 Task: In the sheet Budget Analysis ToolFont size of heading  18 Font style of dataoswald 'Font size of data '9 Alignment of headline & dataAlign center.   Fill color in heading, Red Font color of dataIn the sheet   Innovate Sales   book
Action: Mouse moved to (258, 190)
Screenshot: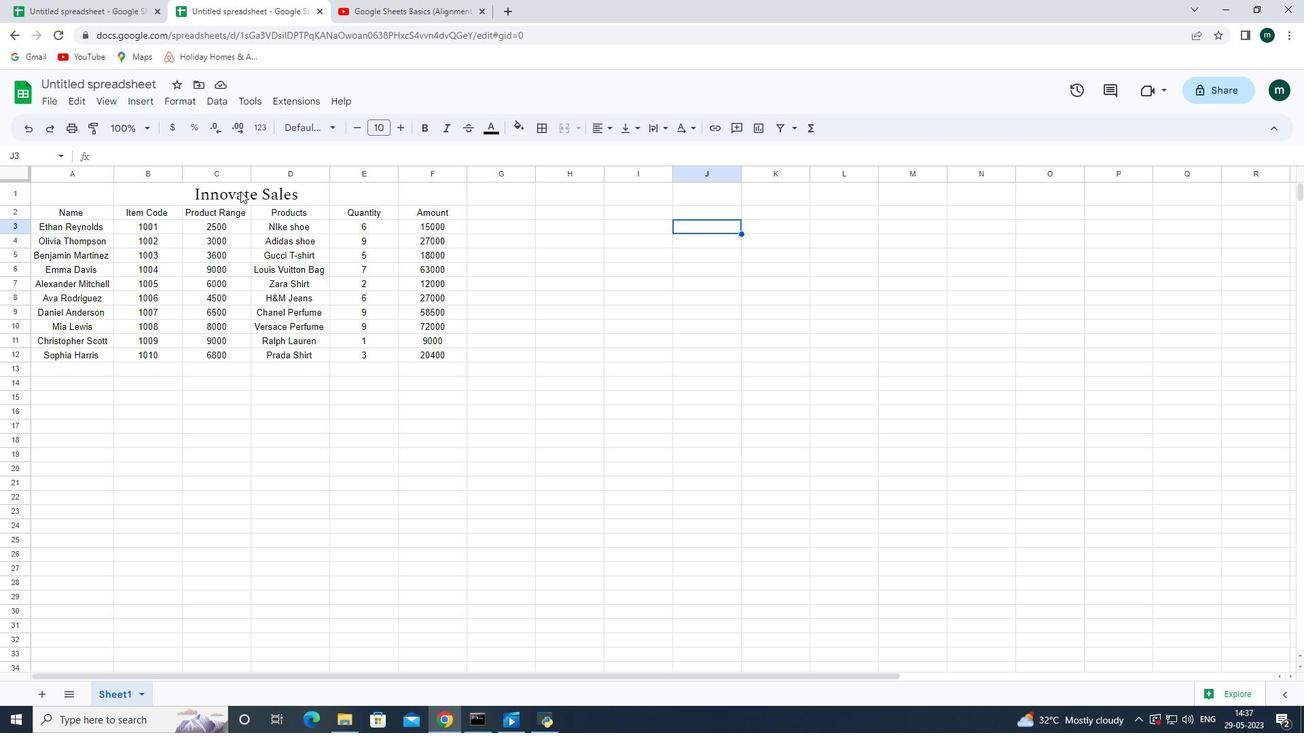 
Action: Mouse pressed left at (258, 190)
Screenshot: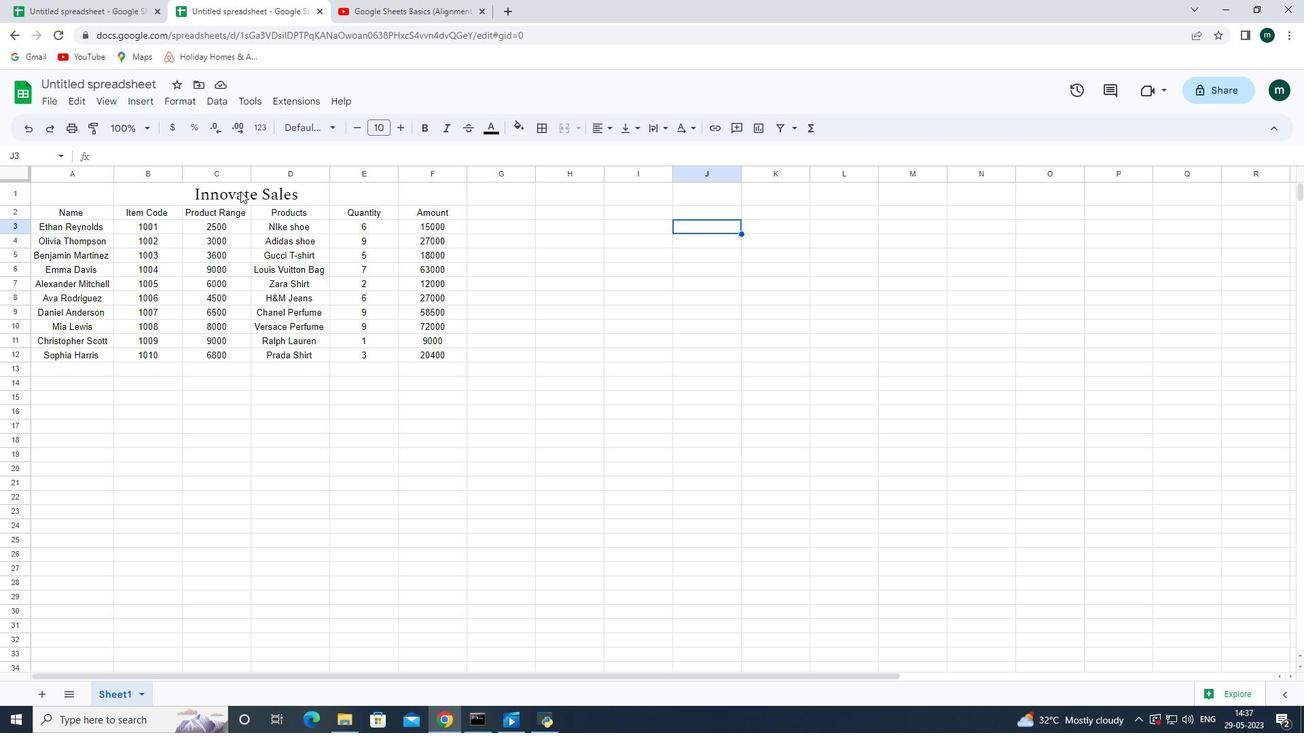 
Action: Mouse moved to (326, 130)
Screenshot: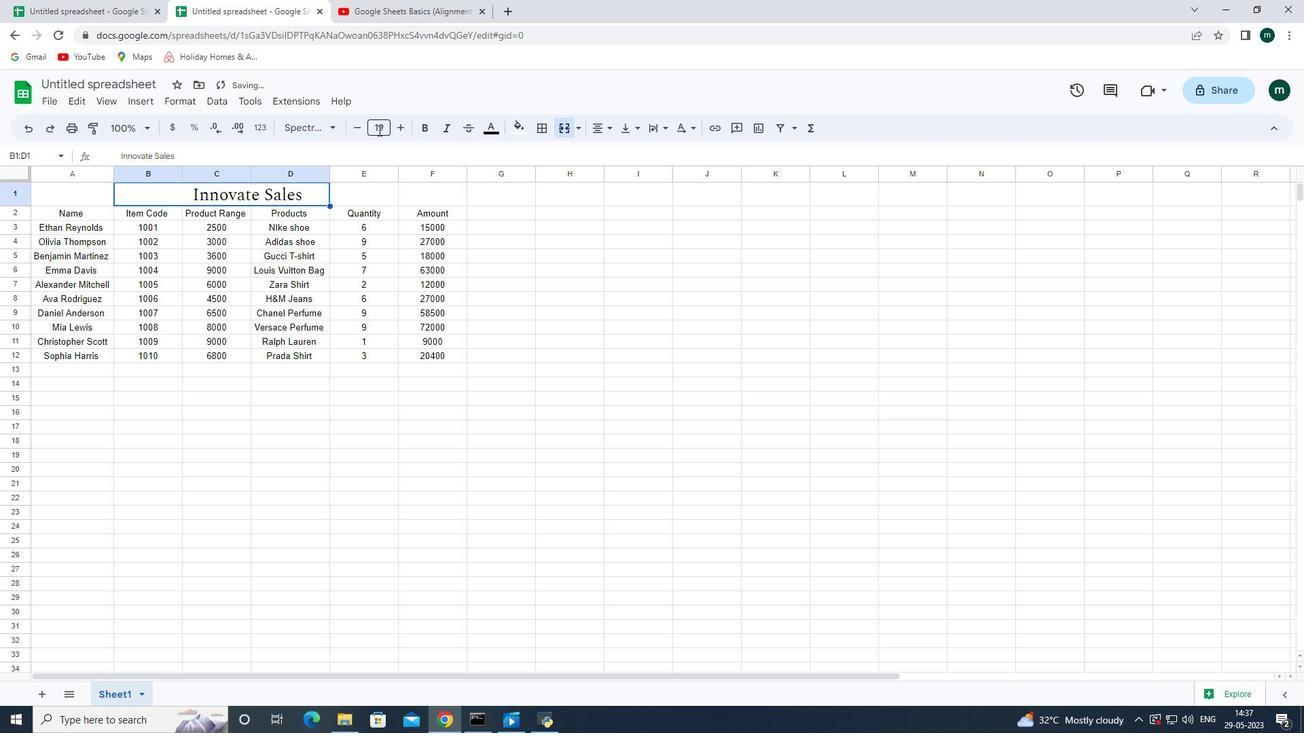 
Action: Mouse pressed left at (326, 130)
Screenshot: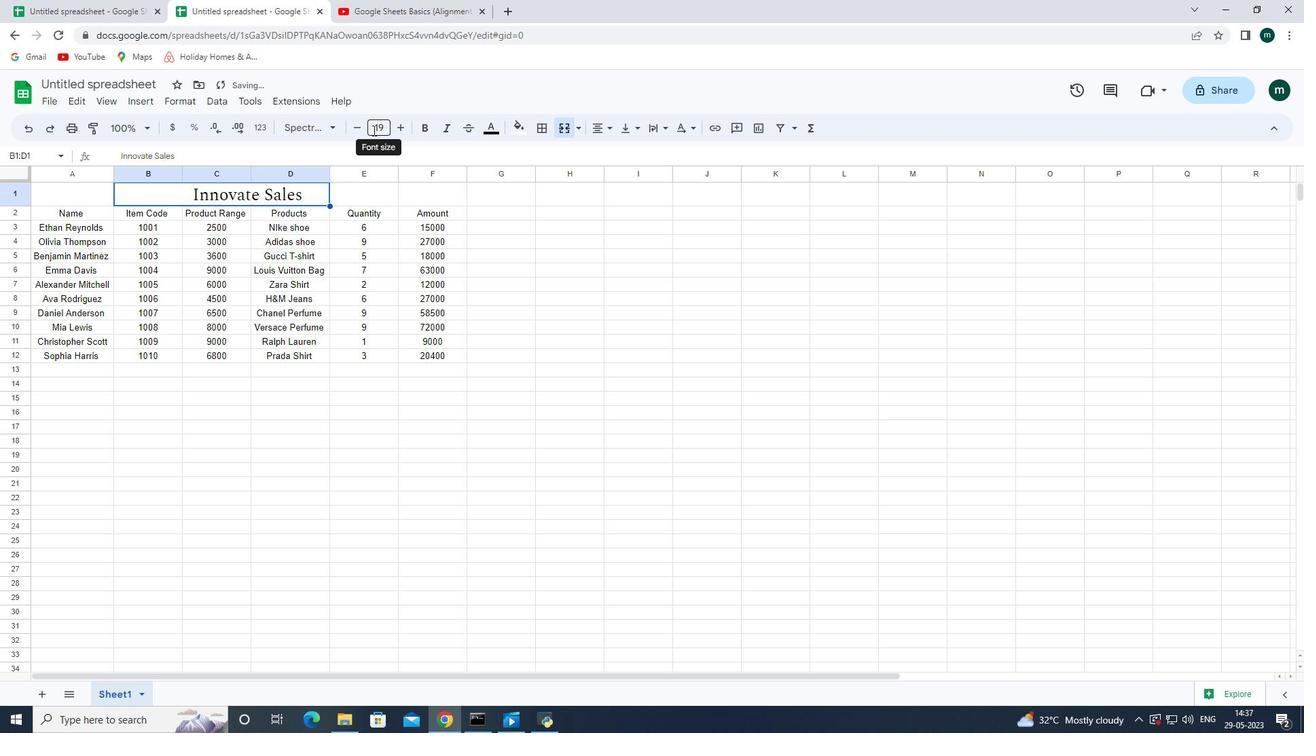 
Action: Mouse moved to (313, 604)
Screenshot: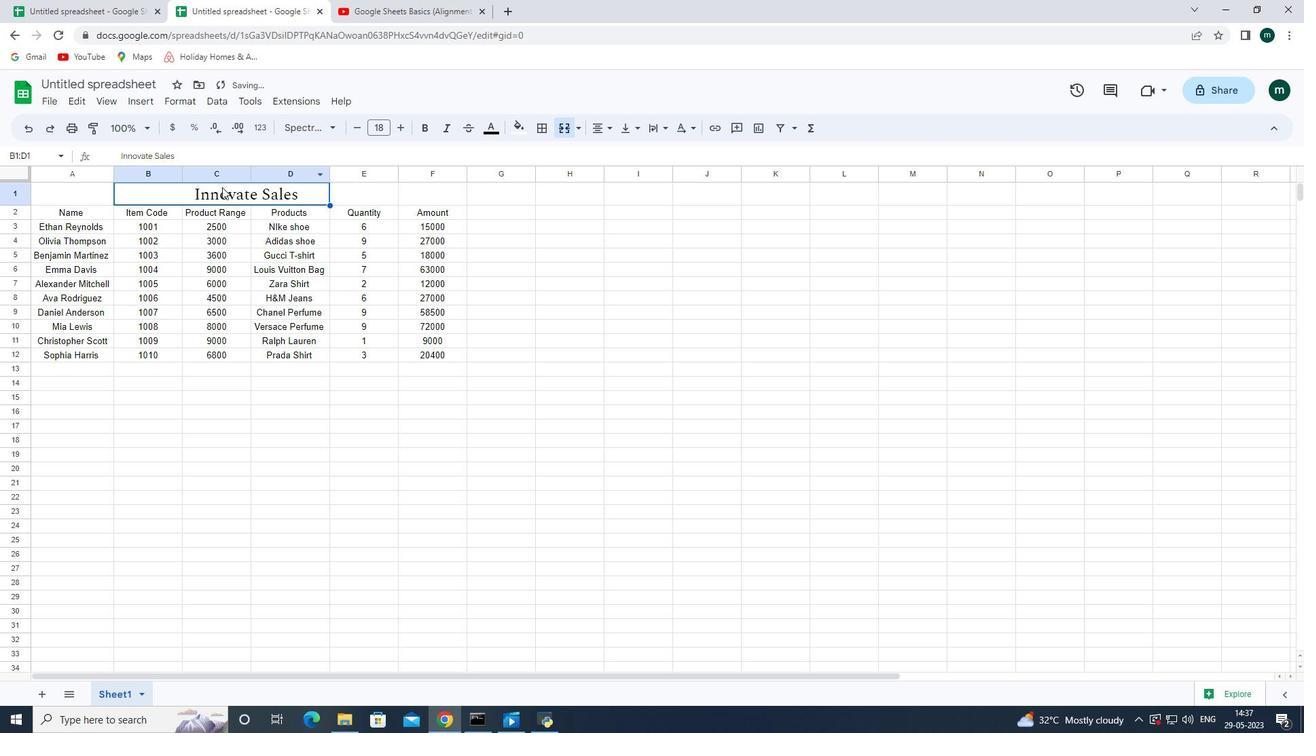 
Action: Mouse scrolled (313, 604) with delta (0, 0)
Screenshot: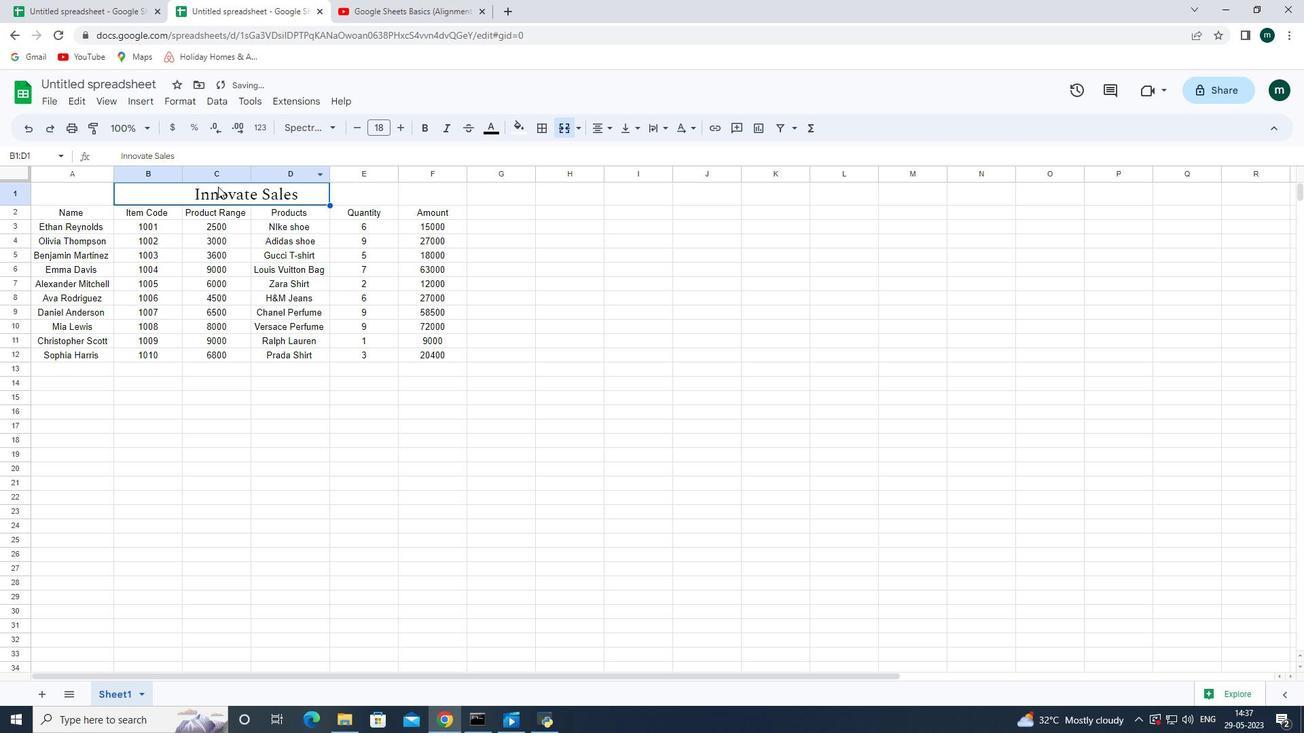 
Action: Mouse scrolled (313, 604) with delta (0, 0)
Screenshot: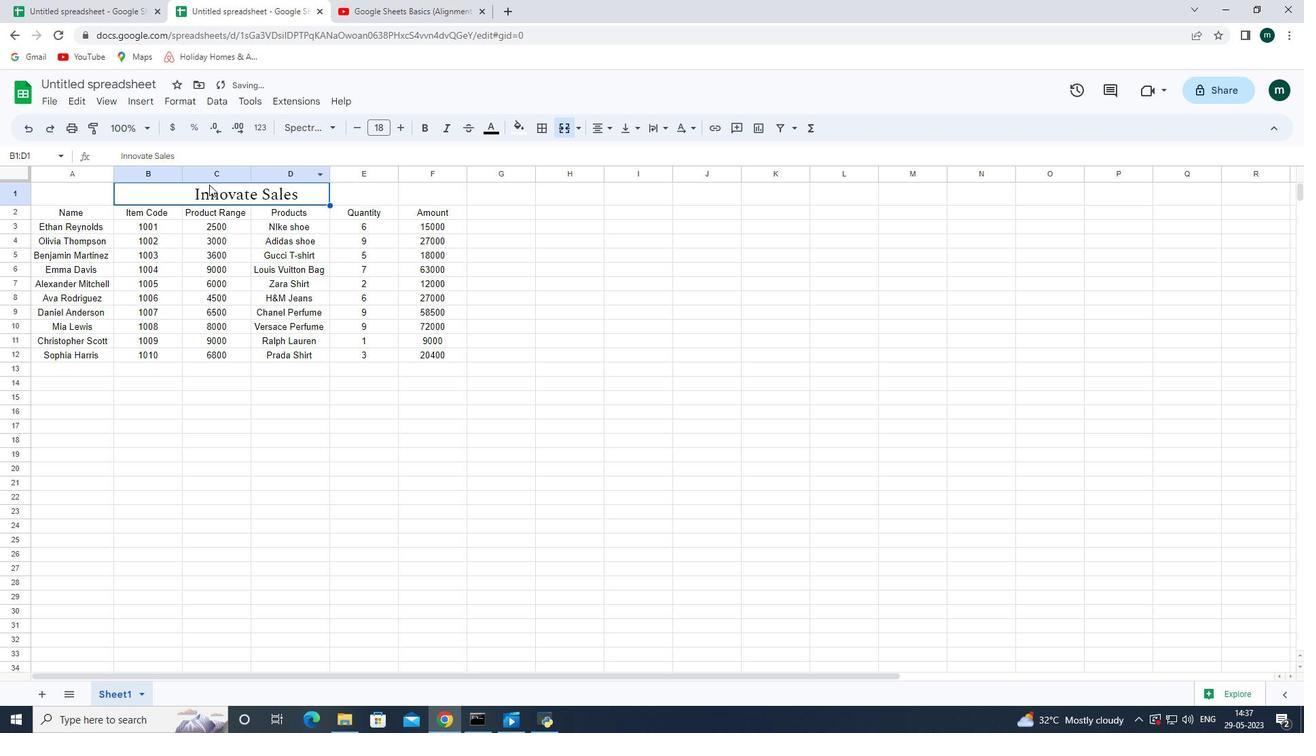 
Action: Mouse moved to (313, 604)
Screenshot: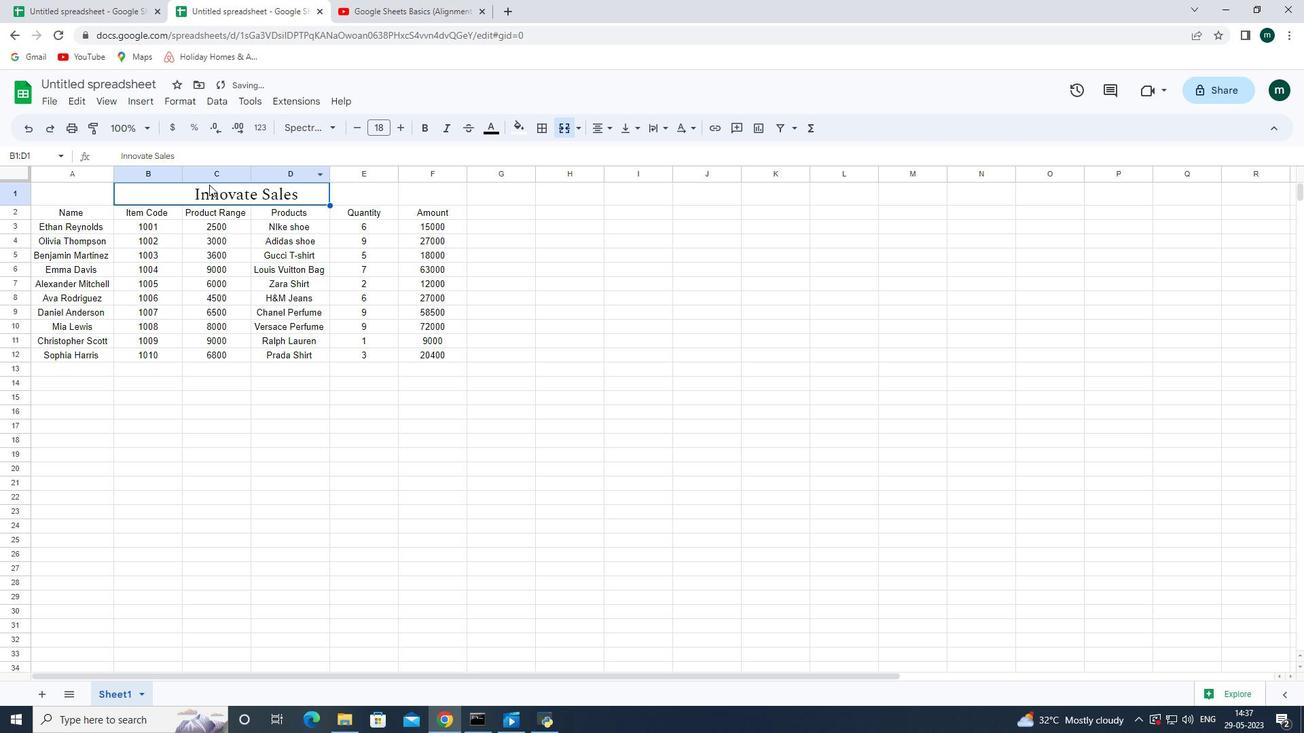 
Action: Mouse scrolled (313, 604) with delta (0, 0)
Screenshot: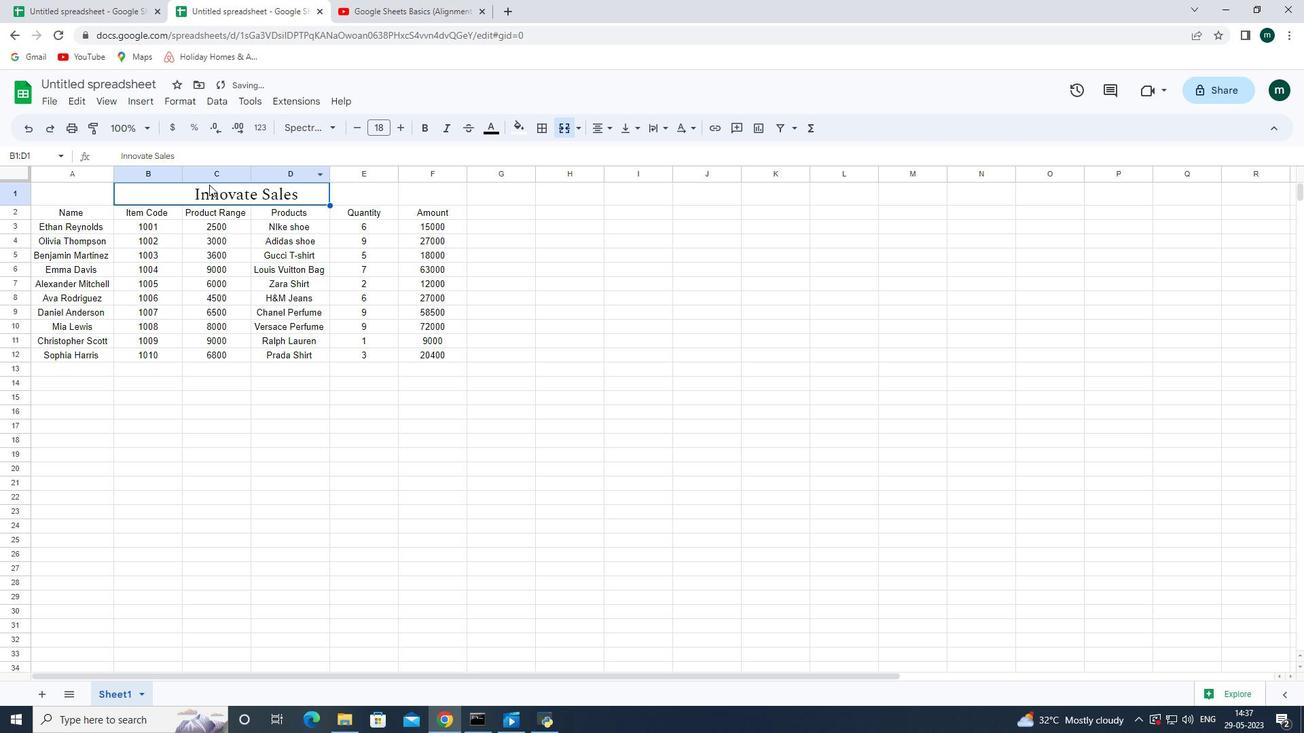 
Action: Mouse moved to (313, 604)
Screenshot: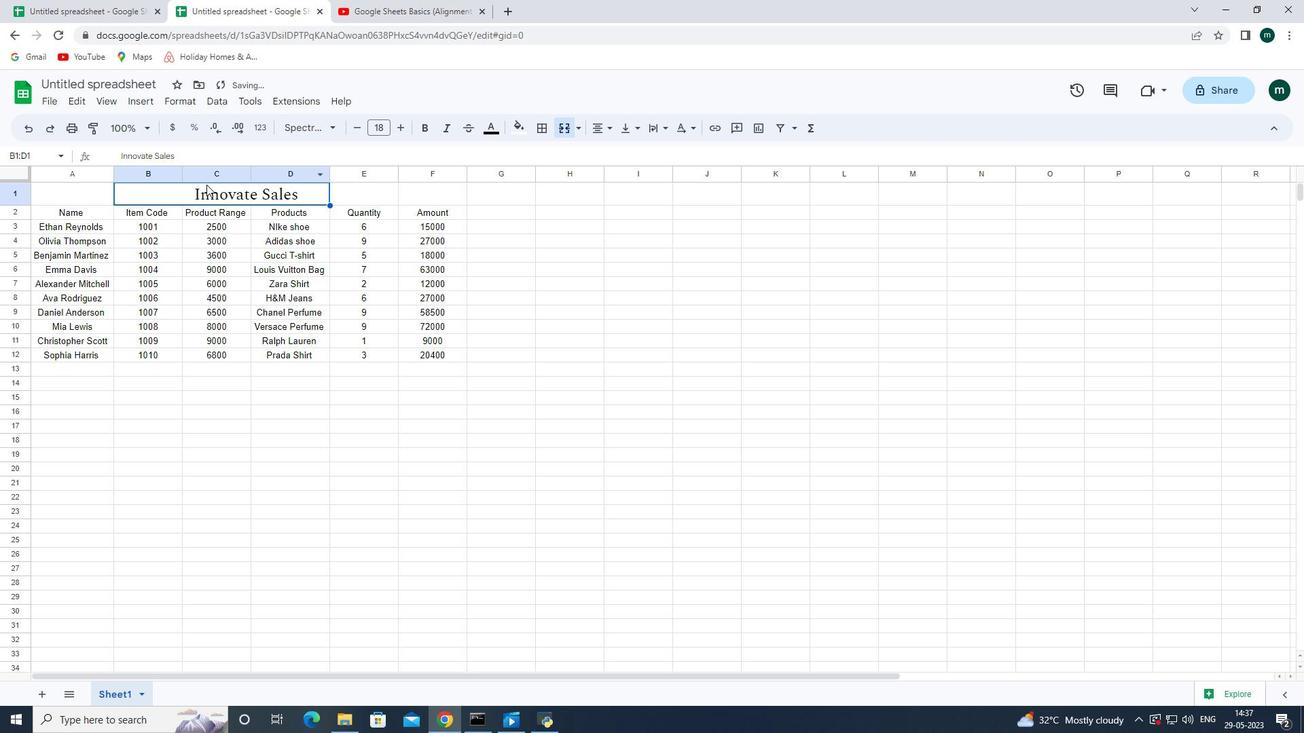 
Action: Mouse scrolled (313, 603) with delta (0, 0)
Screenshot: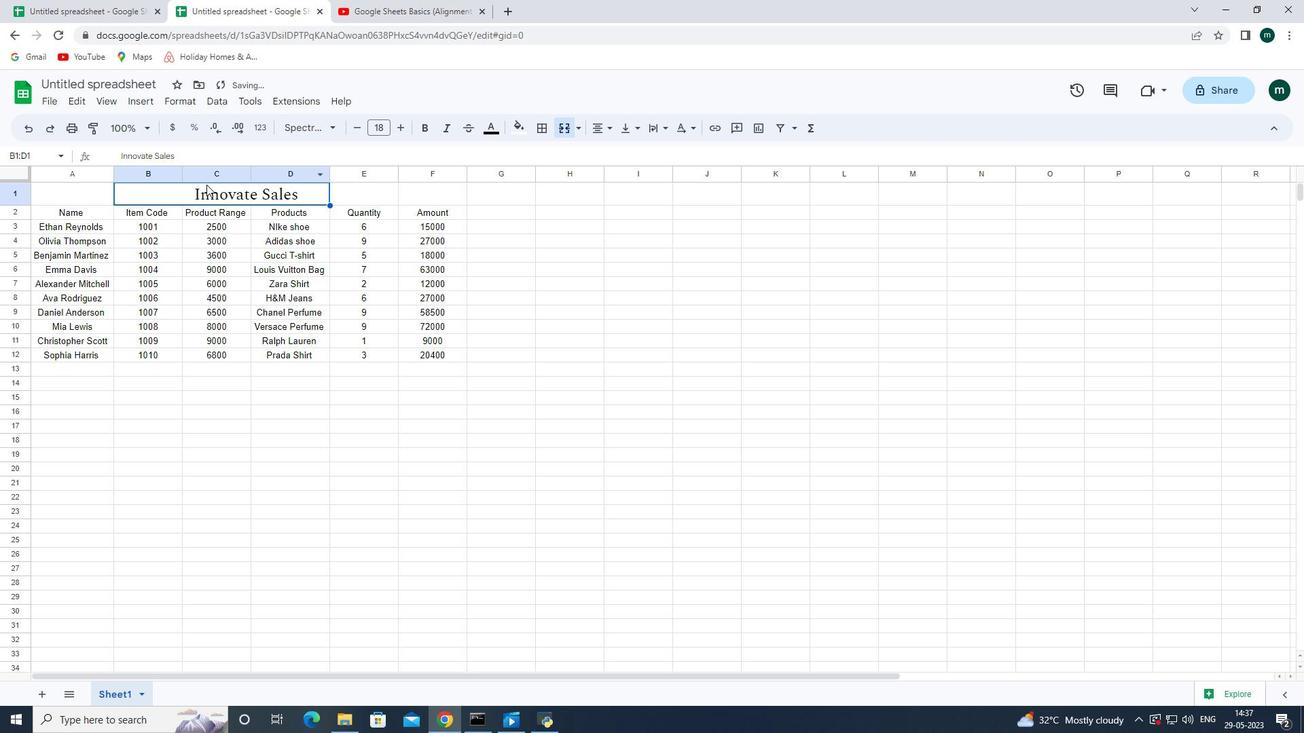 
Action: Mouse moved to (311, 603)
Screenshot: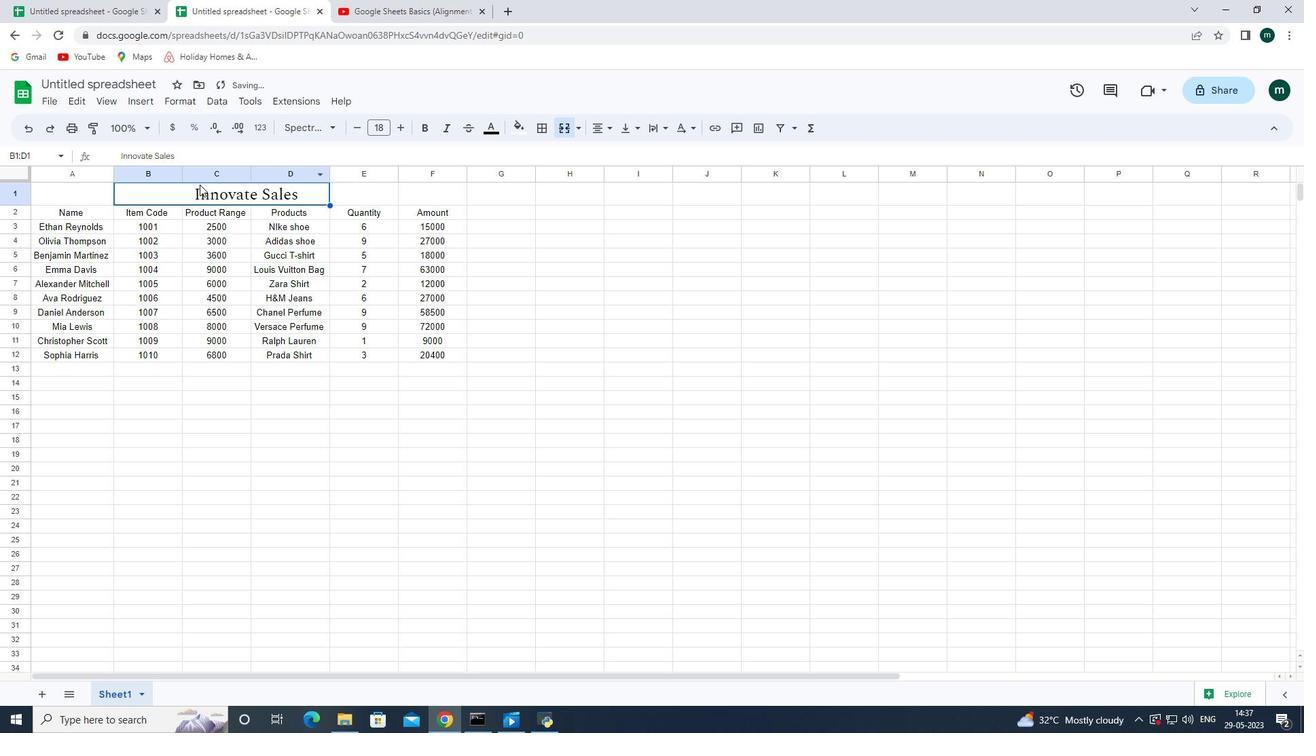 
Action: Mouse scrolled (311, 602) with delta (0, 0)
Screenshot: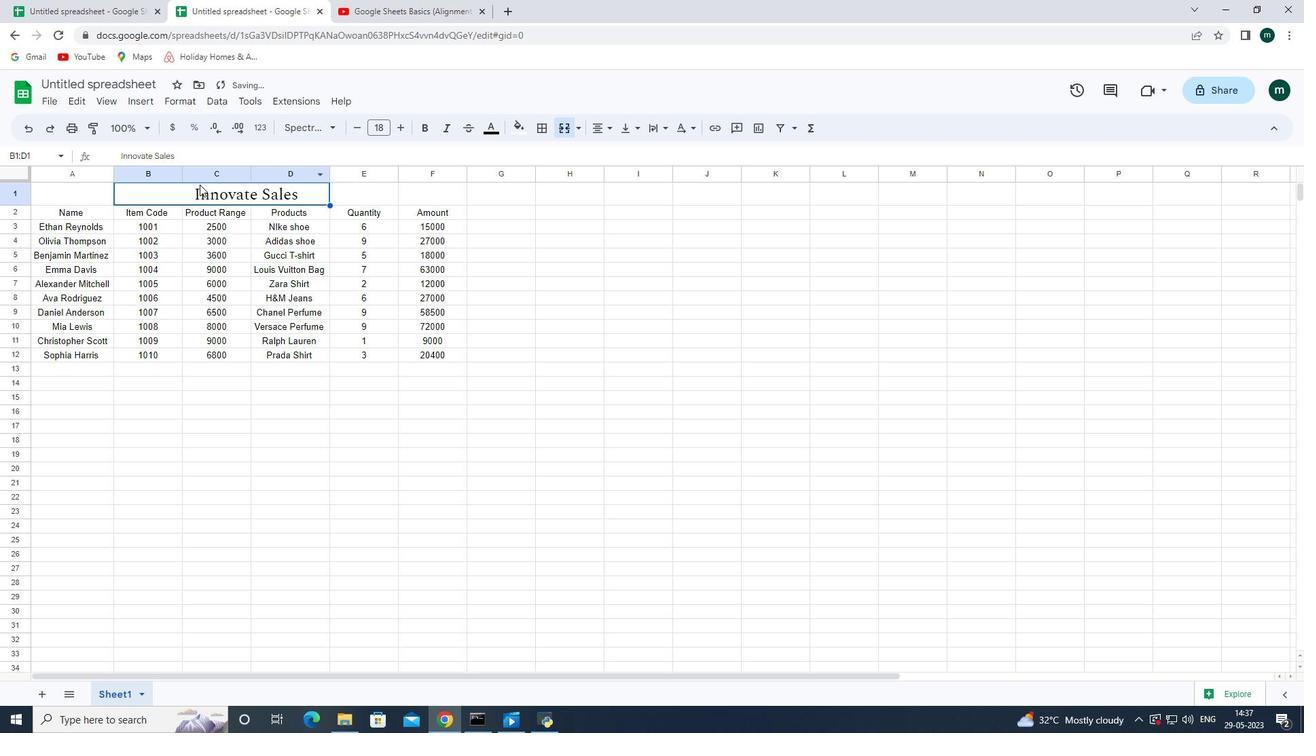 
Action: Mouse moved to (369, 345)
Screenshot: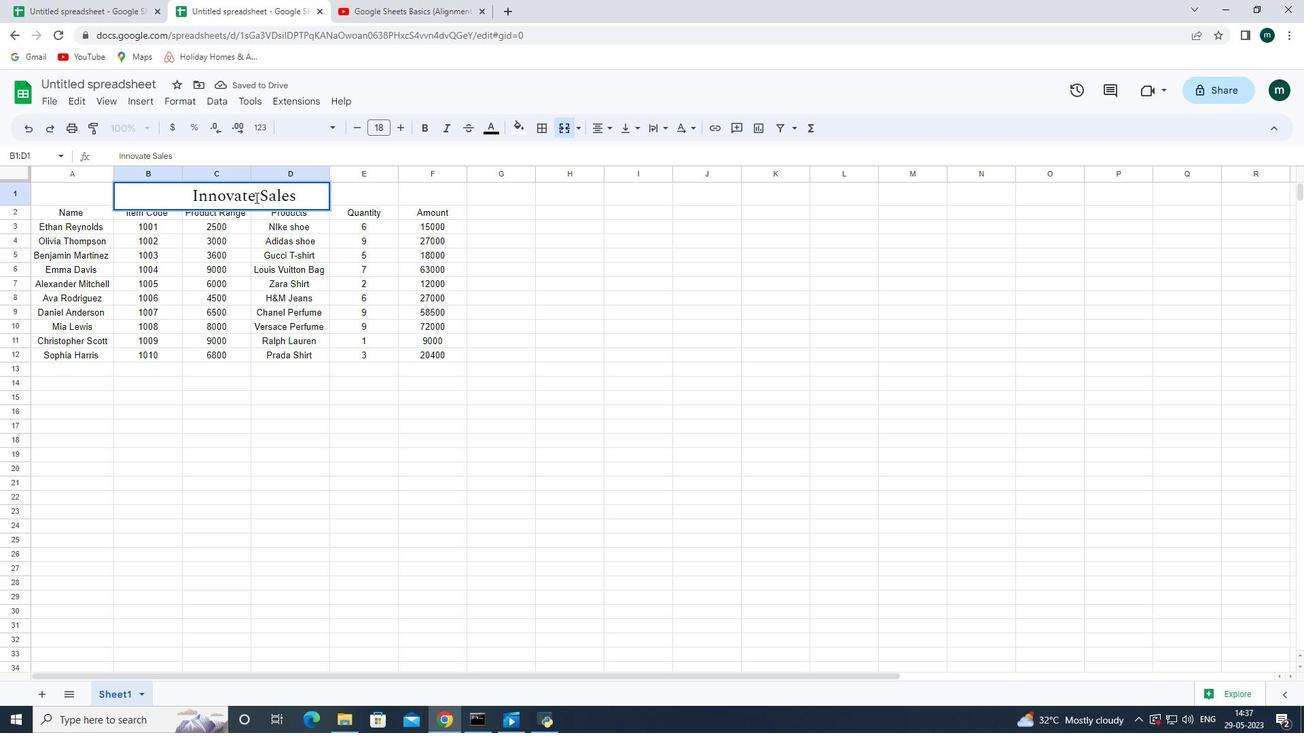 
Action: Mouse scrolled (369, 345) with delta (0, 0)
Screenshot: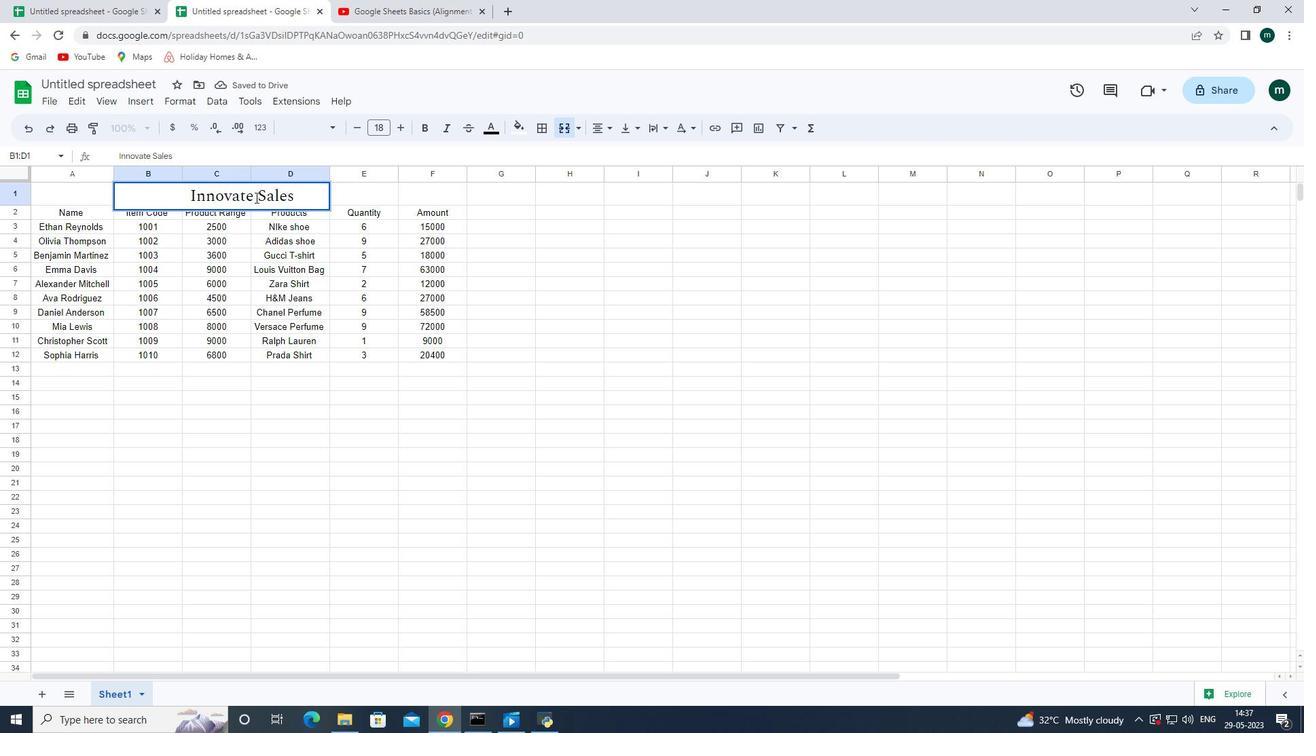 
Action: Mouse scrolled (369, 345) with delta (0, 0)
Screenshot: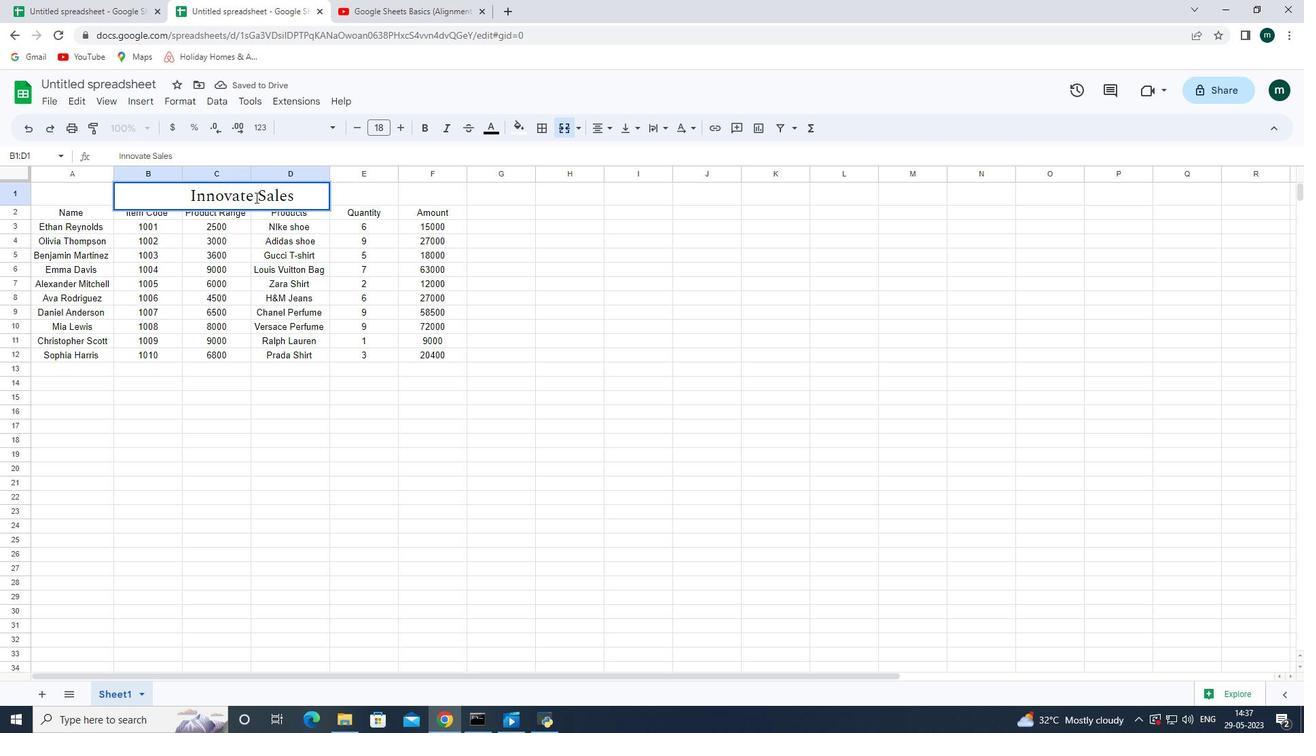 
Action: Mouse scrolled (369, 345) with delta (0, 0)
Screenshot: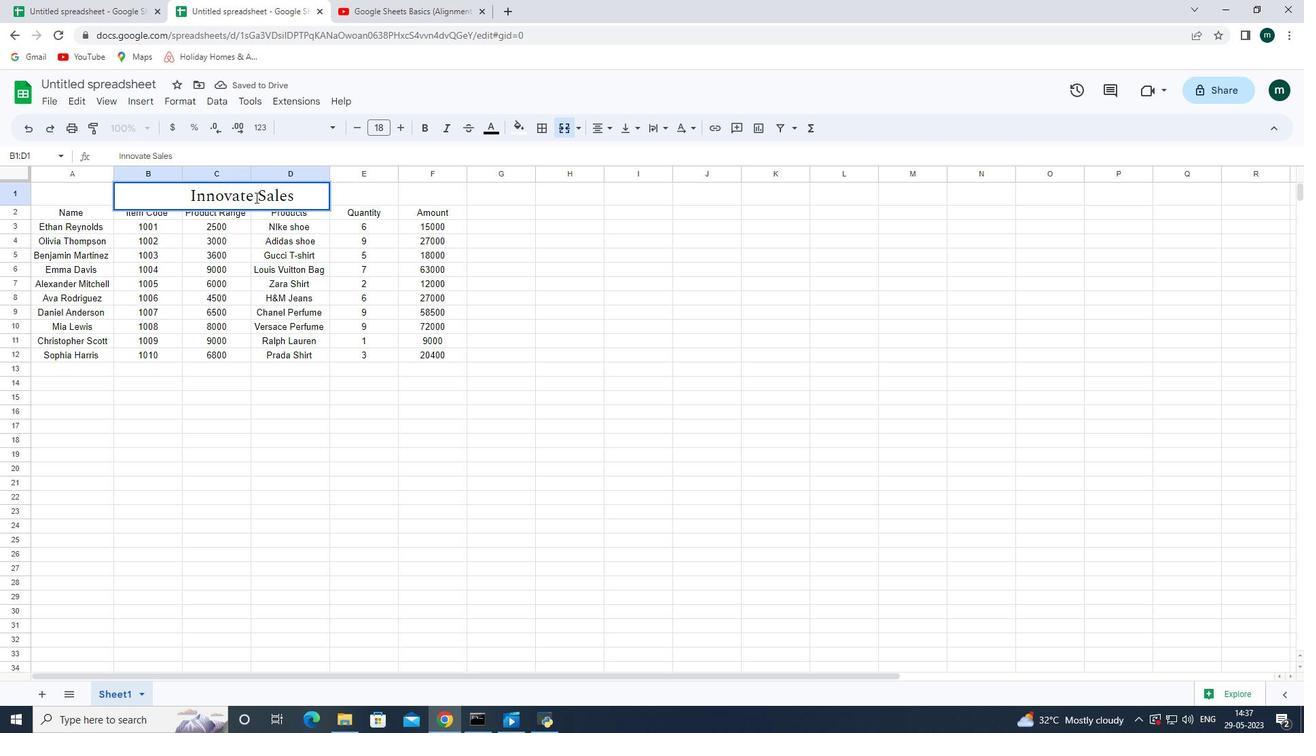 
Action: Mouse moved to (369, 345)
Screenshot: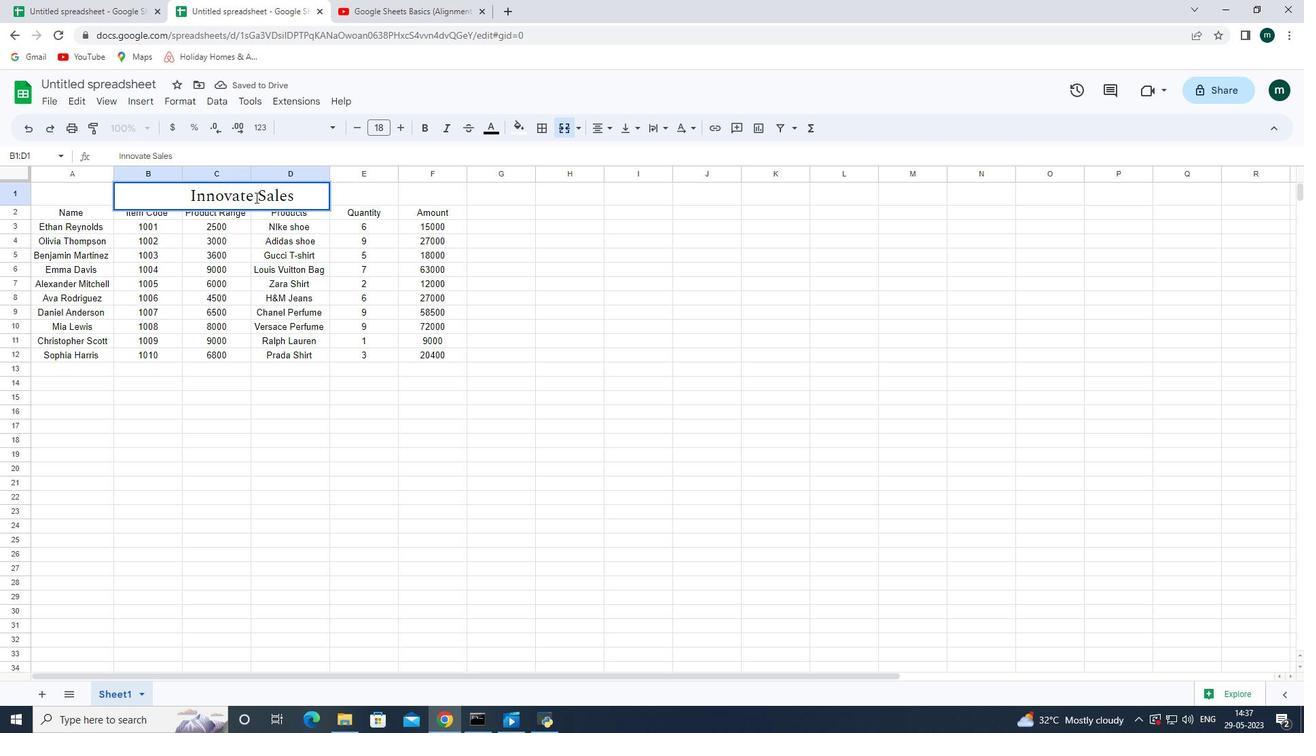
Action: Mouse scrolled (369, 345) with delta (0, 0)
Screenshot: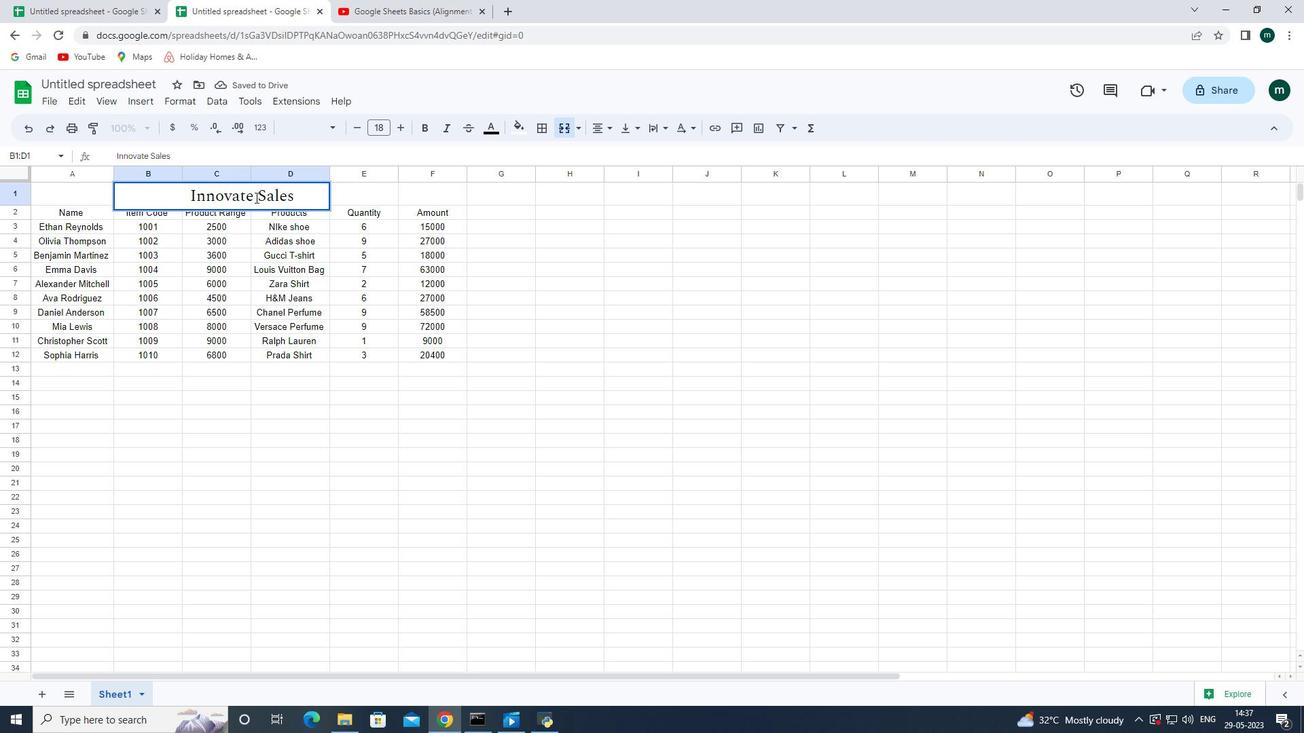 
Action: Mouse scrolled (369, 345) with delta (0, 0)
Screenshot: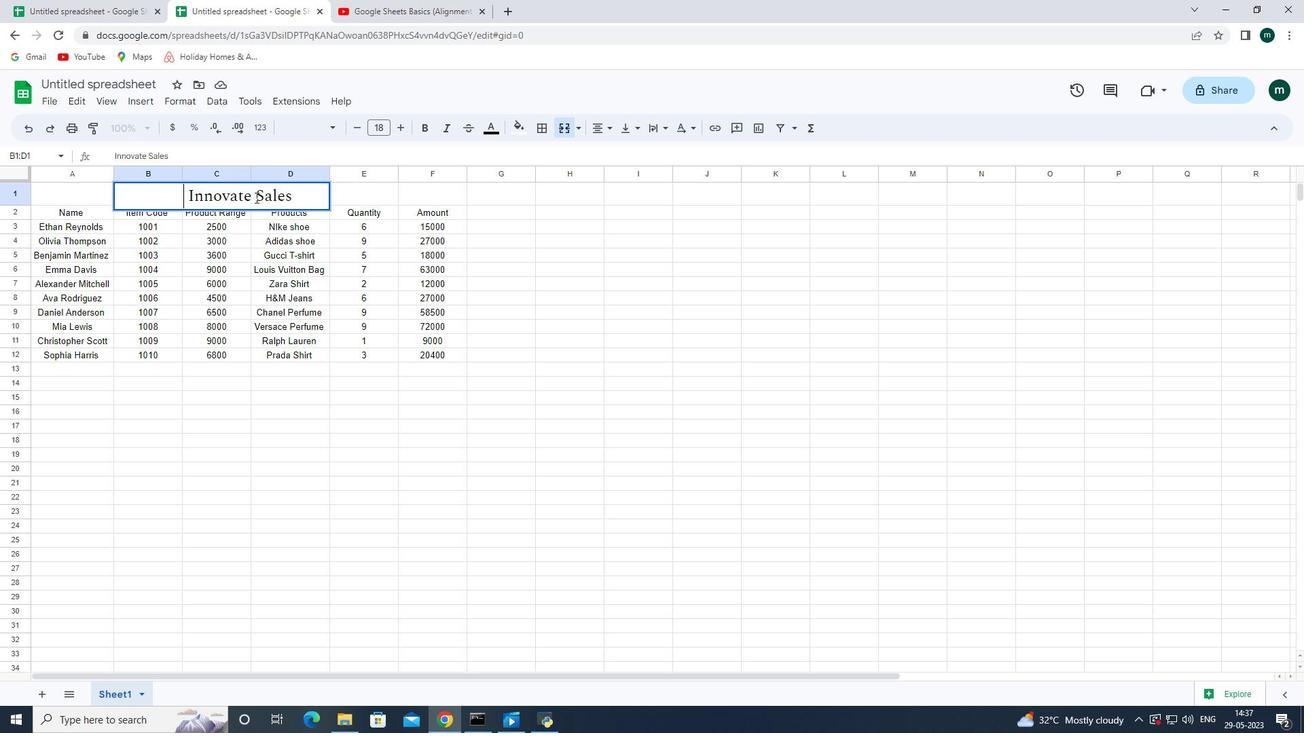 
Action: Mouse moved to (360, 578)
Screenshot: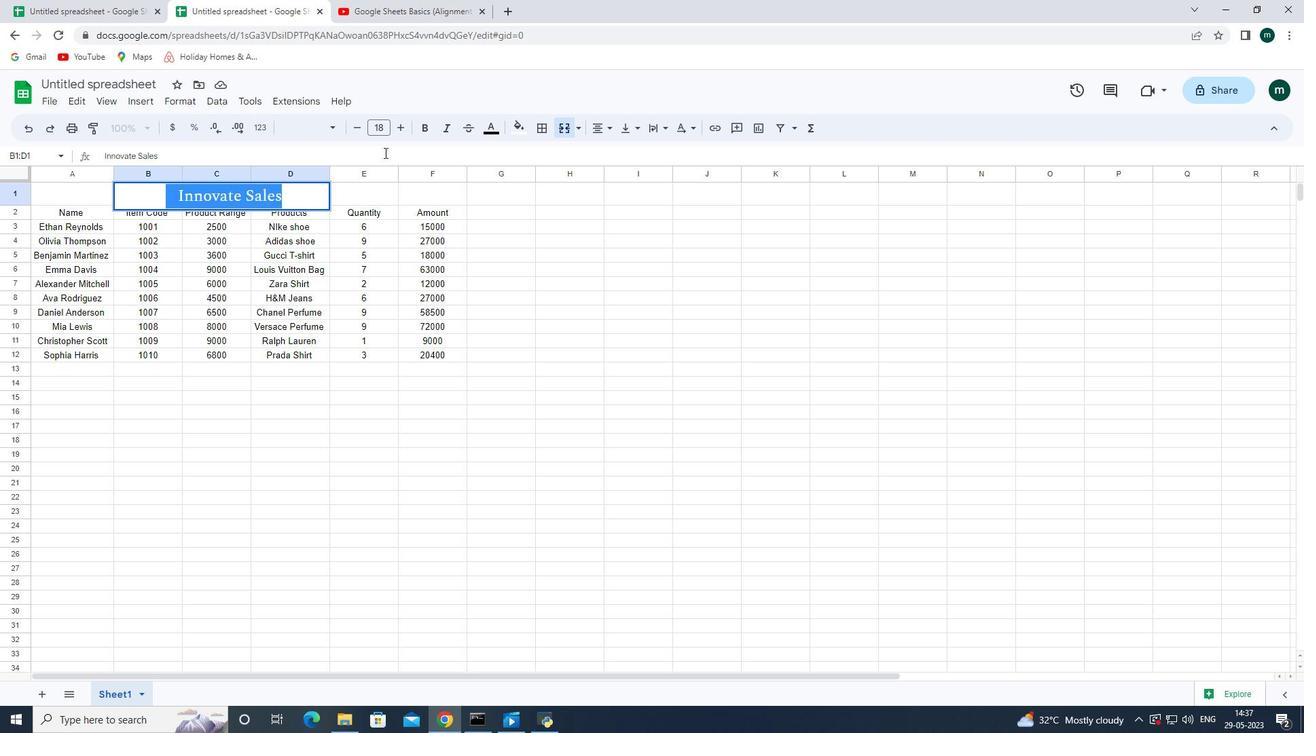 
Action: Mouse scrolled (360, 577) with delta (0, 0)
Screenshot: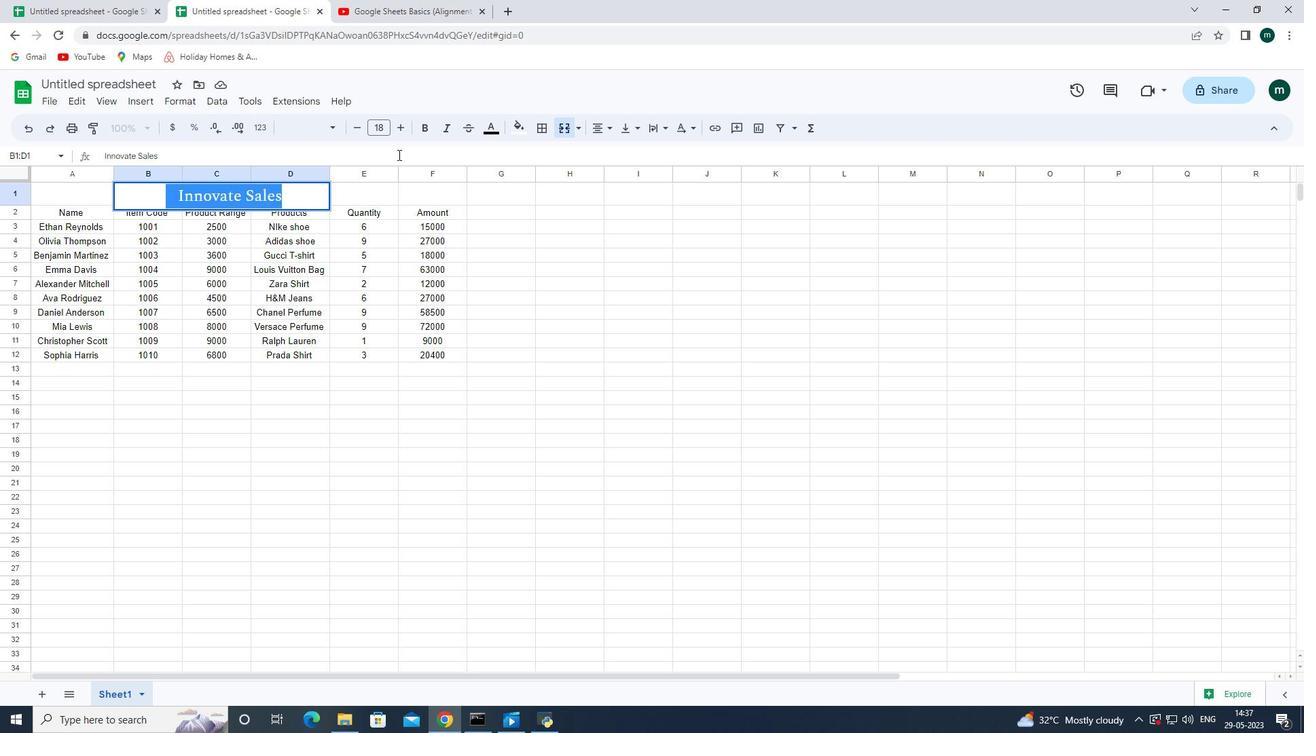 
Action: Mouse moved to (359, 578)
Screenshot: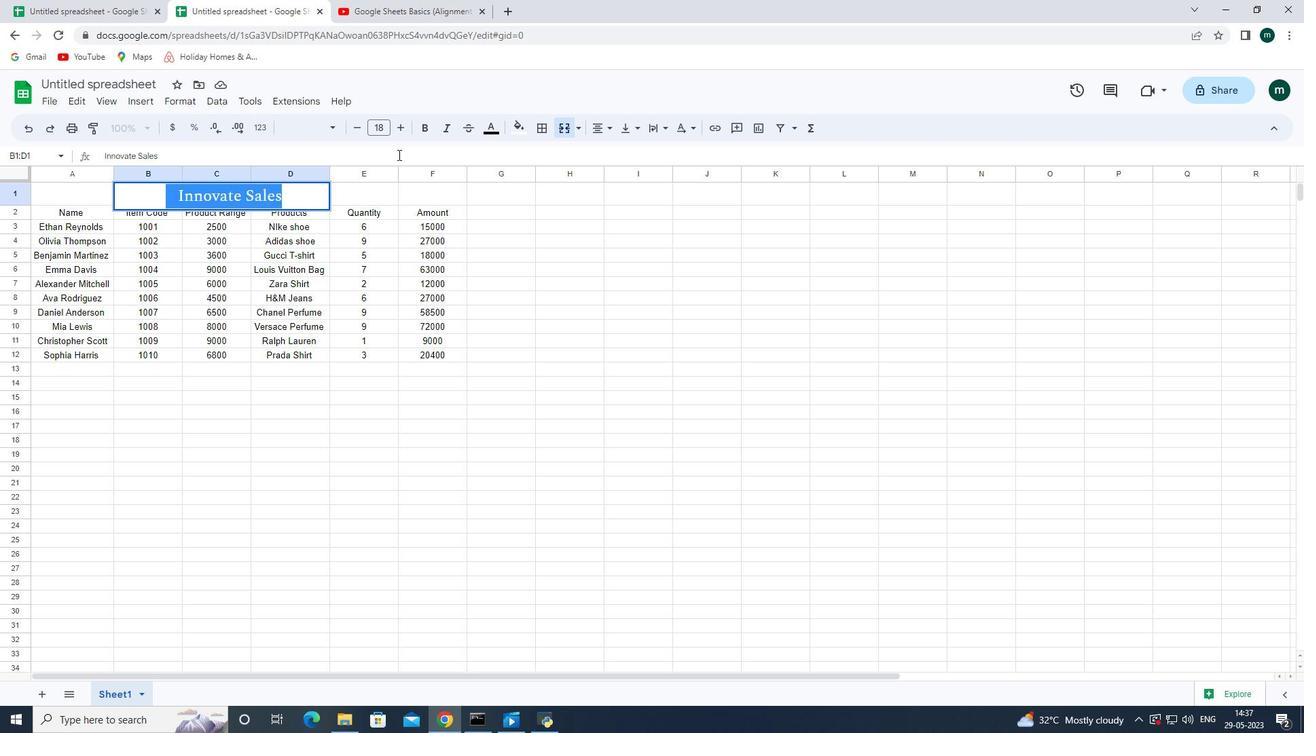 
Action: Mouse scrolled (359, 577) with delta (0, 0)
Screenshot: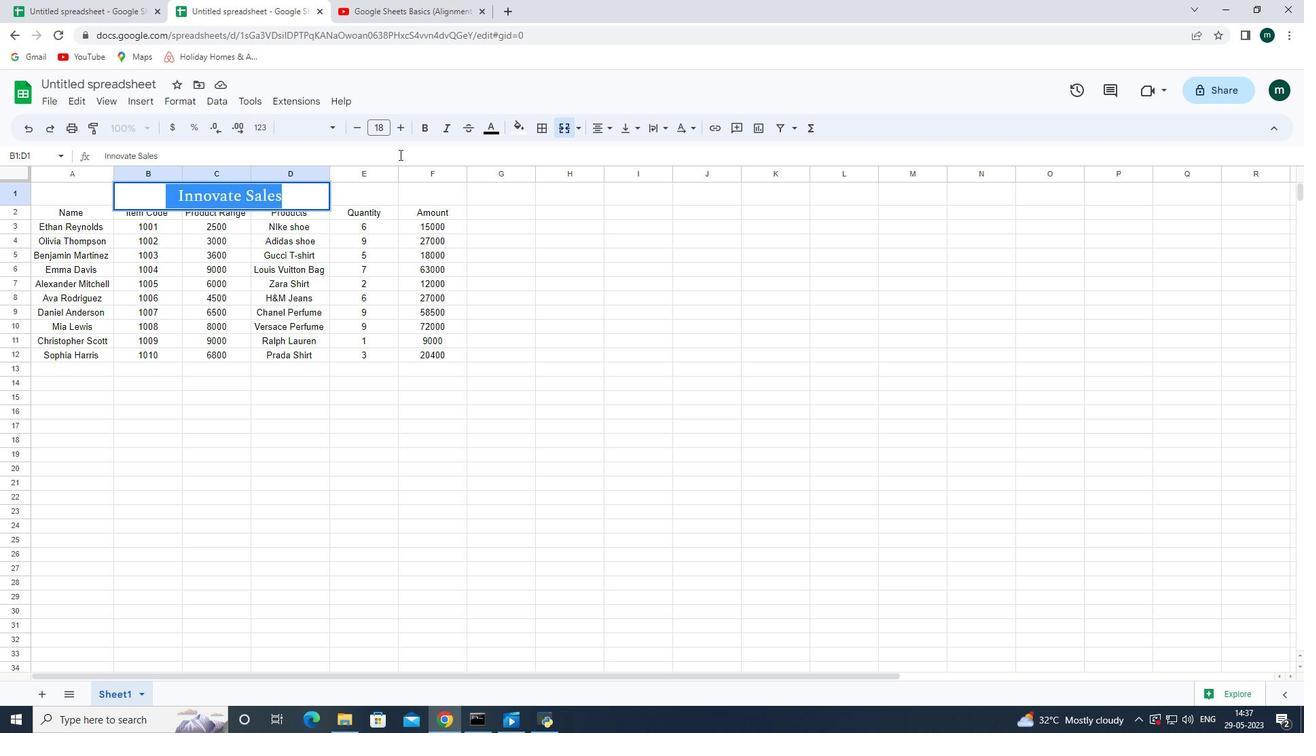 
Action: Mouse moved to (358, 578)
Screenshot: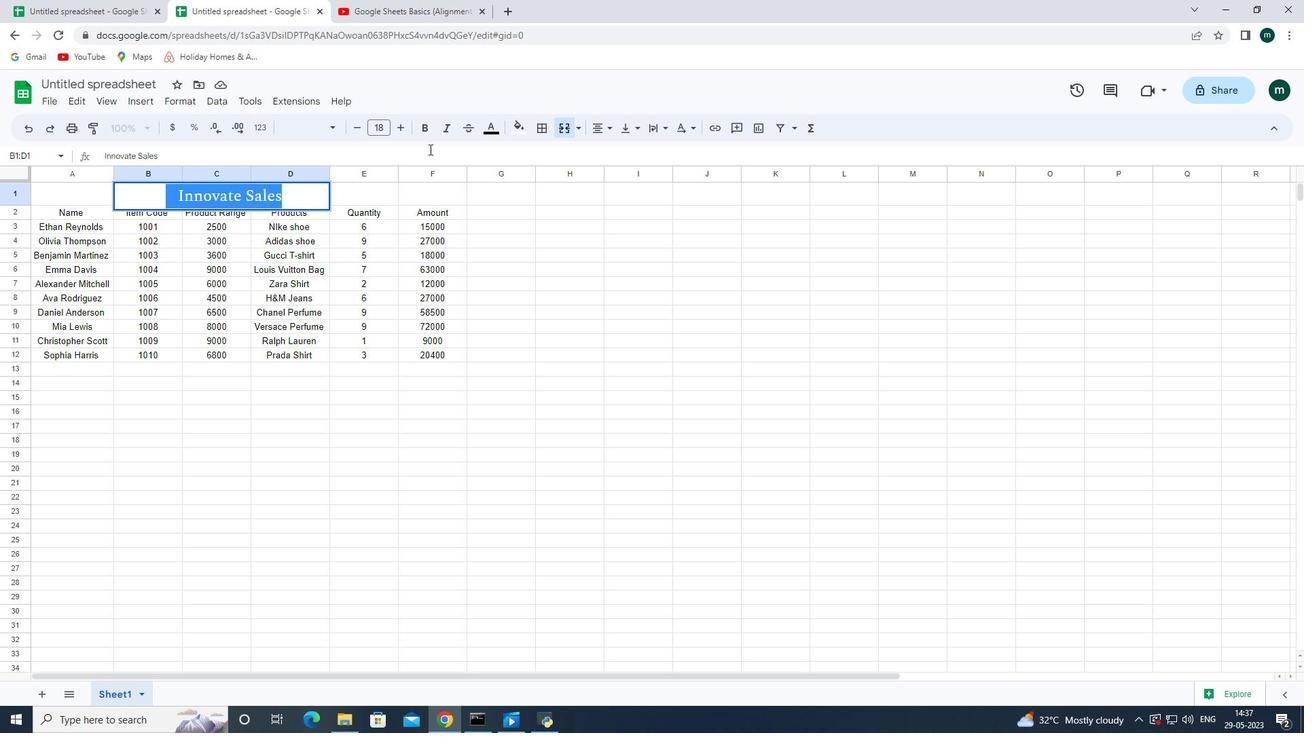 
Action: Mouse scrolled (358, 577) with delta (0, 0)
Screenshot: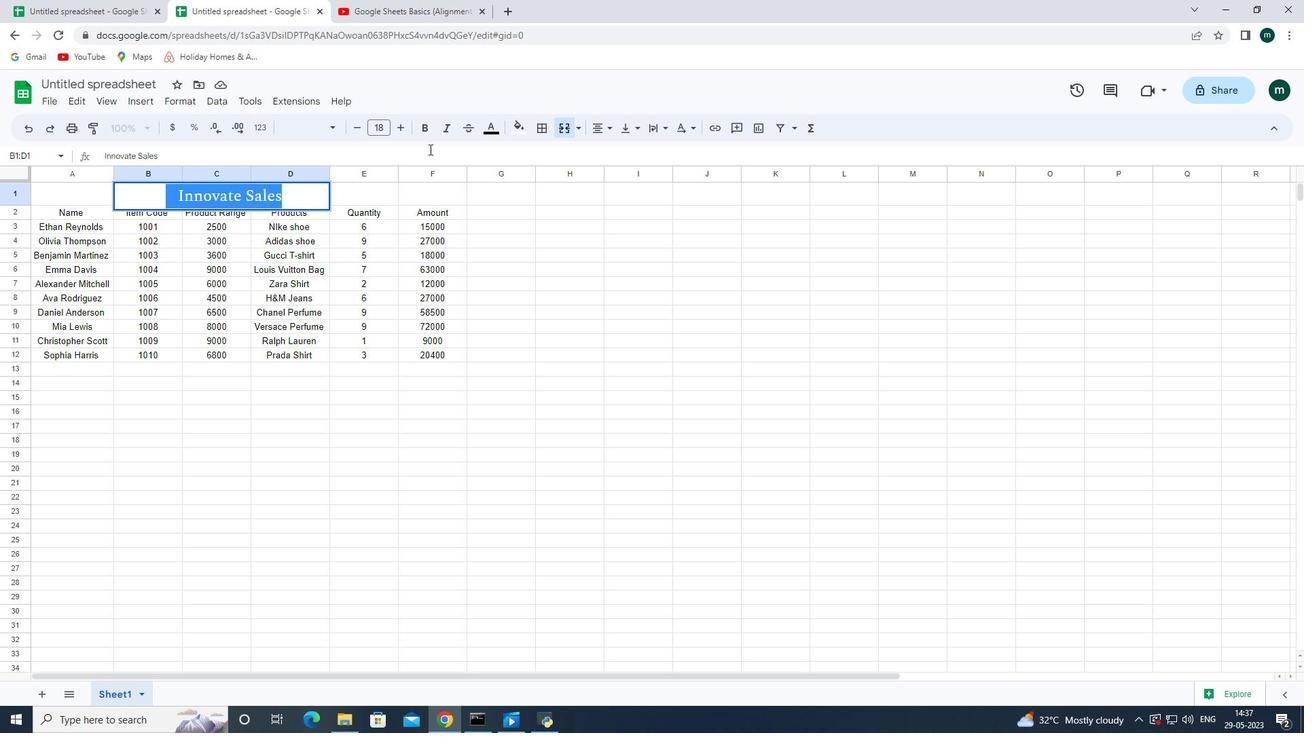 
Action: Mouse moved to (358, 578)
Screenshot: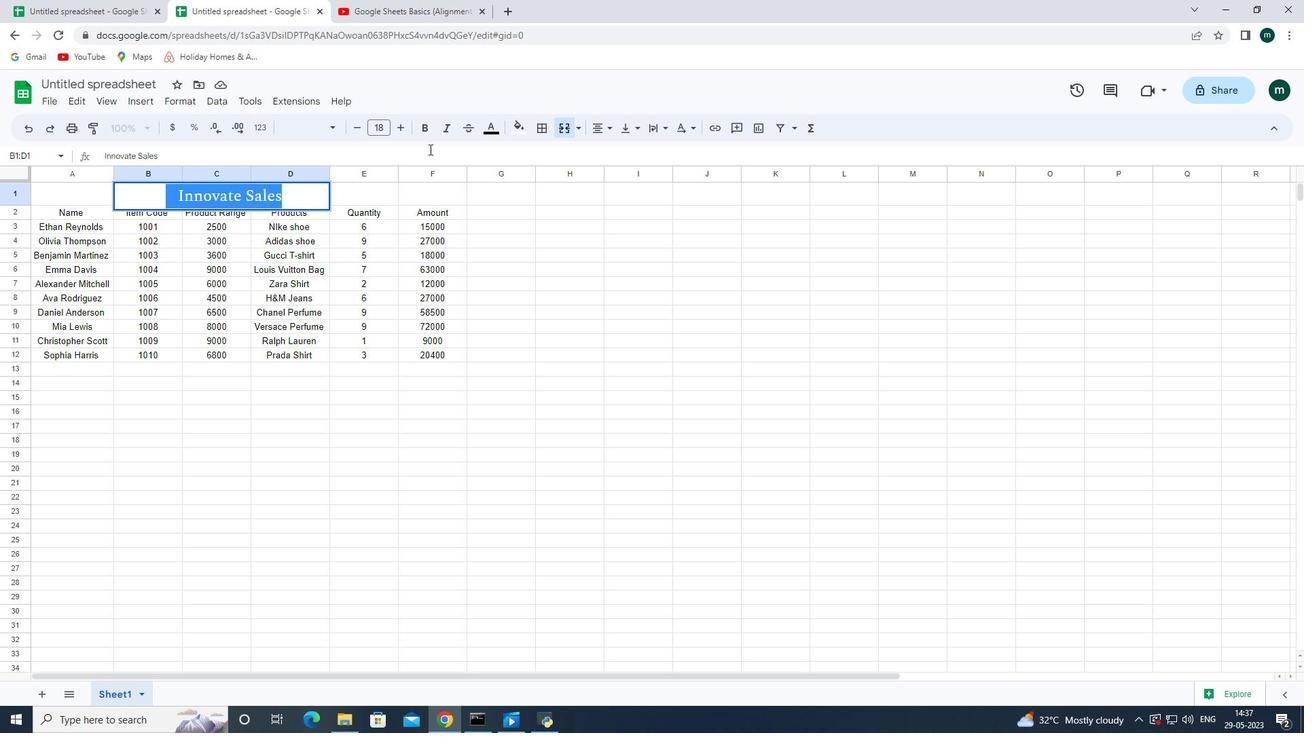 
Action: Mouse scrolled (358, 577) with delta (0, 0)
Screenshot: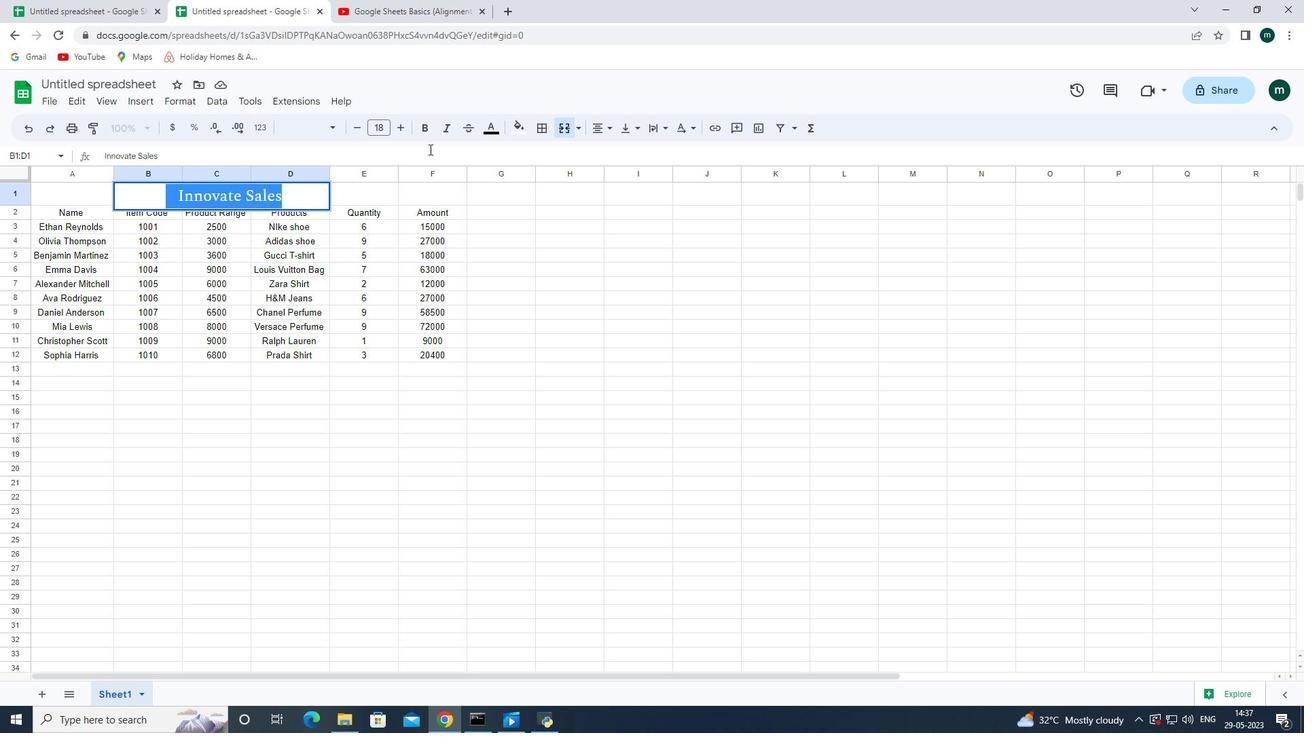 
Action: Mouse moved to (357, 578)
Screenshot: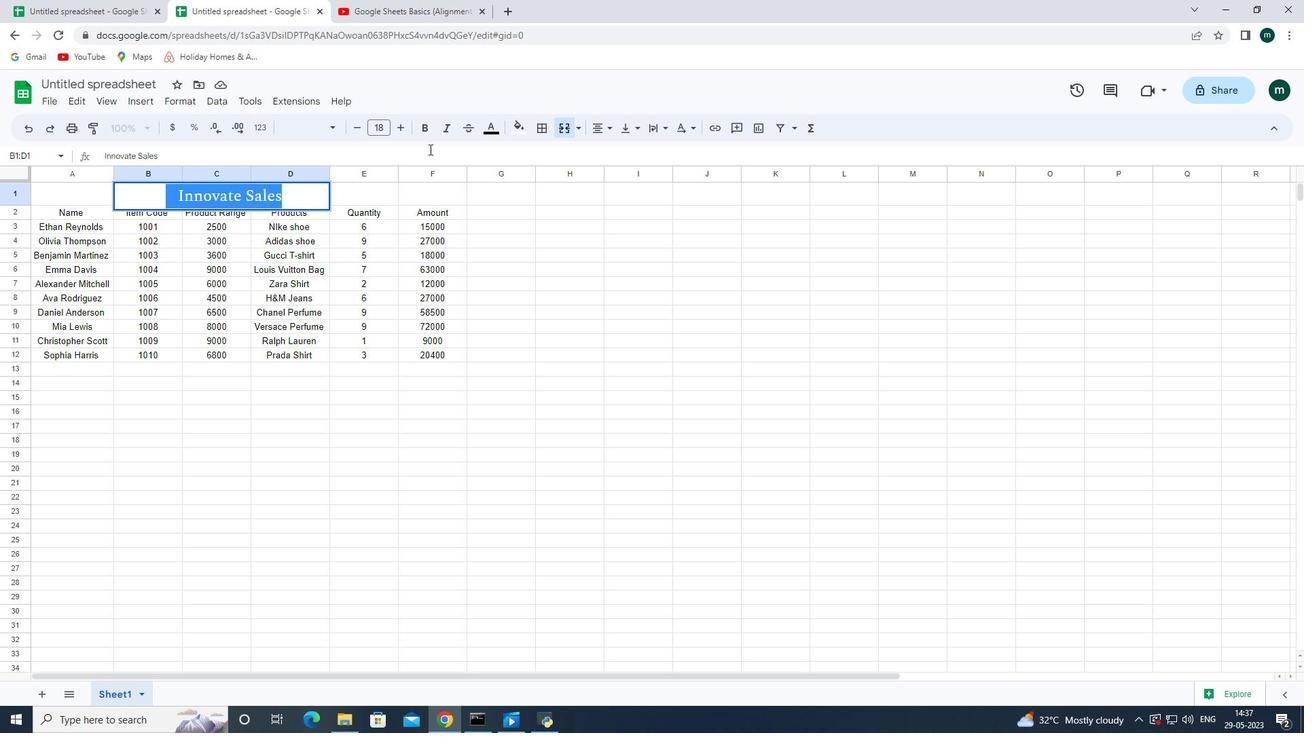 
Action: Mouse scrolled (357, 577) with delta (0, 0)
Screenshot: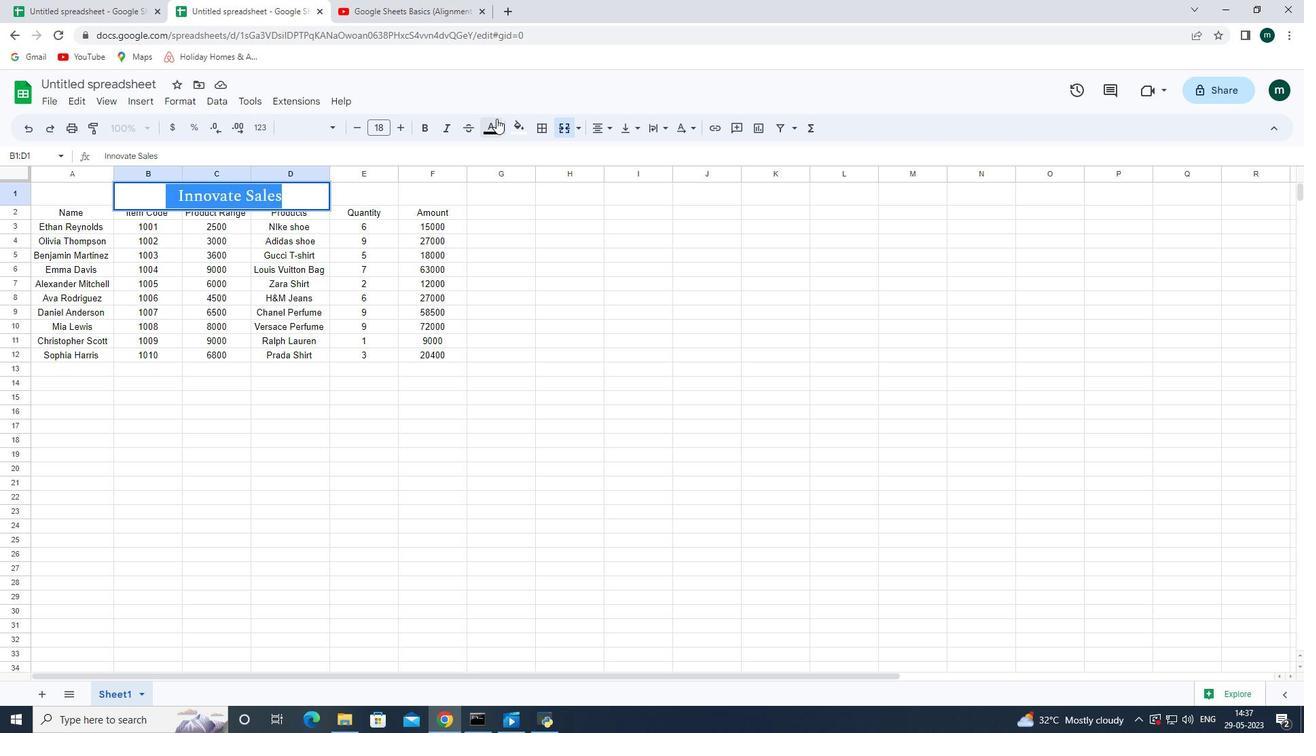 
Action: Mouse scrolled (357, 577) with delta (0, 0)
Screenshot: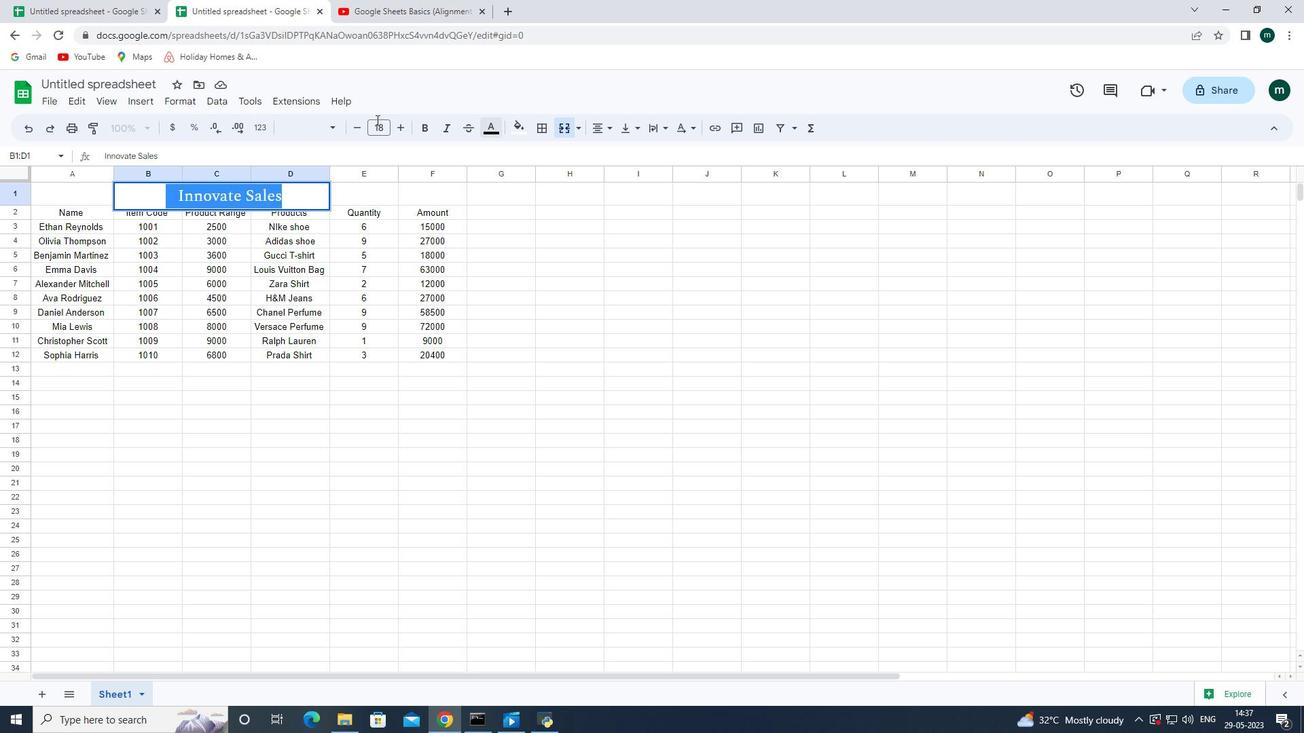 
Action: Mouse scrolled (357, 577) with delta (0, 0)
Screenshot: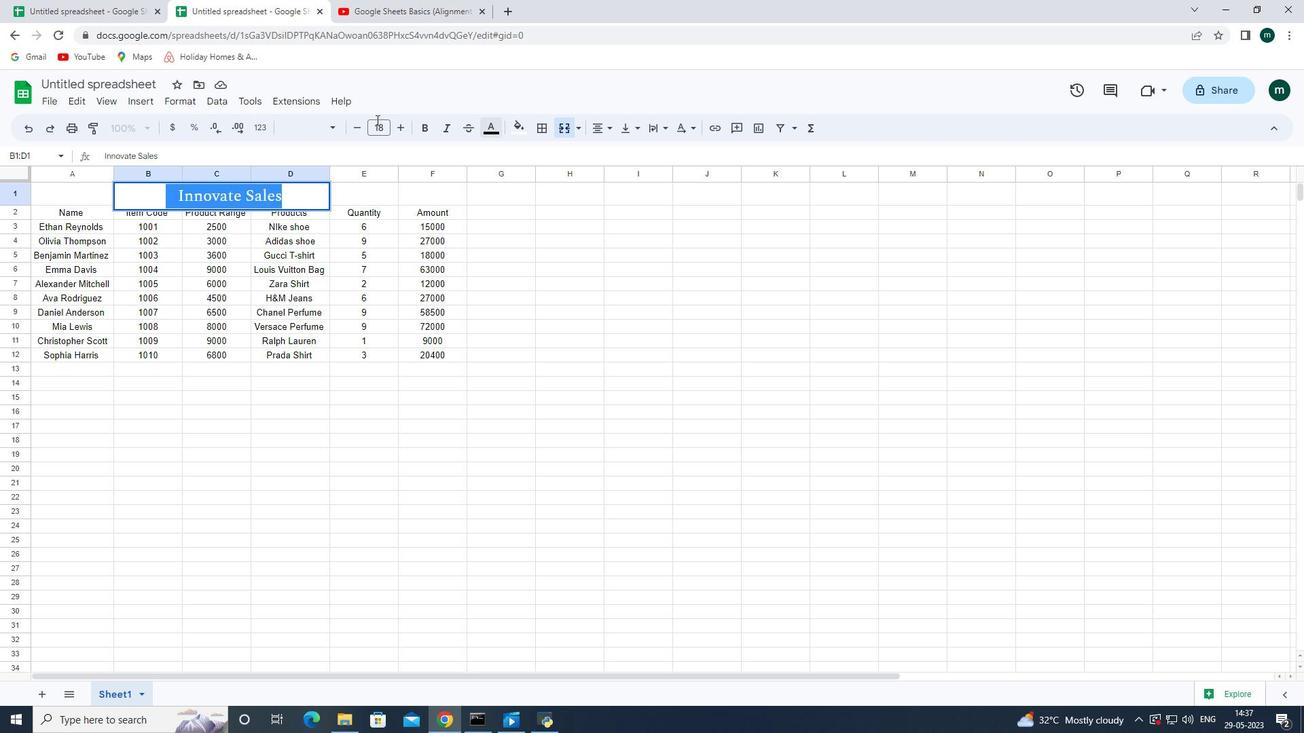 
Action: Mouse scrolled (357, 577) with delta (0, 0)
Screenshot: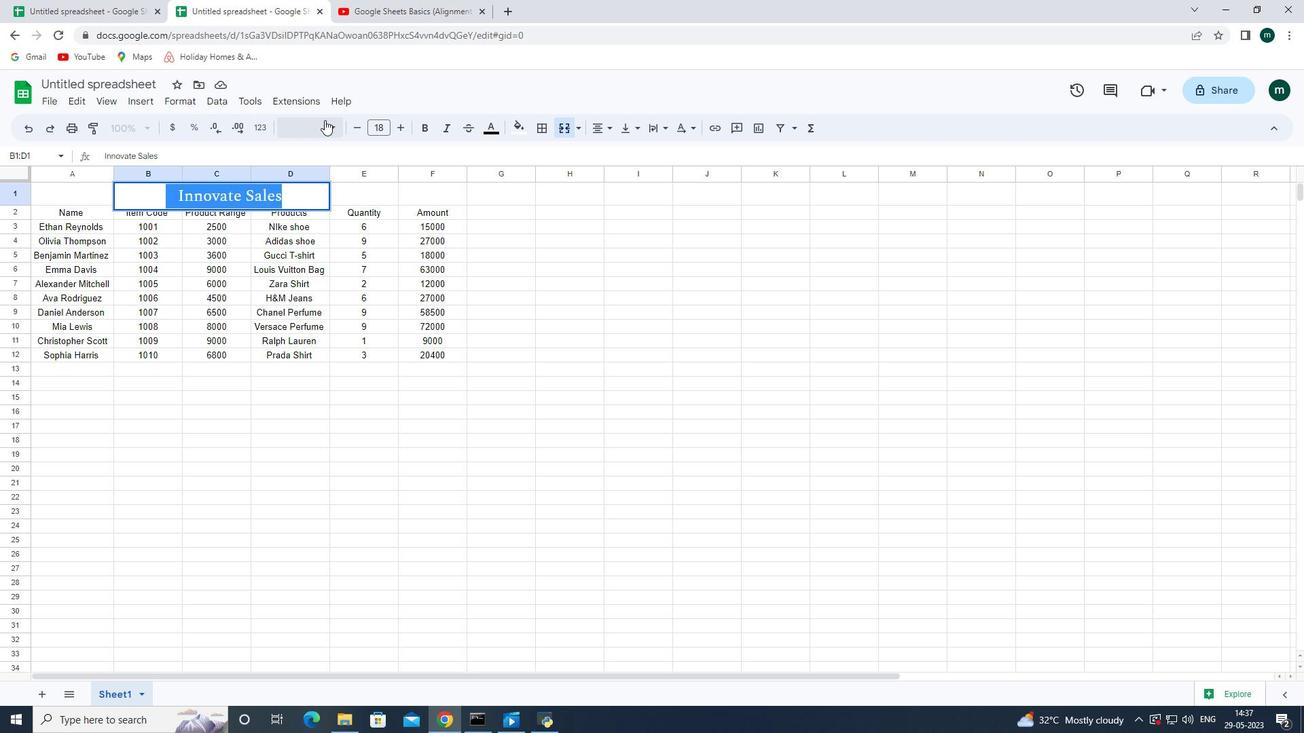 
Action: Mouse scrolled (357, 577) with delta (0, 0)
Screenshot: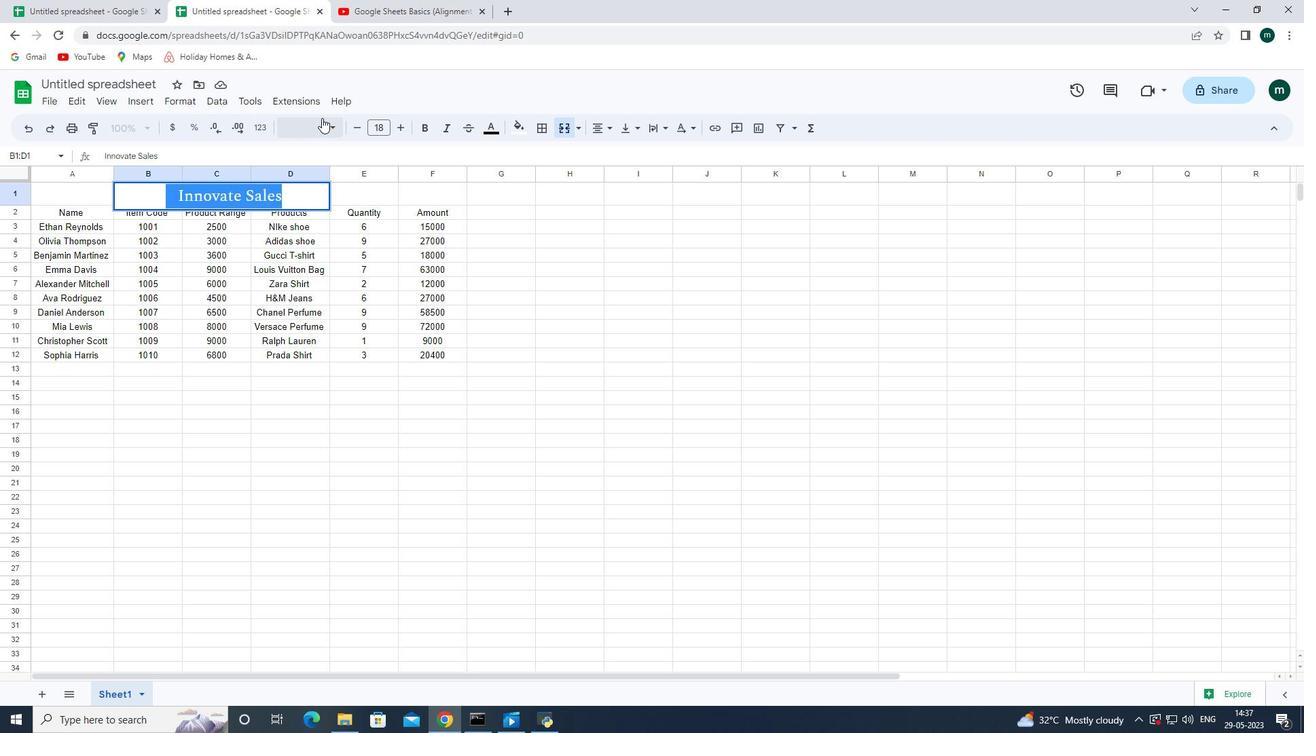 
Action: Mouse moved to (356, 577)
Screenshot: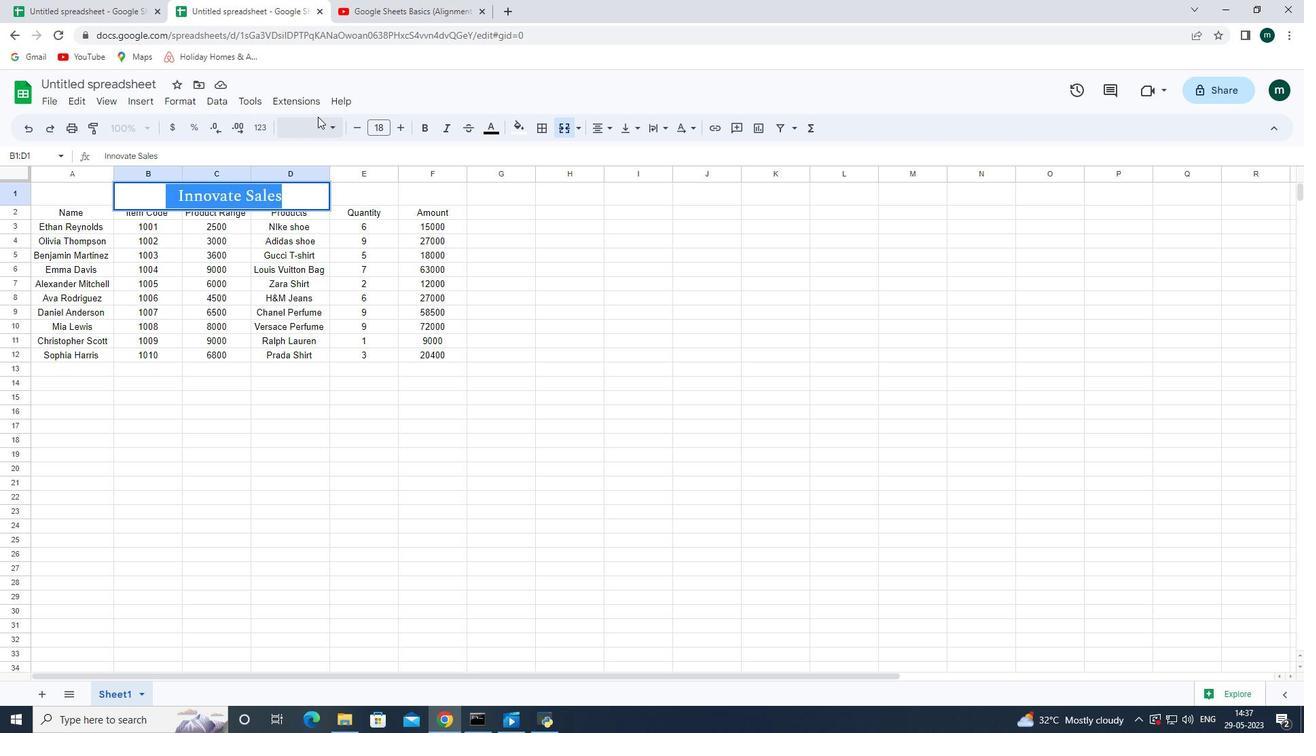 
Action: Mouse scrolled (356, 578) with delta (0, 0)
Screenshot: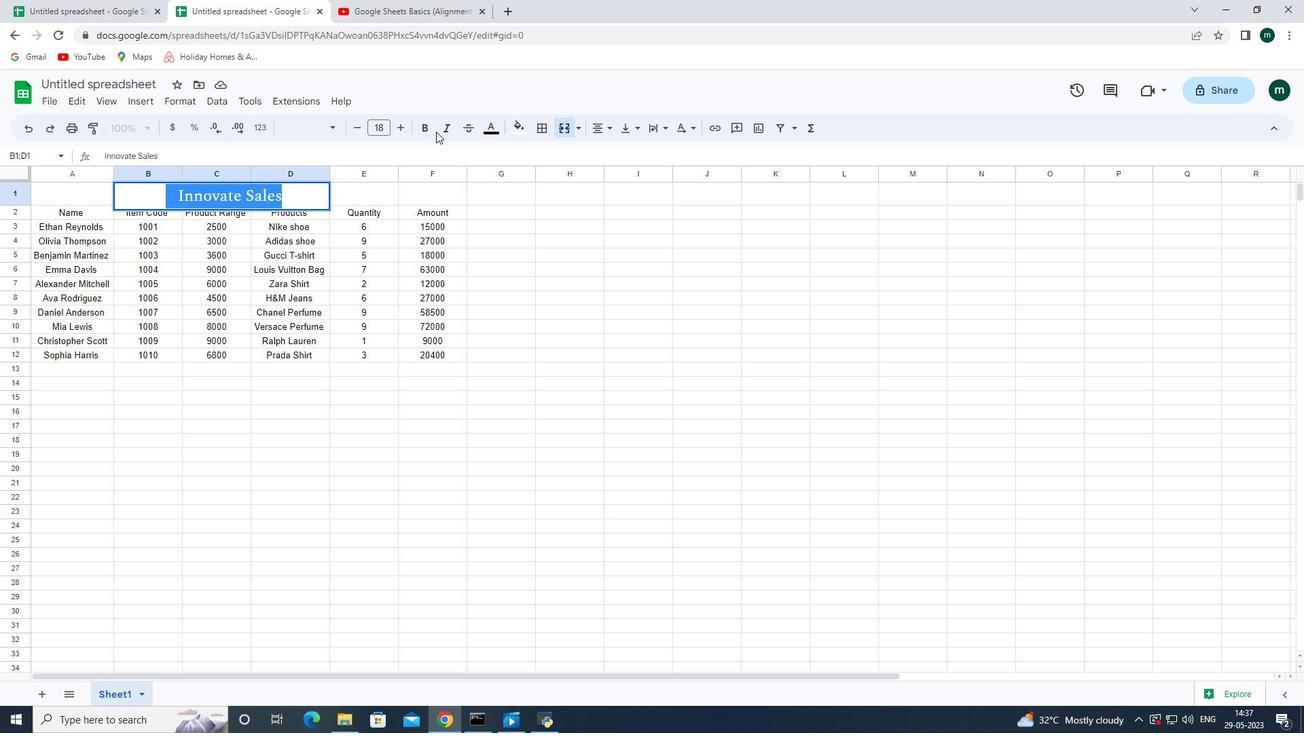 
Action: Mouse scrolled (356, 578) with delta (0, 0)
Screenshot: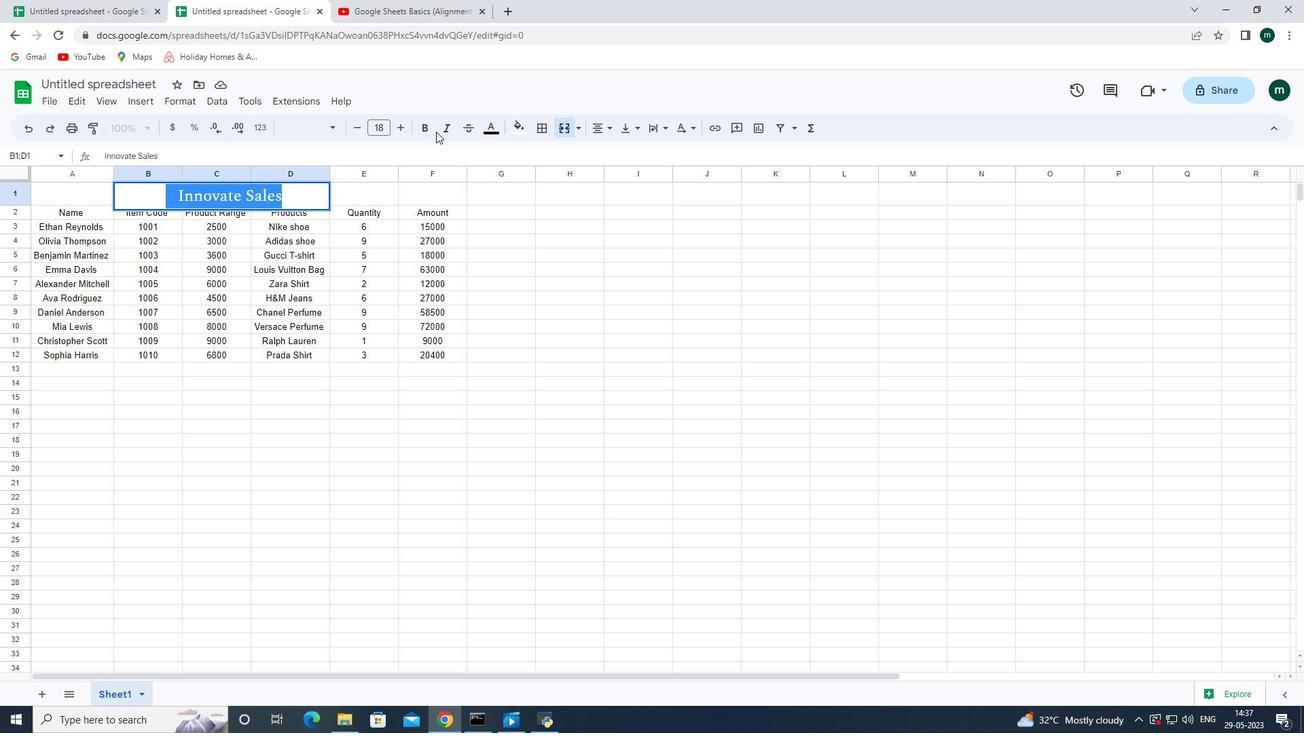 
Action: Mouse scrolled (356, 578) with delta (0, 0)
Screenshot: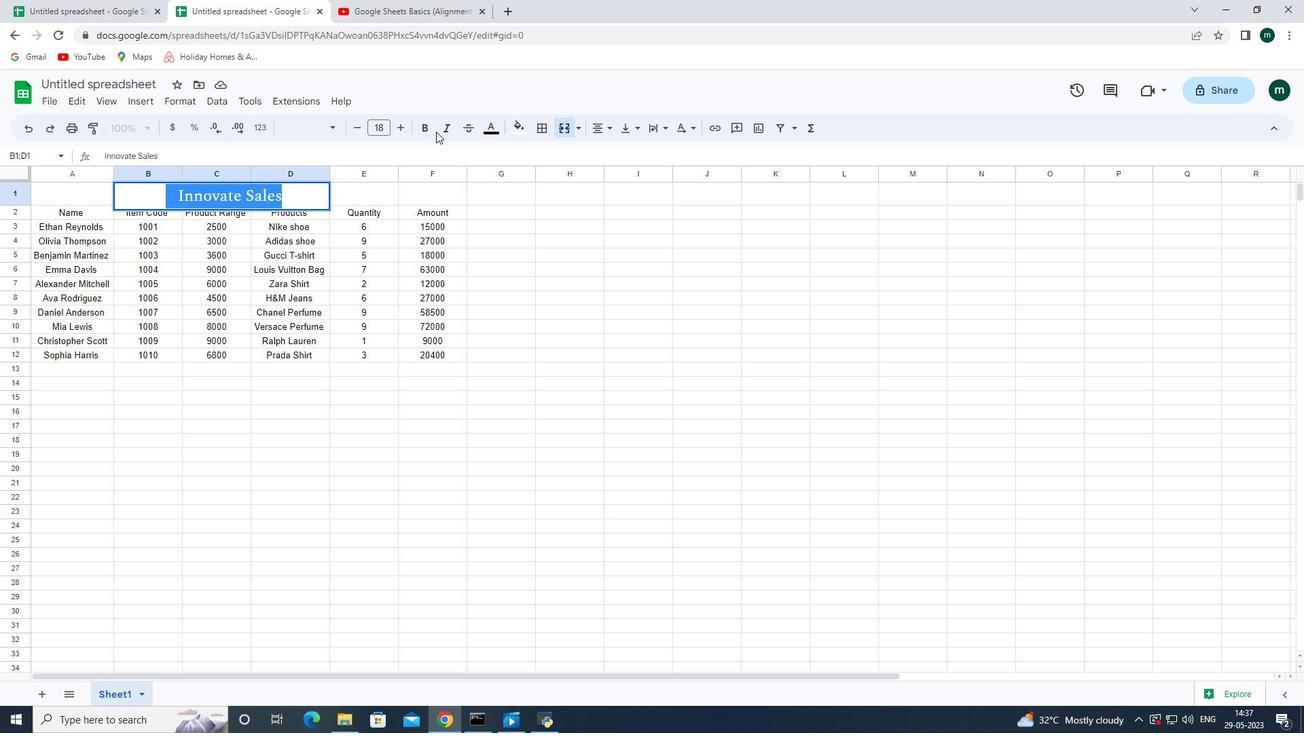 
Action: Mouse scrolled (356, 578) with delta (0, 0)
Screenshot: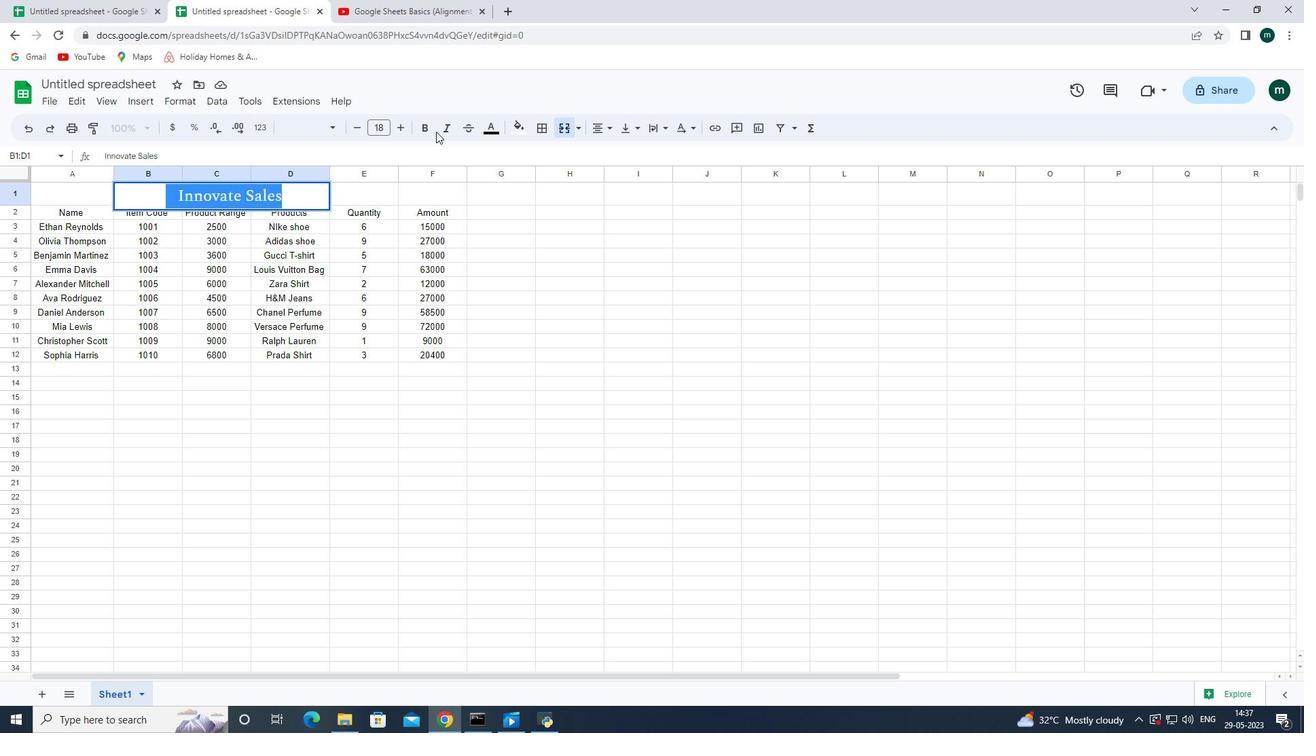 
Action: Mouse scrolled (356, 578) with delta (0, 0)
Screenshot: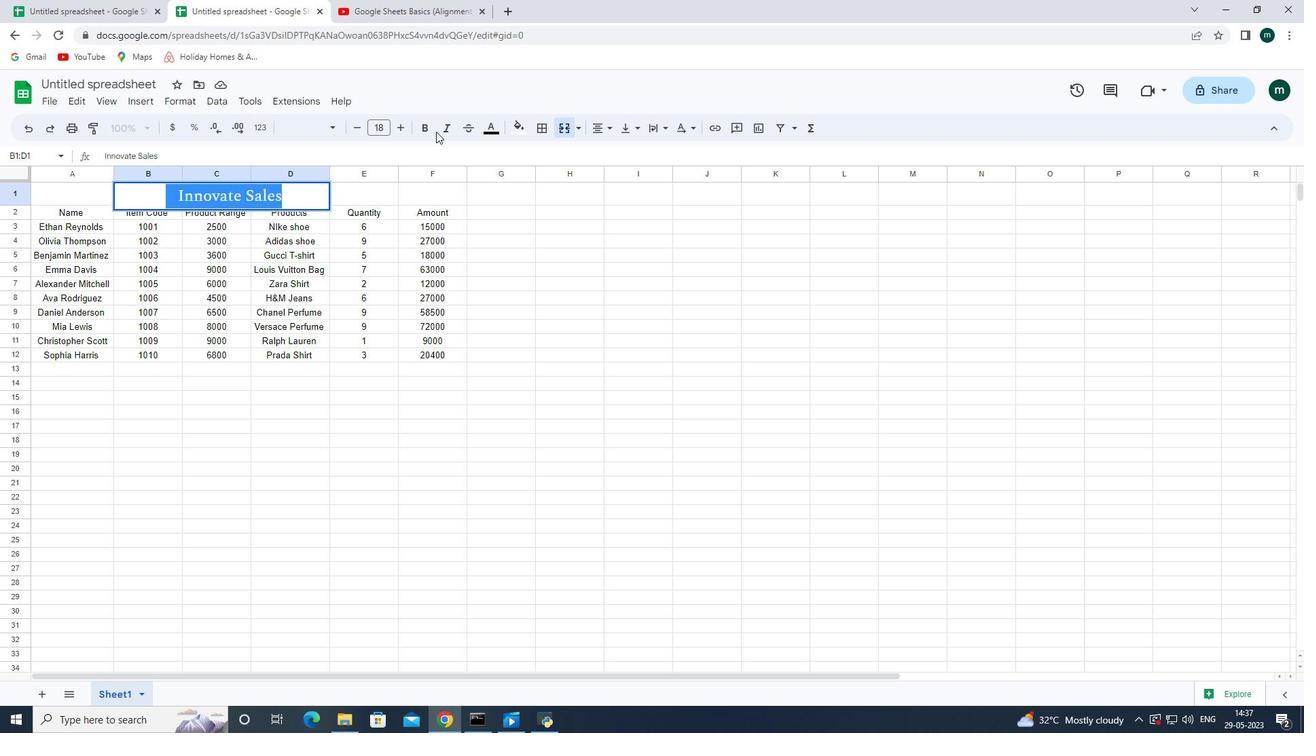 
Action: Mouse scrolled (356, 578) with delta (0, 0)
Screenshot: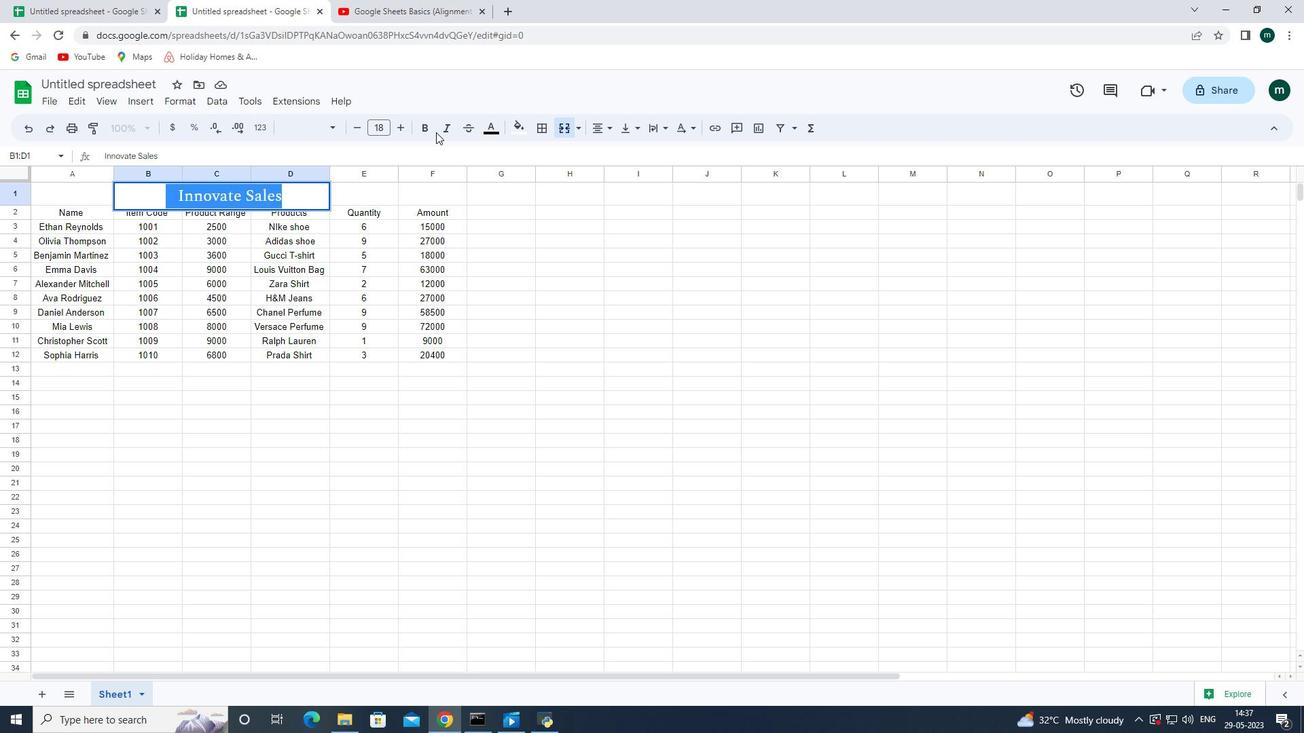 
Action: Mouse moved to (417, 483)
Screenshot: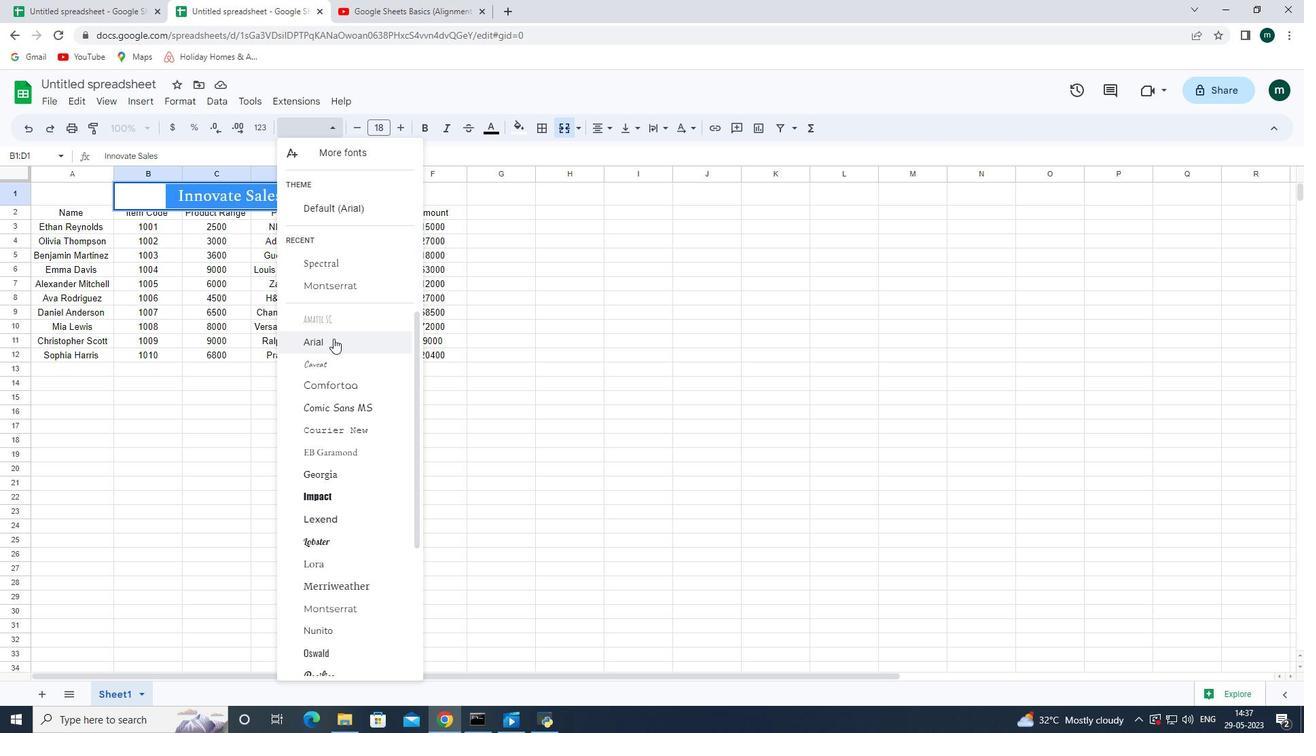 
Action: Mouse pressed left at (417, 483)
Screenshot: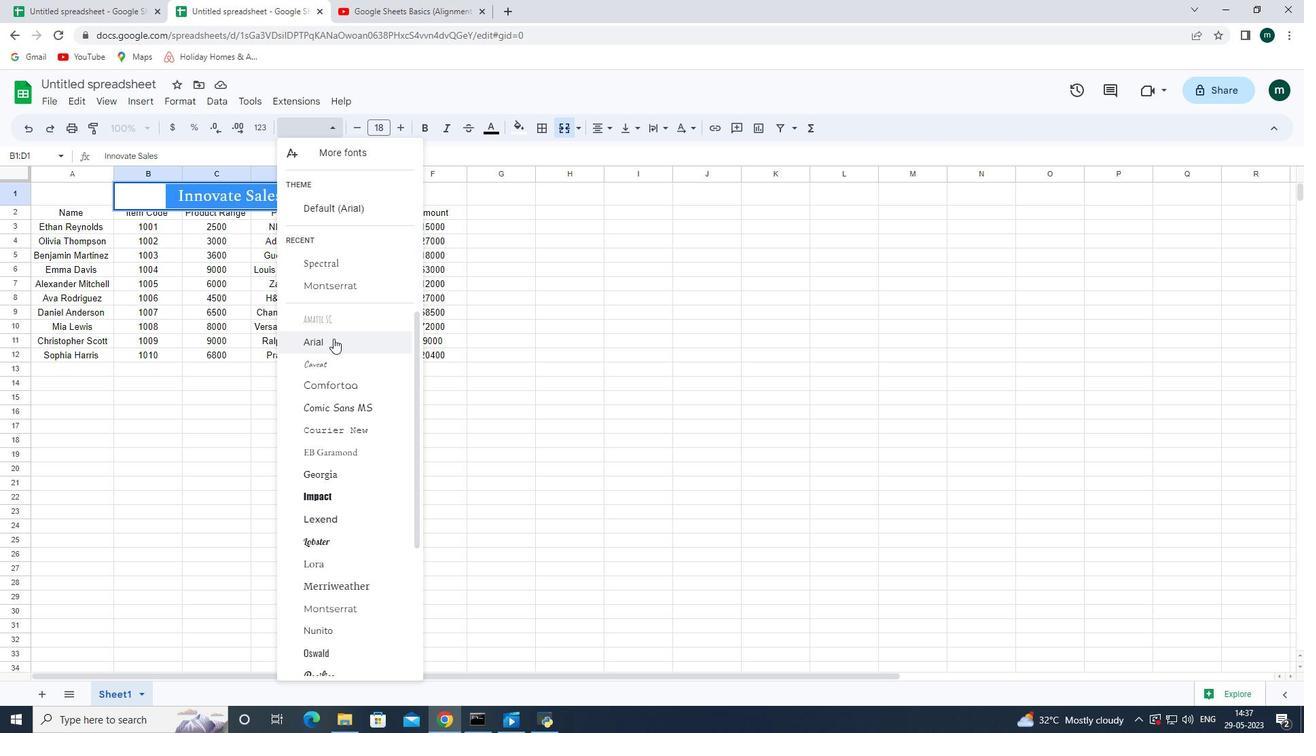 
Action: Mouse moved to (244, 402)
Screenshot: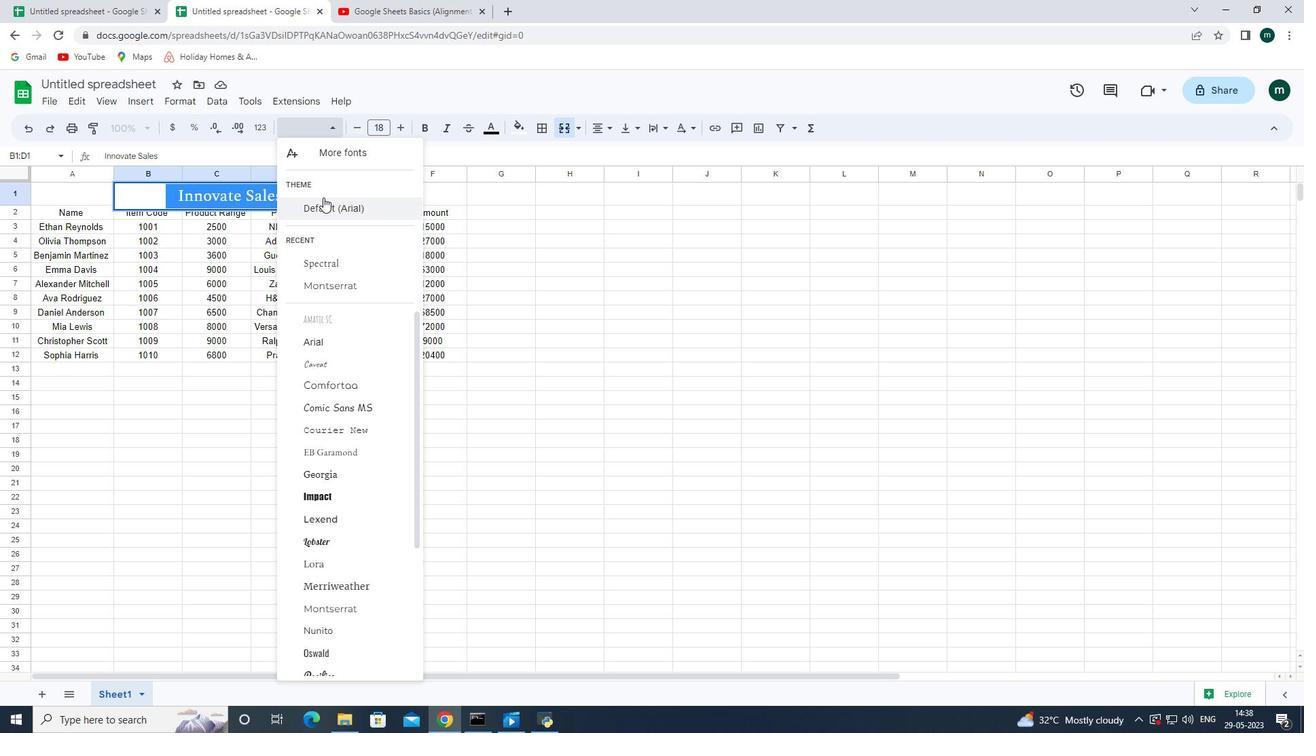 
Action: Mouse pressed left at (246, 402)
Screenshot: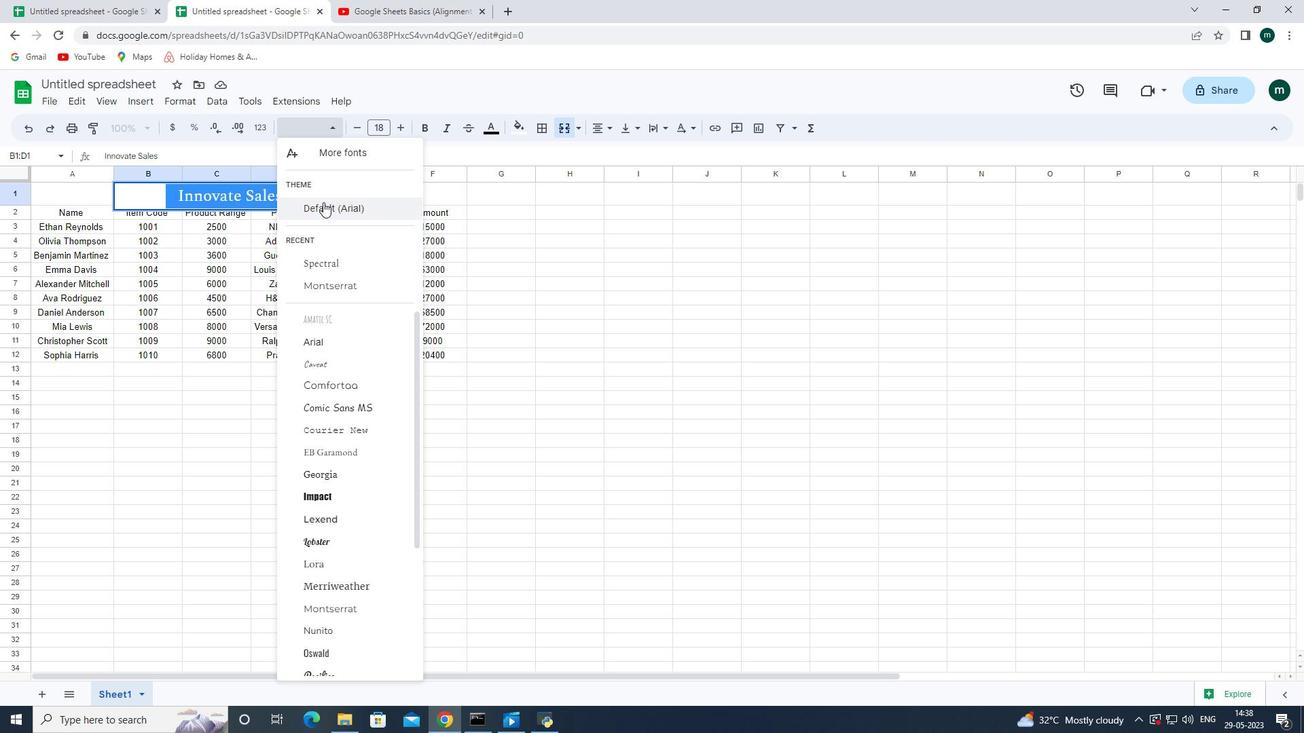 
Action: Mouse moved to (219, 379)
Screenshot: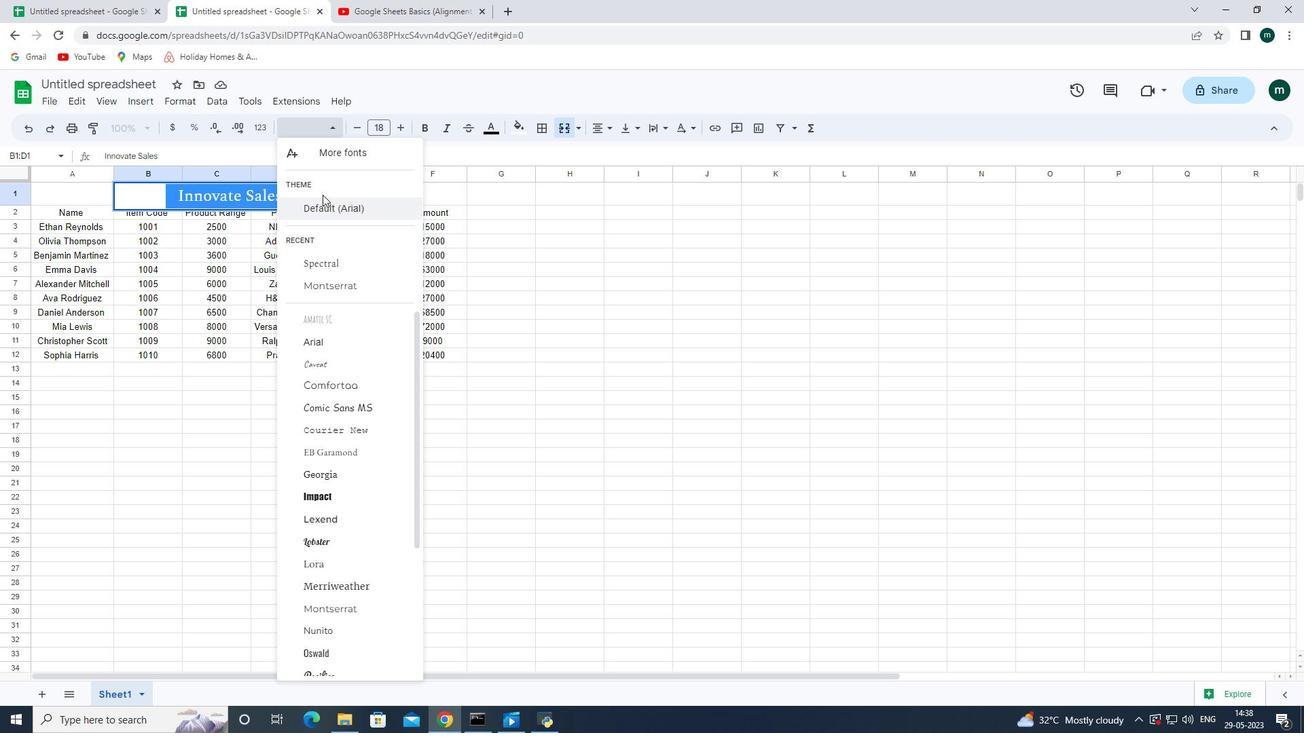 
Action: Mouse pressed left at (219, 379)
Screenshot: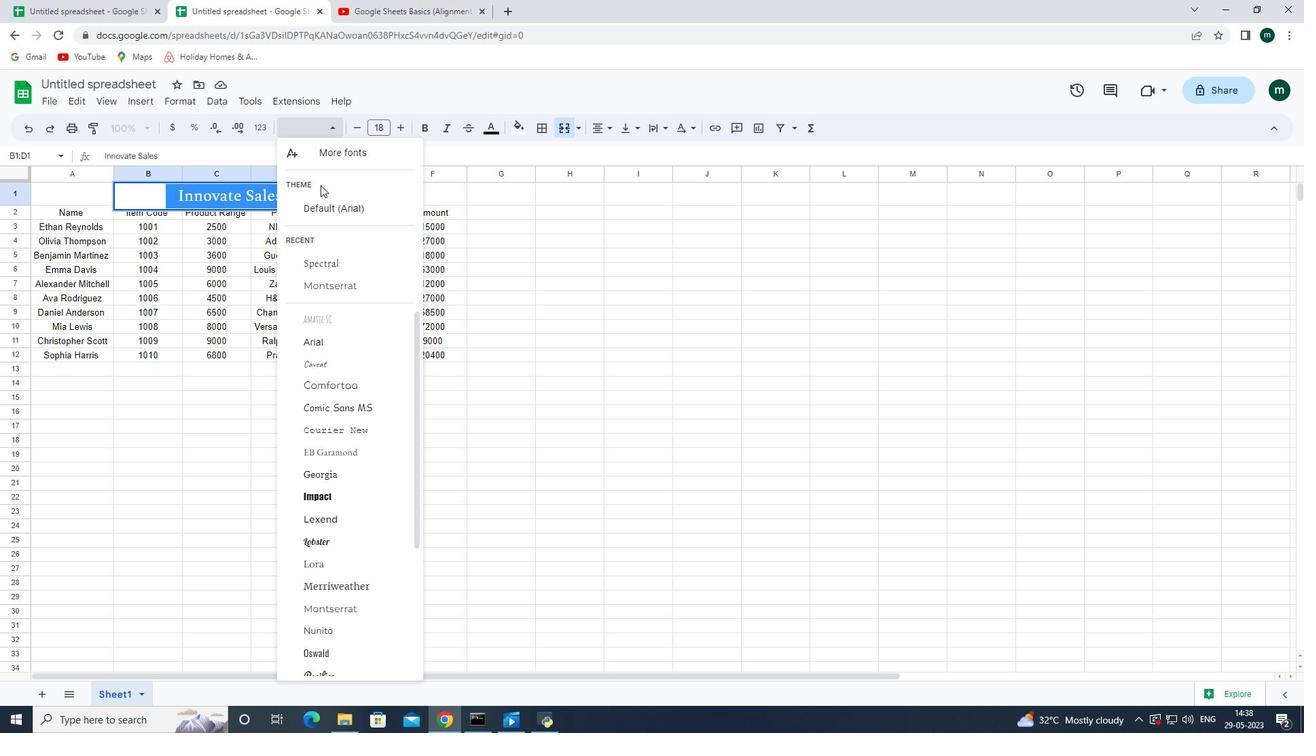 
Action: Mouse moved to (222, 366)
Screenshot: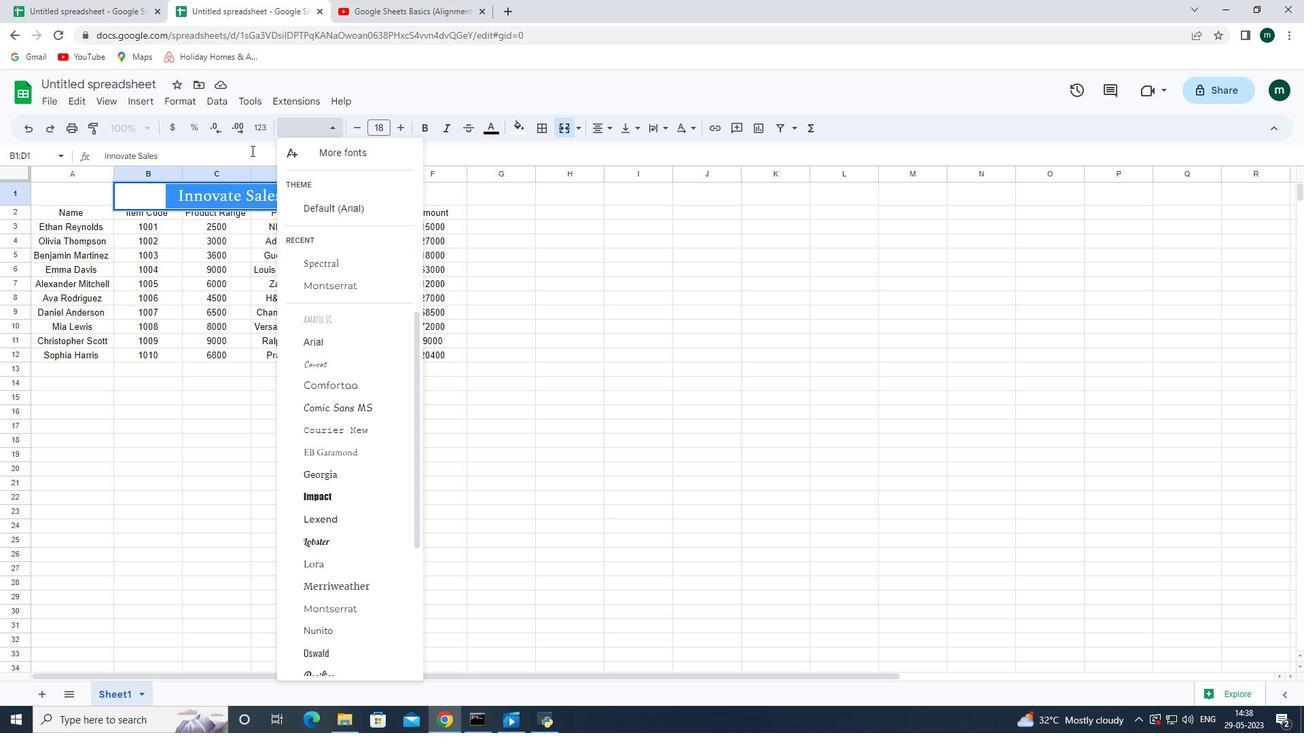 
Action: Mouse pressed left at (222, 366)
Screenshot: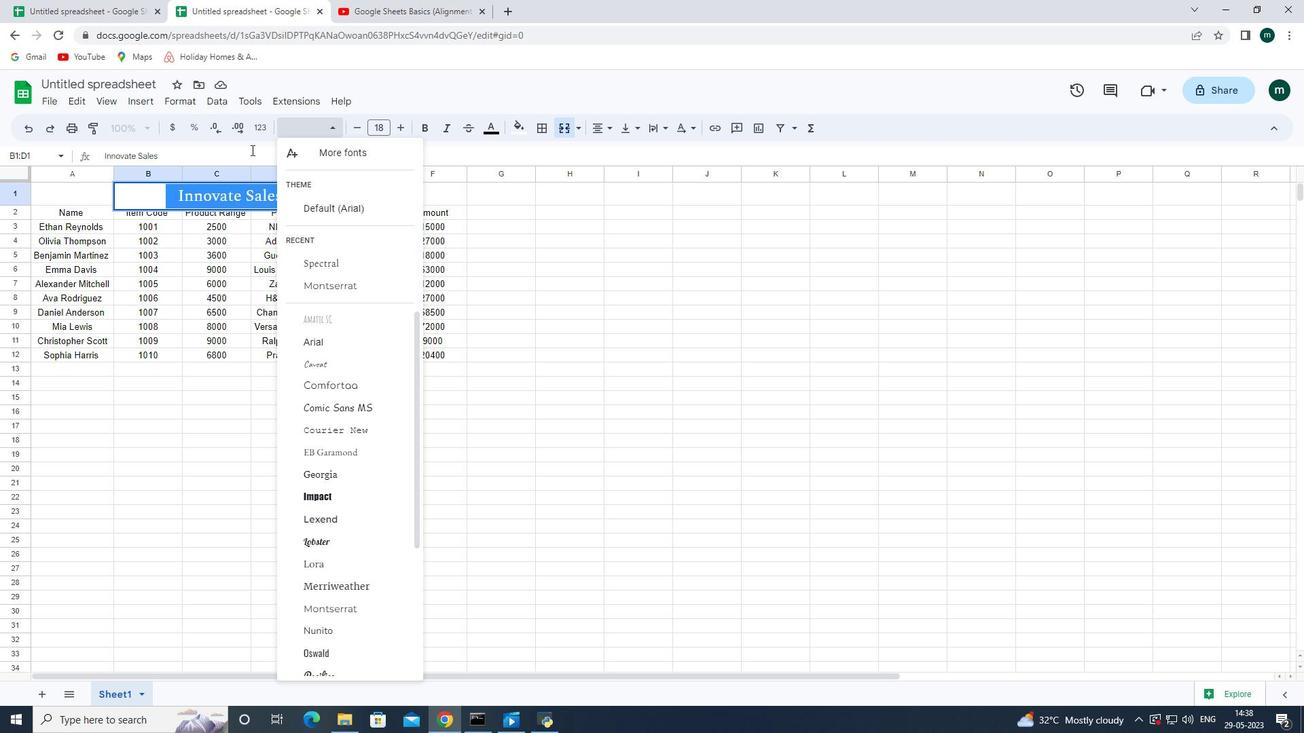 
Action: Mouse moved to (254, 367)
Screenshot: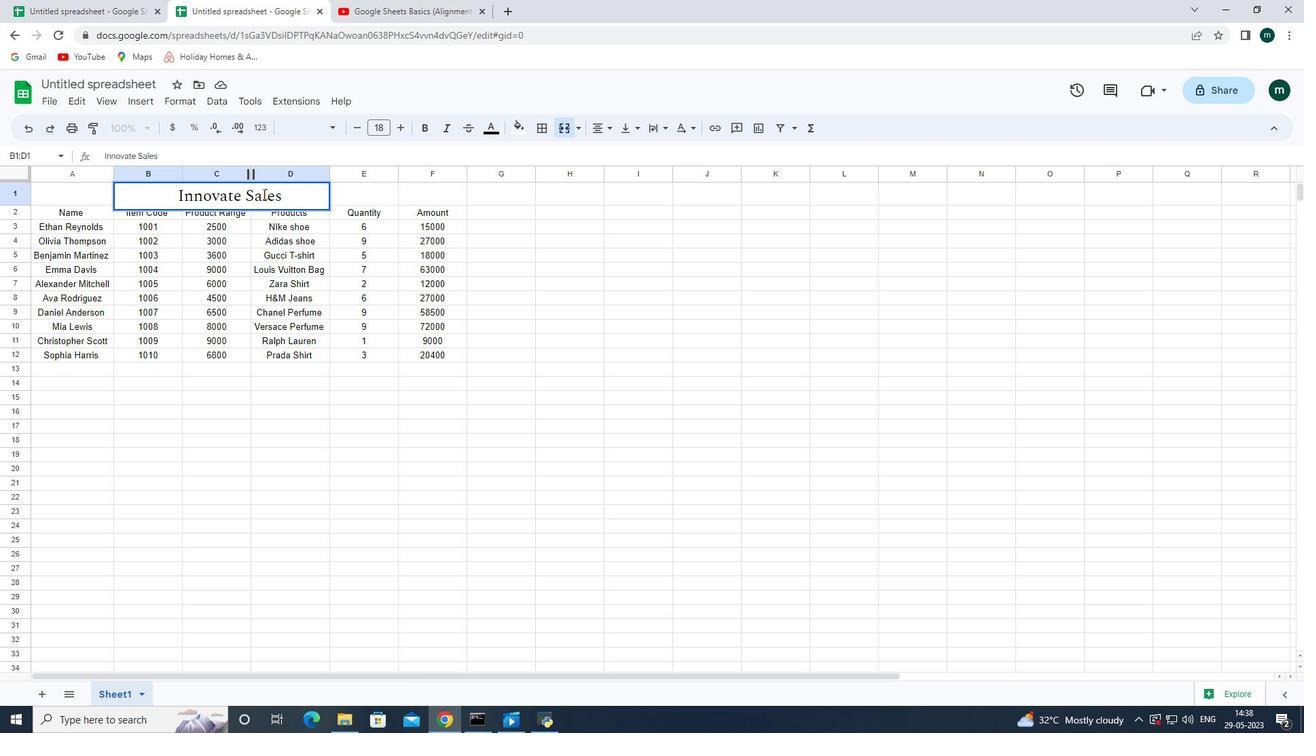 
Action: Mouse pressed left at (254, 367)
Screenshot: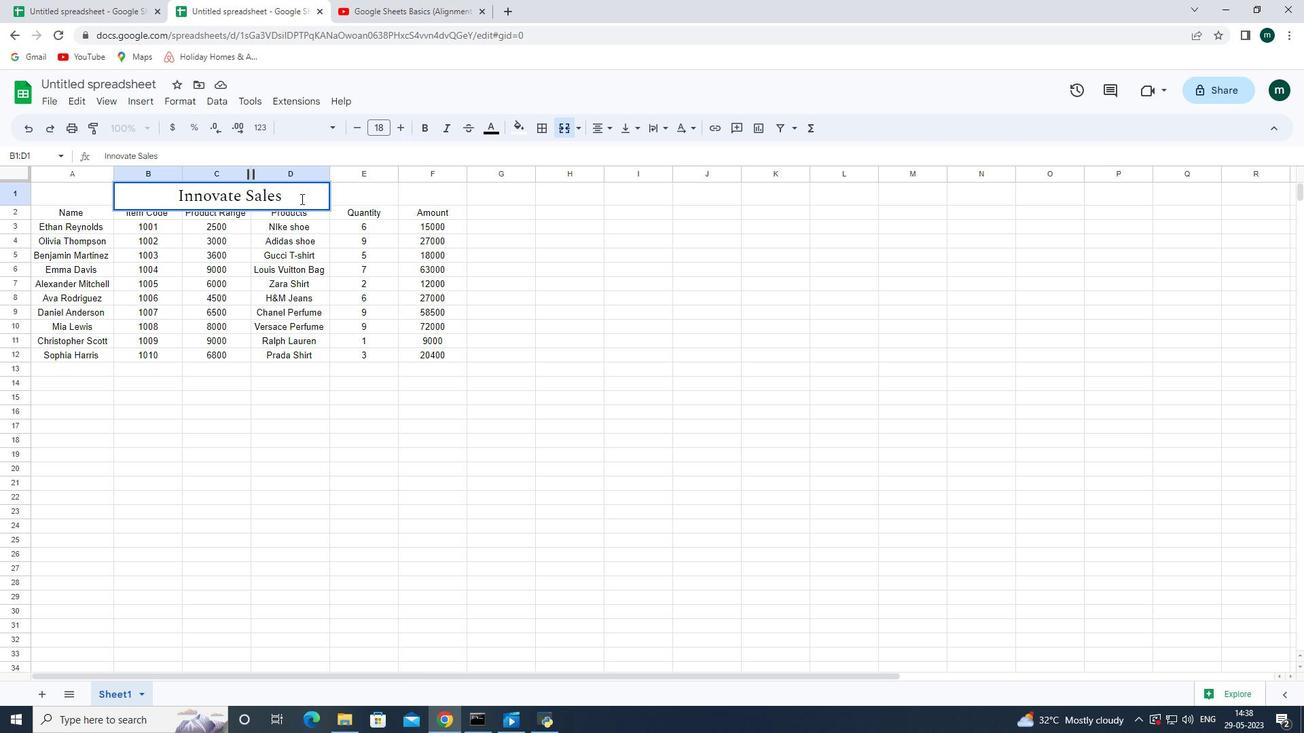 
Action: Mouse moved to (243, 372)
Screenshot: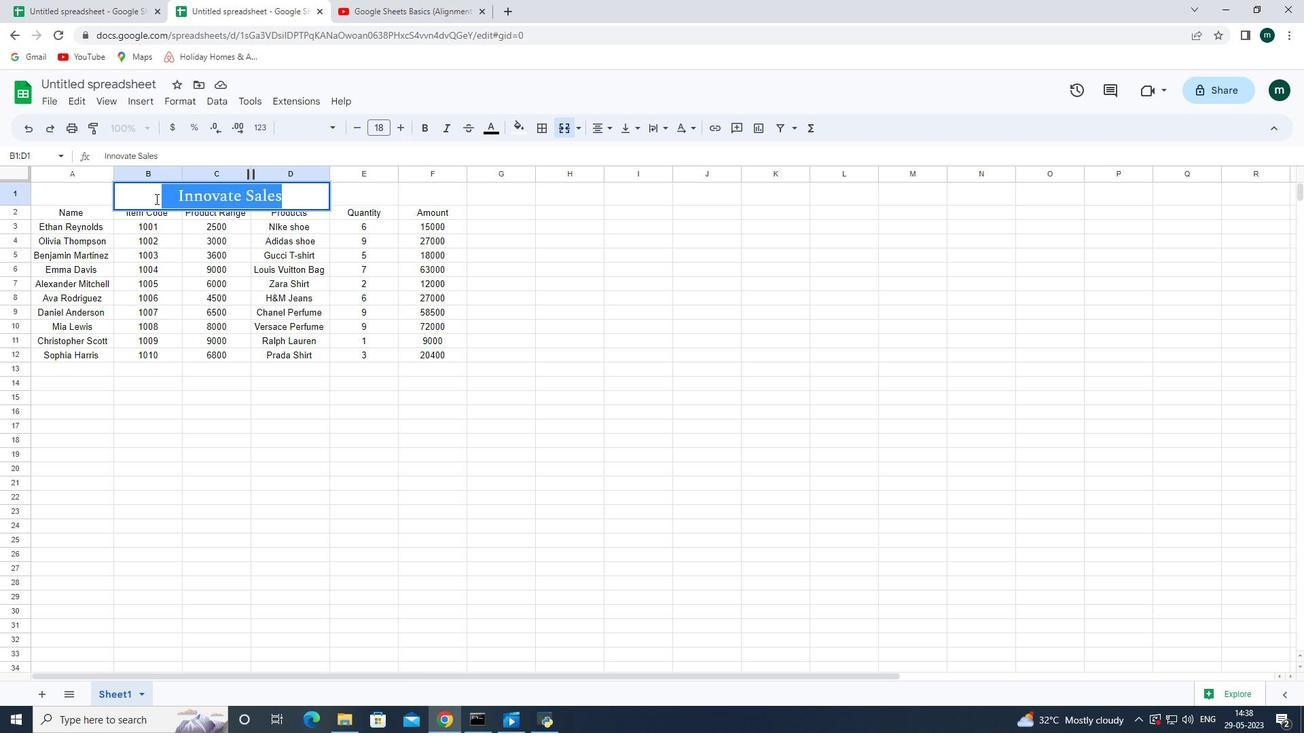 
Action: Mouse pressed left at (243, 372)
Screenshot: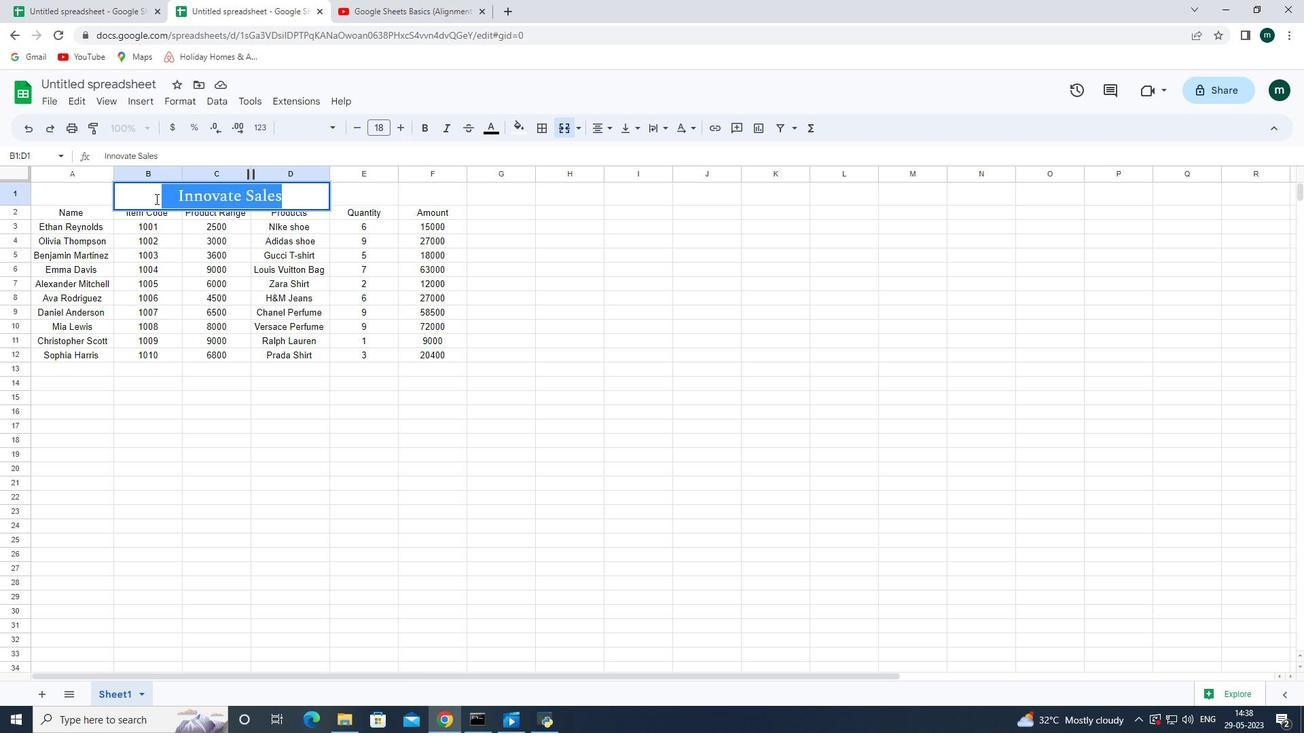 
Action: Mouse moved to (251, 376)
Screenshot: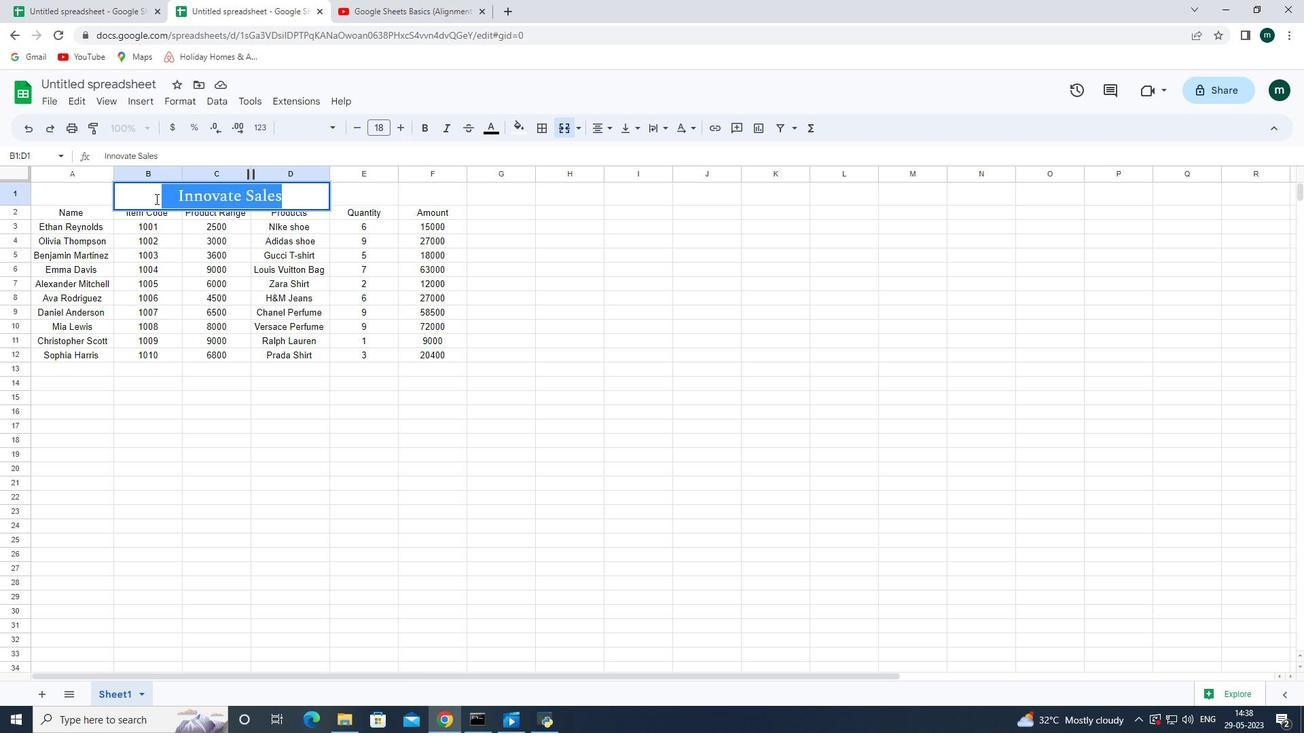 
Action: Mouse pressed left at (251, 376)
Screenshot: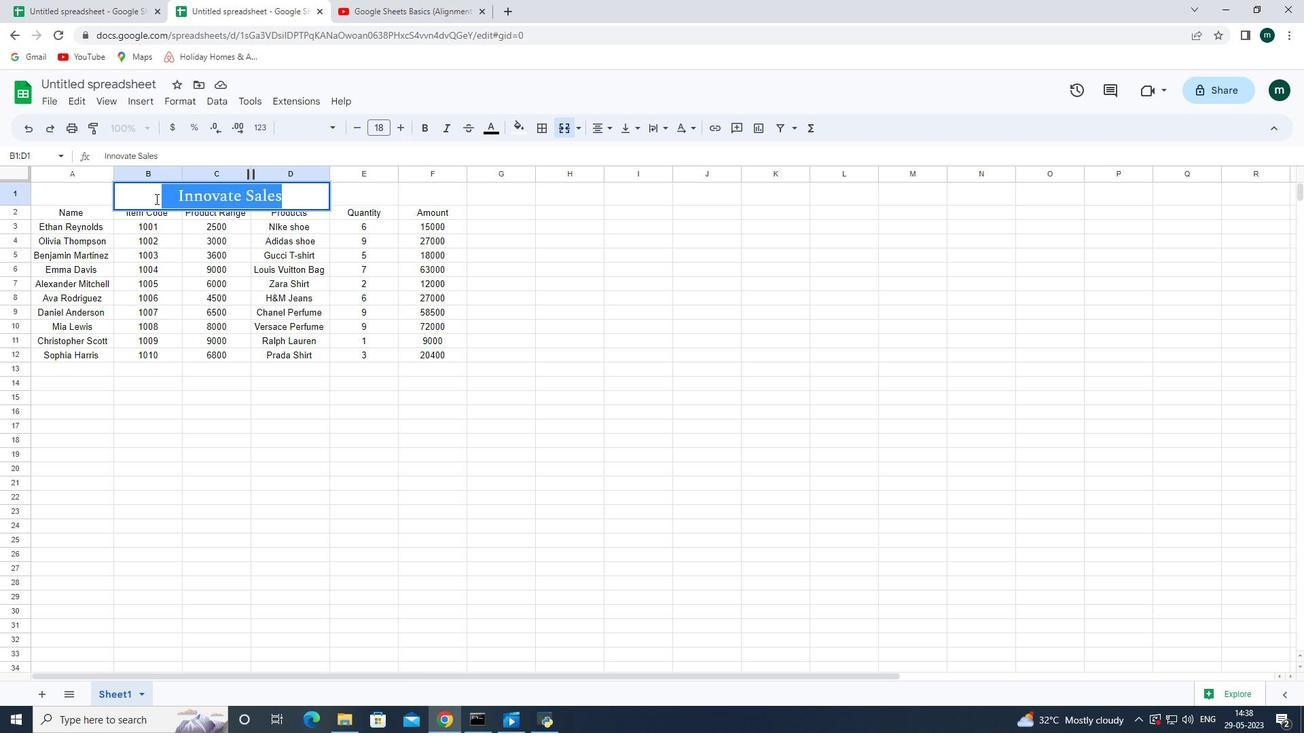 
Action: Mouse moved to (260, 377)
Screenshot: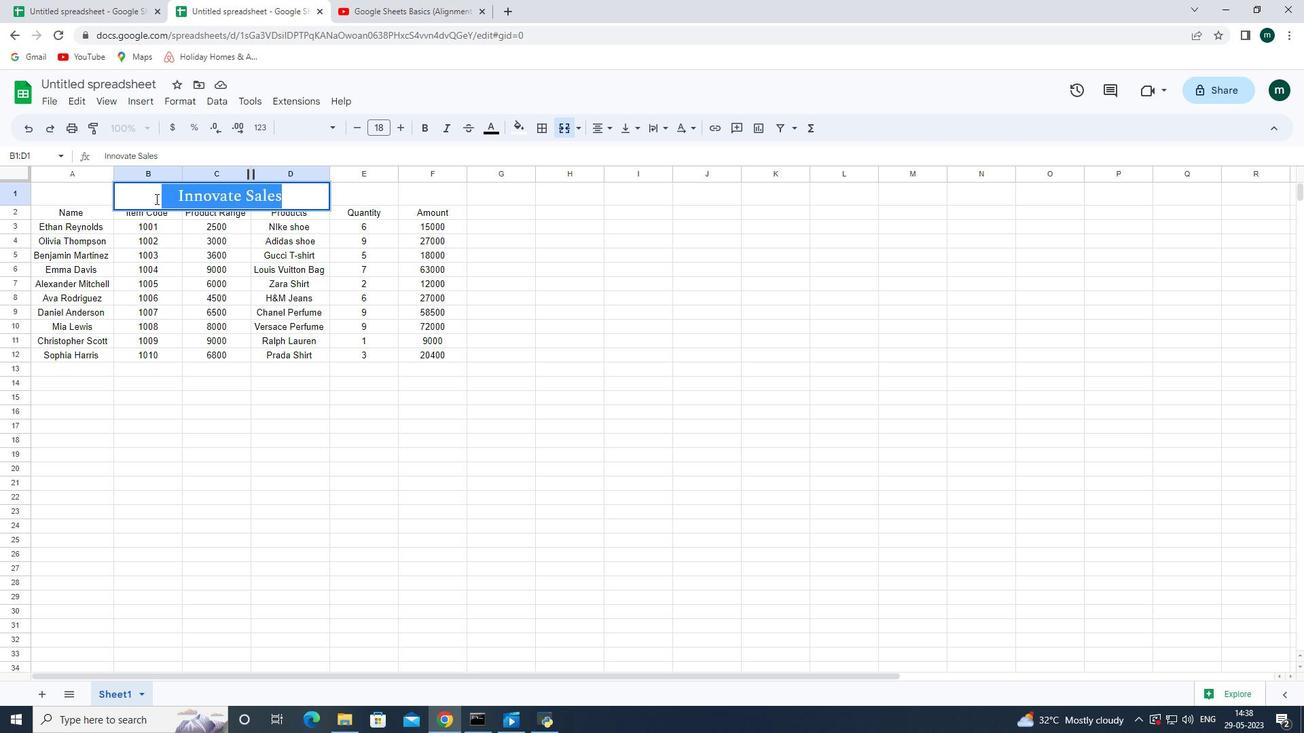 
Action: Mouse pressed left at (260, 377)
Screenshot: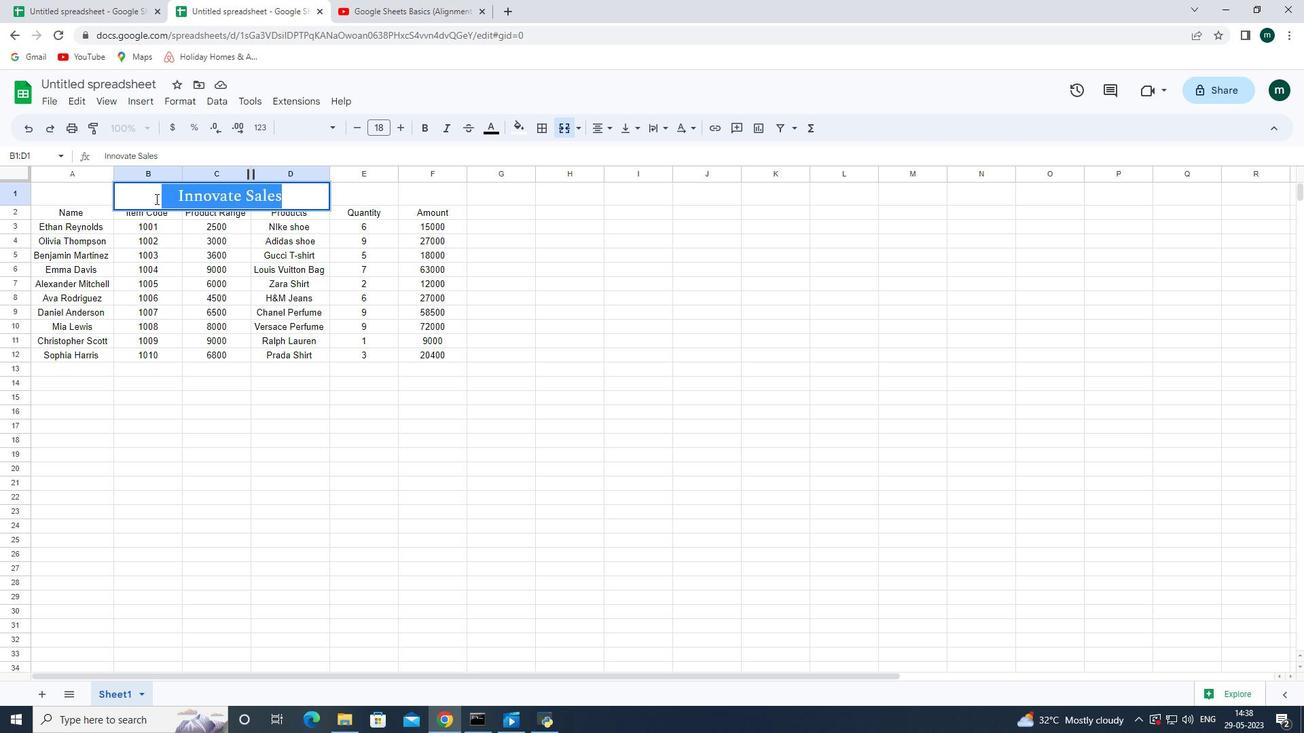 
Action: Mouse moved to (241, 375)
Screenshot: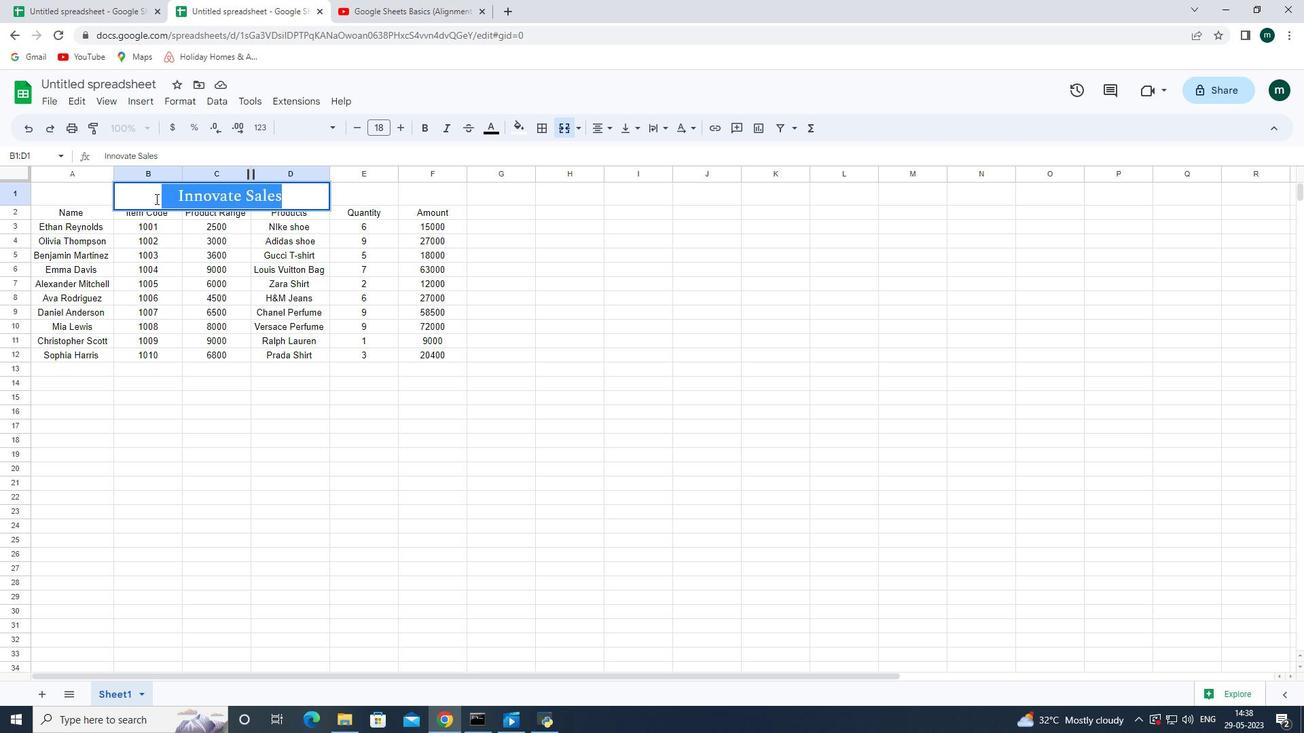 
Action: Mouse pressed left at (241, 375)
Screenshot: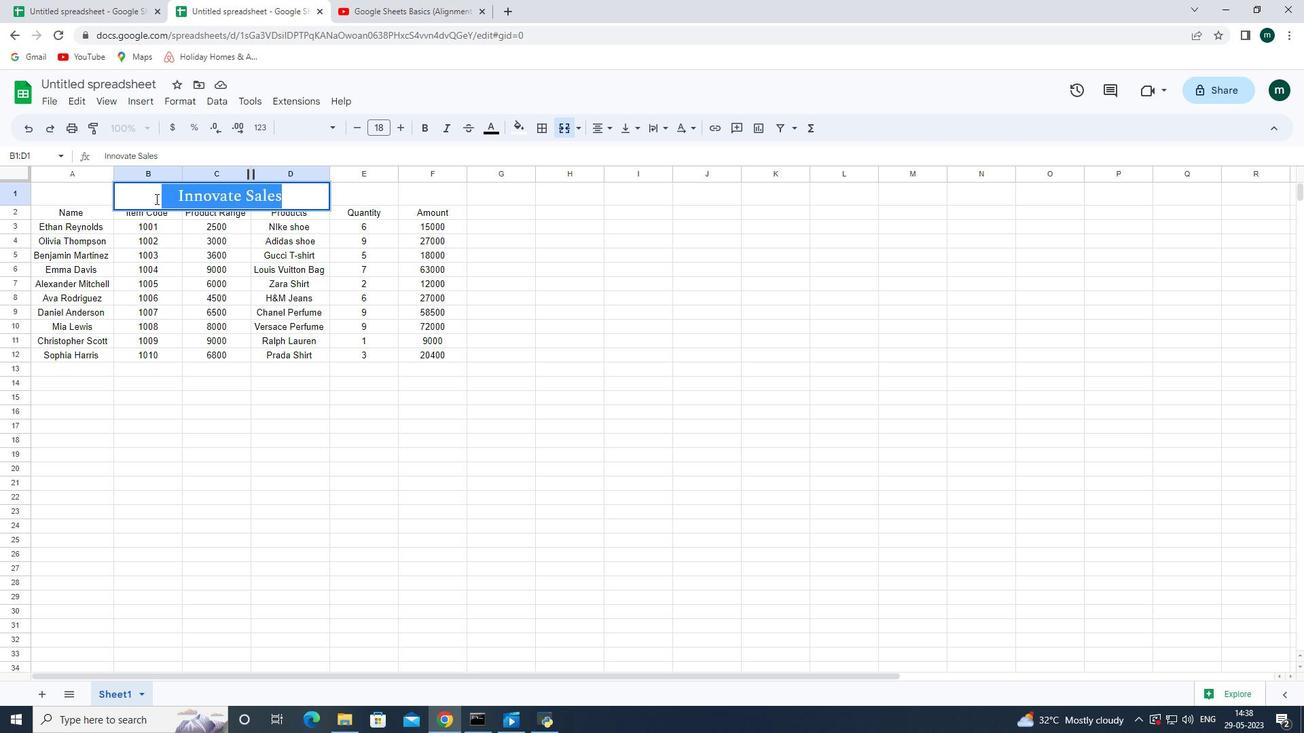
Action: Mouse moved to (254, 371)
Screenshot: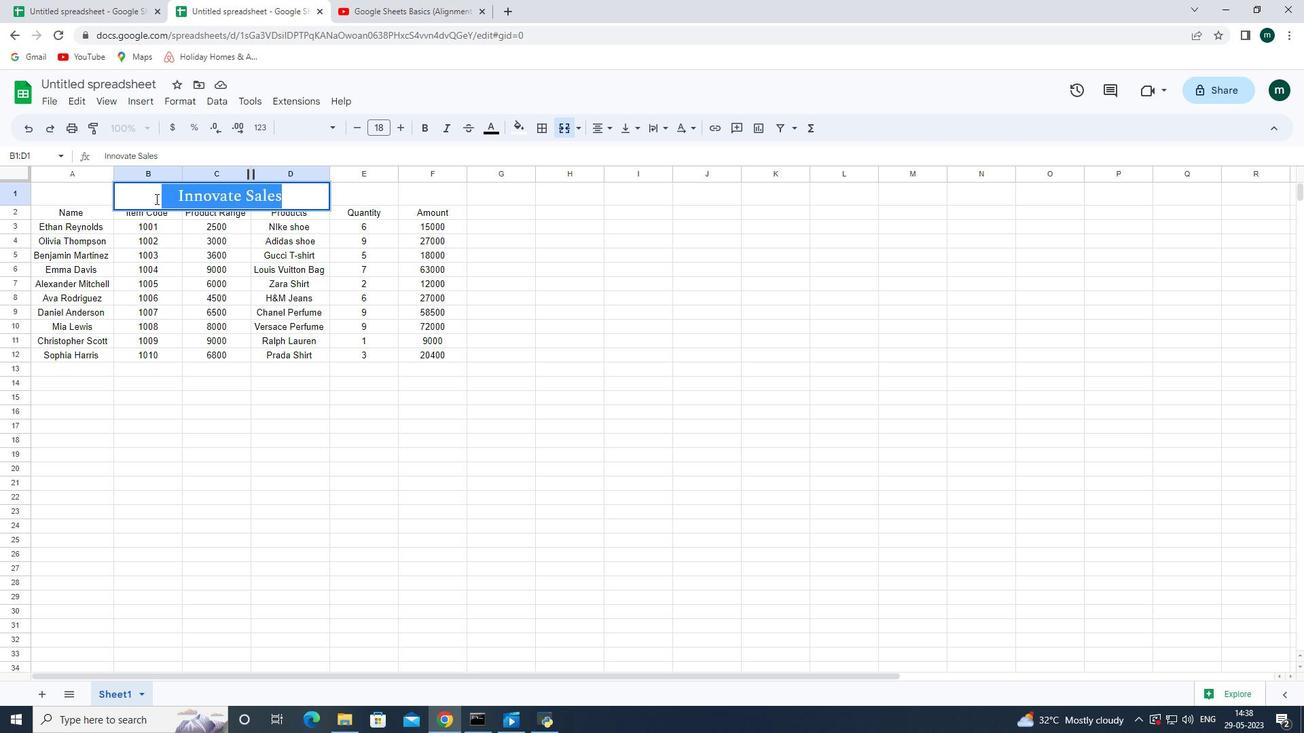 
Action: Mouse pressed left at (254, 371)
Screenshot: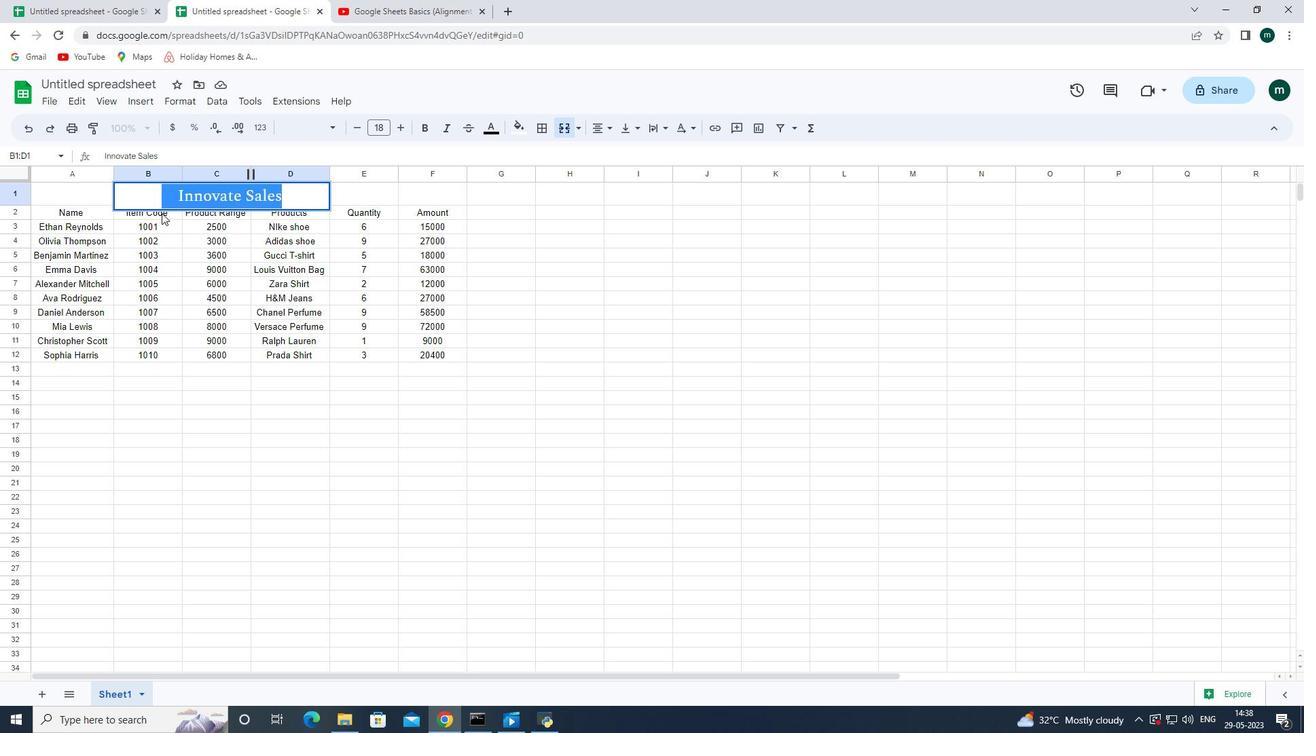 
Action: Mouse moved to (243, 372)
Screenshot: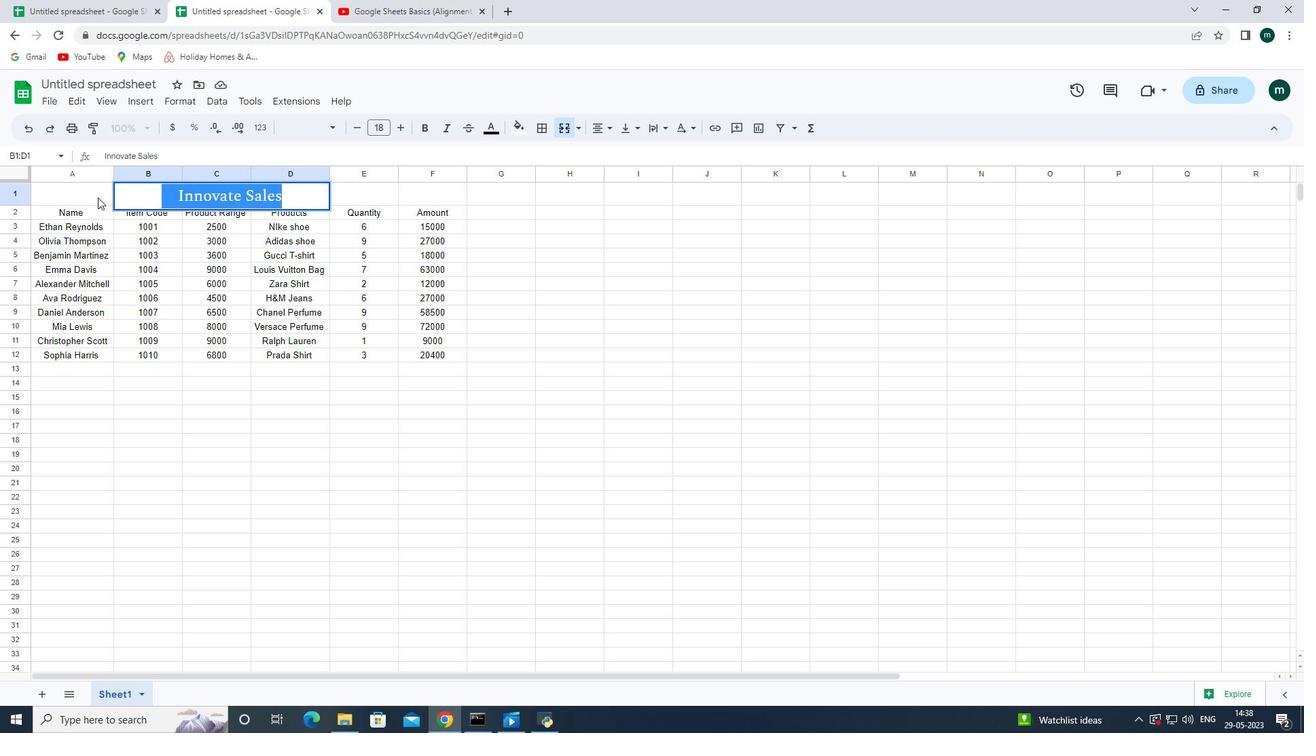 
Action: Mouse pressed left at (243, 372)
Screenshot: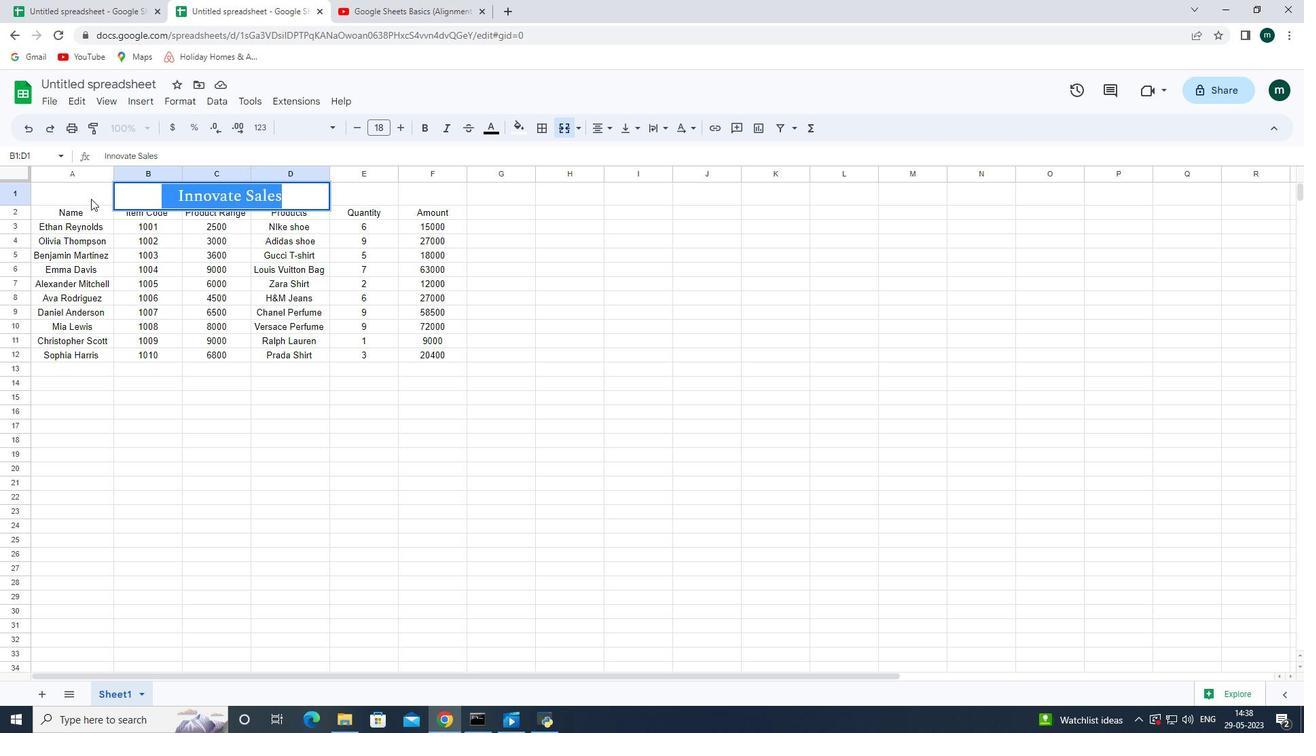 
Action: Mouse moved to (1296, 672)
Screenshot: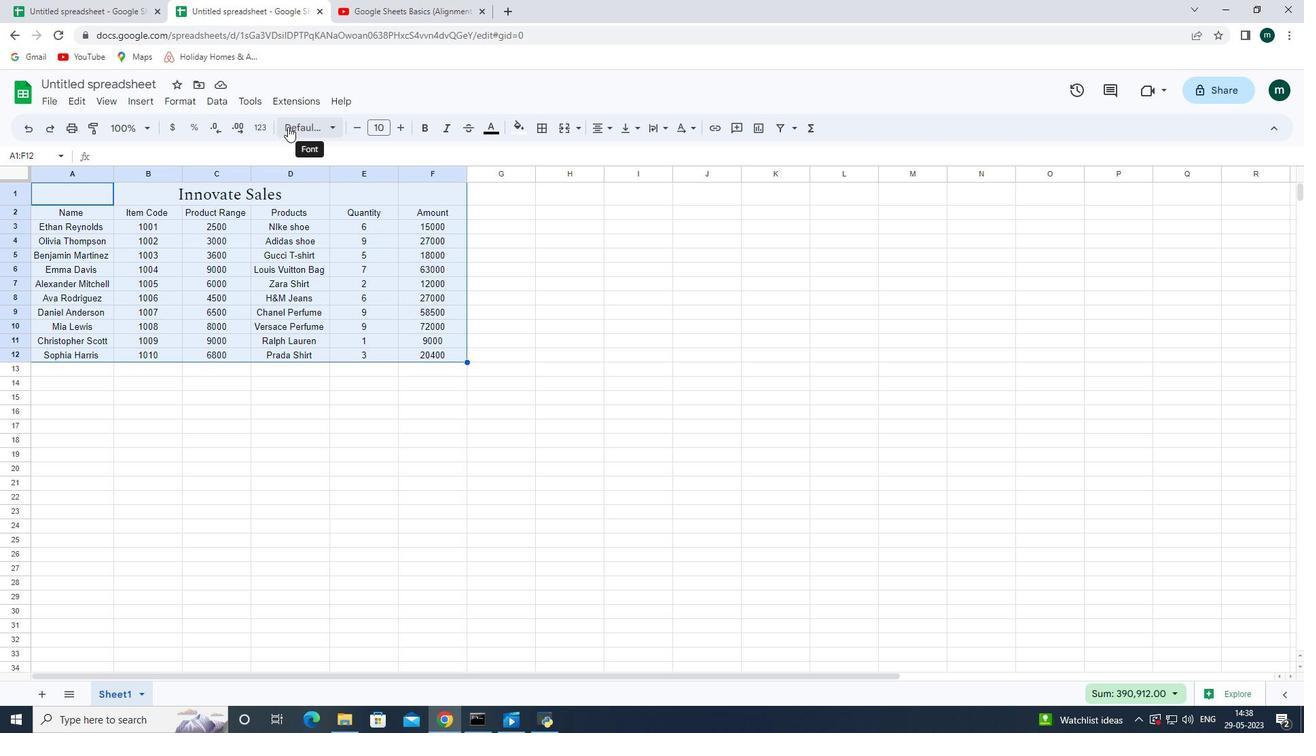 
Action: Mouse pressed left at (1296, 672)
Screenshot: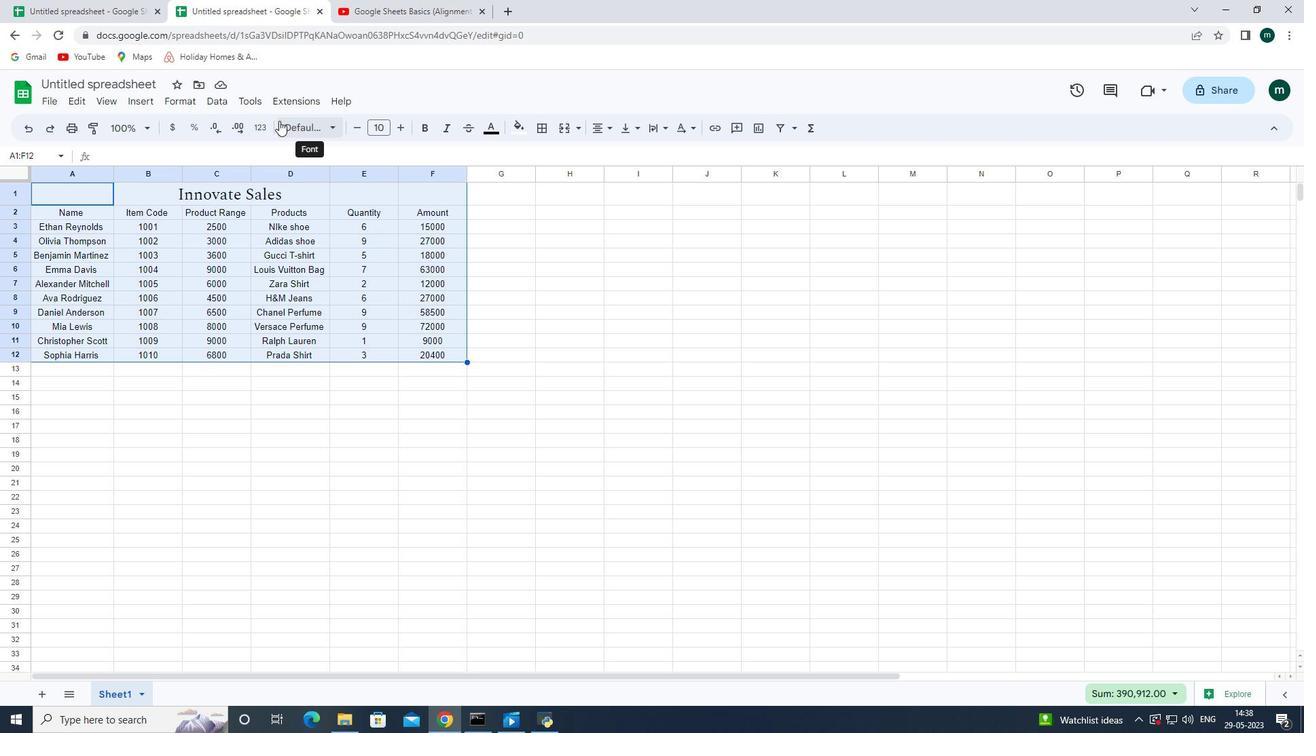 
Action: Mouse moved to (1281, 676)
Screenshot: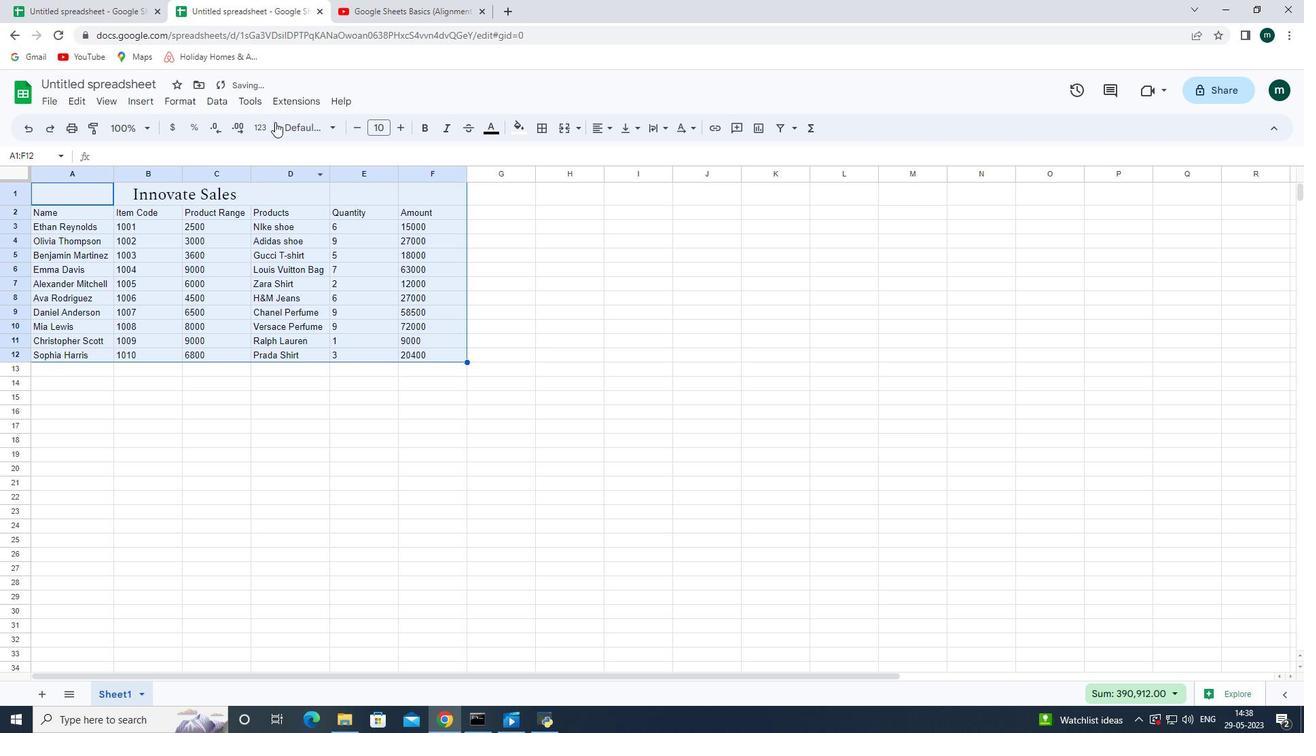 
Action: Mouse pressed left at (1281, 676)
Screenshot: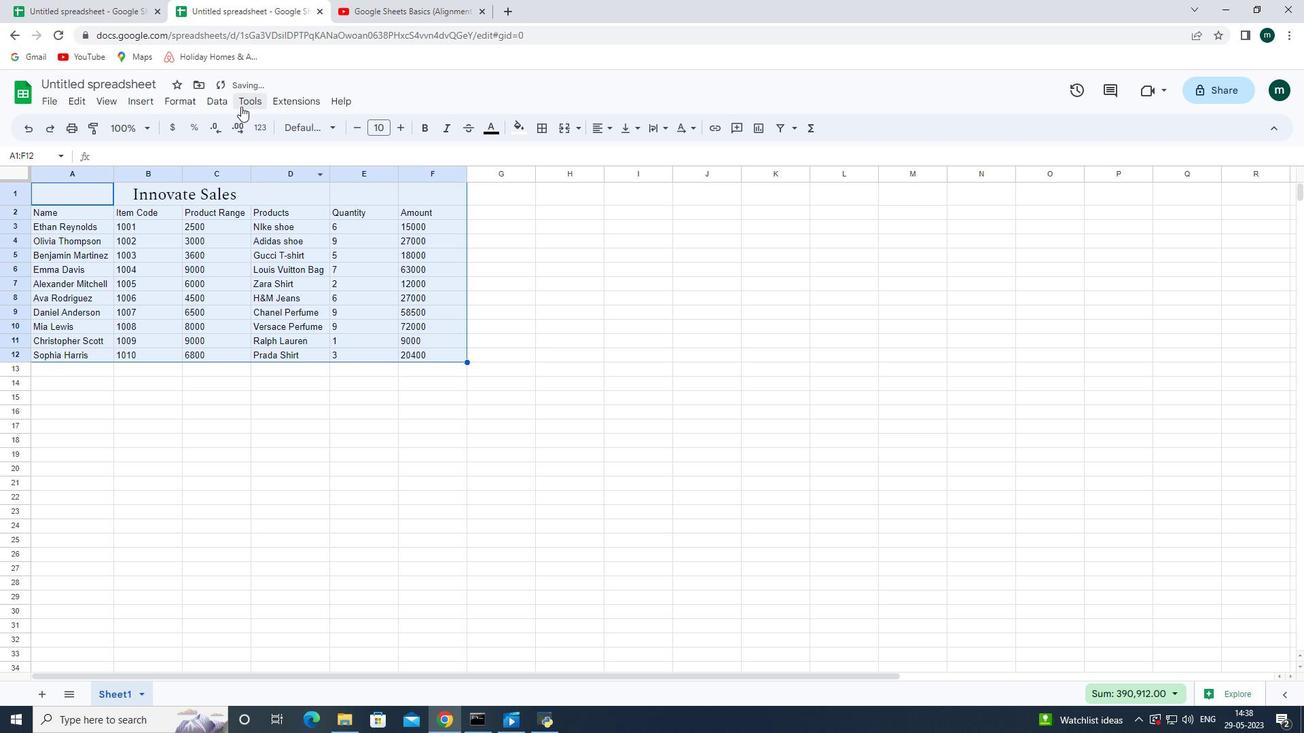 
Action: Mouse moved to (837, 591)
Screenshot: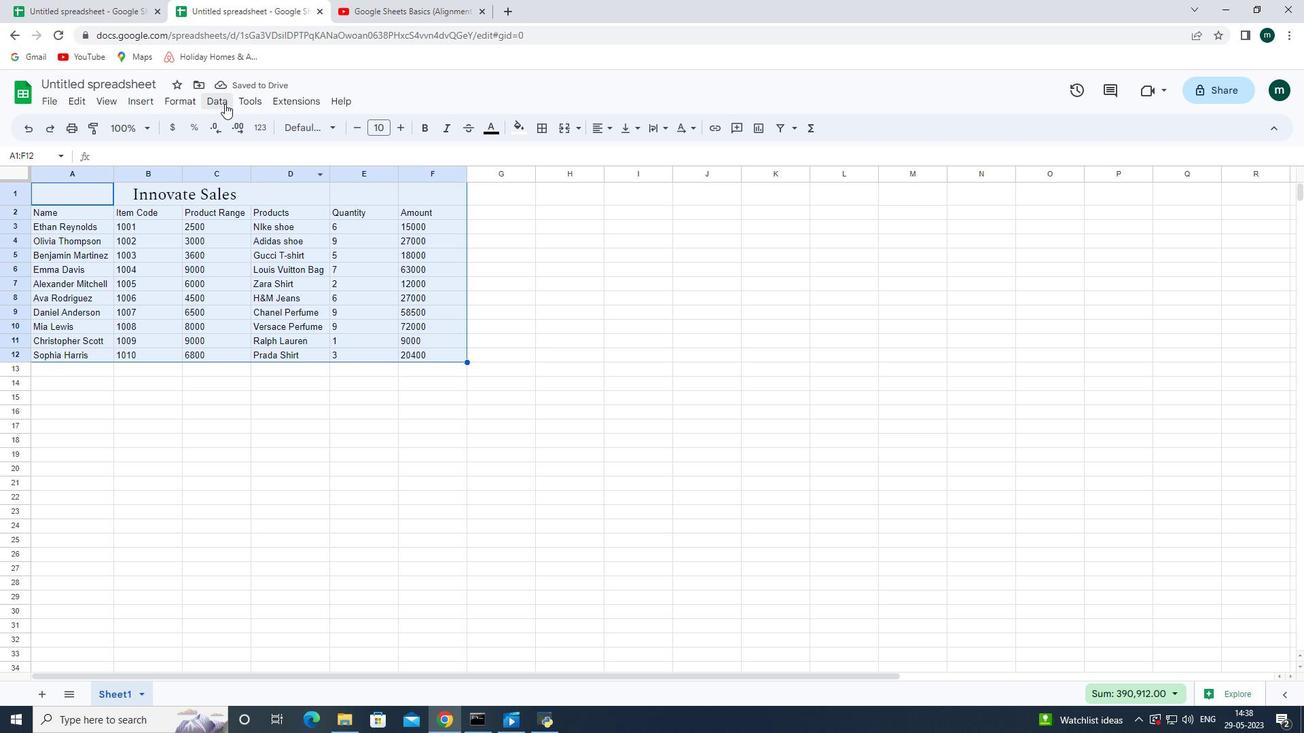 
Action: Key pressed <Key.down><Key.up><Key.down><Key.up><Key.up><Key.down><Key.down><Key.up><Key.down><Key.up>
Screenshot: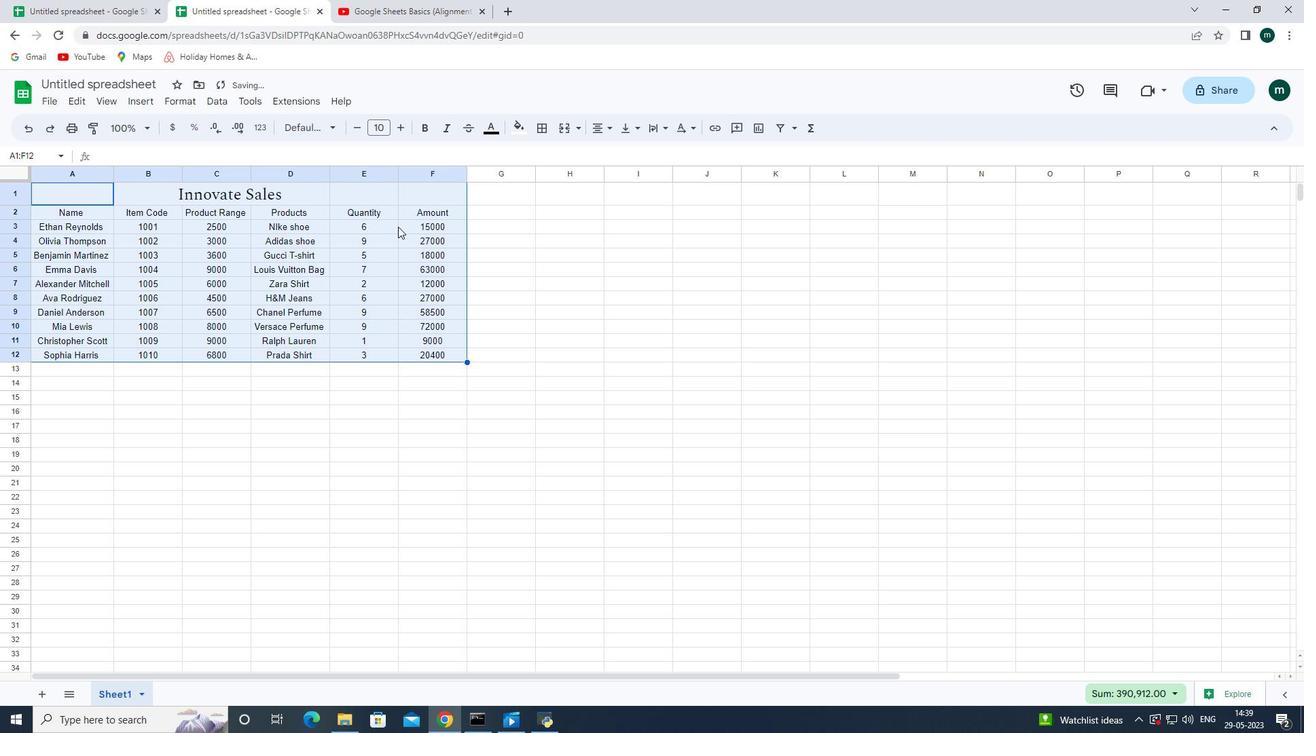 
Action: Mouse moved to (203, 370)
Screenshot: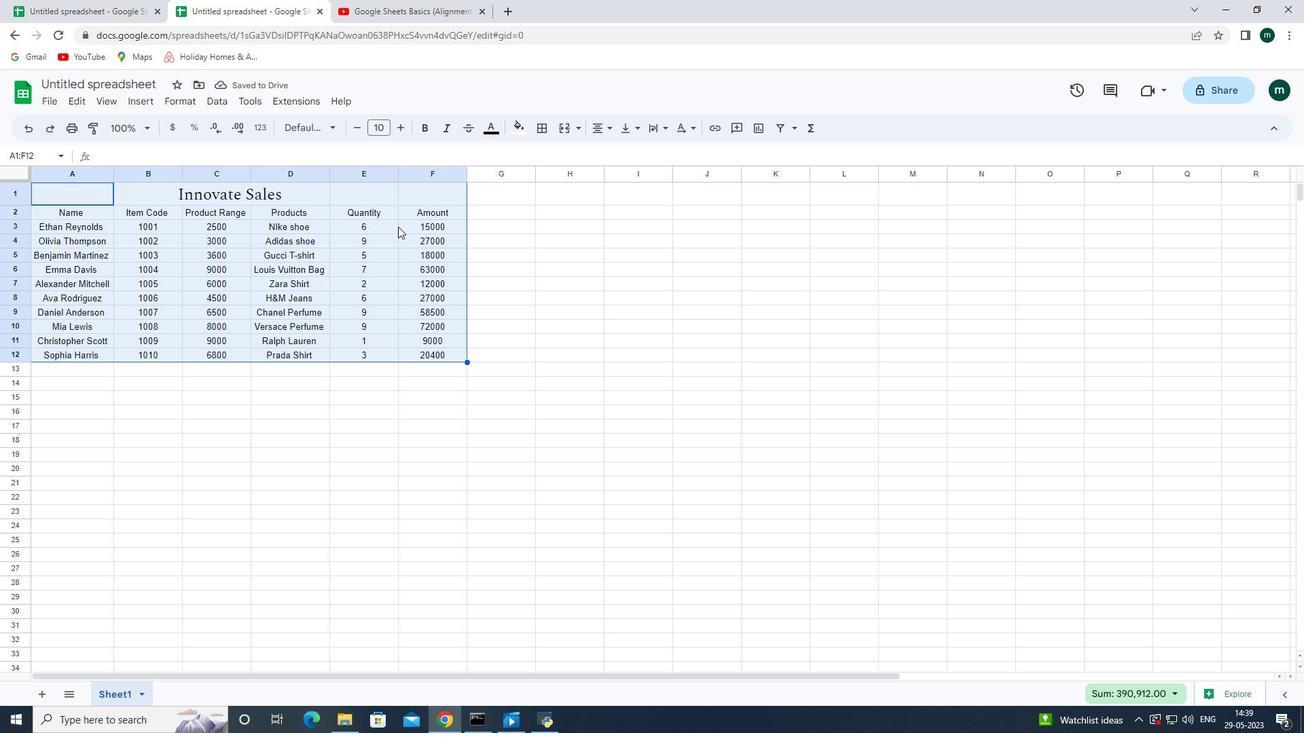 
Action: Mouse pressed left at (203, 370)
Screenshot: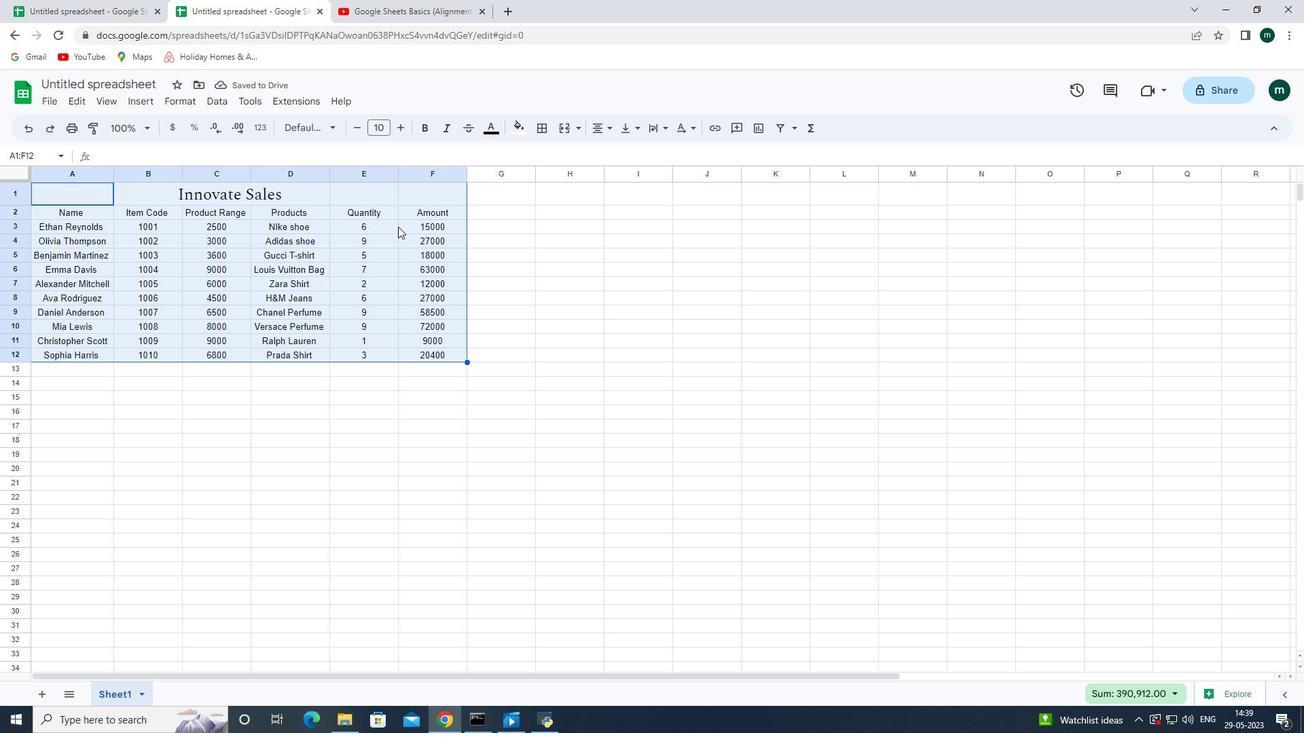 
Action: Mouse moved to (216, 362)
Screenshot: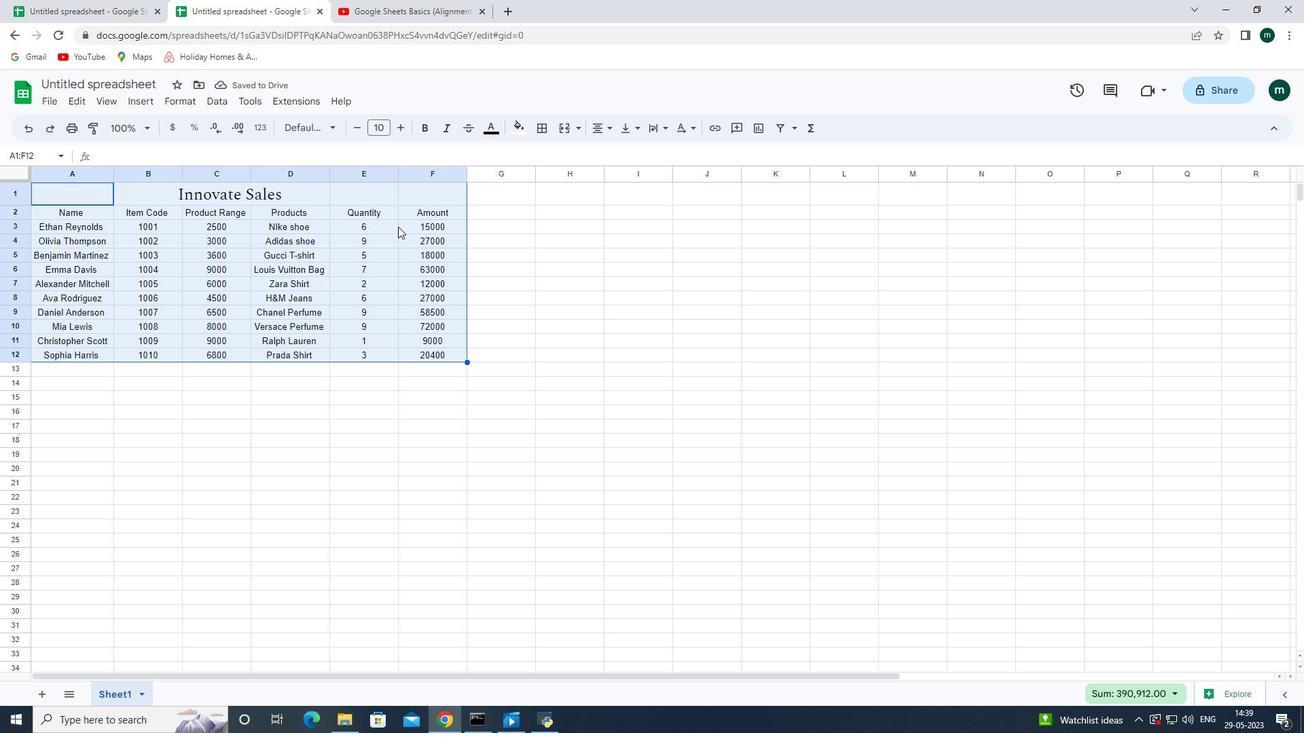 
Action: Key pressed <Key.up><Key.left><Key.down><Key.right><Key.up><Key.right><Key.down><Key.up><Key.down><Key.up><Key.down><Key.right><Key.up><Key.down><Key.alt_l><Key.delete>
Screenshot: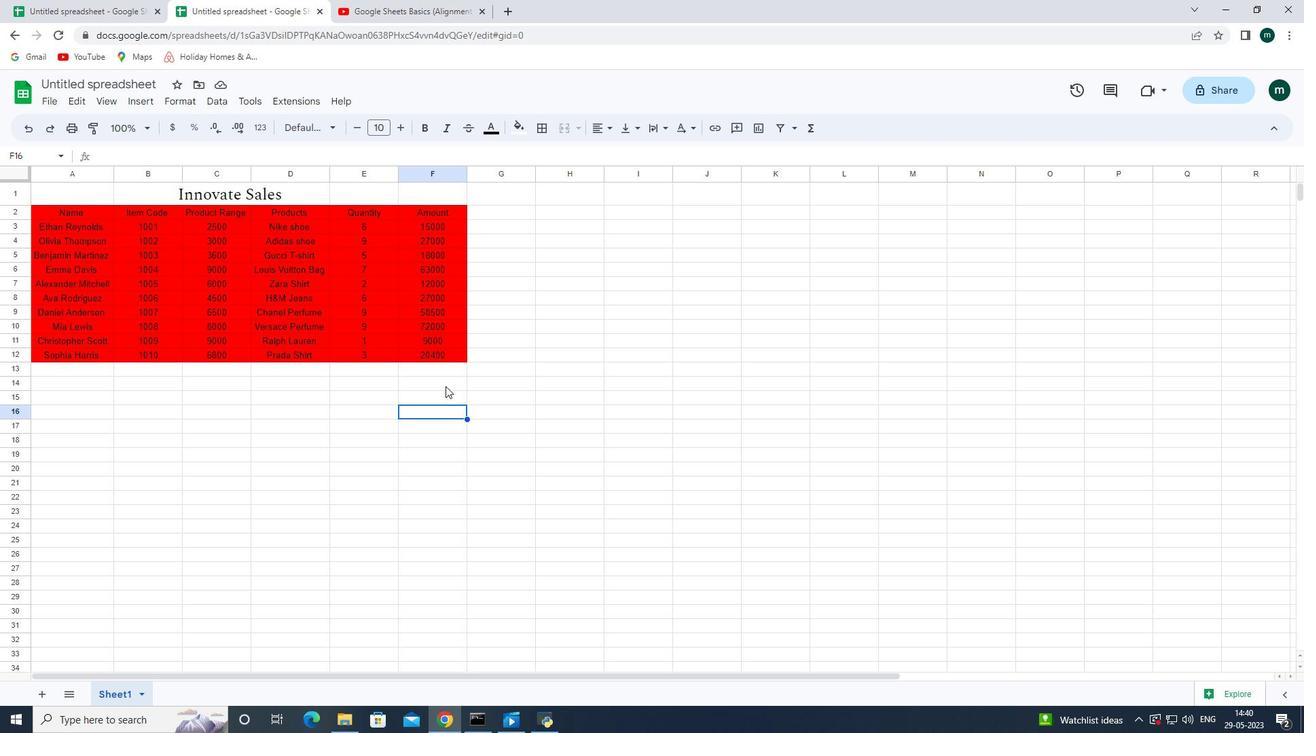 
Action: Mouse moved to (247, 192)
Screenshot: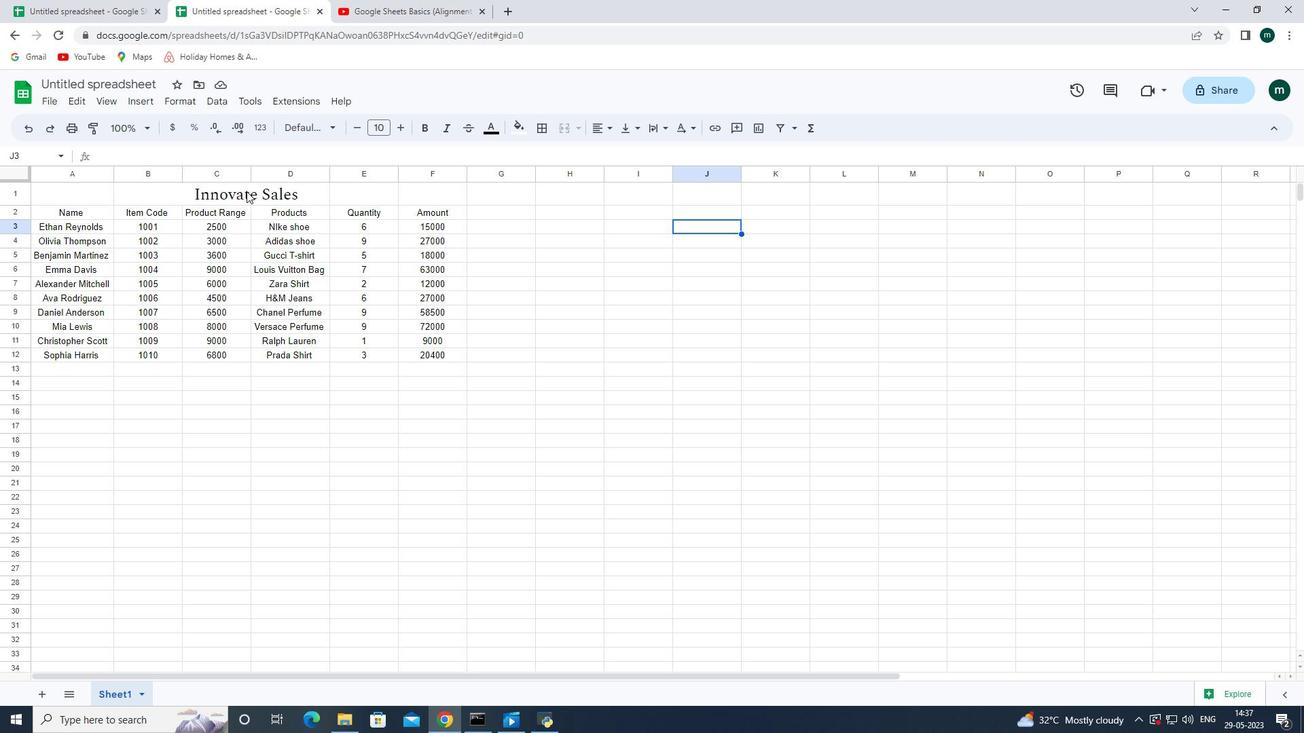 
Action: Mouse pressed left at (247, 192)
Screenshot: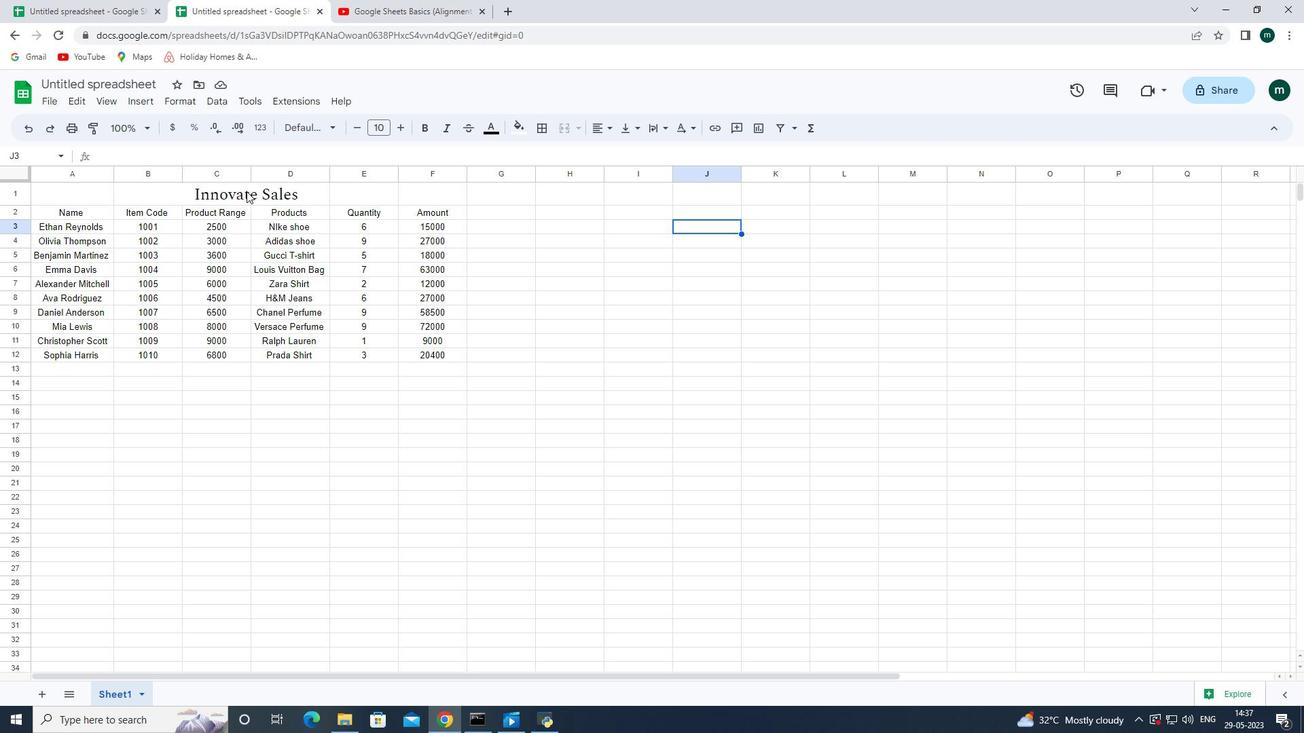 
Action: Mouse moved to (407, 130)
Screenshot: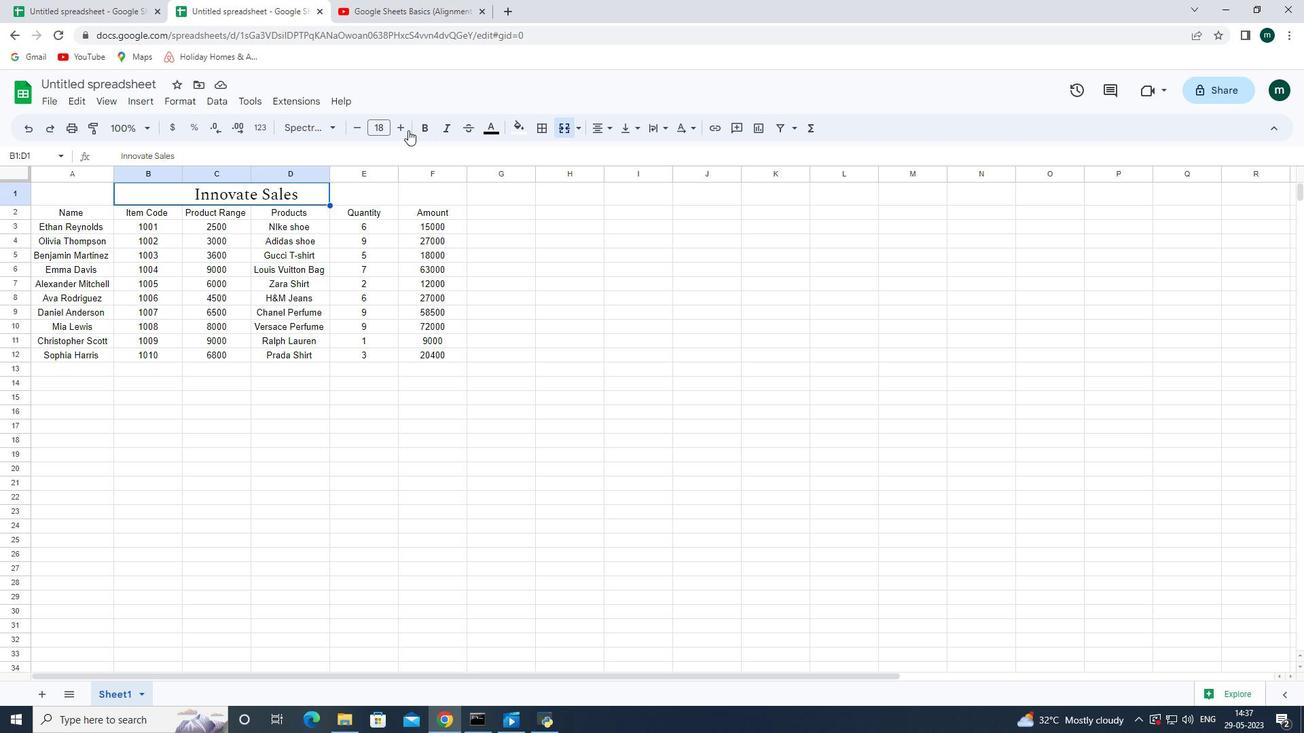 
Action: Mouse pressed left at (407, 130)
Screenshot: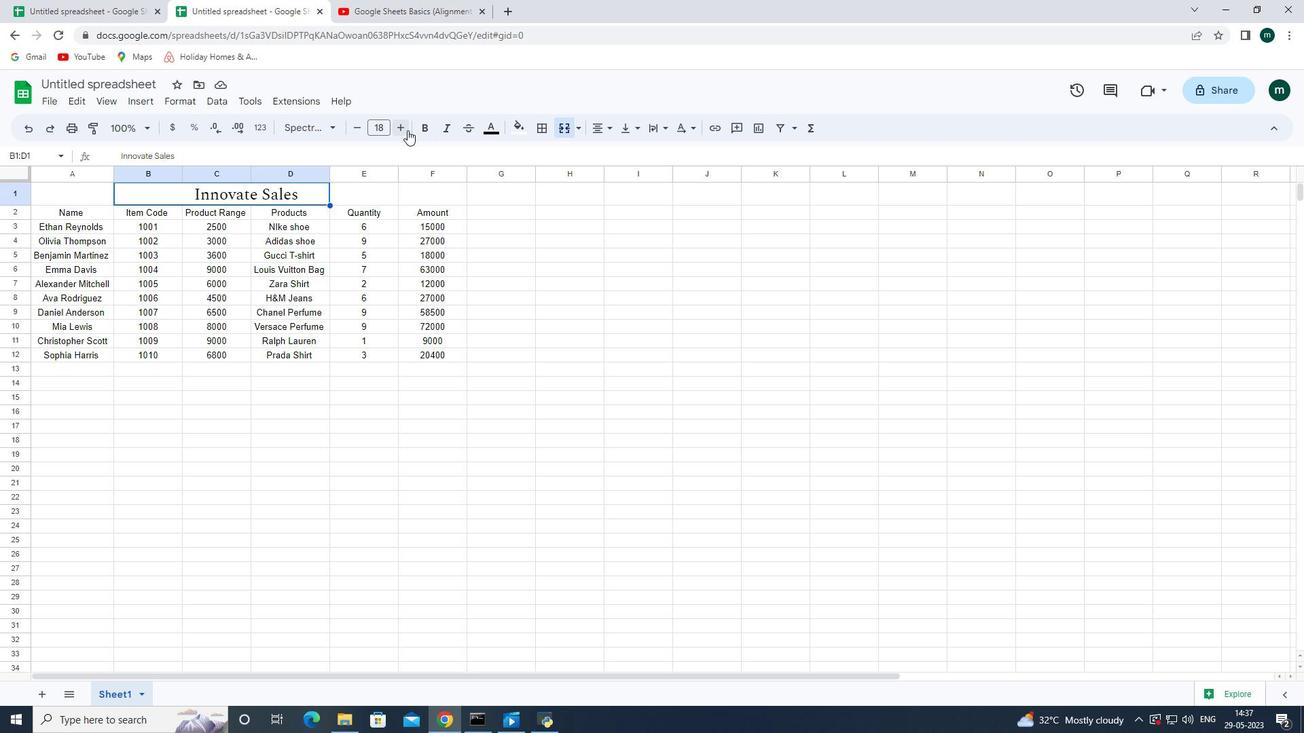 
Action: Mouse moved to (357, 128)
Screenshot: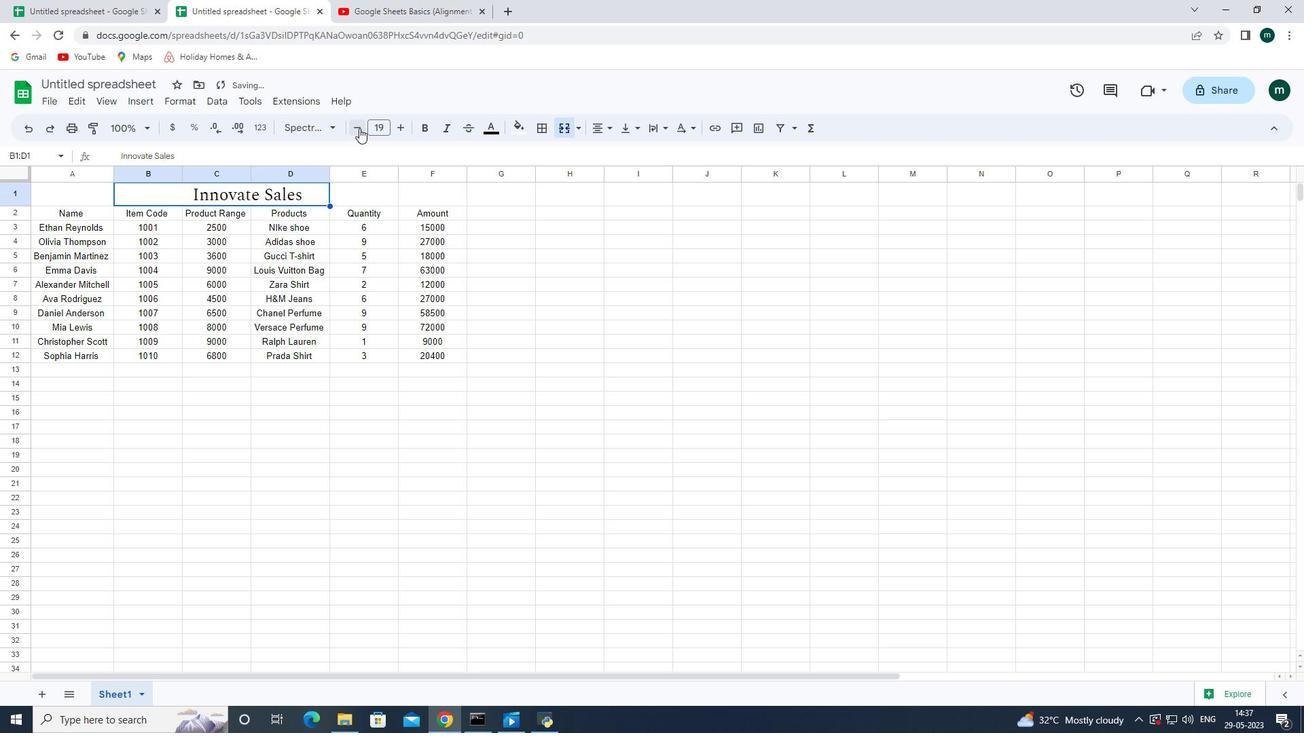 
Action: Mouse pressed left at (357, 128)
Screenshot: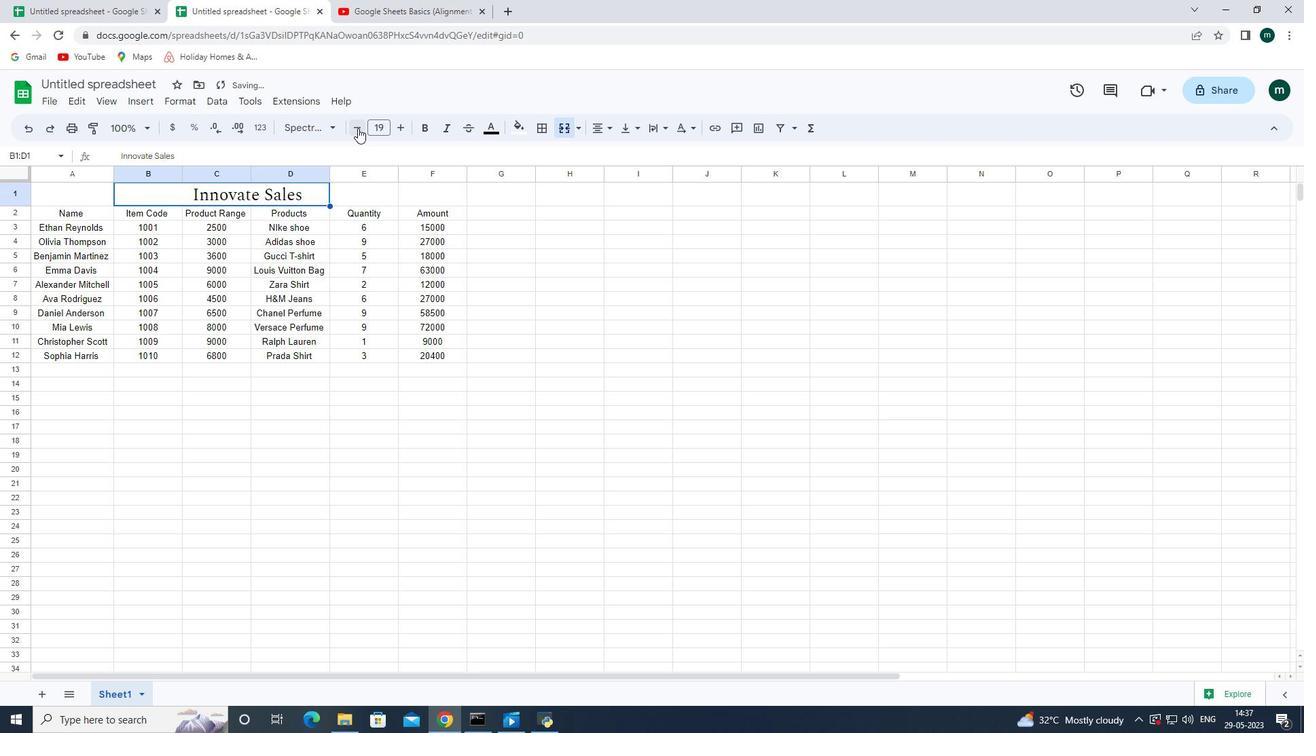 
Action: Mouse moved to (188, 188)
Screenshot: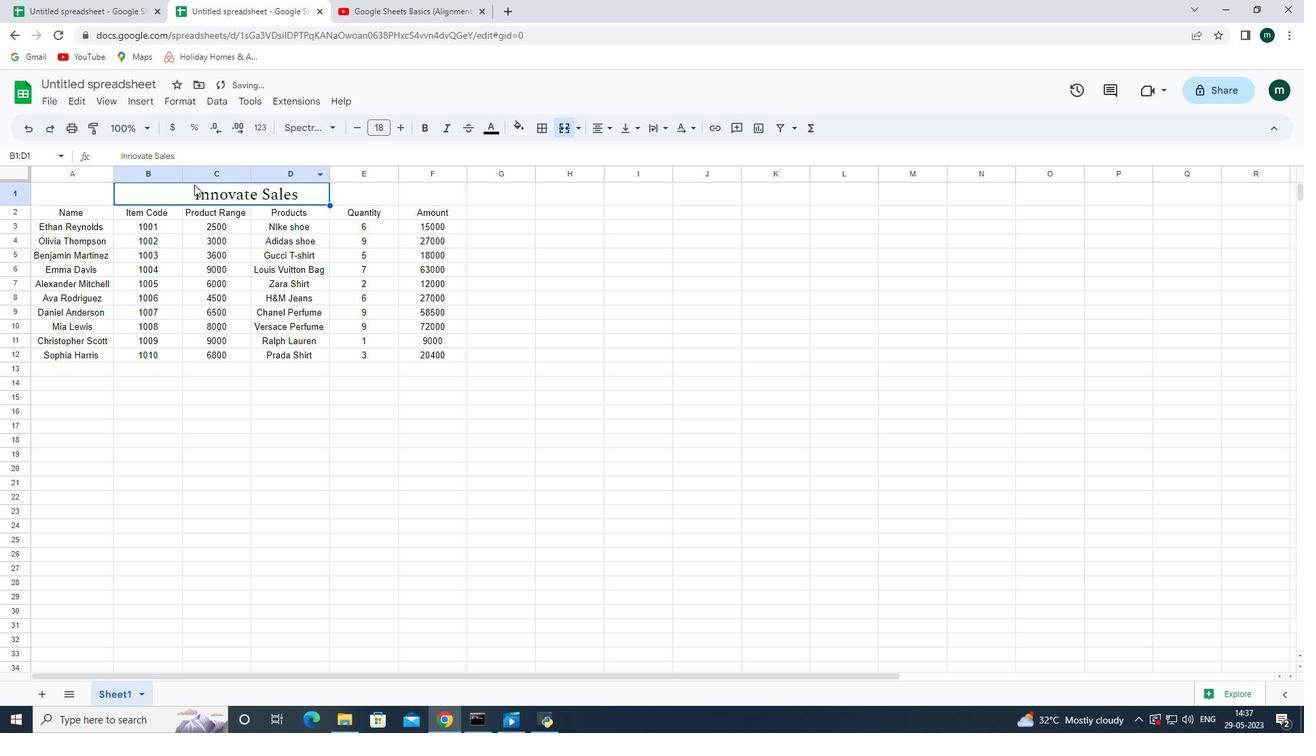 
Action: Mouse pressed left at (188, 188)
Screenshot: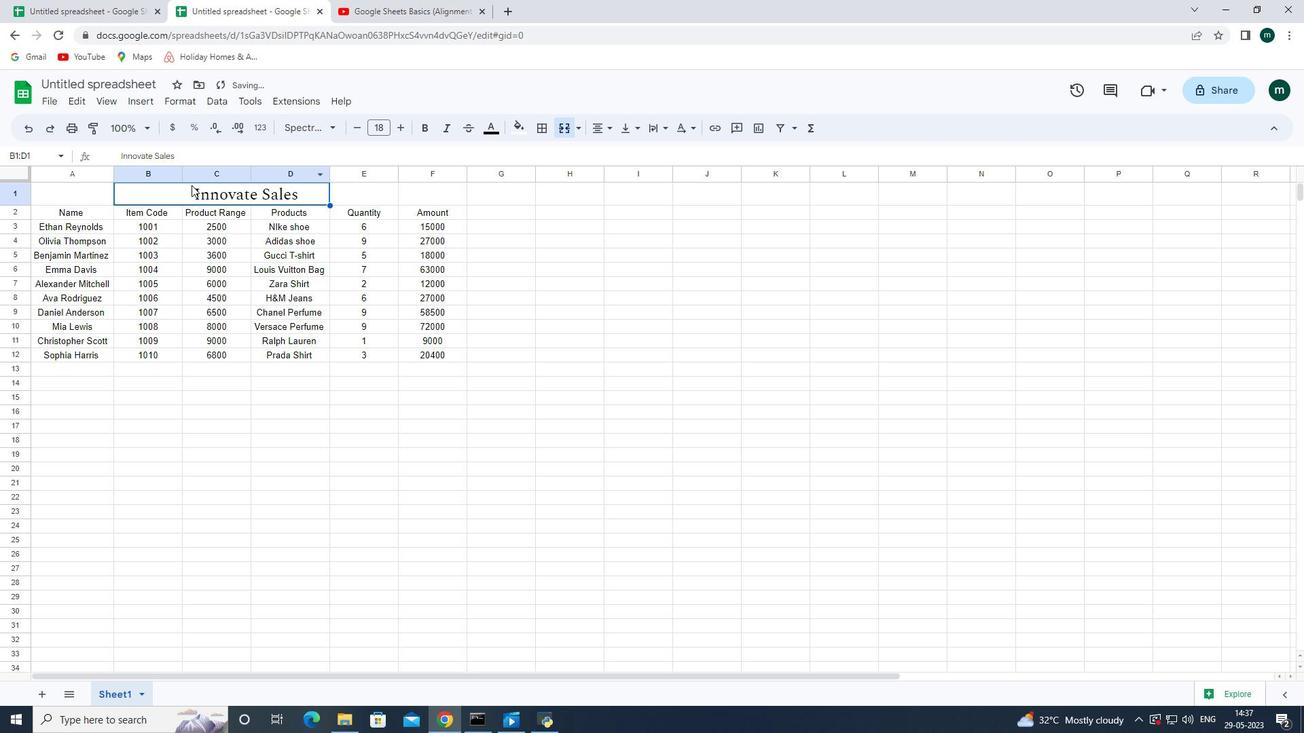 
Action: Mouse moved to (187, 193)
Screenshot: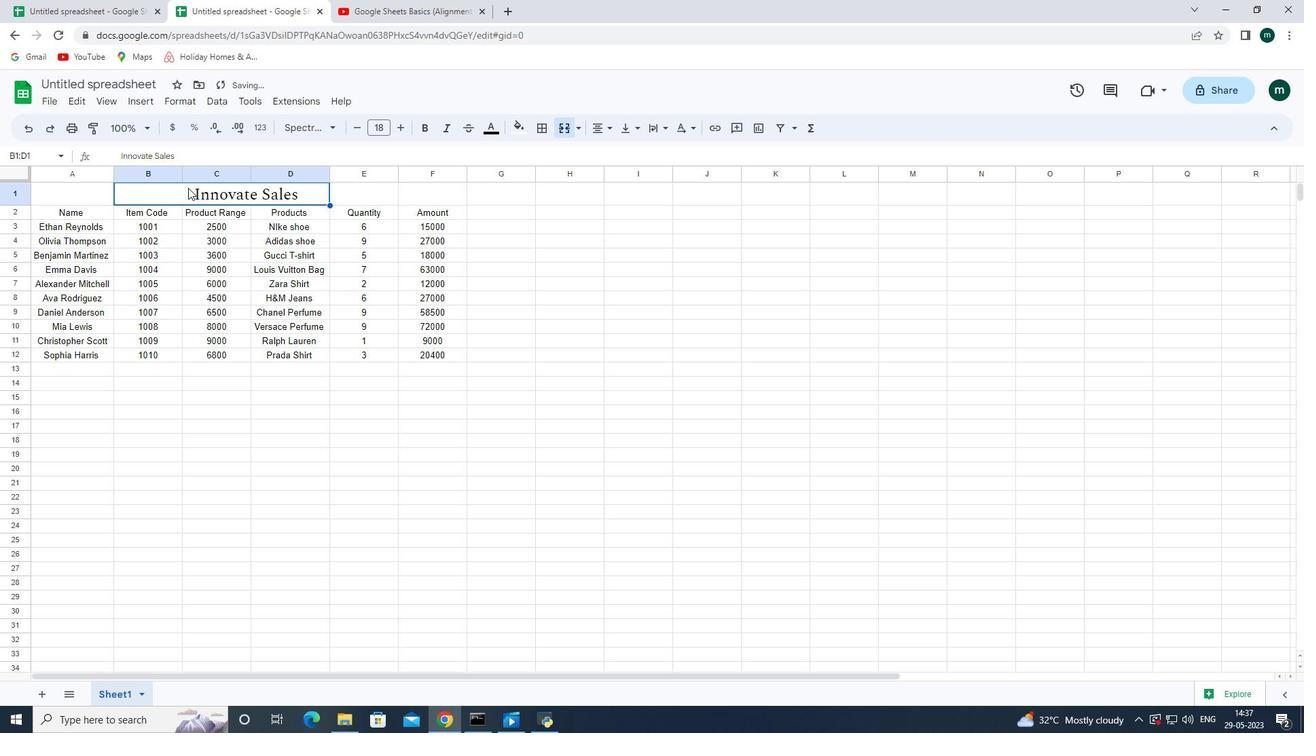 
Action: Mouse pressed left at (187, 193)
Screenshot: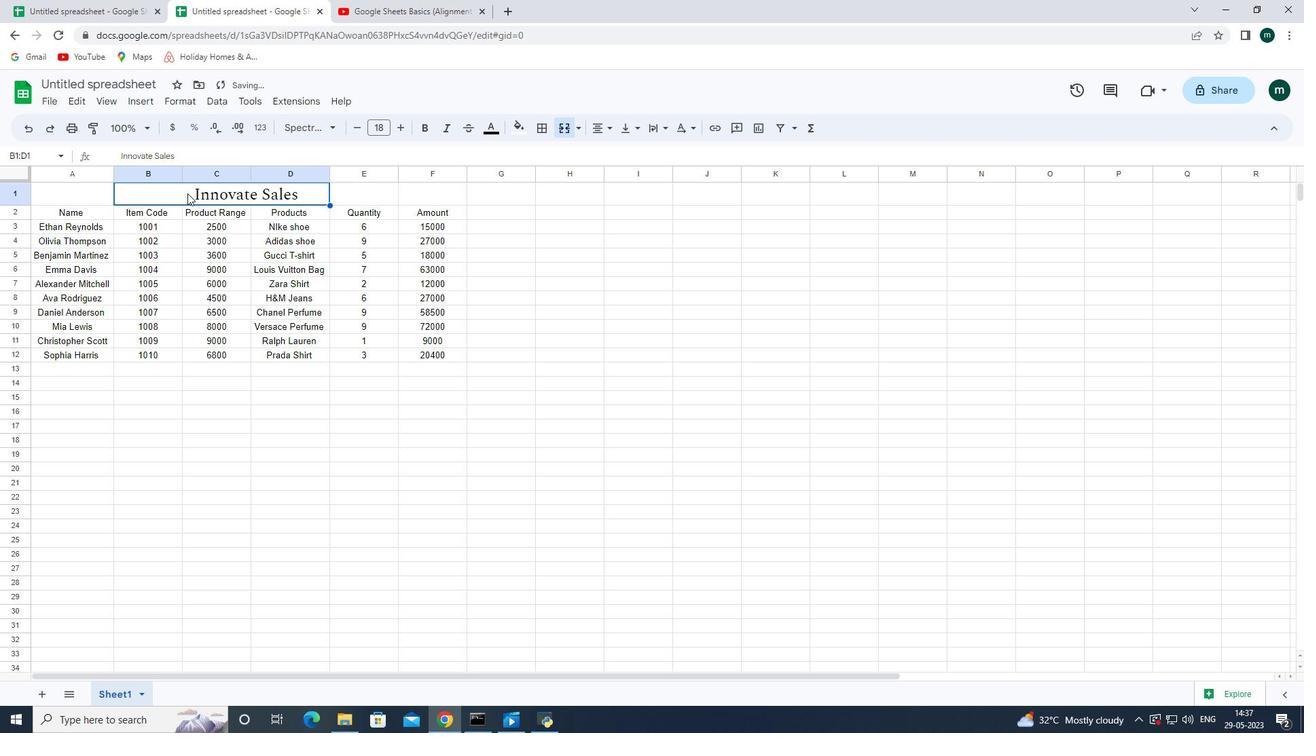 
Action: Mouse pressed left at (187, 193)
Screenshot: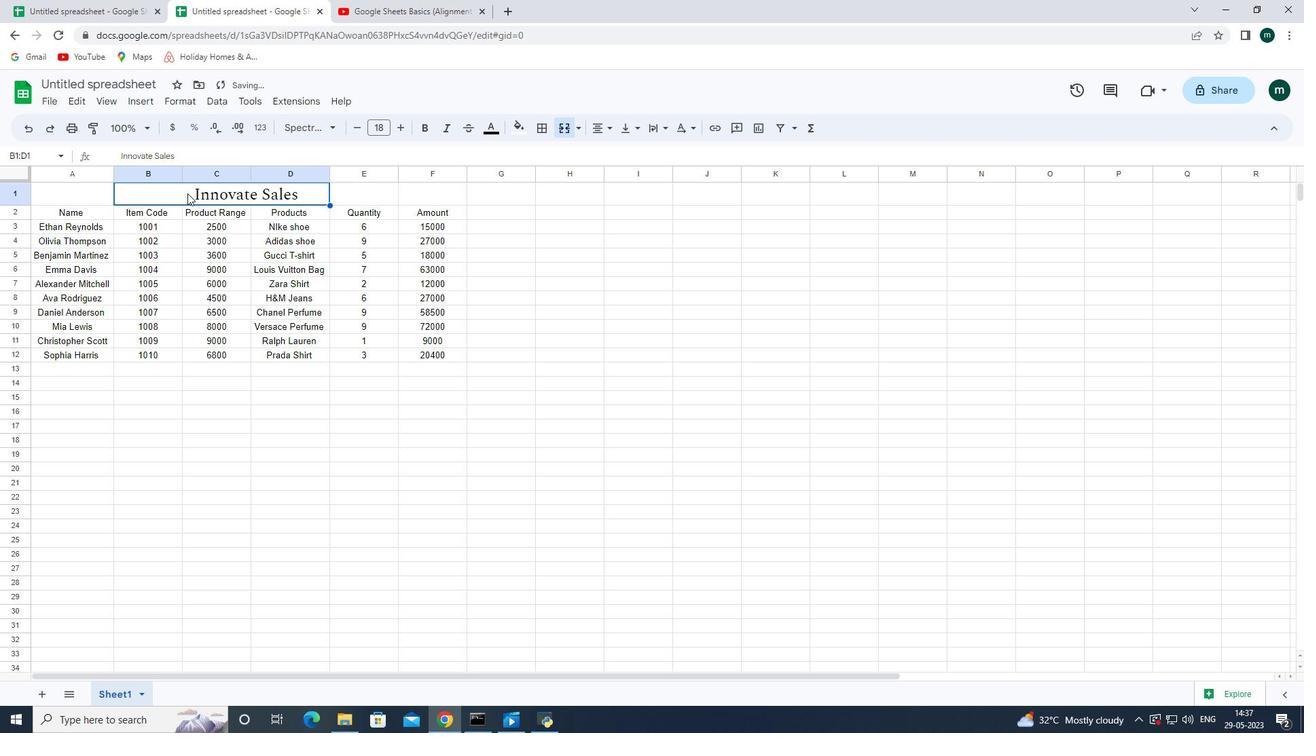 
Action: Mouse moved to (190, 193)
Screenshot: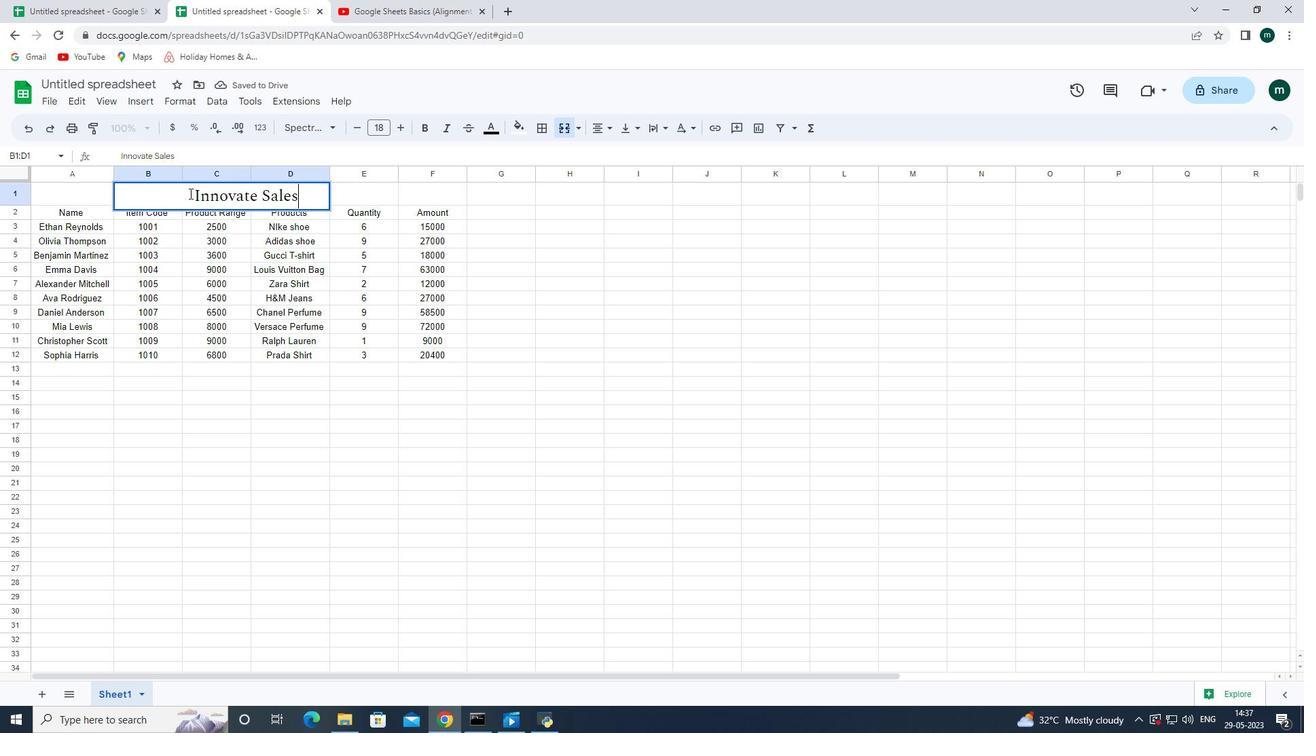 
Action: Mouse pressed left at (190, 193)
Screenshot: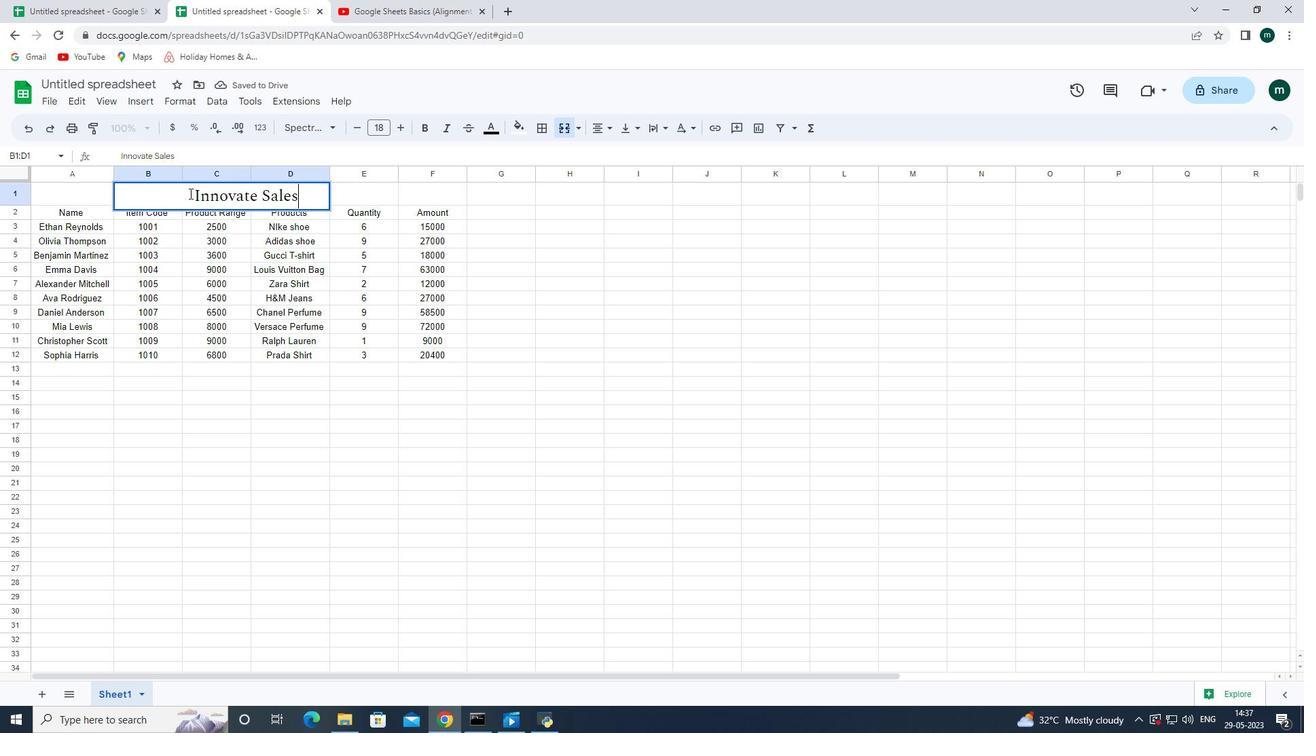 
Action: Mouse moved to (247, 205)
Screenshot: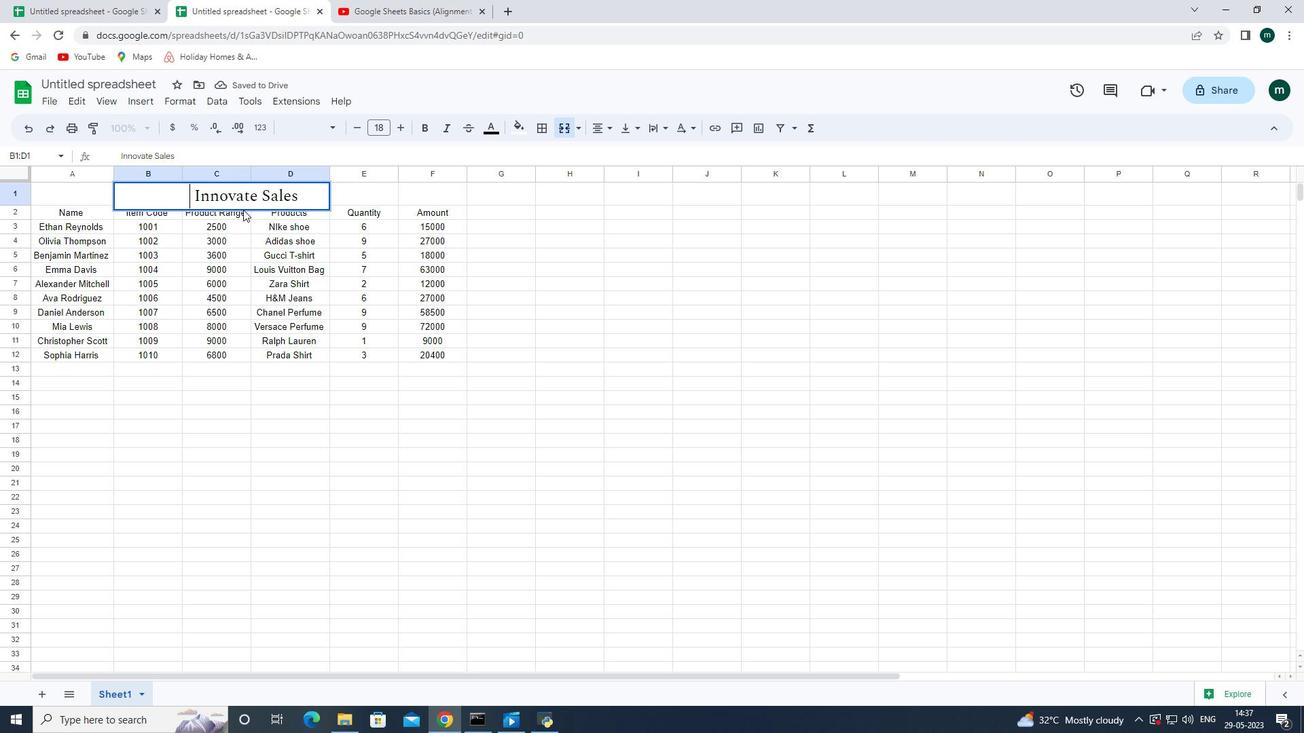
Action: Key pressed <Key.backspace>
Screenshot: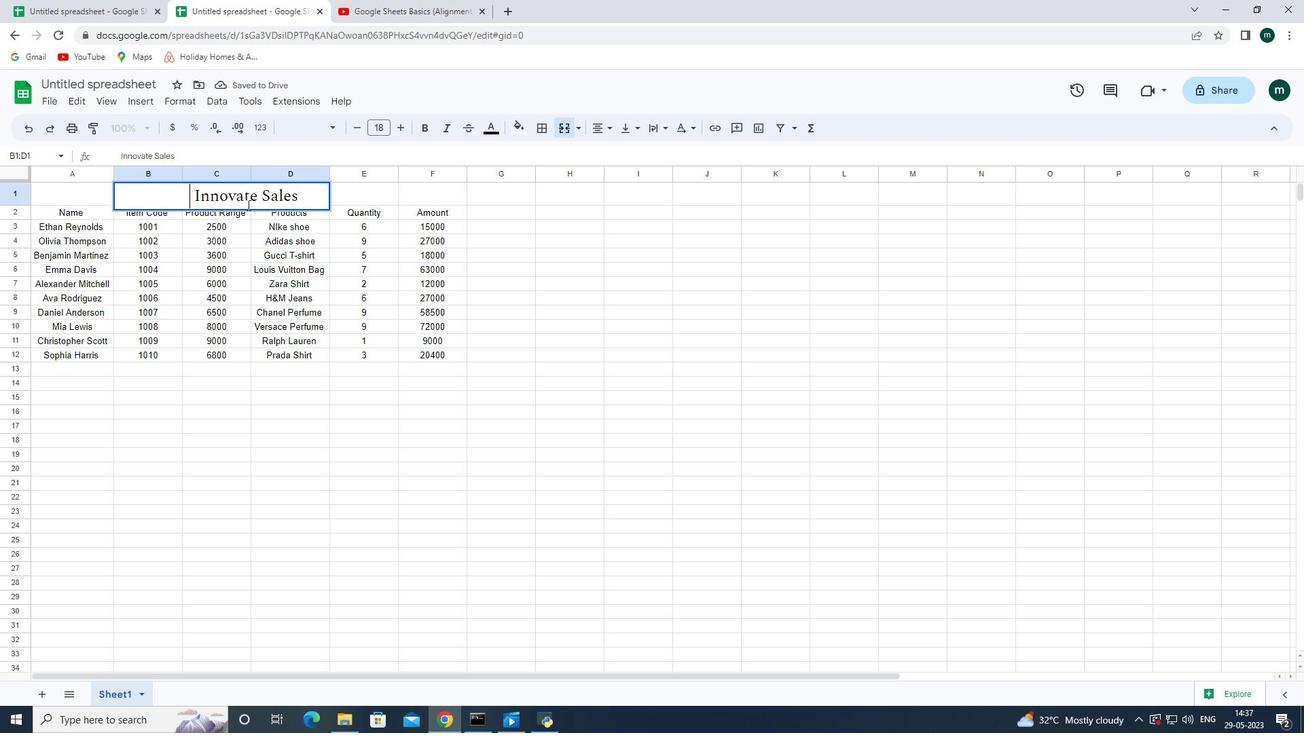 
Action: Mouse moved to (255, 197)
Screenshot: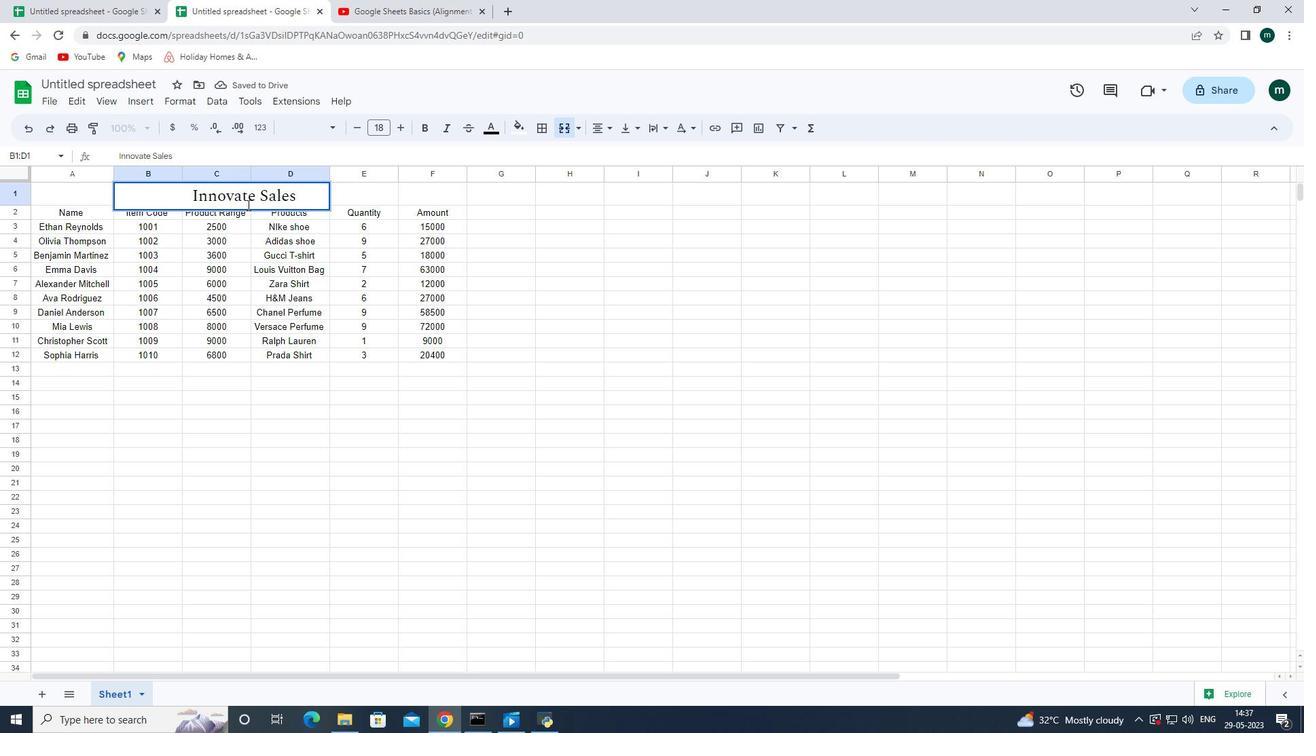 
Action: Key pressed <Key.backspace><Key.backspace><Key.backspace><Key.backspace><Key.backspace><Key.backspace>
Screenshot: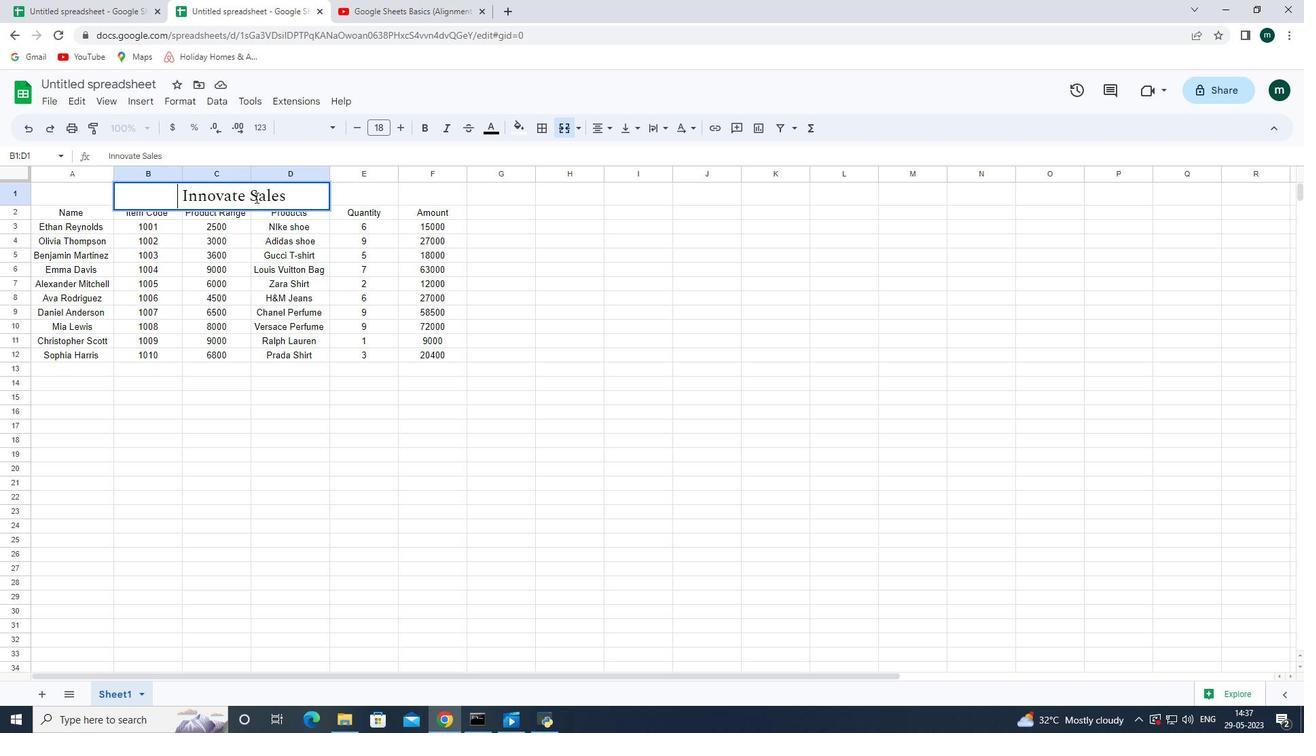 
Action: Mouse moved to (285, 200)
Screenshot: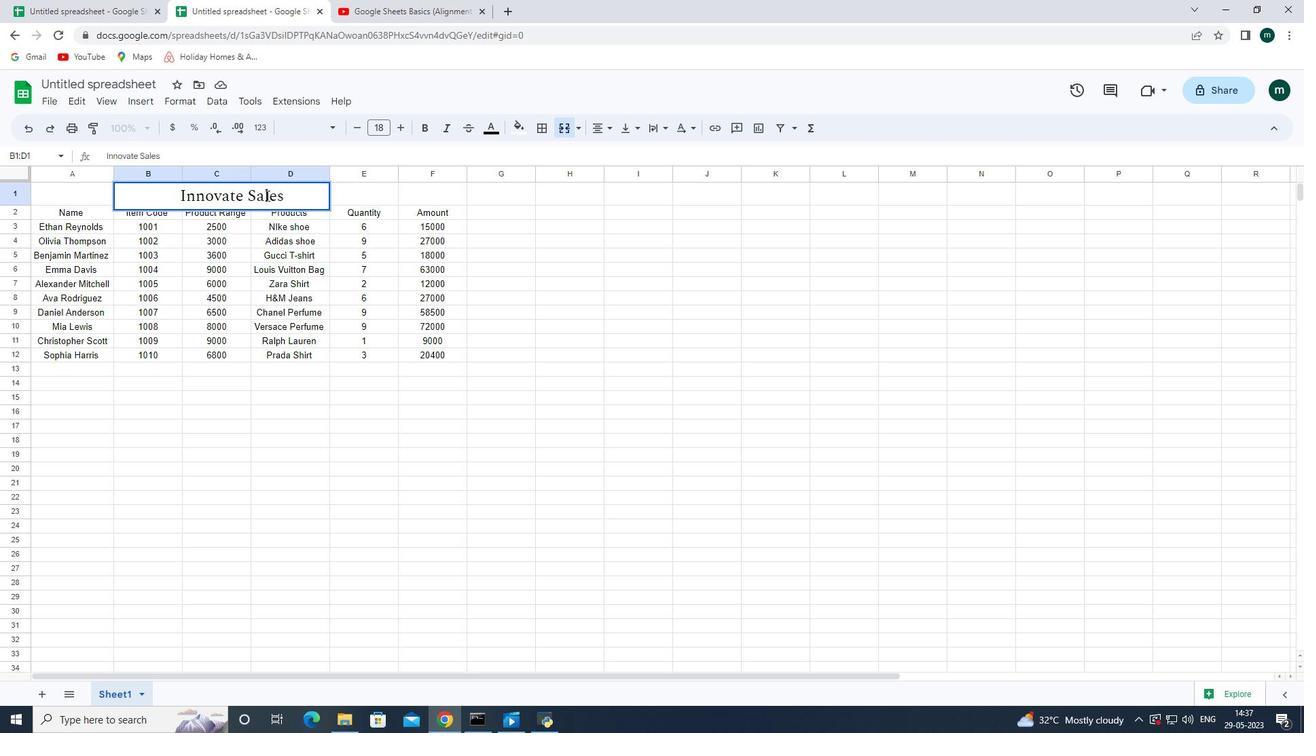 
Action: Key pressed <Key.backspace>
Screenshot: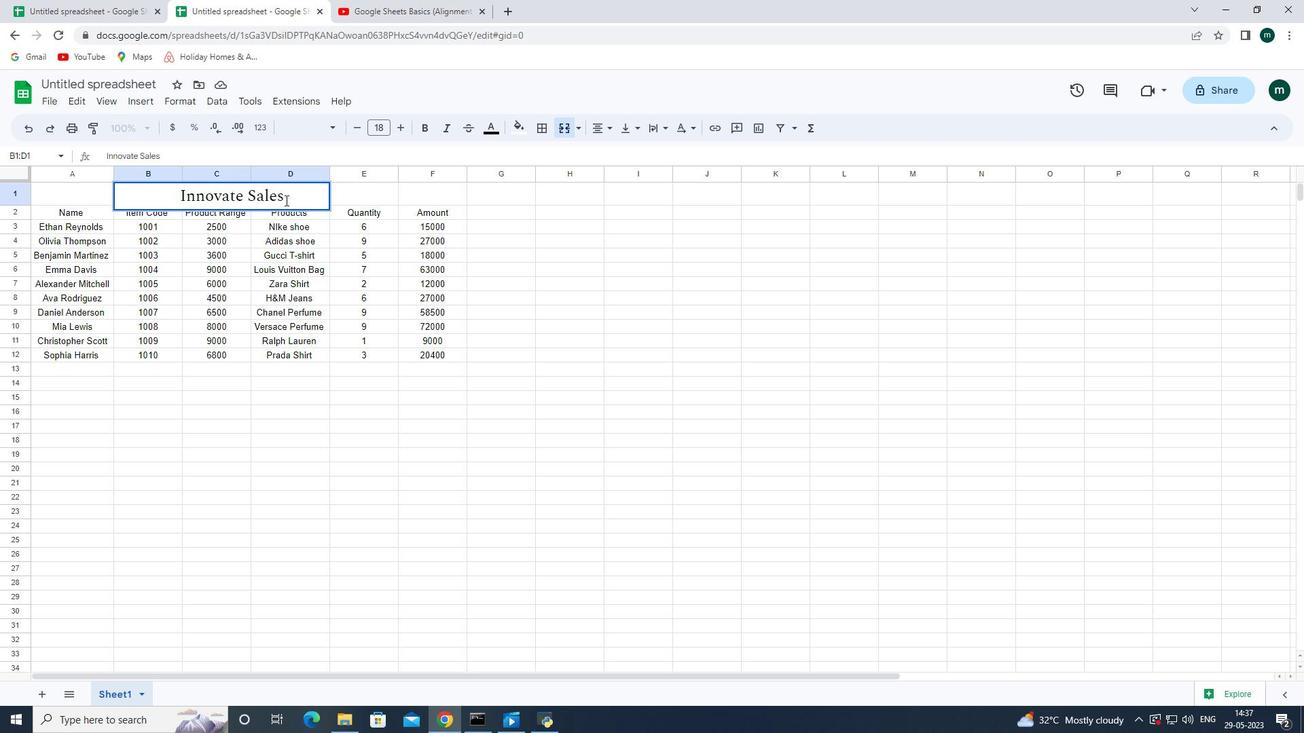 
Action: Mouse moved to (284, 199)
Screenshot: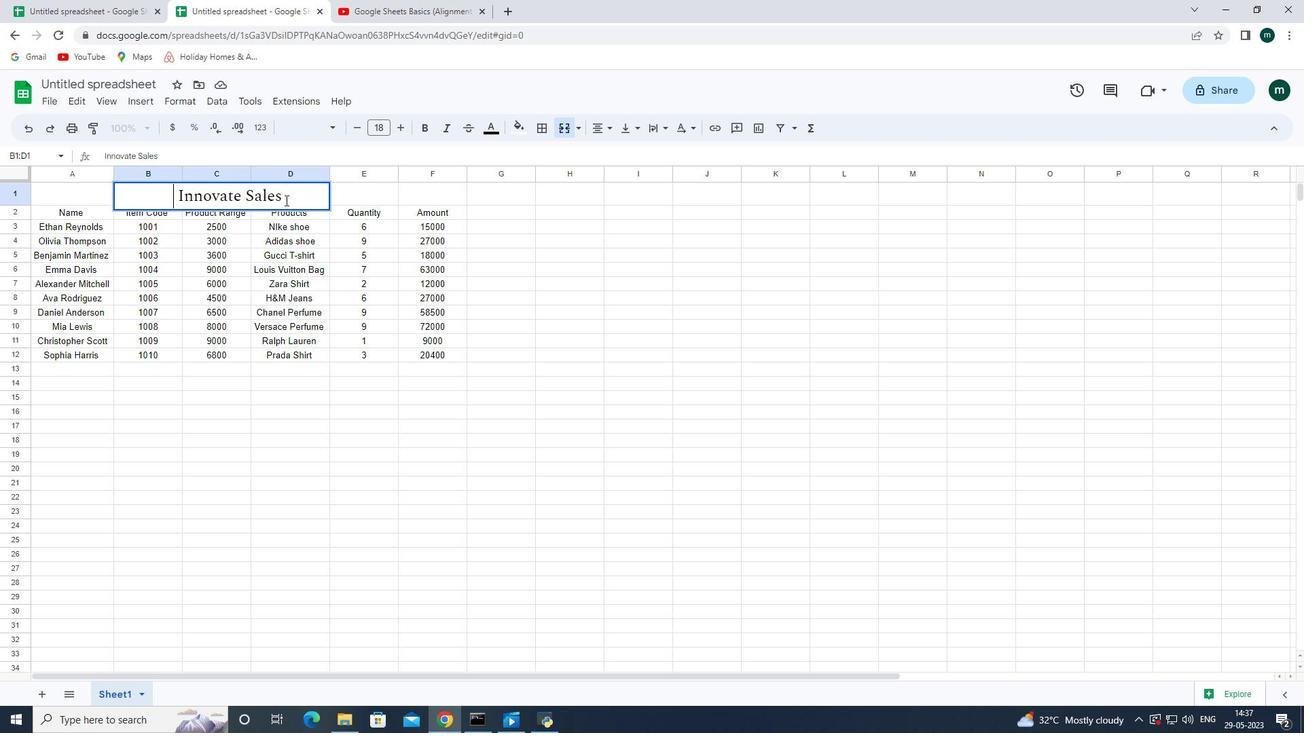 
Action: Mouse pressed left at (284, 199)
Screenshot: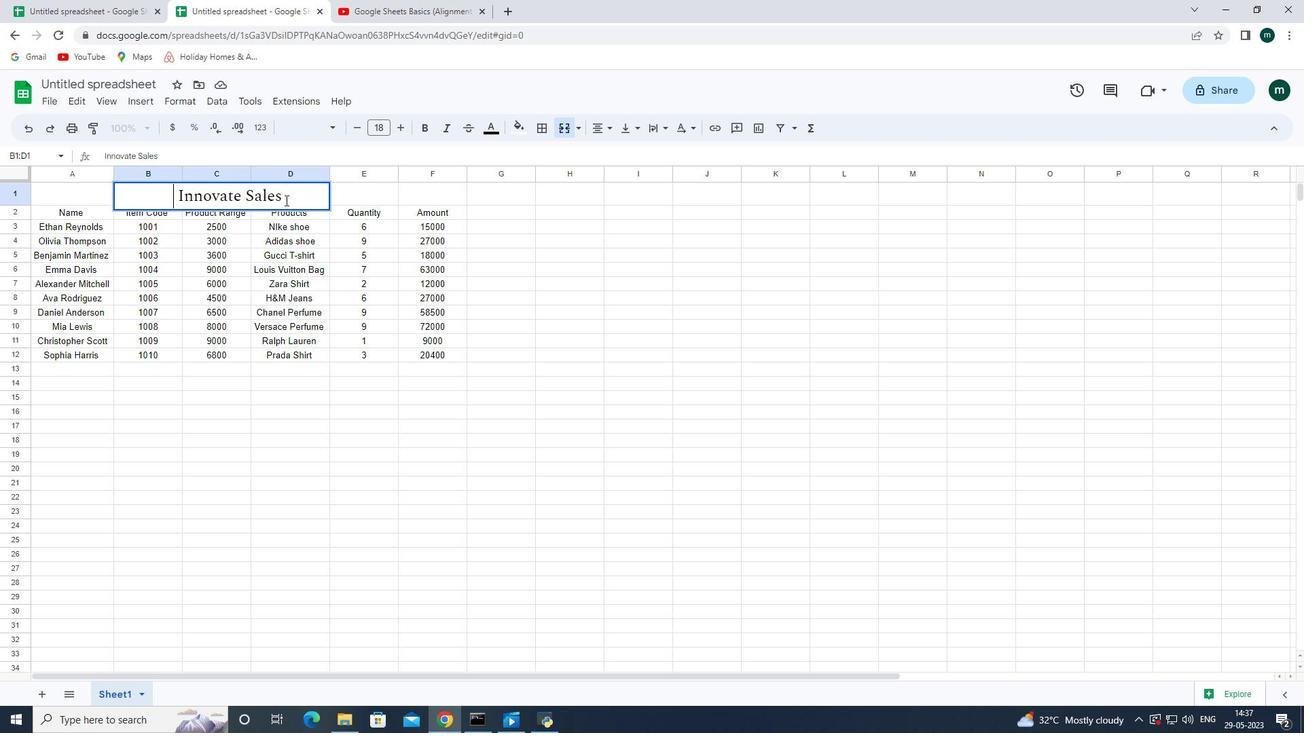 
Action: Mouse moved to (284, 193)
Screenshot: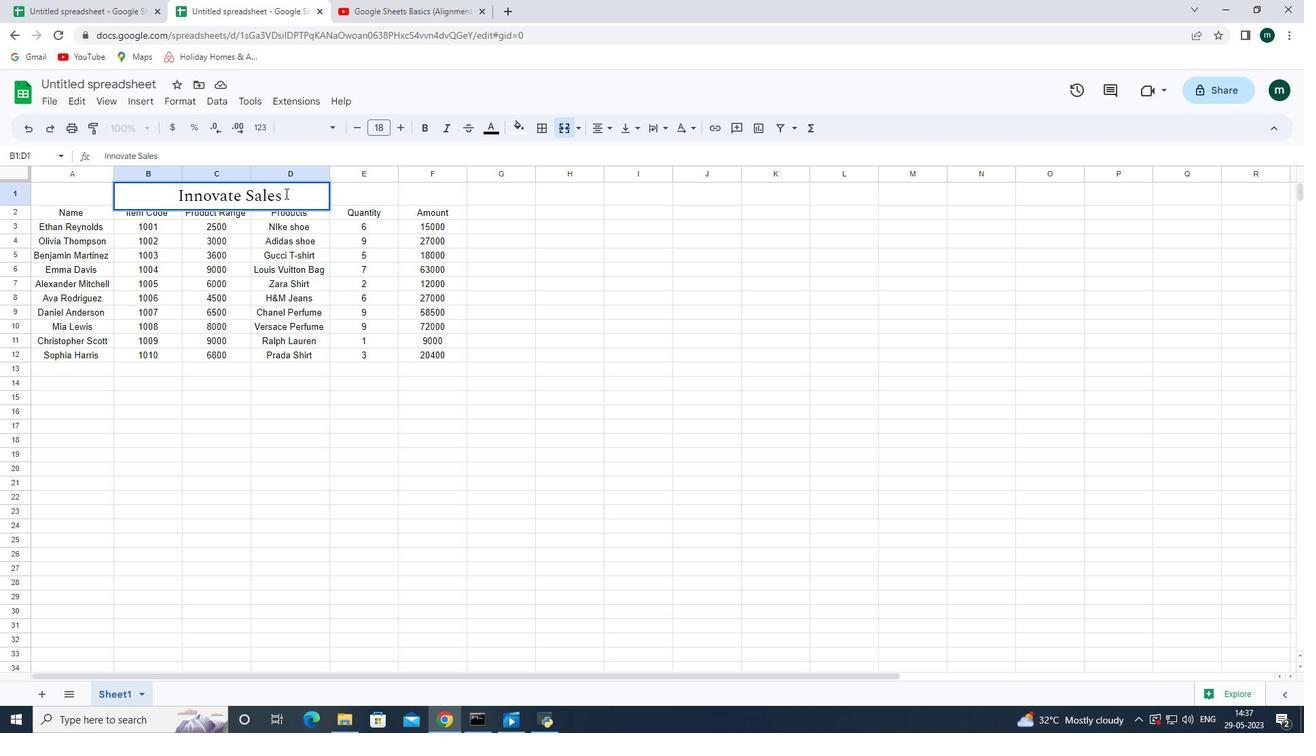
Action: Mouse pressed left at (284, 193)
Screenshot: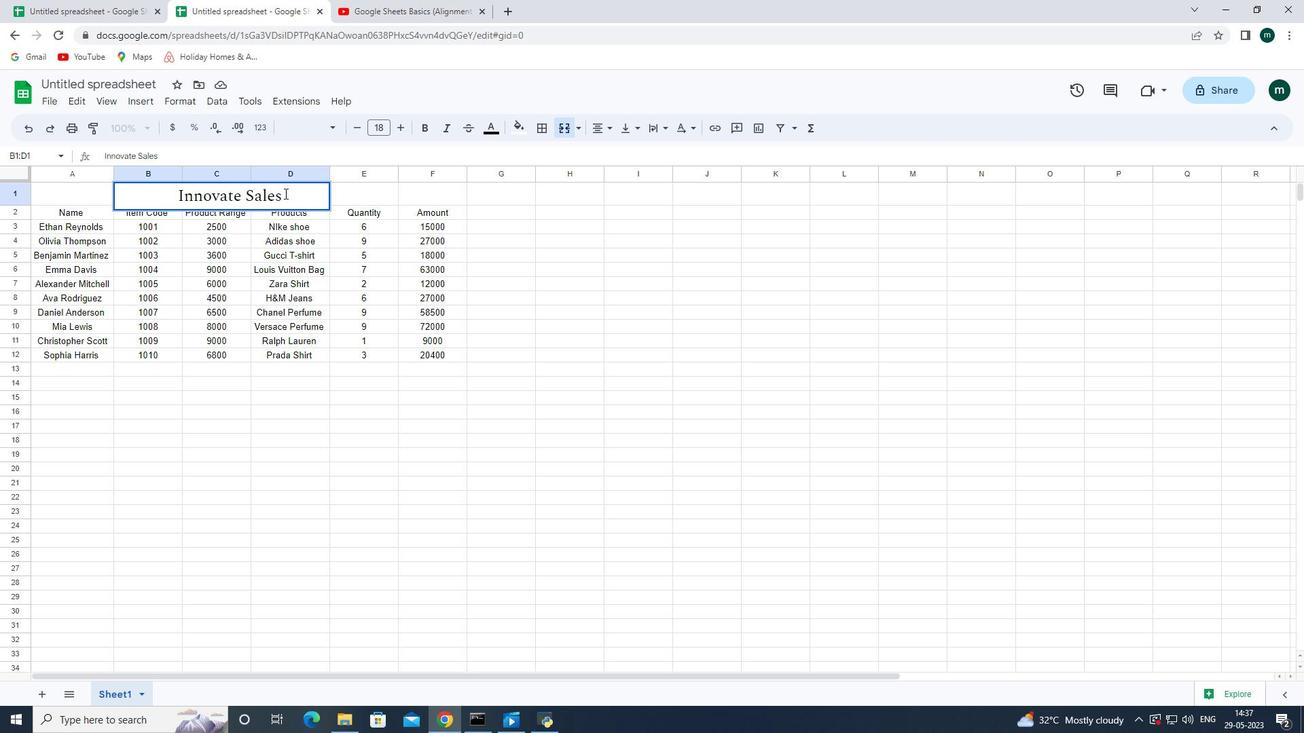 
Action: Mouse moved to (341, 128)
Screenshot: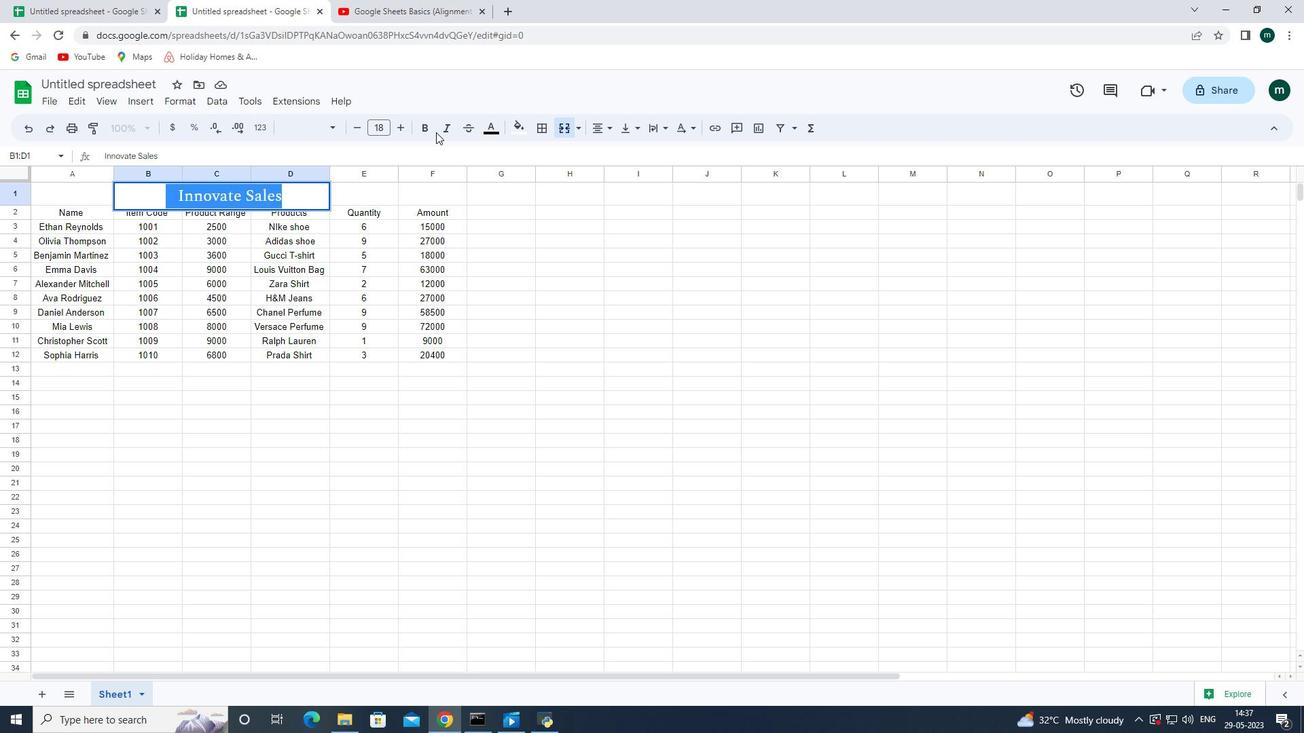 
Action: Mouse pressed left at (341, 128)
Screenshot: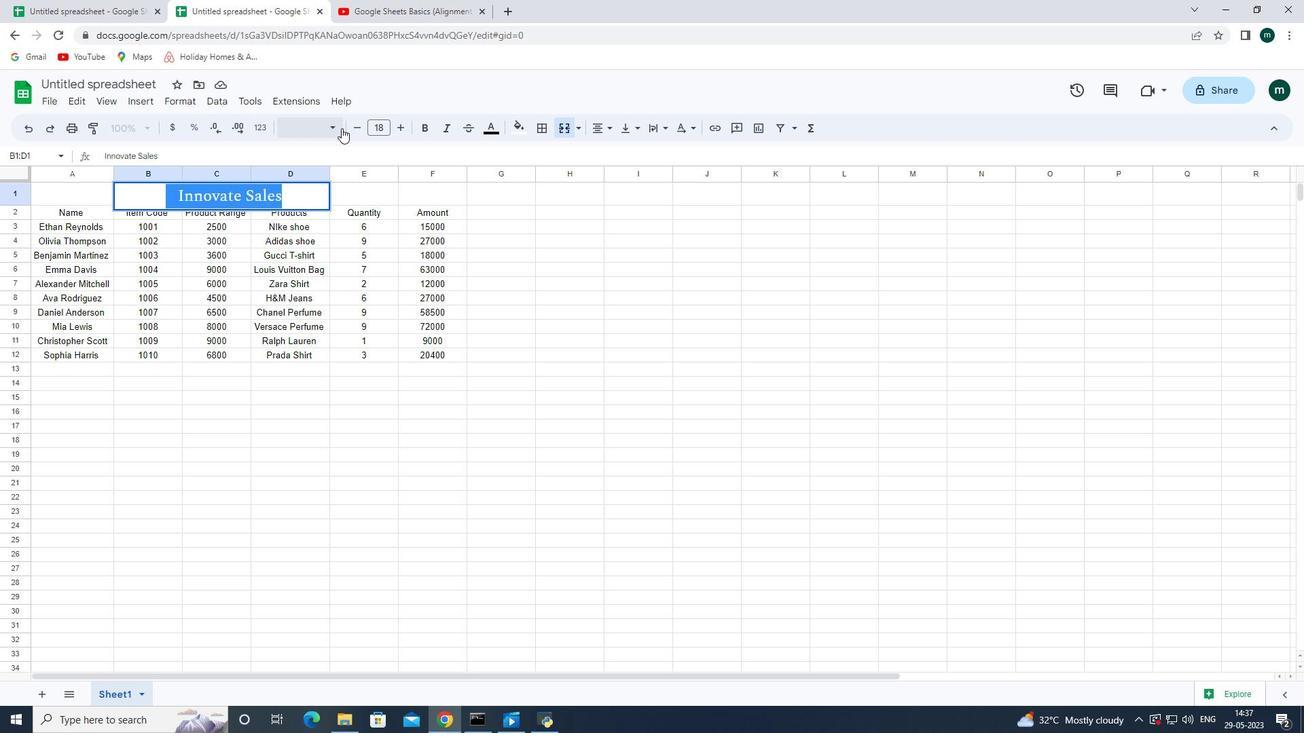 
Action: Mouse moved to (352, 504)
Screenshot: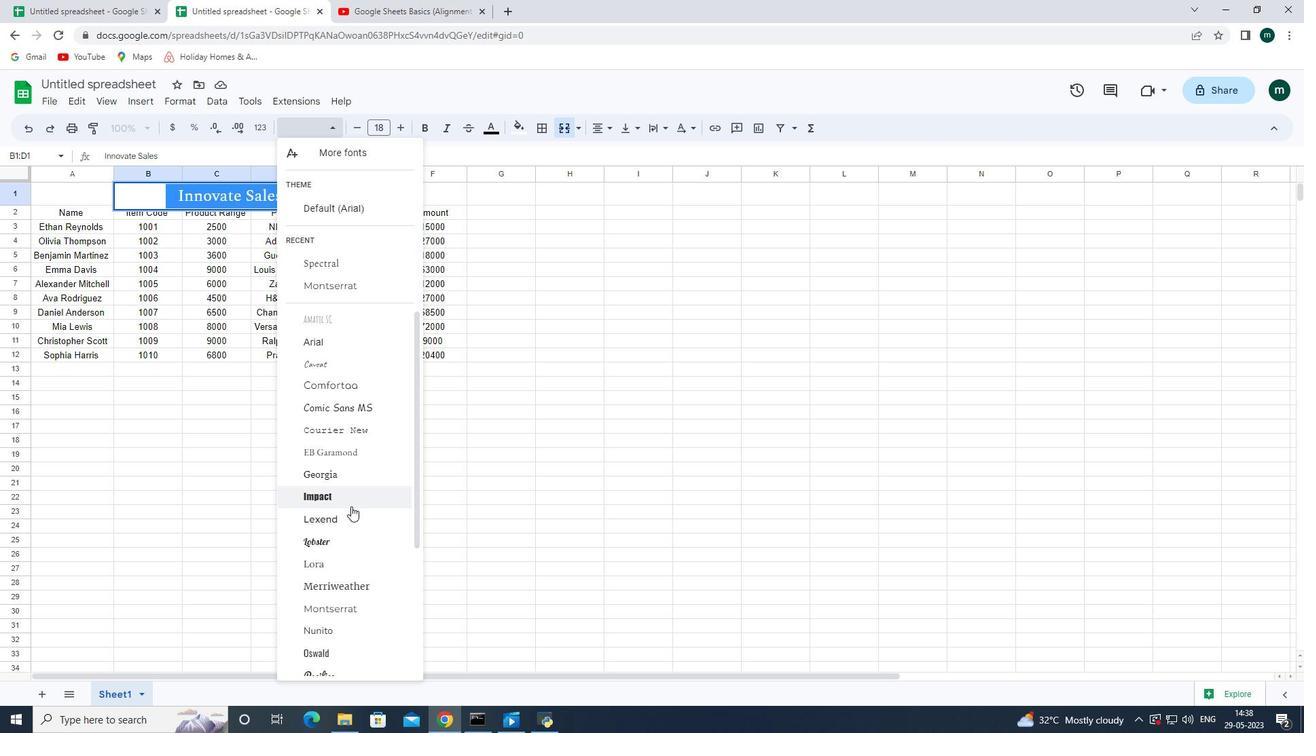 
Action: Mouse scrolled (352, 504) with delta (0, 0)
Screenshot: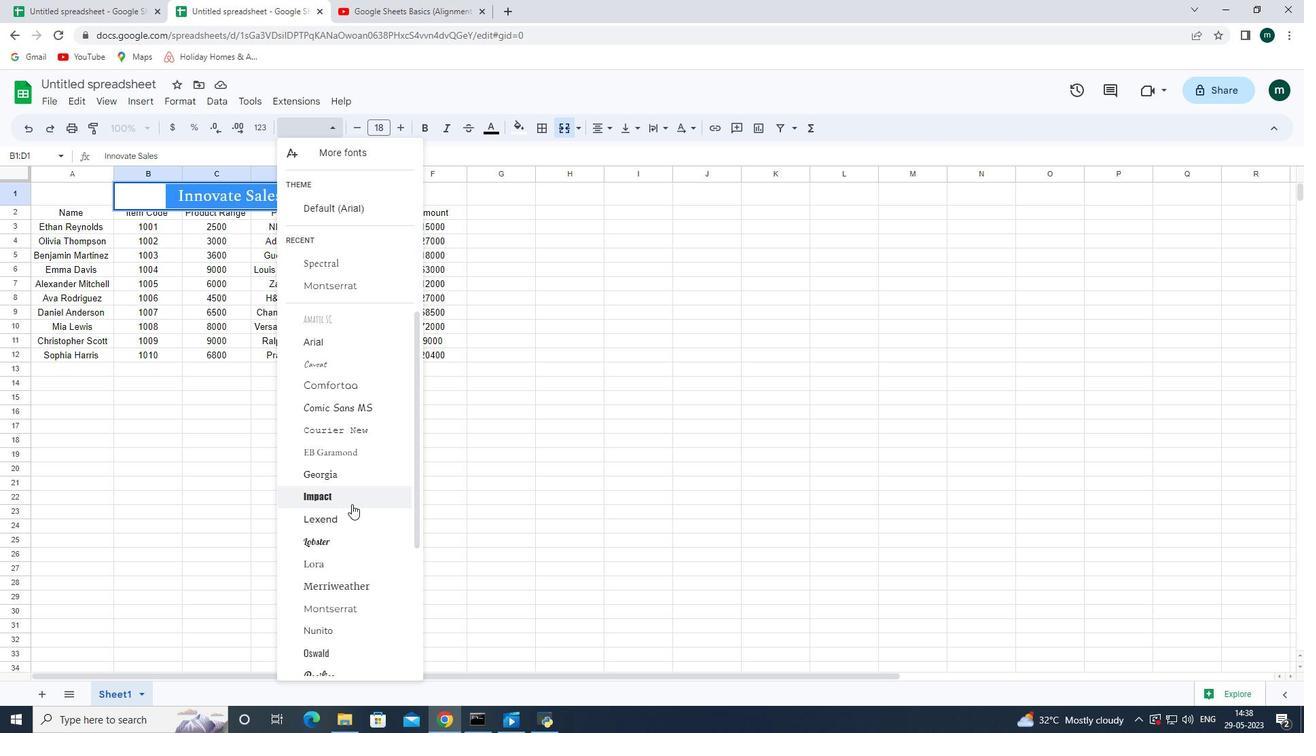 
Action: Mouse moved to (352, 504)
Screenshot: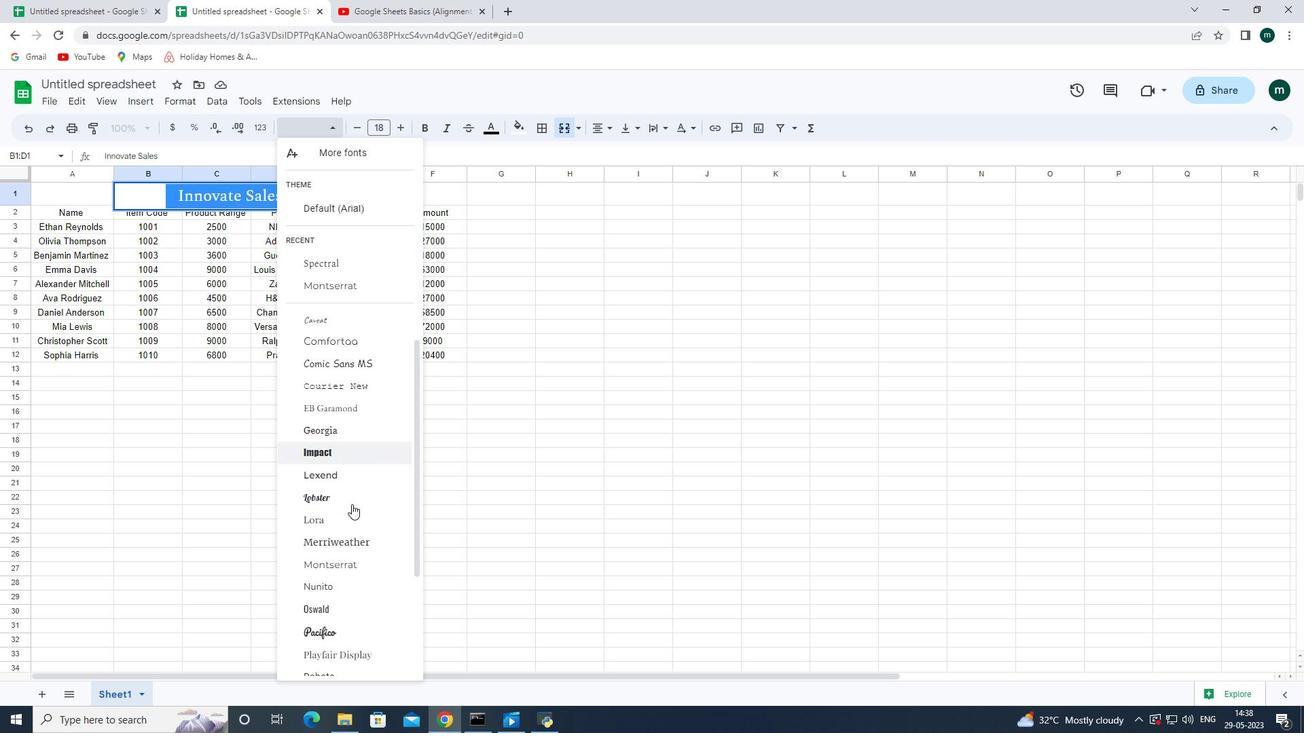 
Action: Mouse scrolled (352, 503) with delta (0, 0)
Screenshot: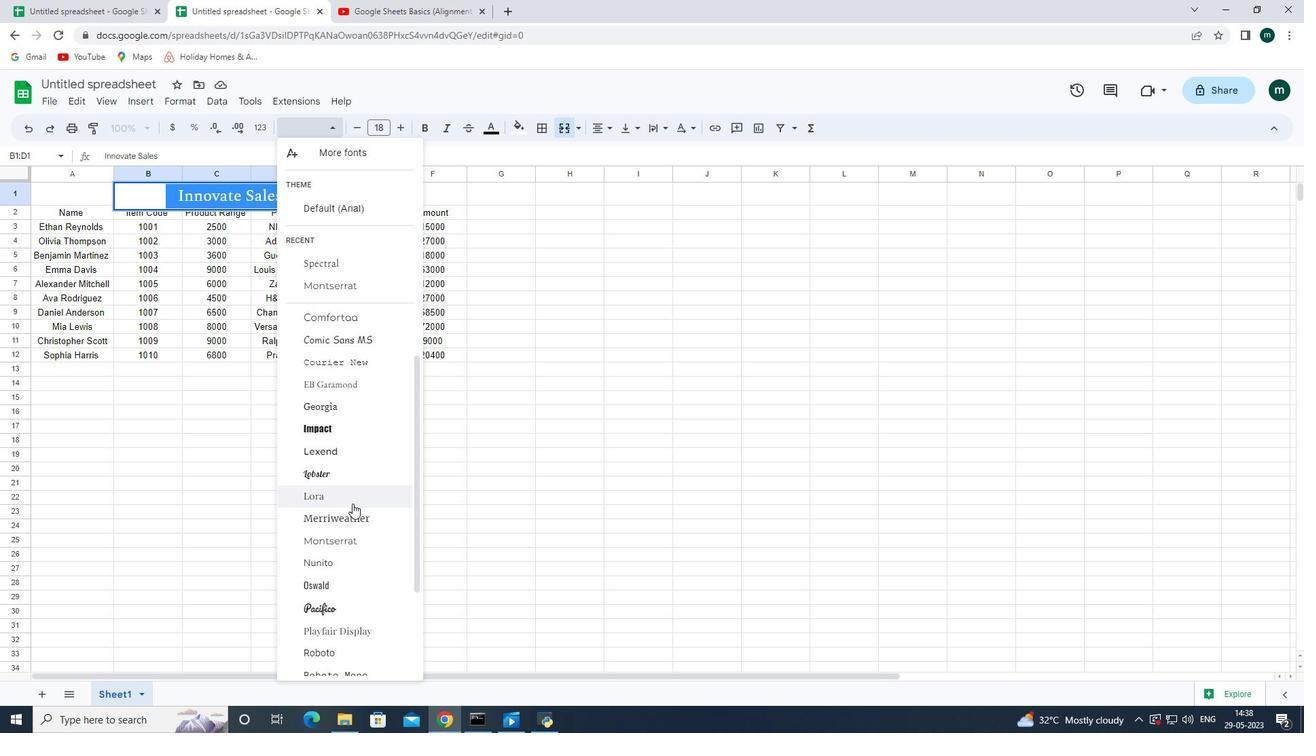 
Action: Mouse scrolled (352, 503) with delta (0, 0)
Screenshot: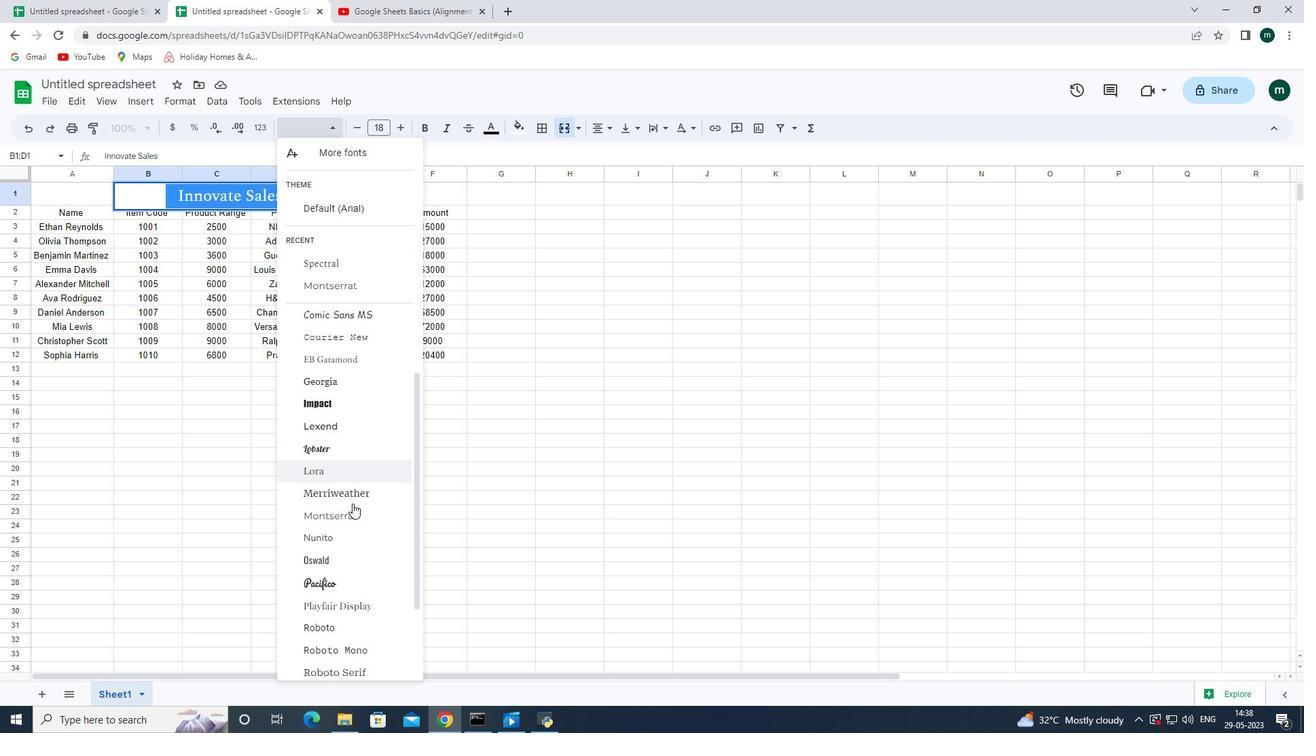 
Action: Mouse scrolled (352, 503) with delta (0, 0)
Screenshot: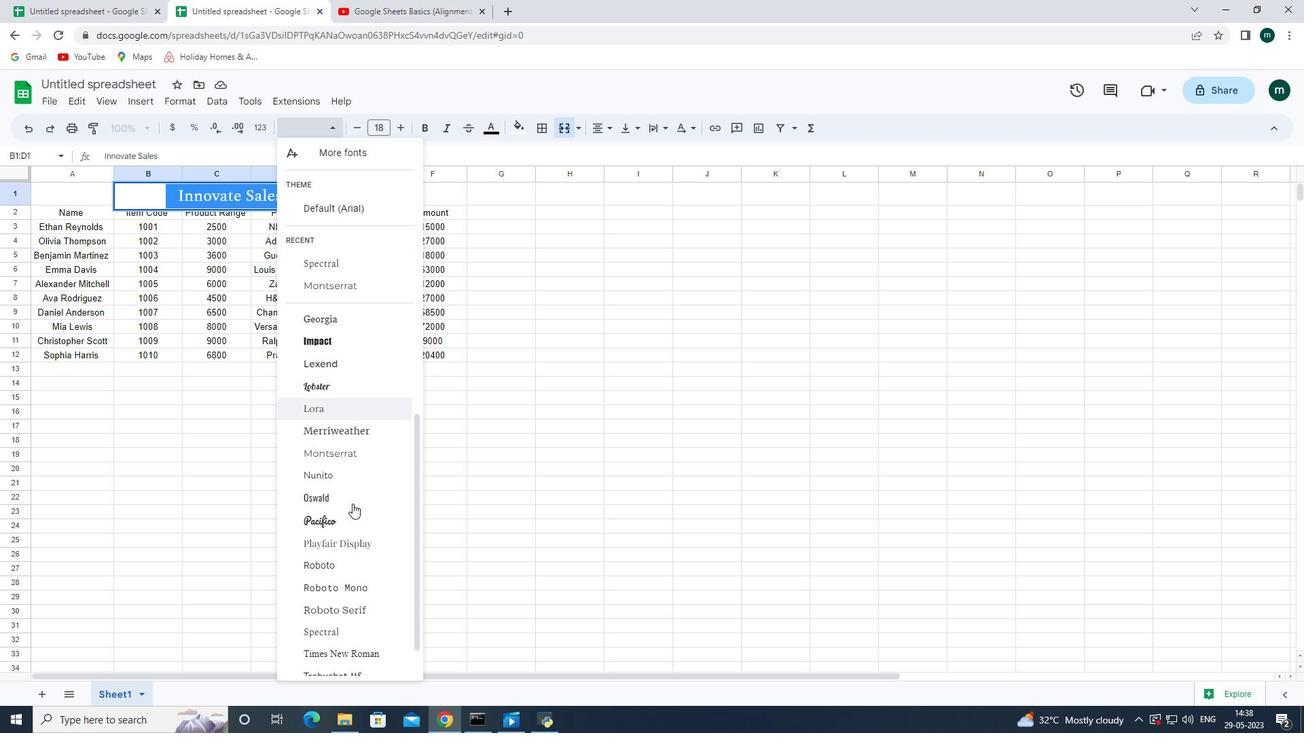 
Action: Mouse scrolled (352, 503) with delta (0, 0)
Screenshot: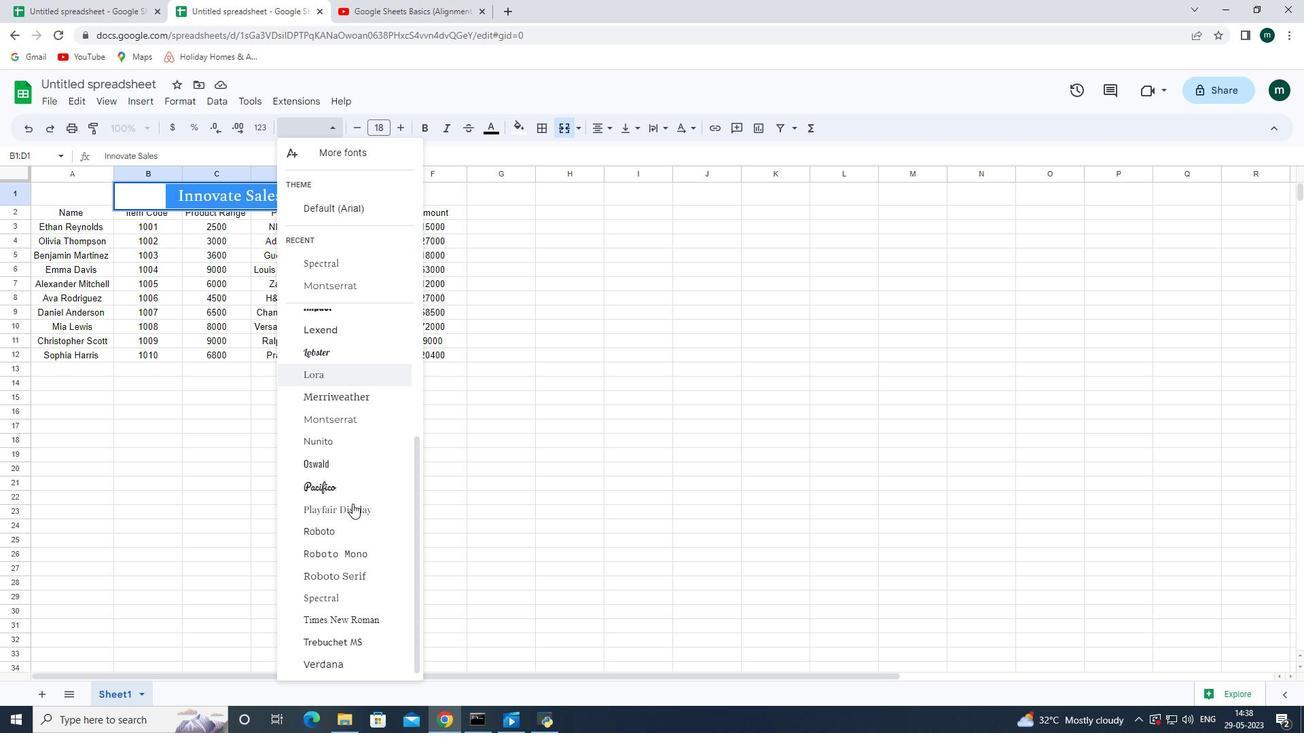 
Action: Mouse scrolled (352, 503) with delta (0, 0)
Screenshot: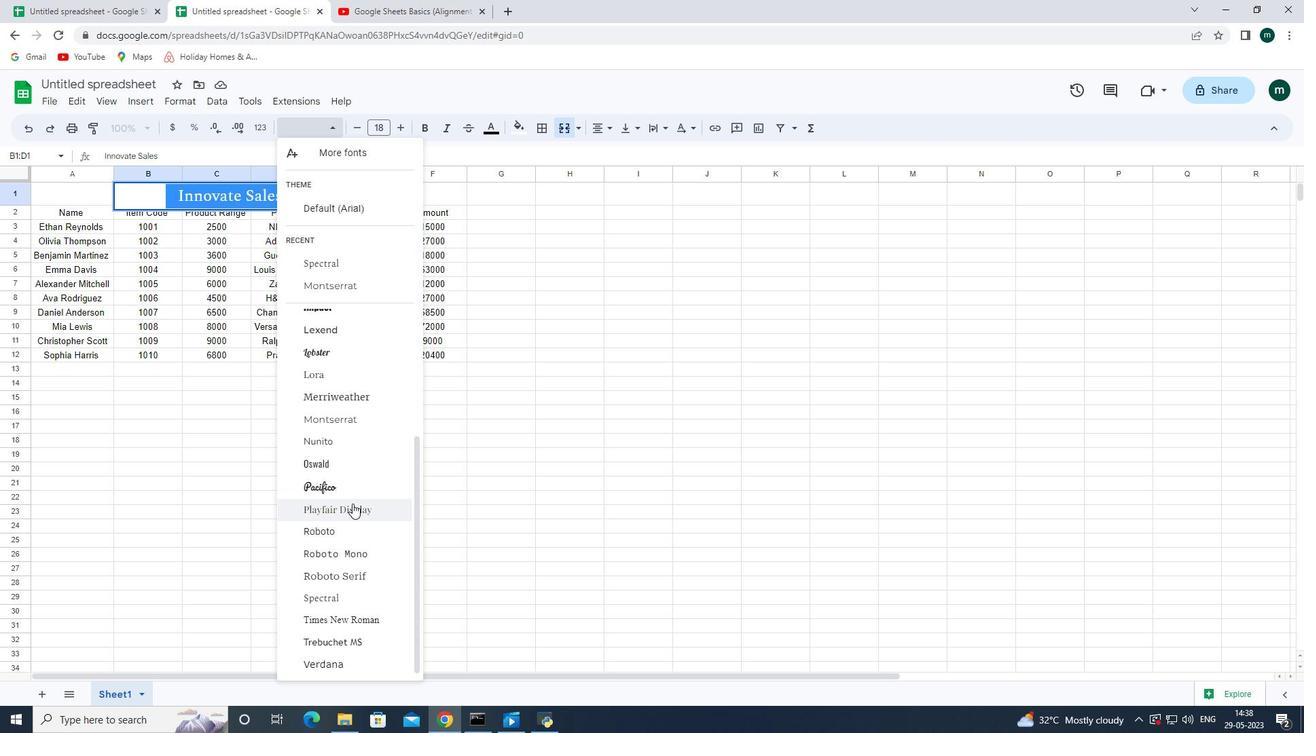 
Action: Mouse scrolled (352, 504) with delta (0, 0)
Screenshot: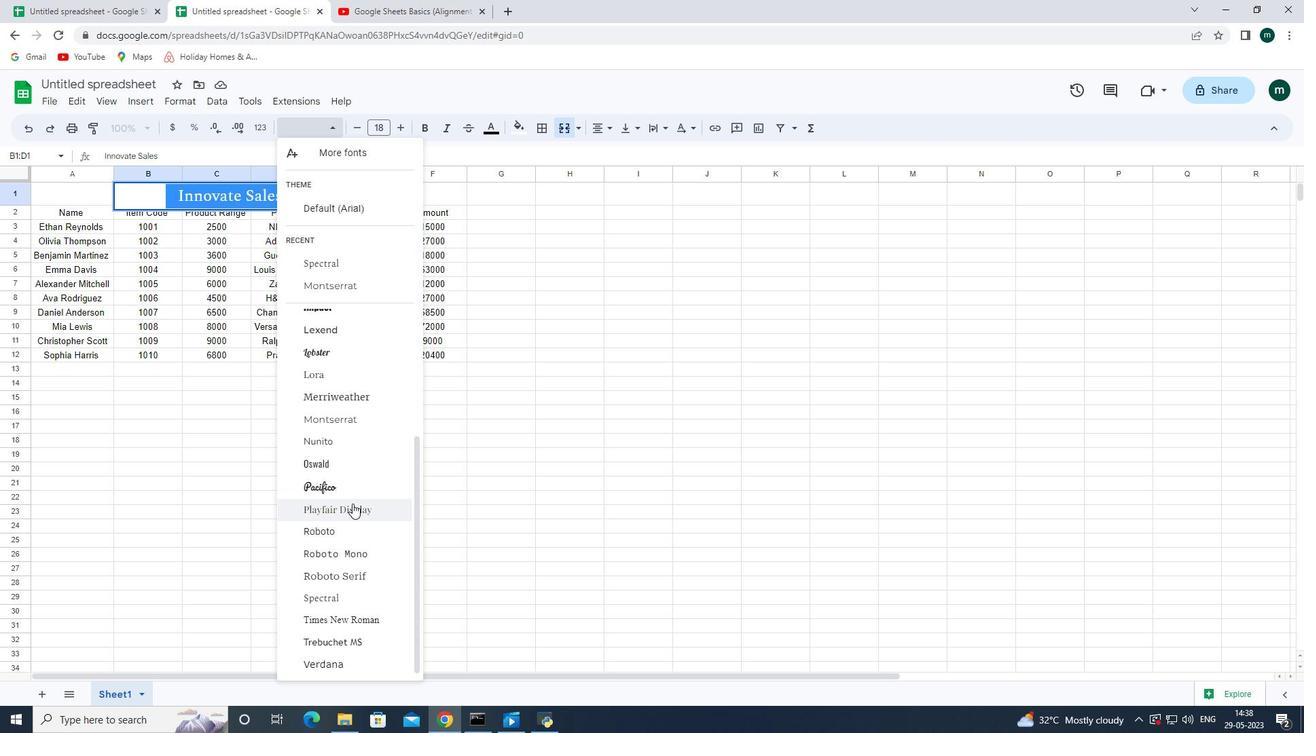 
Action: Mouse scrolled (352, 504) with delta (0, 0)
Screenshot: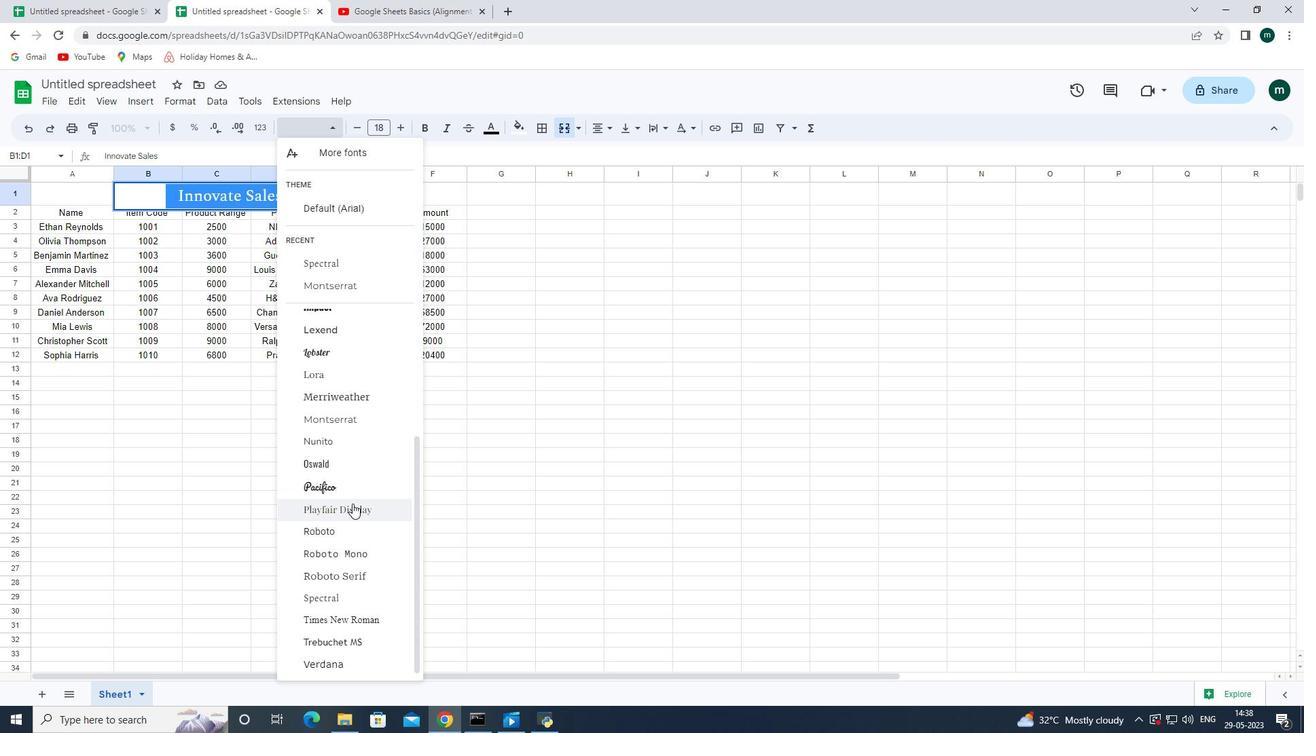 
Action: Mouse scrolled (352, 504) with delta (0, 0)
Screenshot: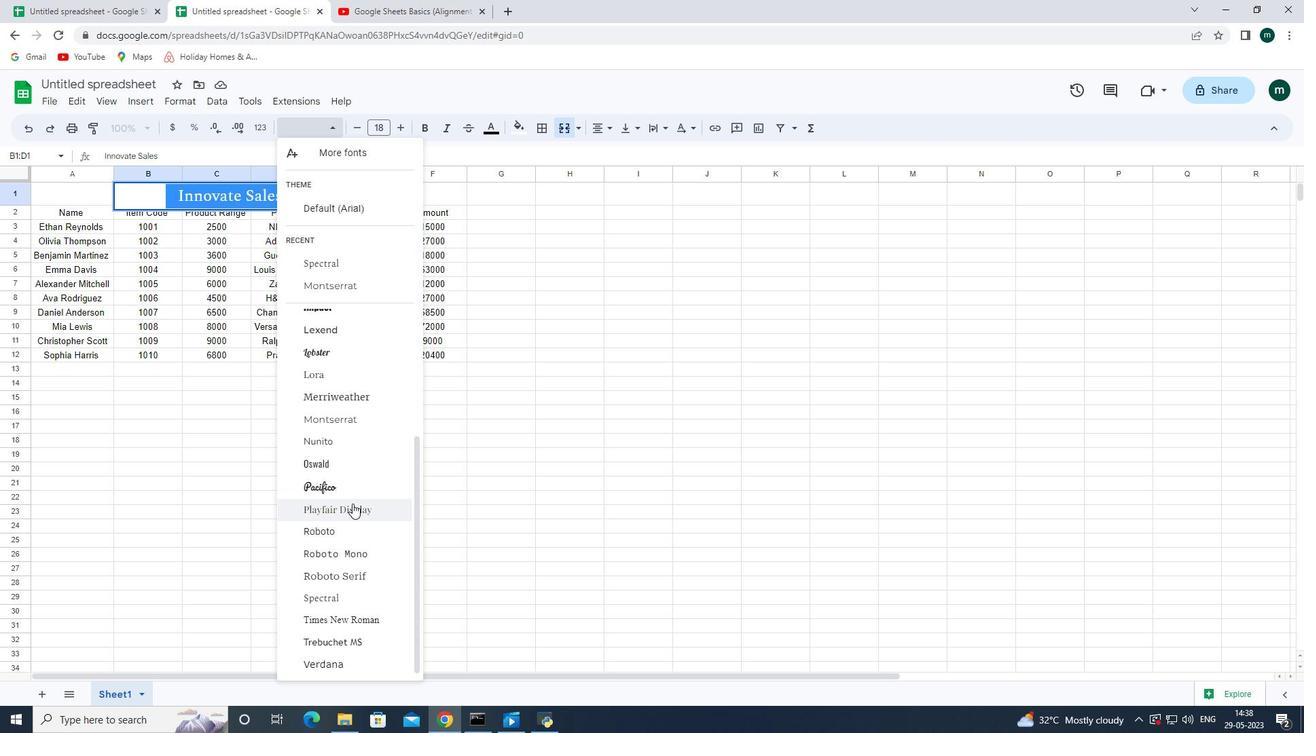 
Action: Mouse scrolled (352, 504) with delta (0, 0)
Screenshot: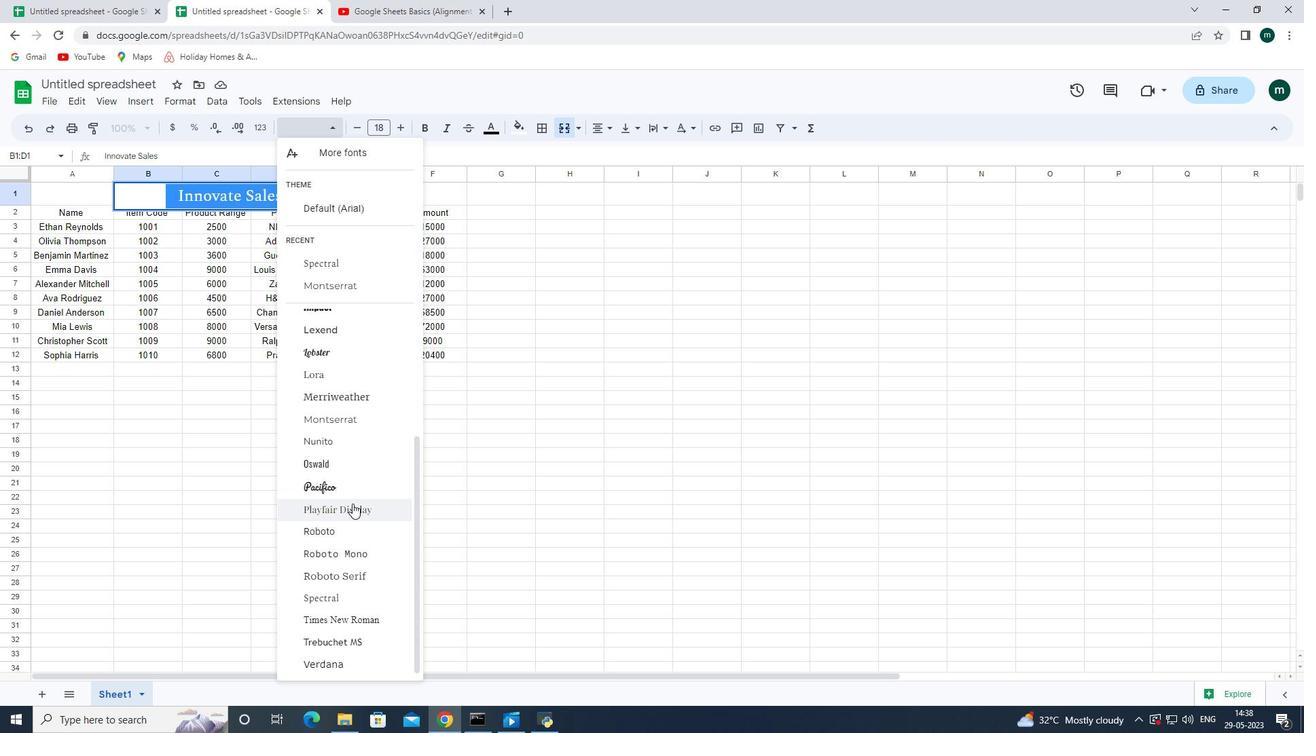 
Action: Mouse scrolled (352, 504) with delta (0, 0)
Screenshot: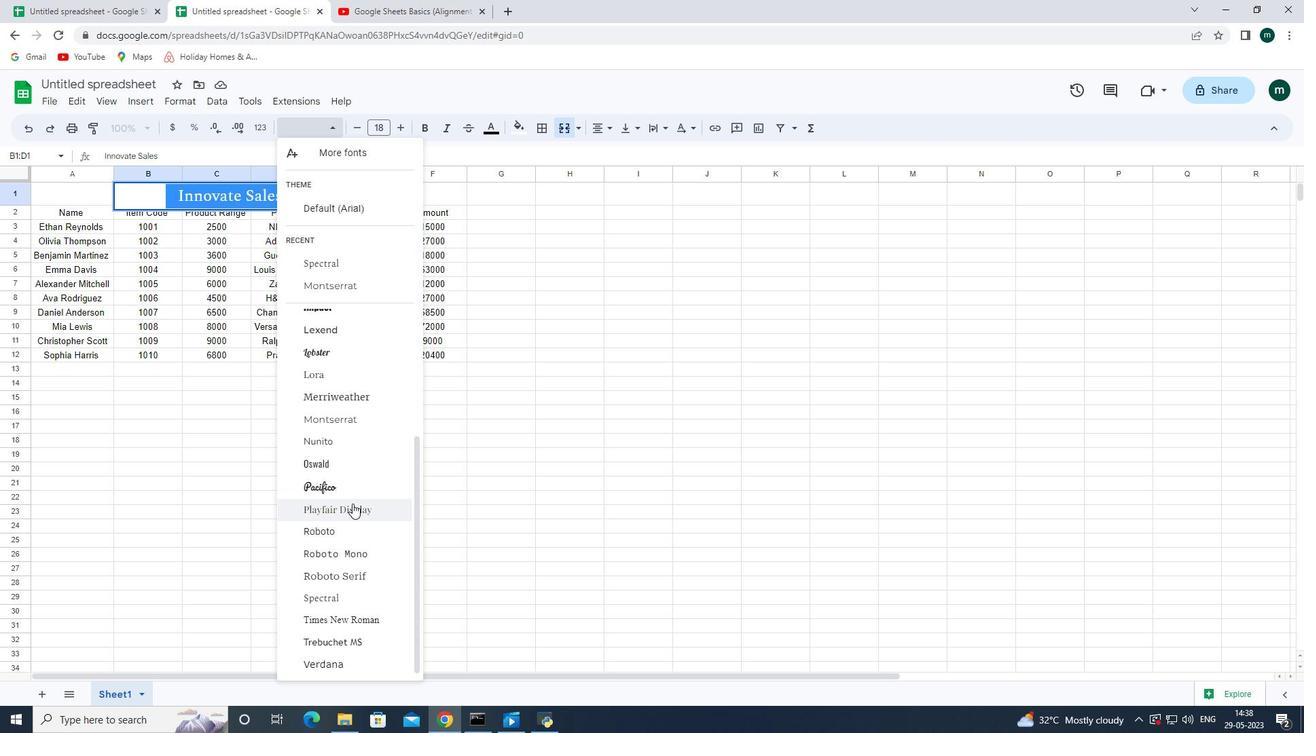 
Action: Mouse scrolled (352, 504) with delta (0, 0)
Screenshot: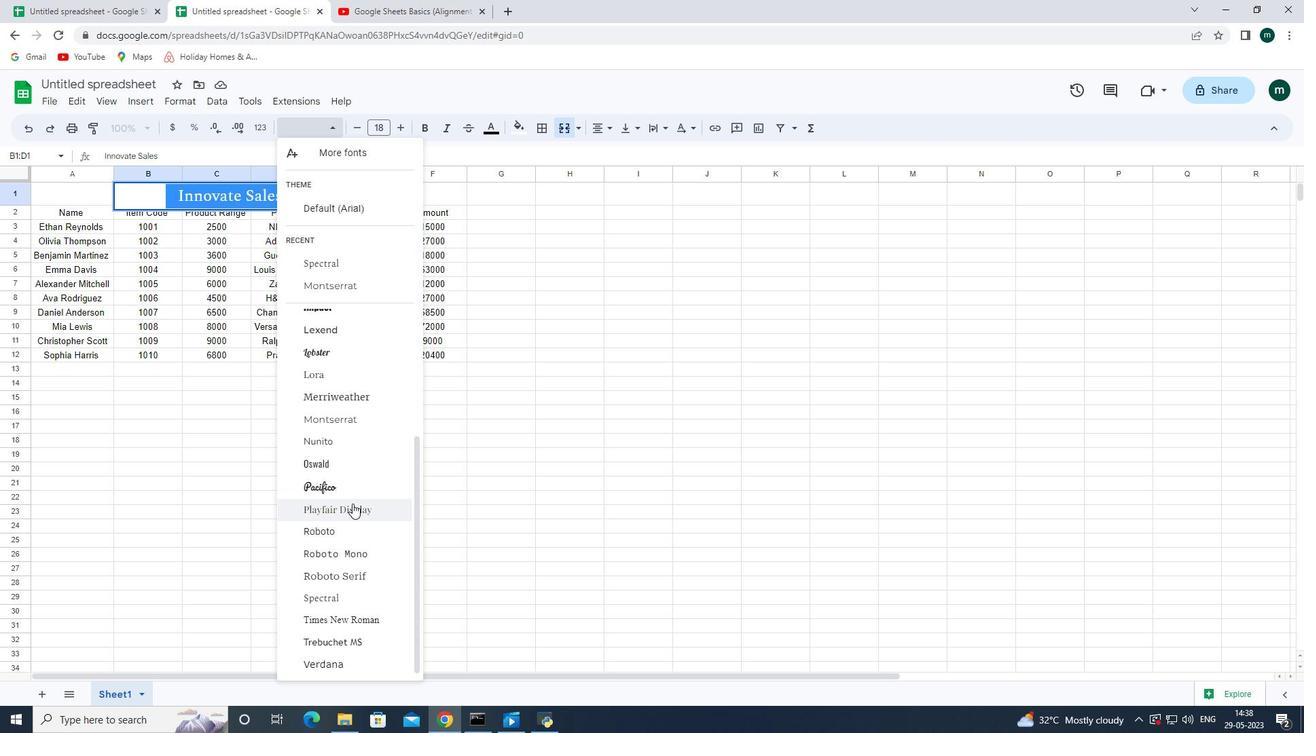 
Action: Mouse scrolled (352, 504) with delta (0, 0)
Screenshot: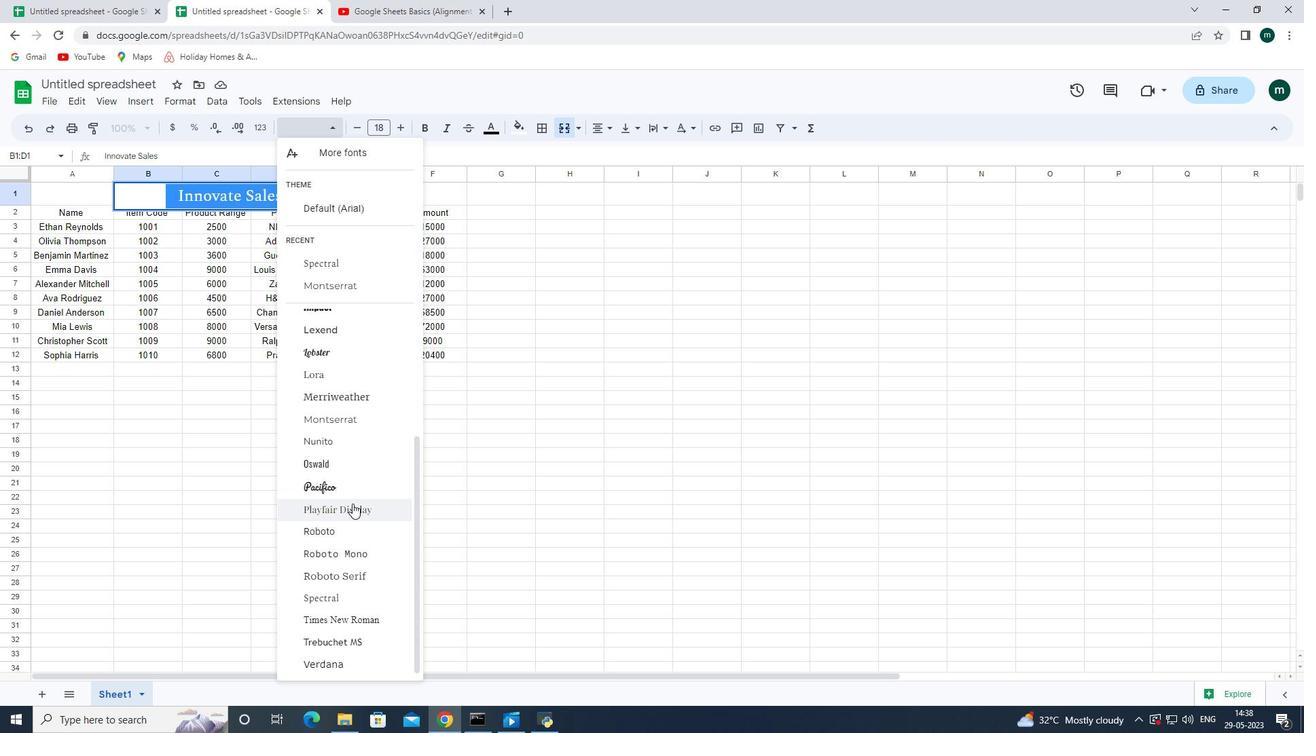 
Action: Mouse scrolled (352, 504) with delta (0, 0)
Screenshot: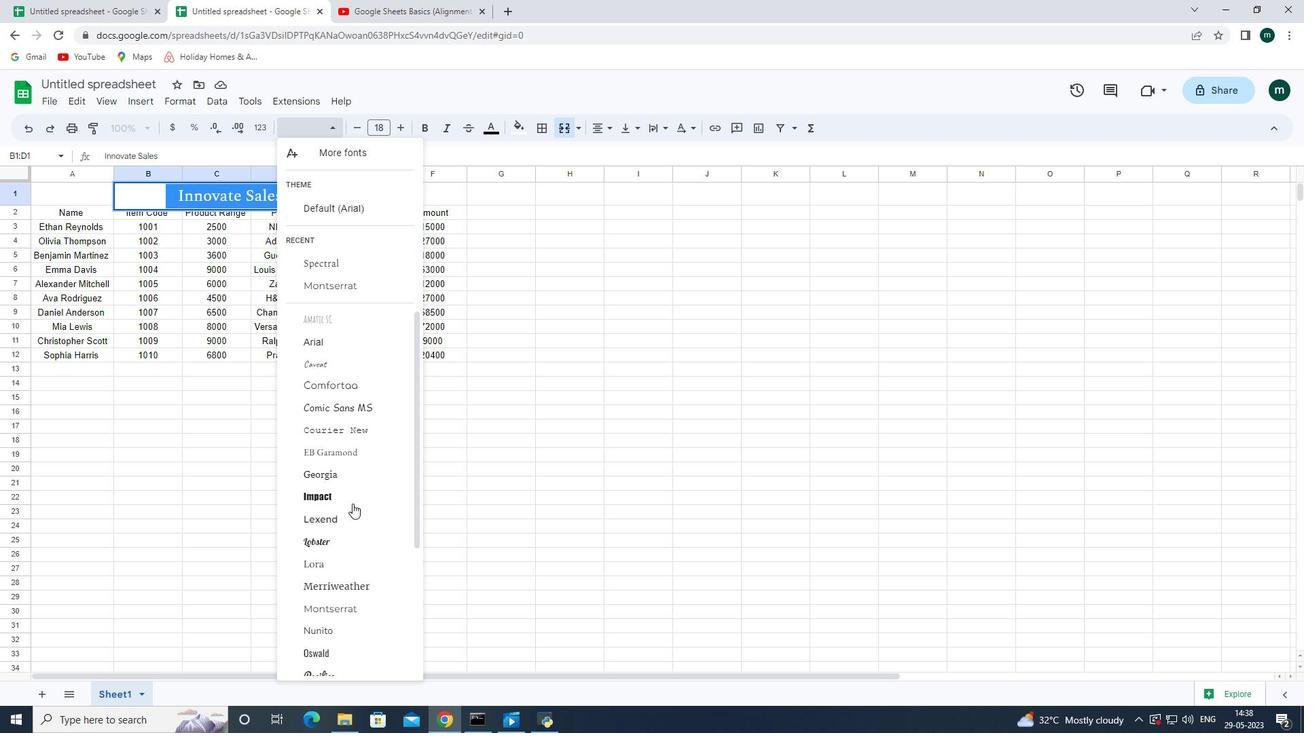 
Action: Mouse scrolled (352, 504) with delta (0, 0)
Screenshot: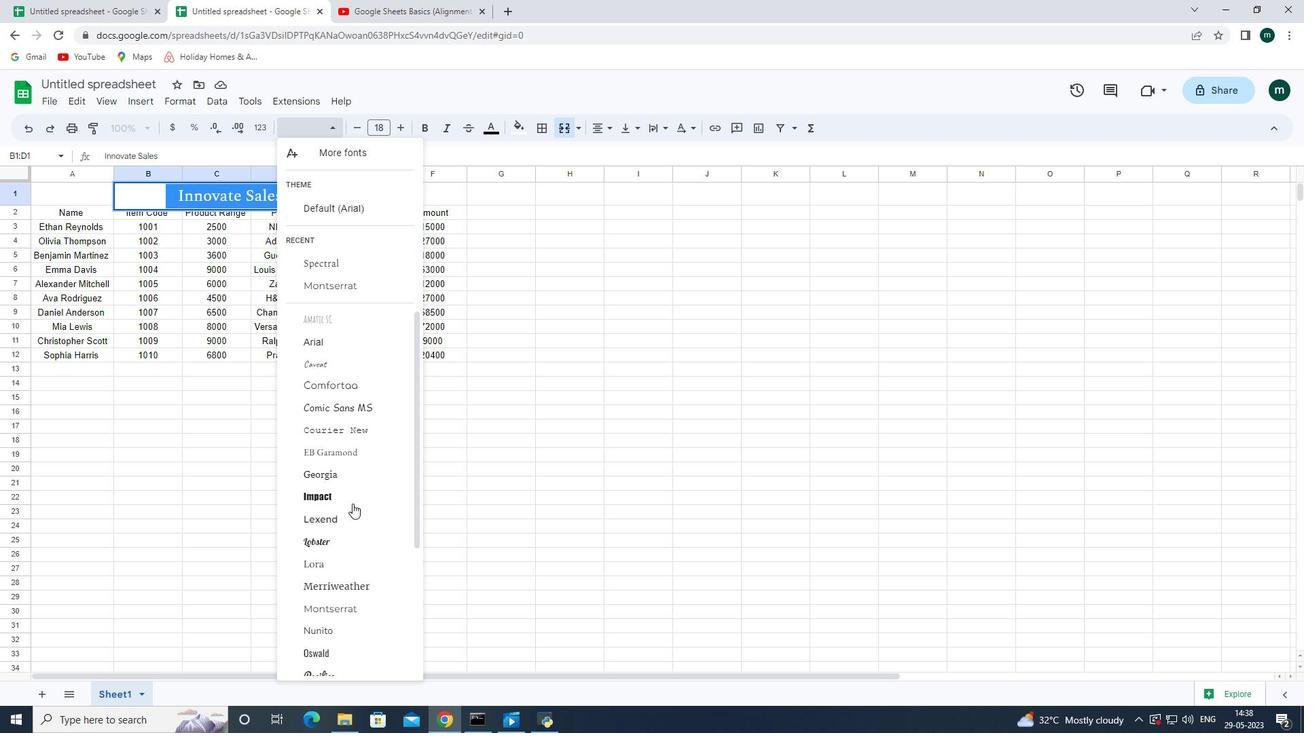 
Action: Mouse scrolled (352, 504) with delta (0, 0)
Screenshot: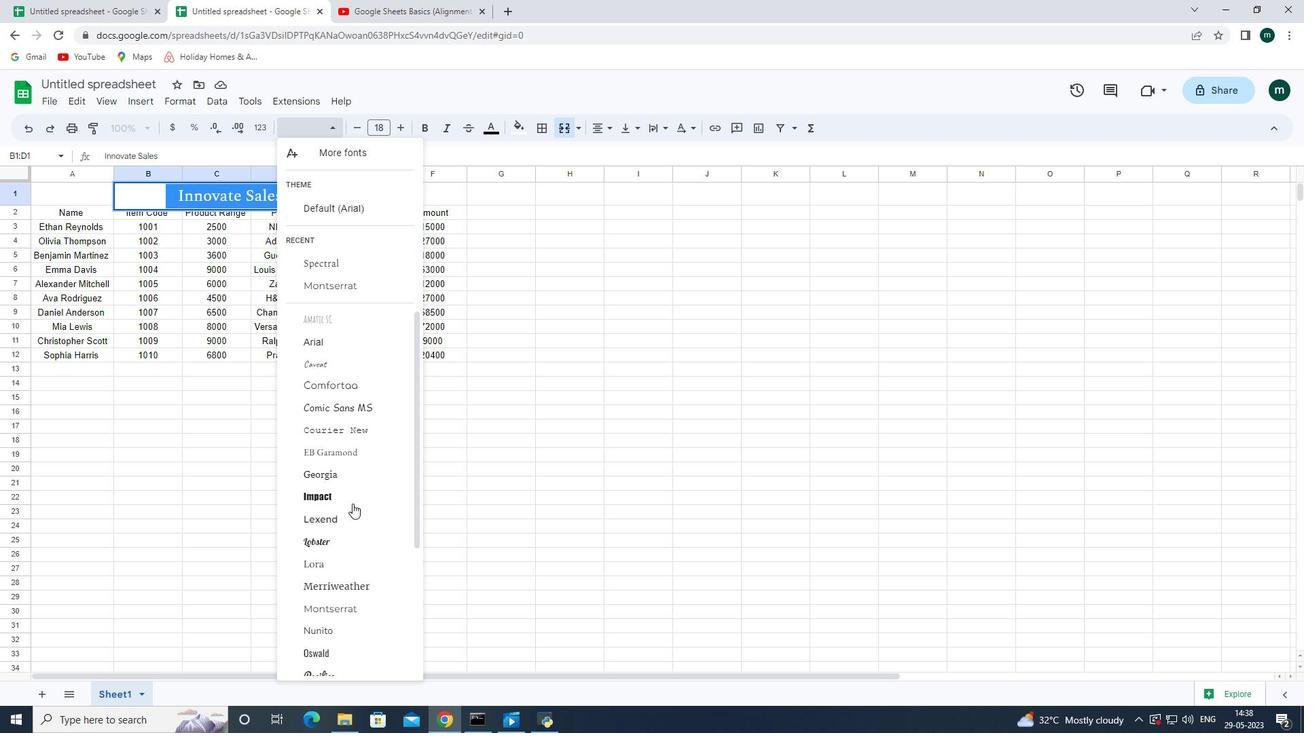 
Action: Mouse scrolled (352, 504) with delta (0, 0)
Screenshot: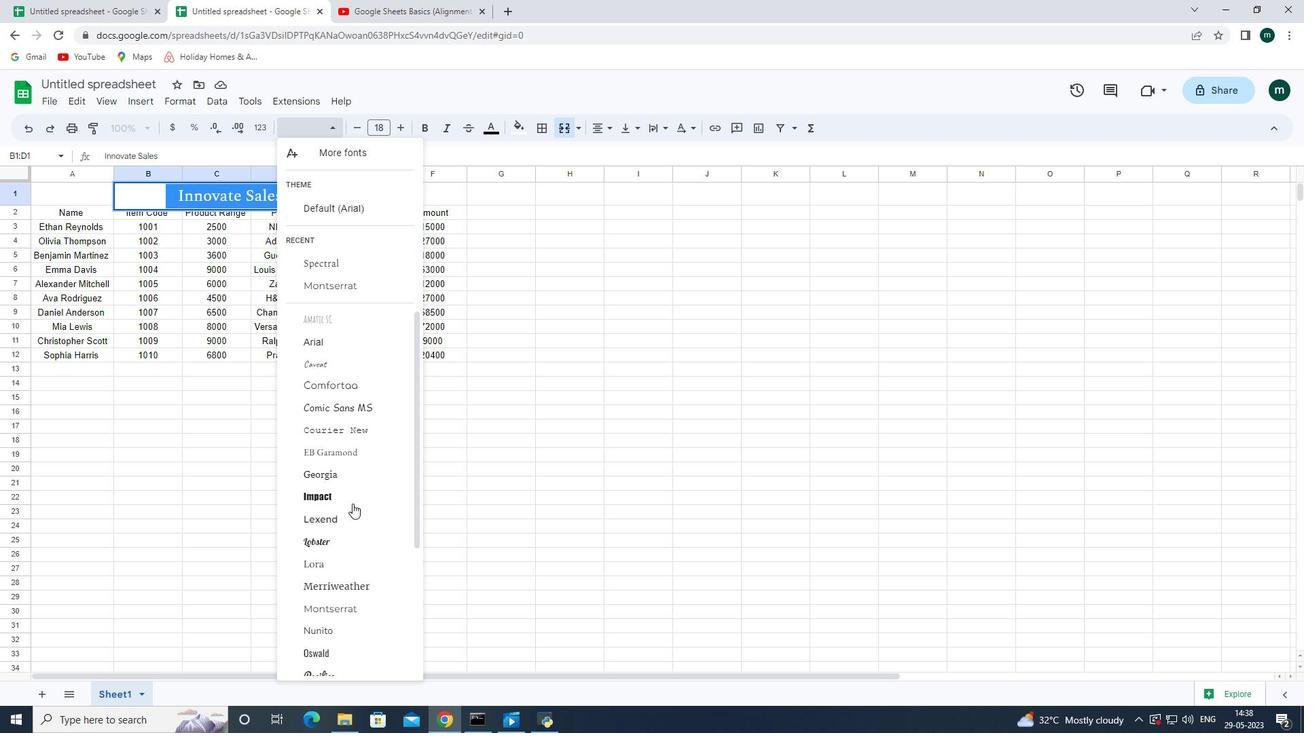 
Action: Mouse moved to (251, 150)
Screenshot: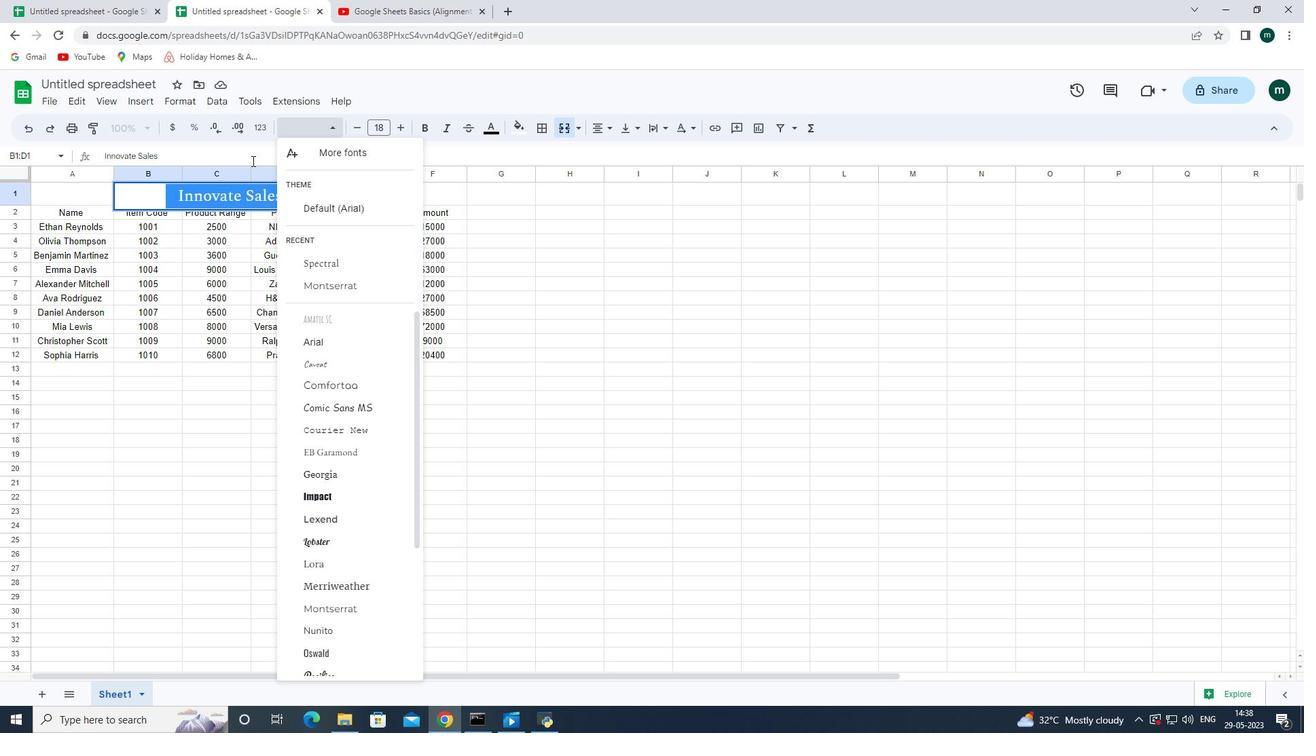
Action: Mouse pressed left at (251, 150)
Screenshot: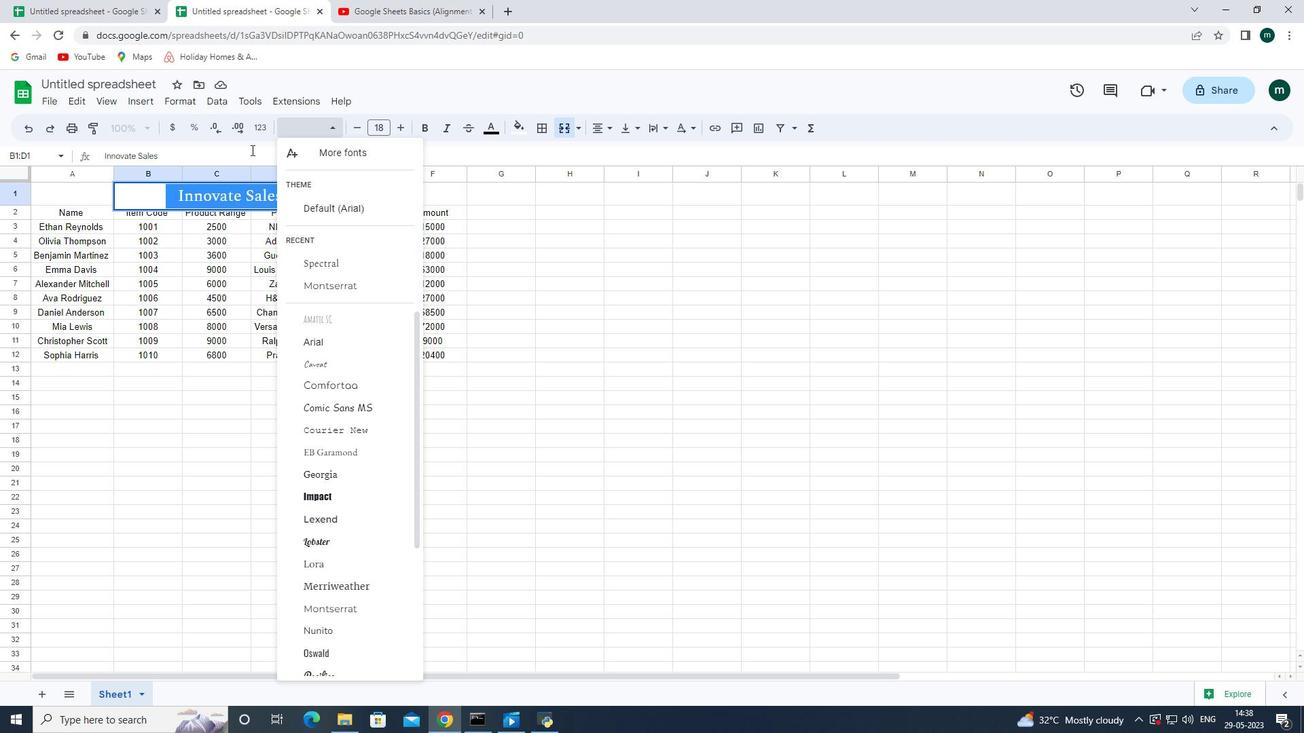 
Action: Mouse moved to (301, 199)
Screenshot: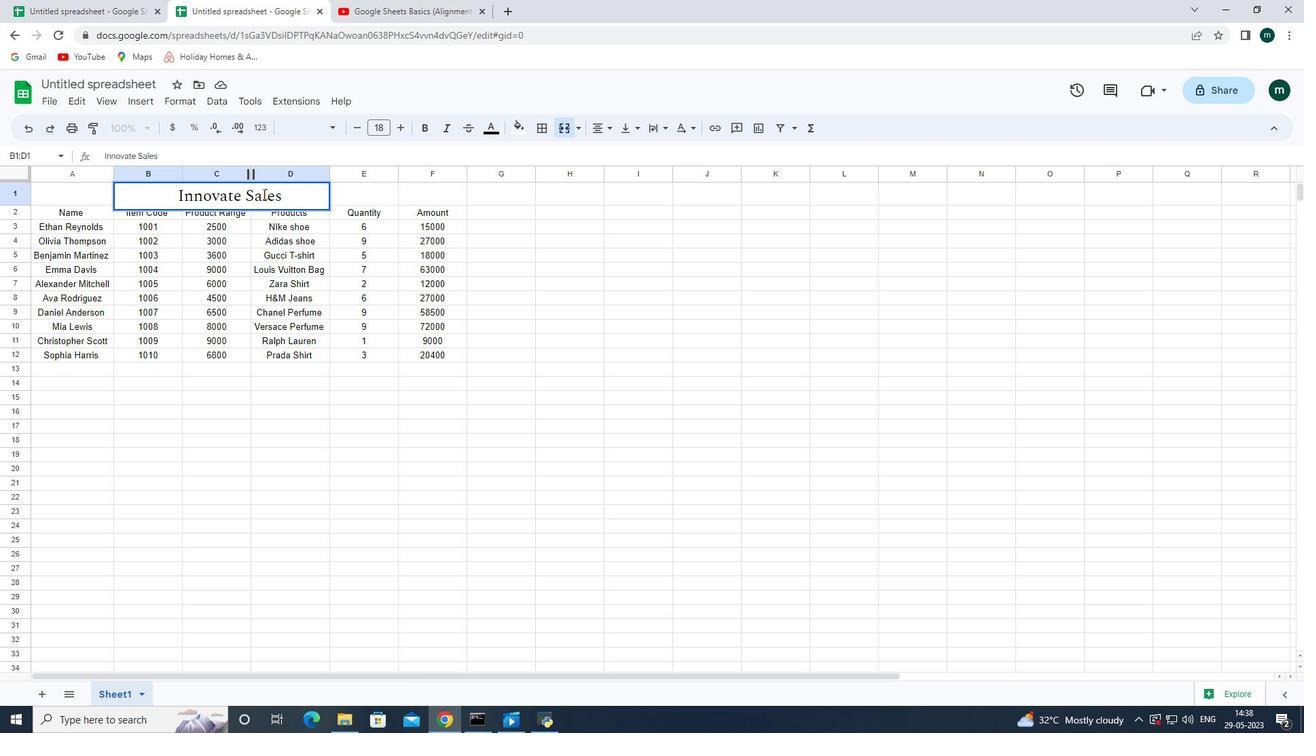 
Action: Mouse pressed left at (301, 199)
Screenshot: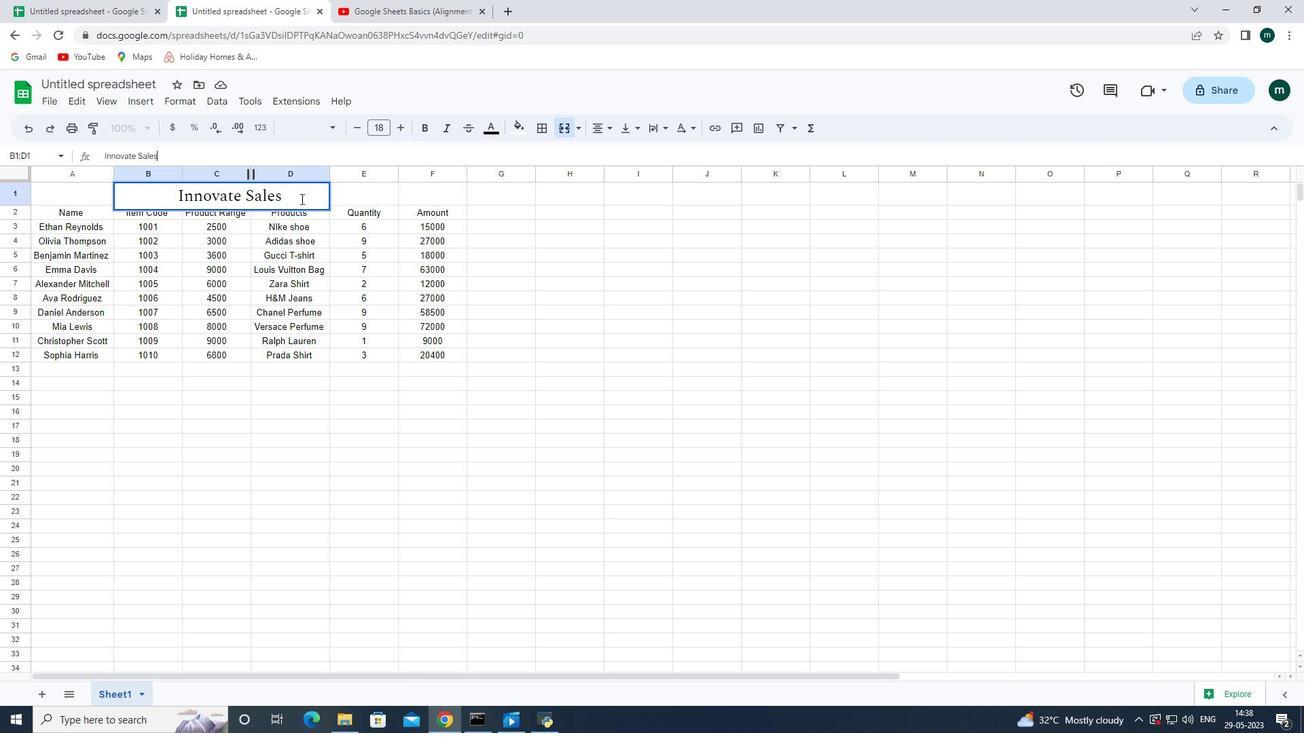 
Action: Mouse moved to (91, 199)
Screenshot: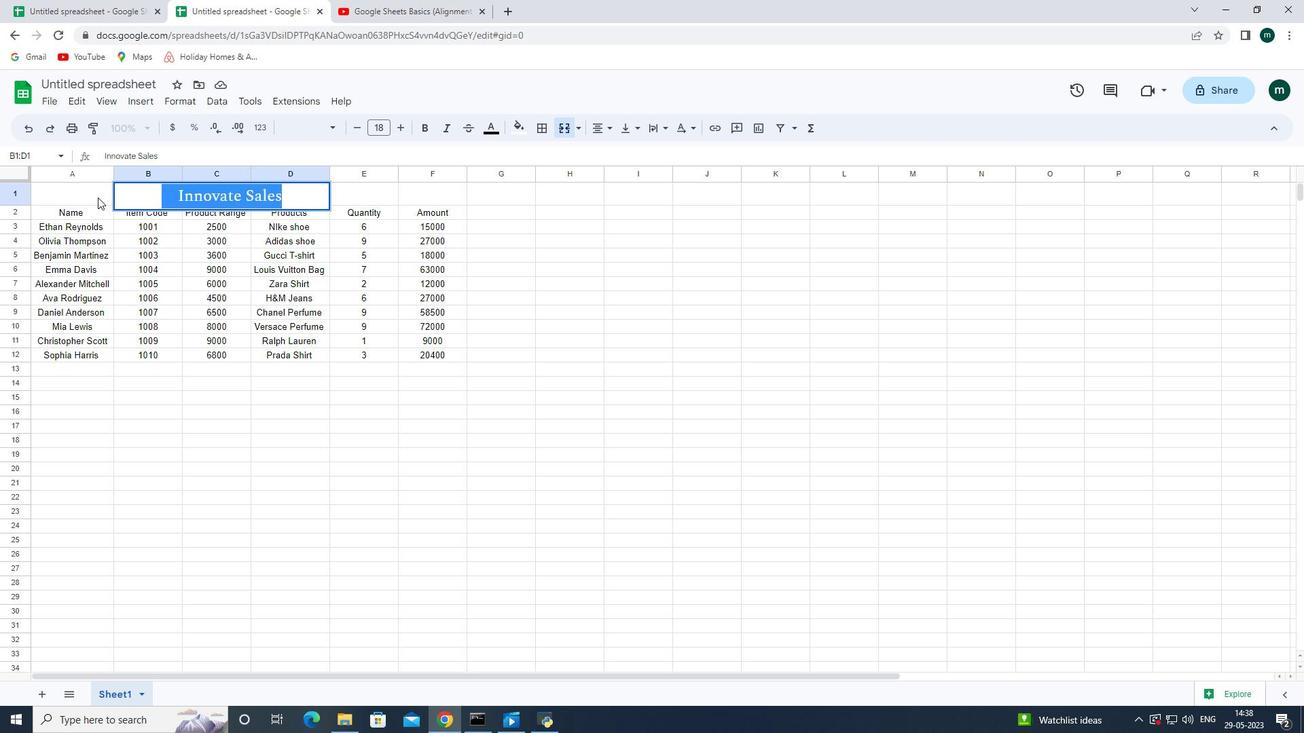 
Action: Mouse pressed left at (91, 199)
Screenshot: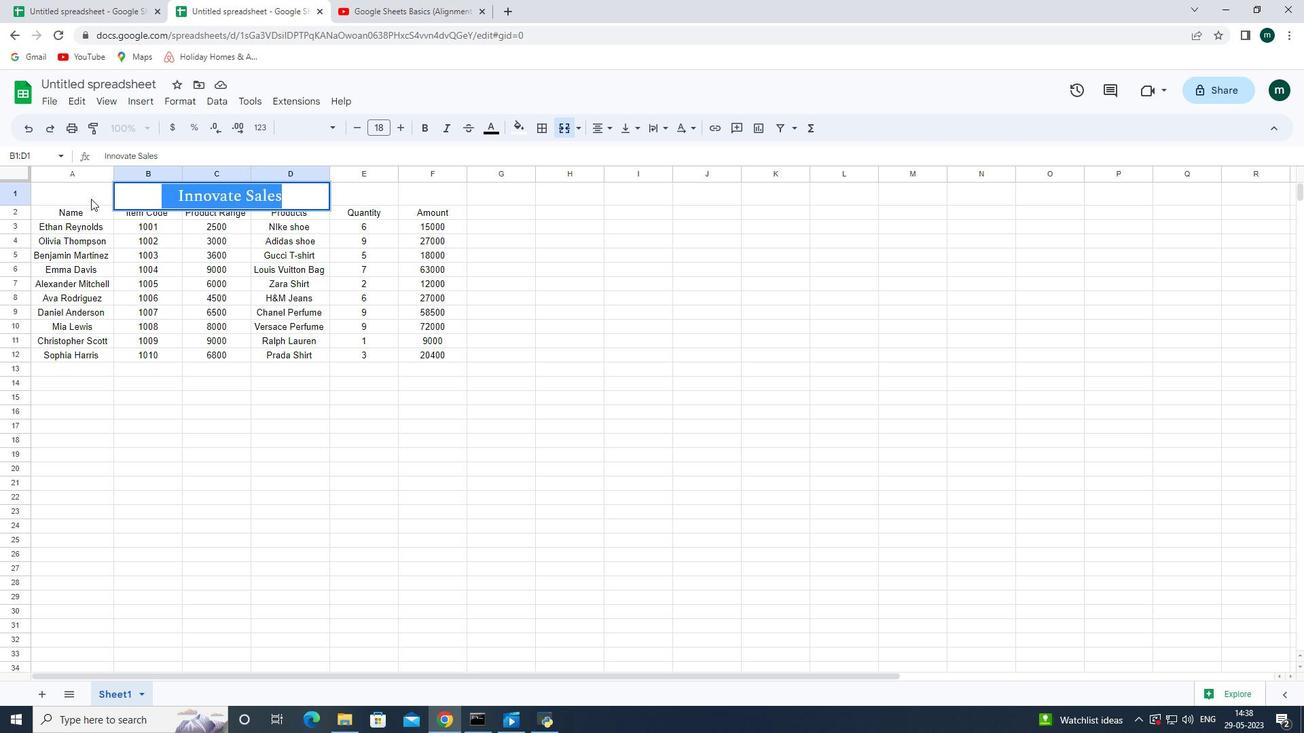 
Action: Mouse moved to (165, 193)
Screenshot: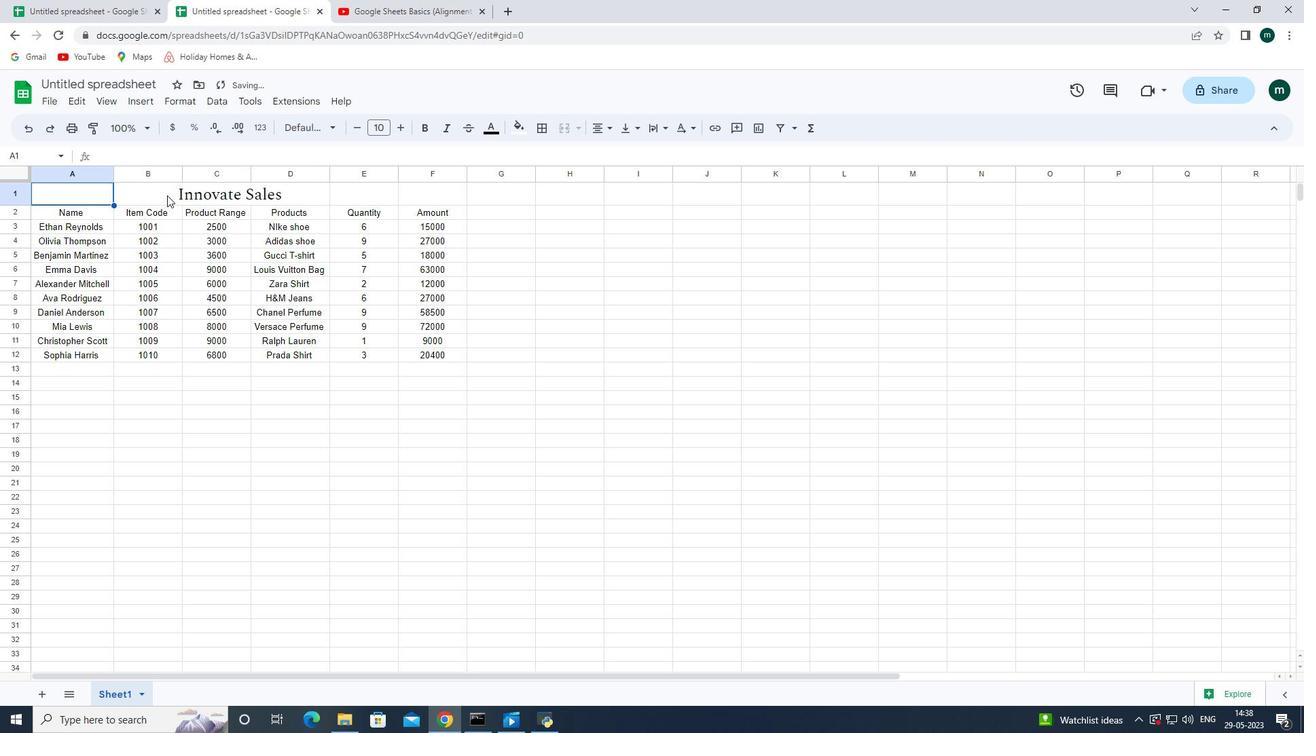 
Action: Mouse pressed left at (165, 193)
Screenshot: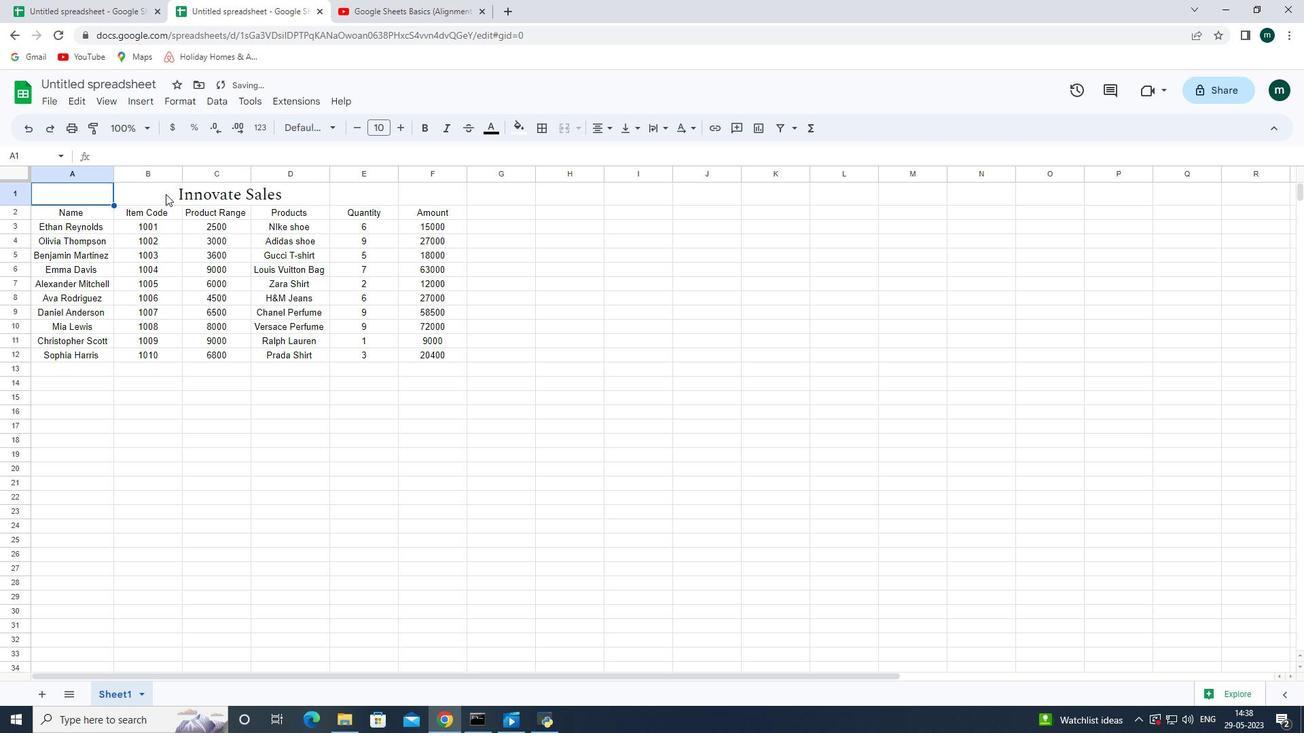 
Action: Mouse moved to (143, 97)
Screenshot: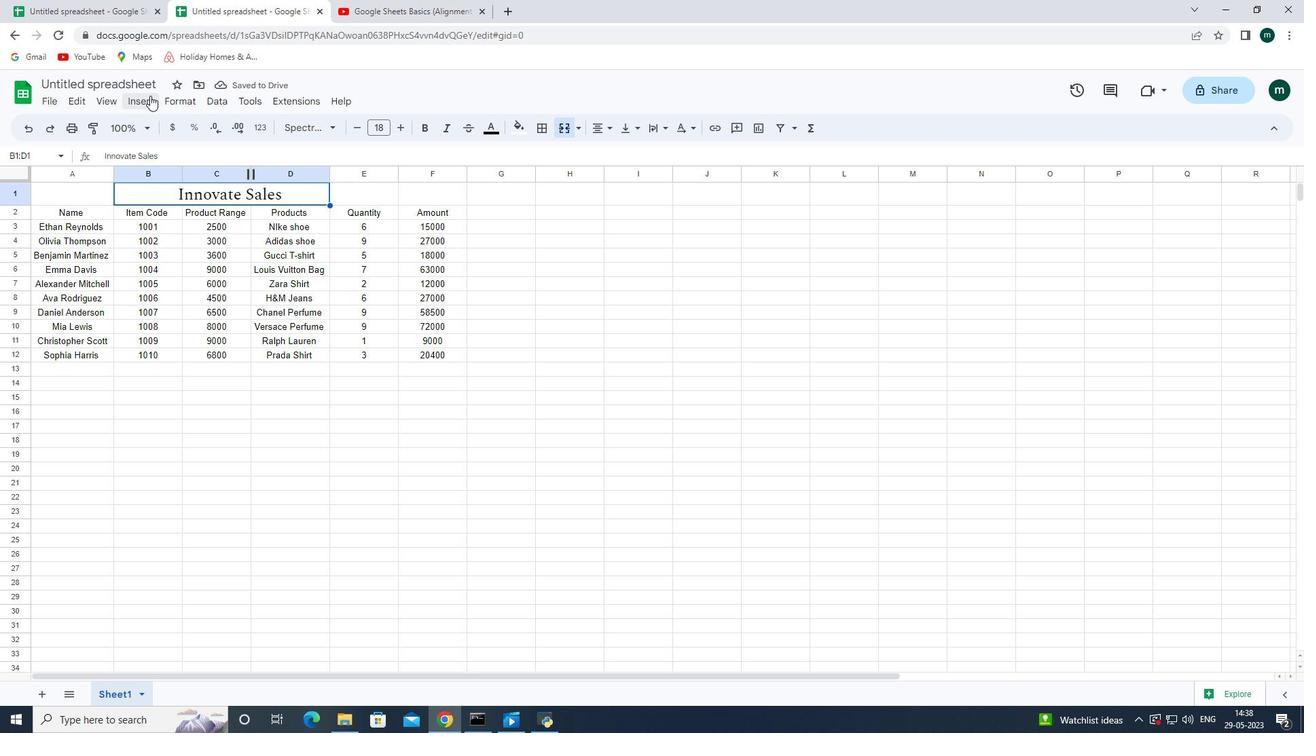
Action: Mouse pressed left at (143, 97)
Screenshot: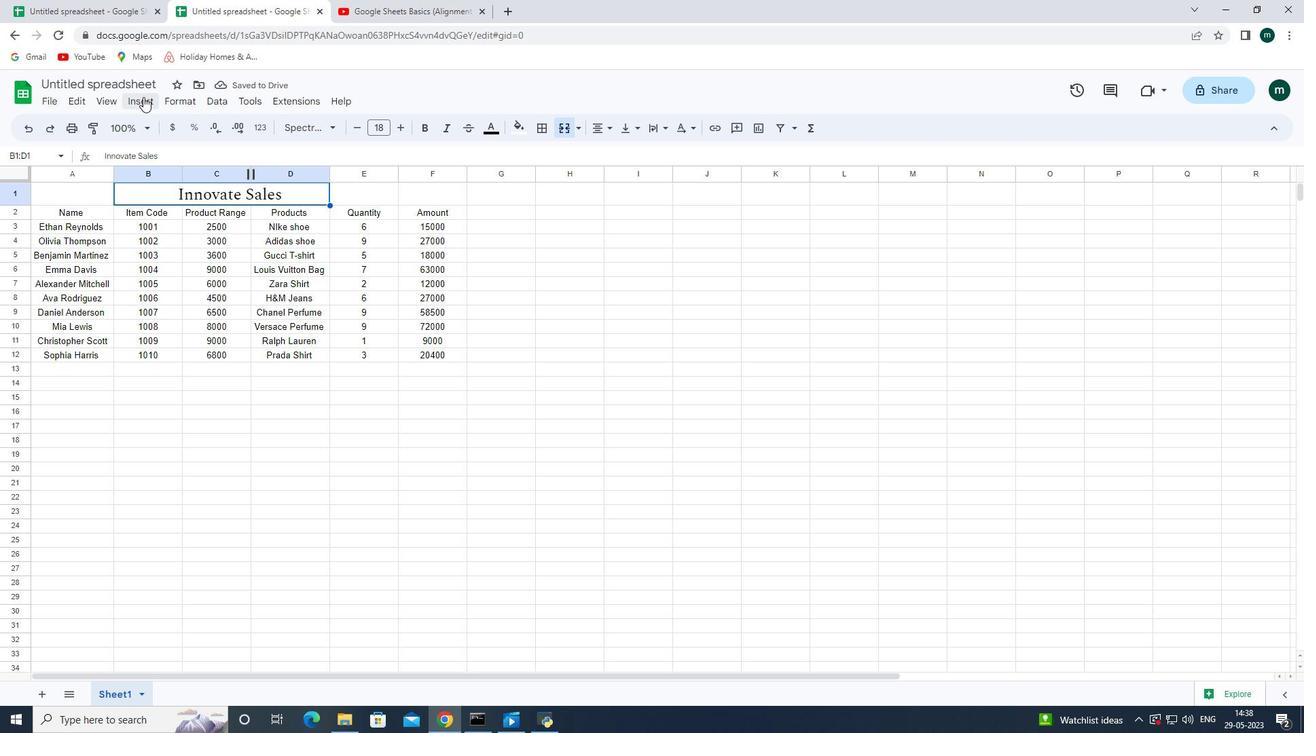 
Action: Mouse moved to (256, 195)
Screenshot: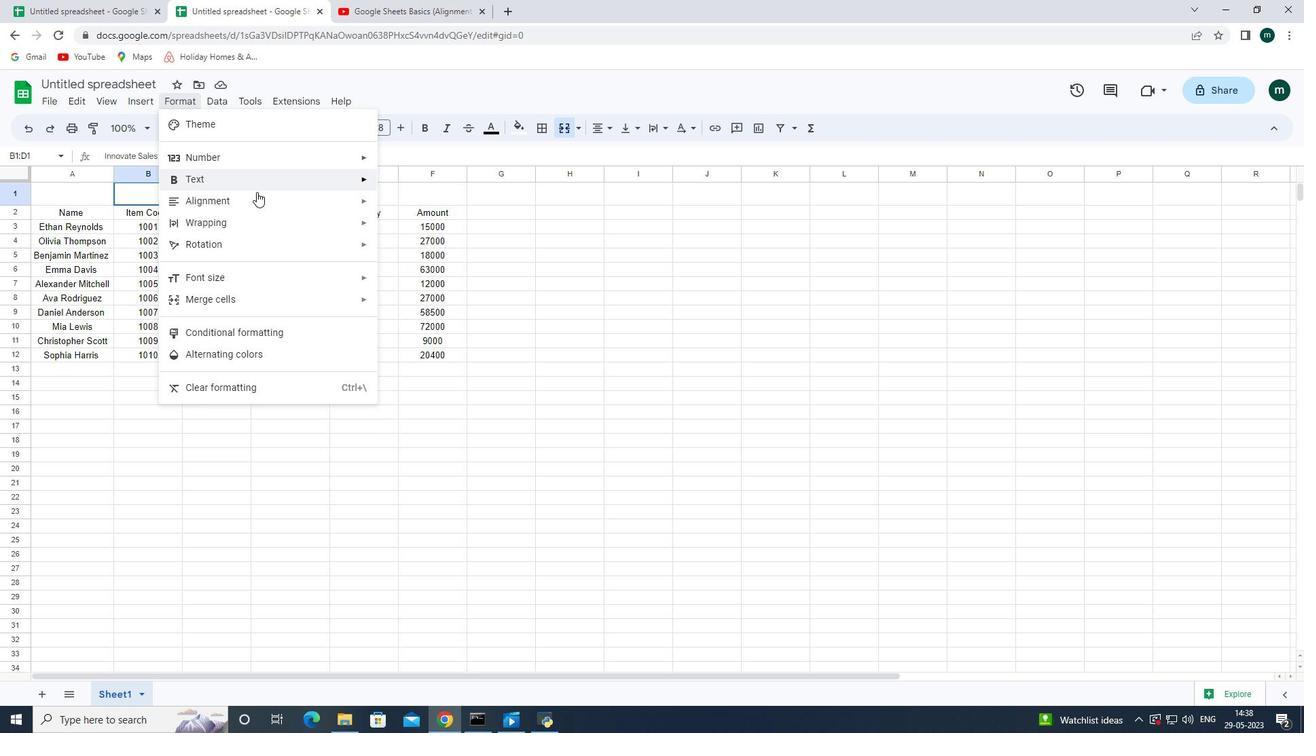 
Action: Mouse pressed left at (256, 195)
Screenshot: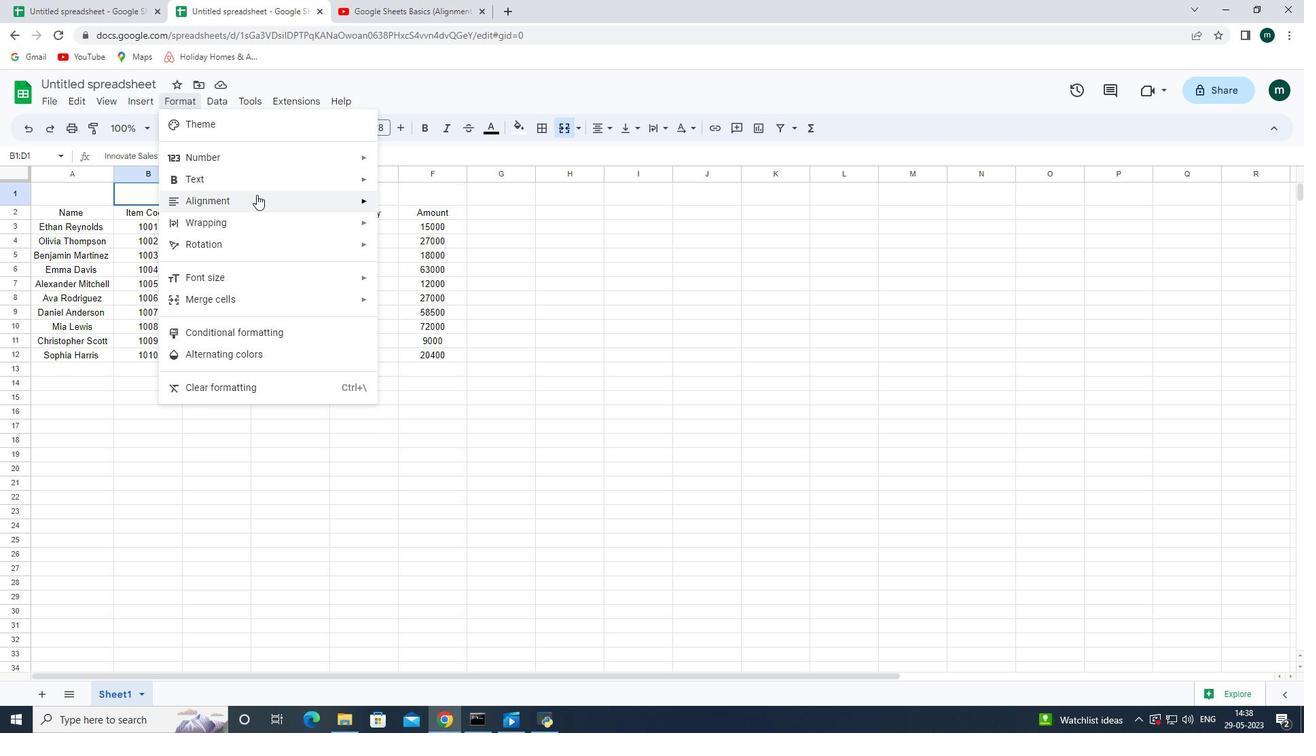 
Action: Mouse moved to (411, 221)
Screenshot: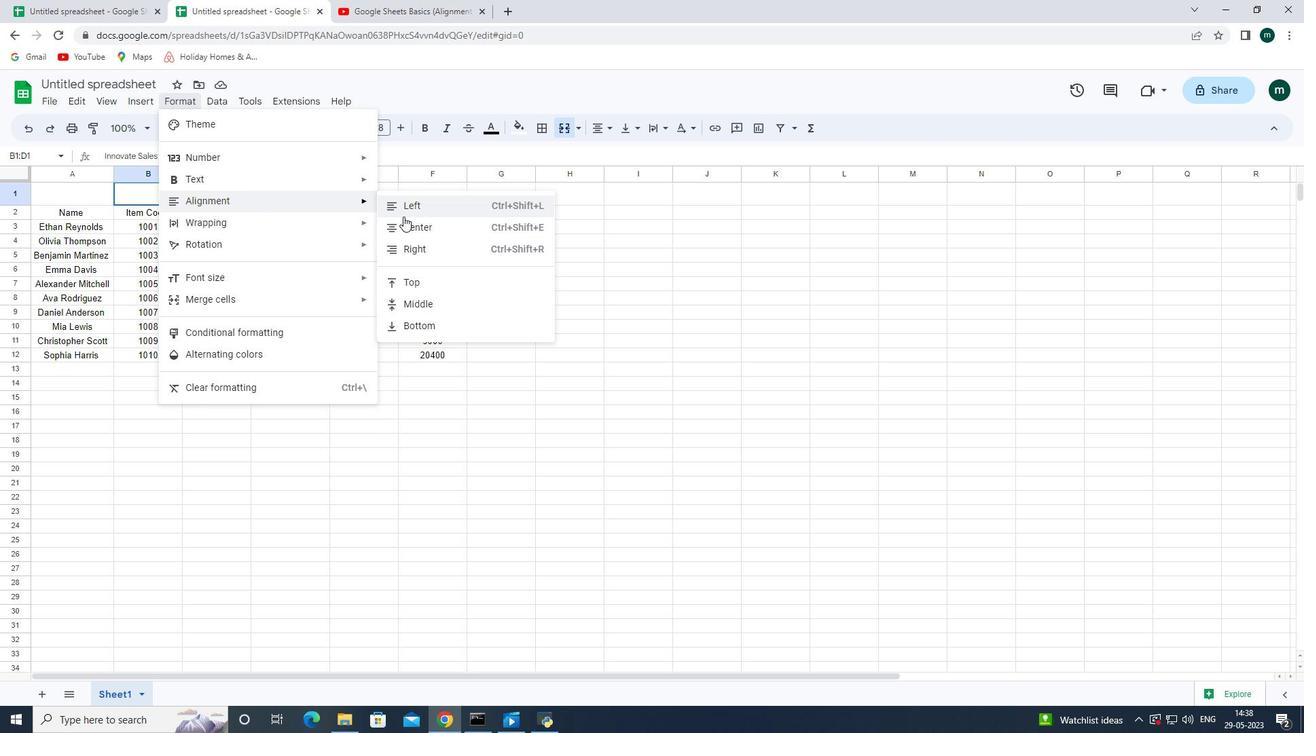
Action: Mouse pressed left at (411, 221)
Screenshot: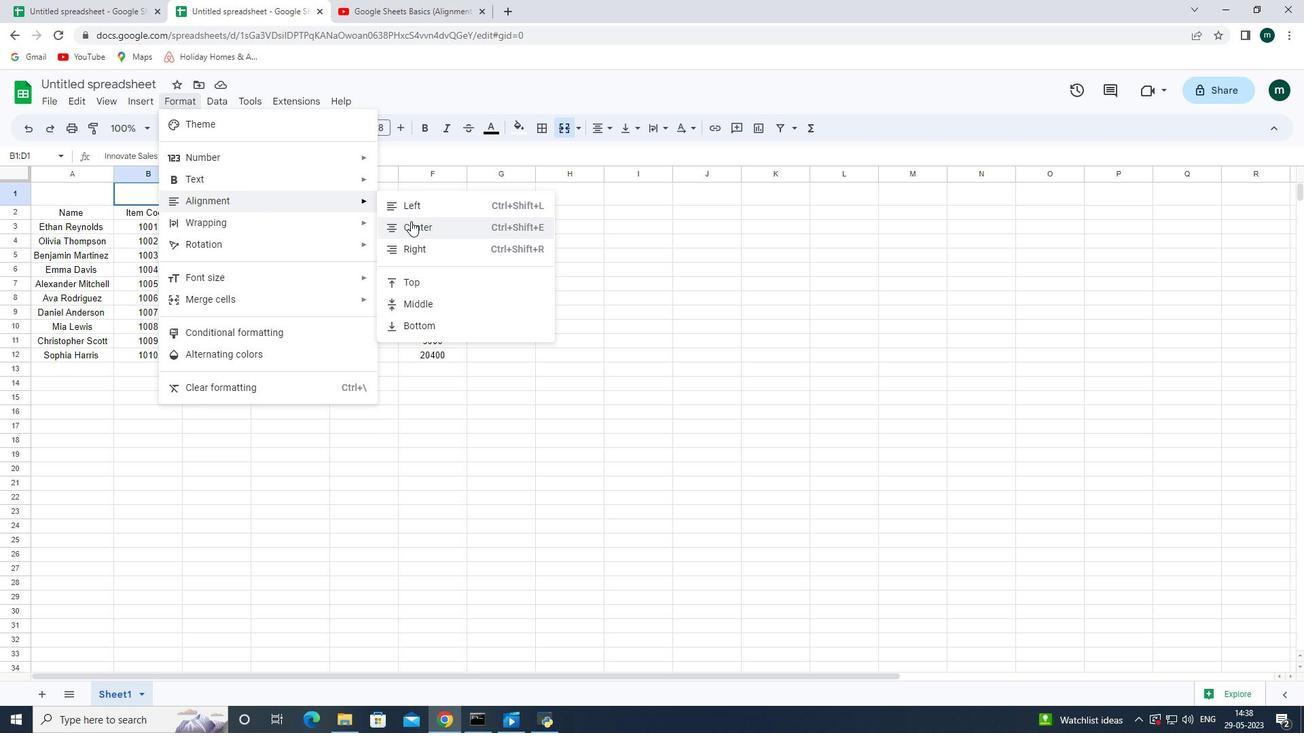 
Action: Mouse moved to (61, 202)
Screenshot: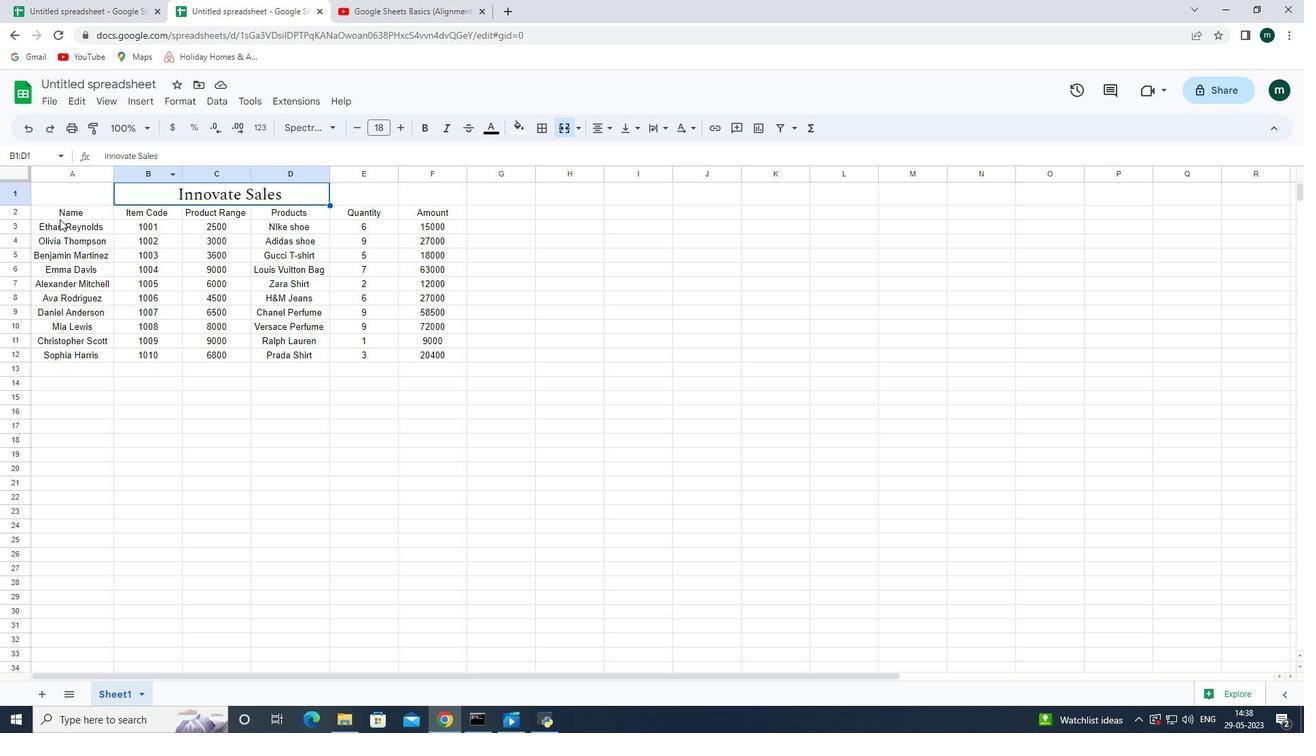 
Action: Mouse pressed left at (61, 202)
Screenshot: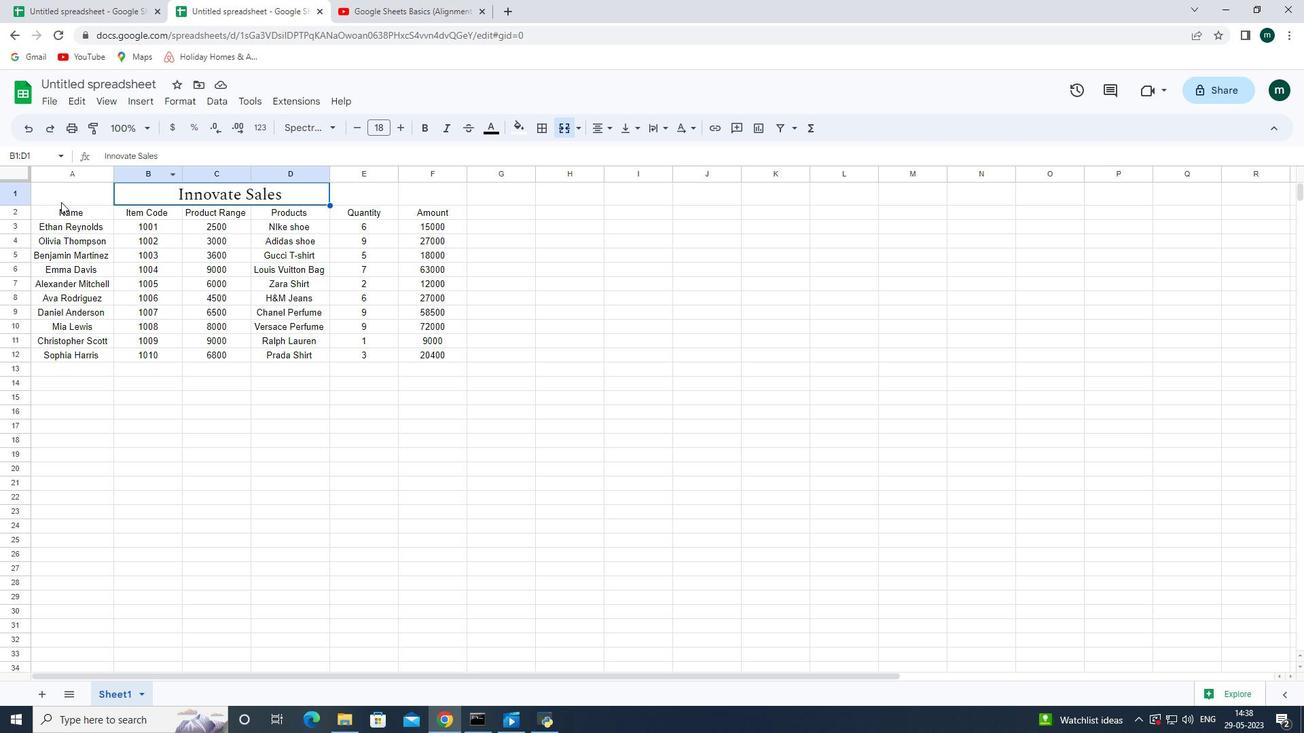 
Action: Mouse moved to (188, 106)
Screenshot: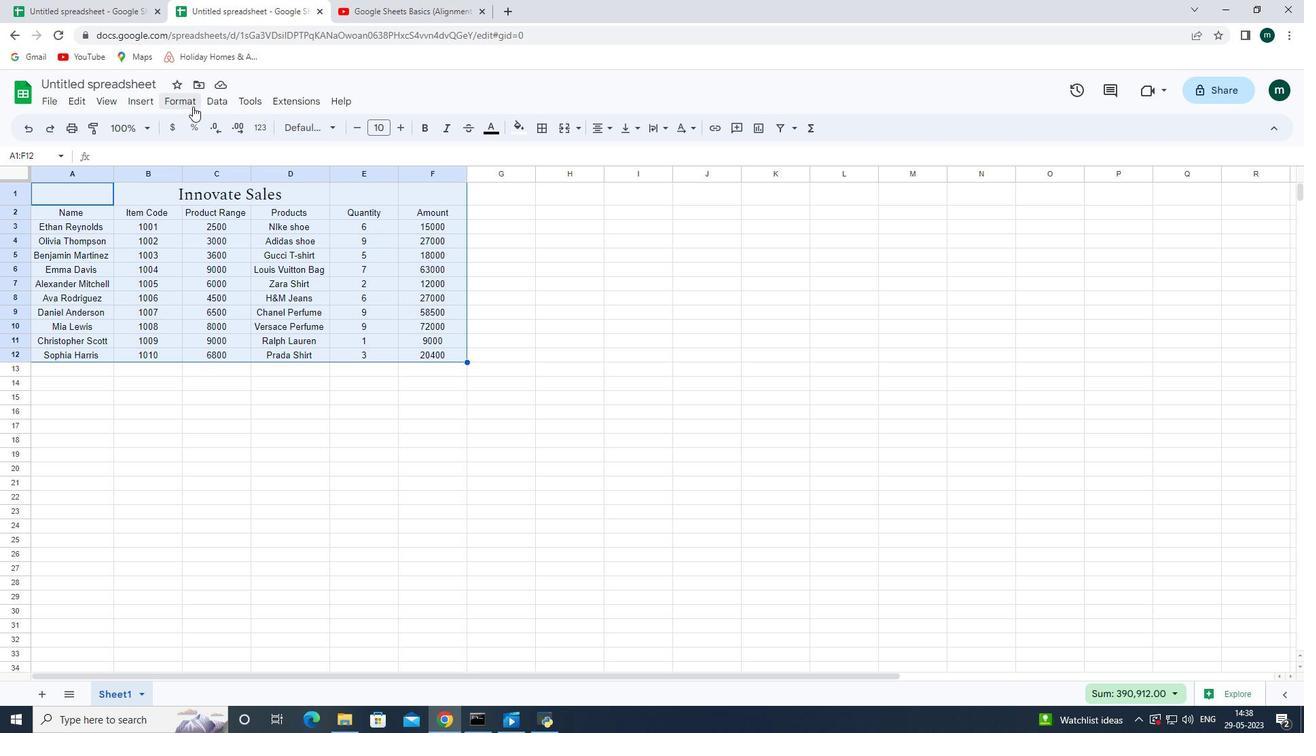 
Action: Mouse pressed left at (188, 106)
Screenshot: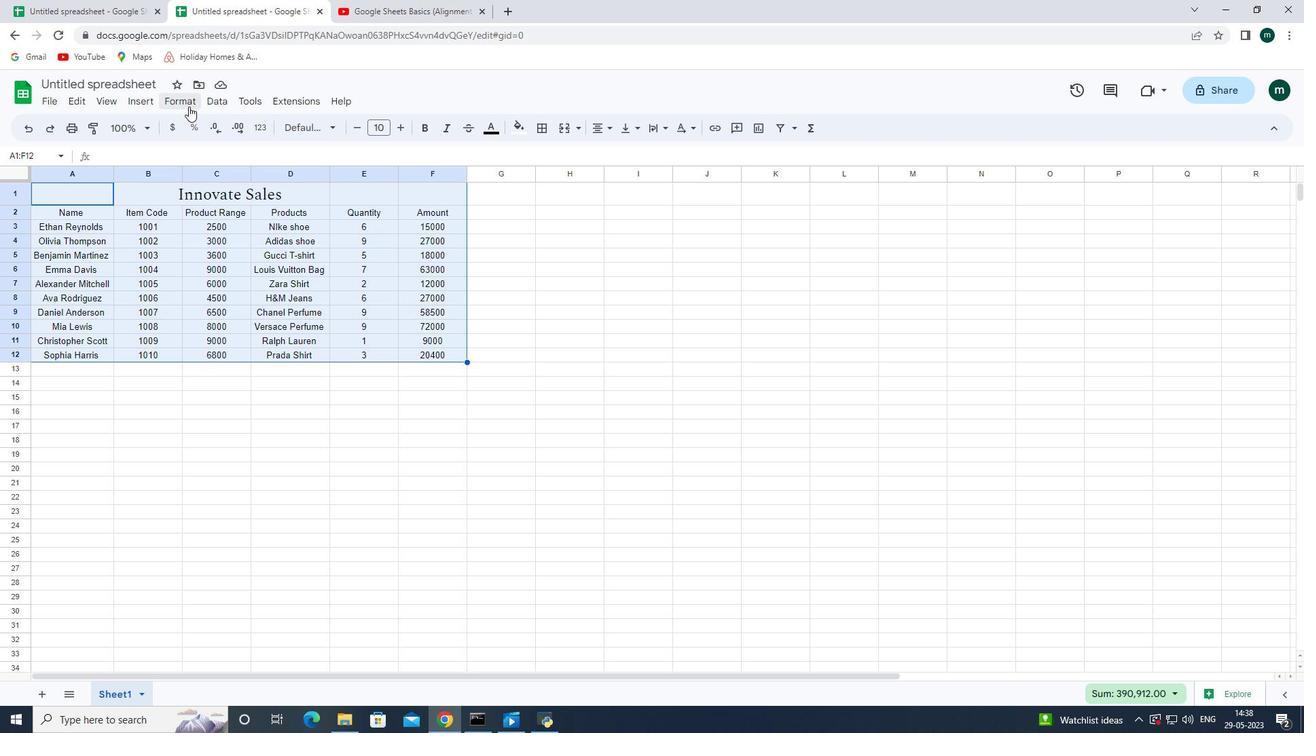 
Action: Mouse moved to (249, 195)
Screenshot: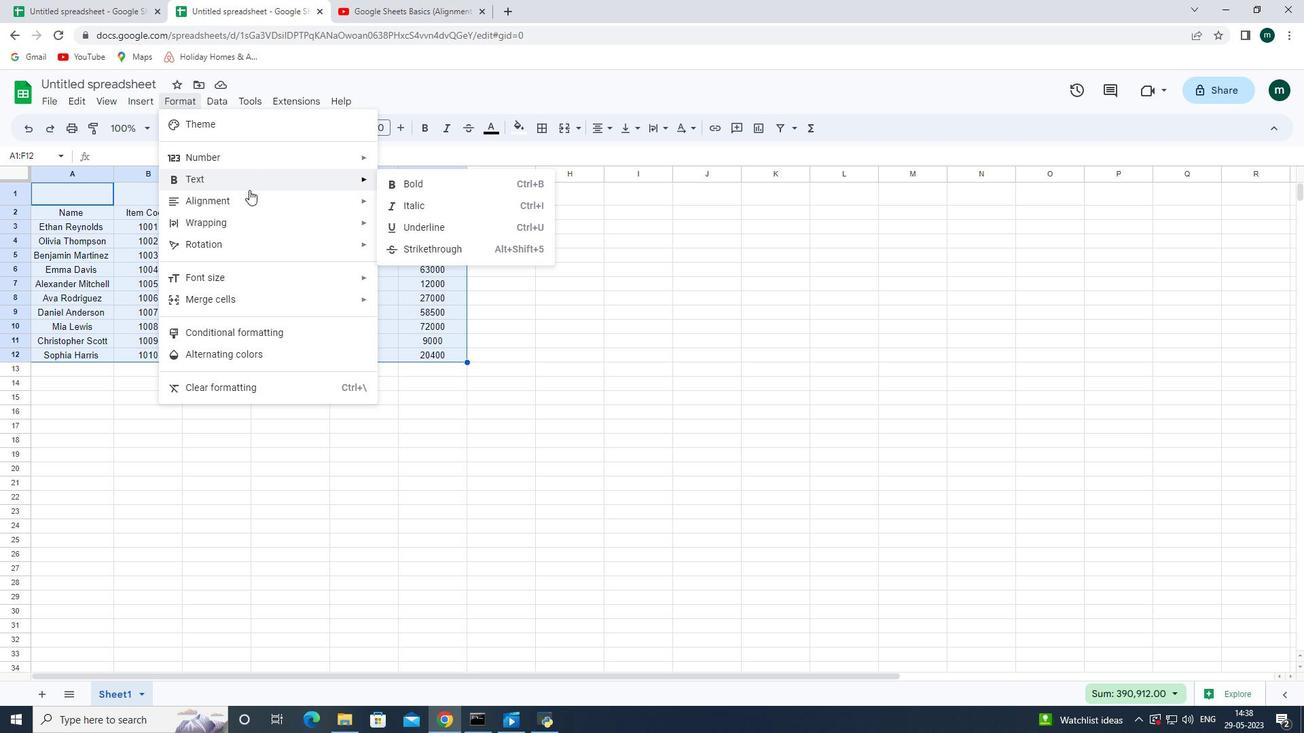 
Action: Mouse pressed left at (249, 195)
Screenshot: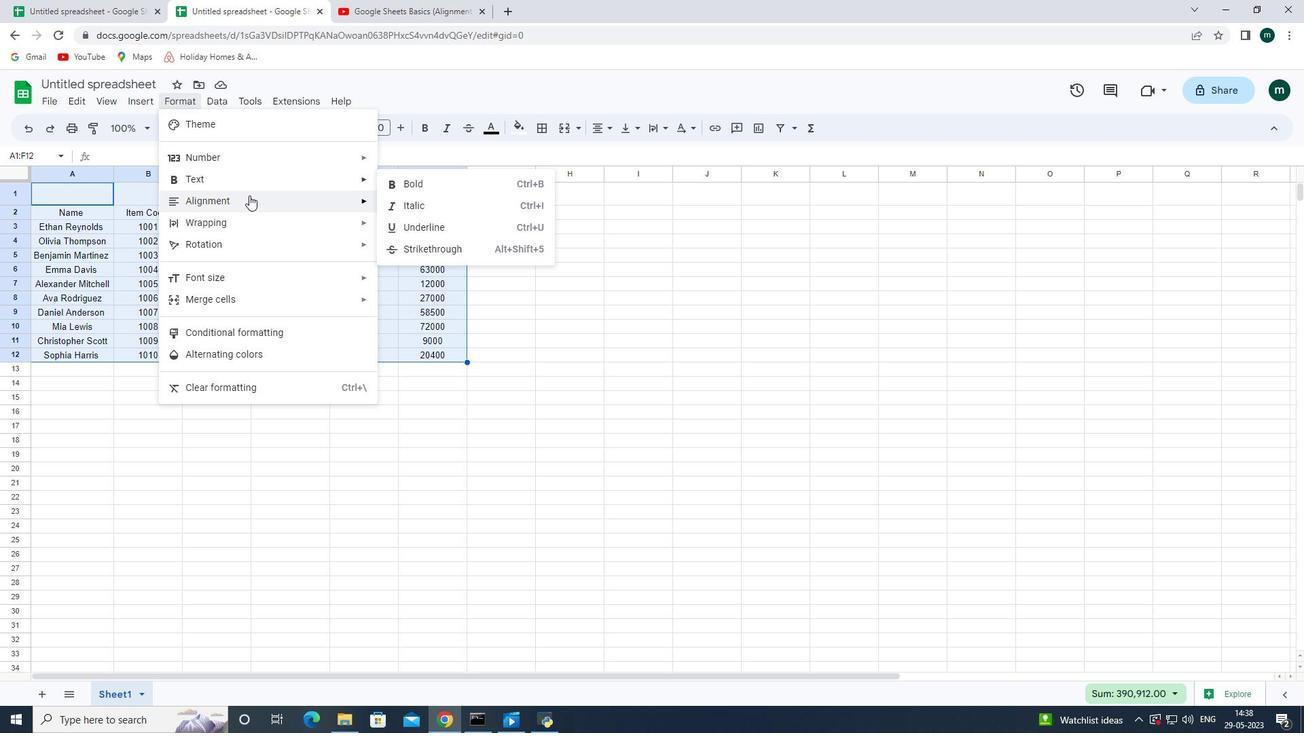 
Action: Mouse moved to (407, 206)
Screenshot: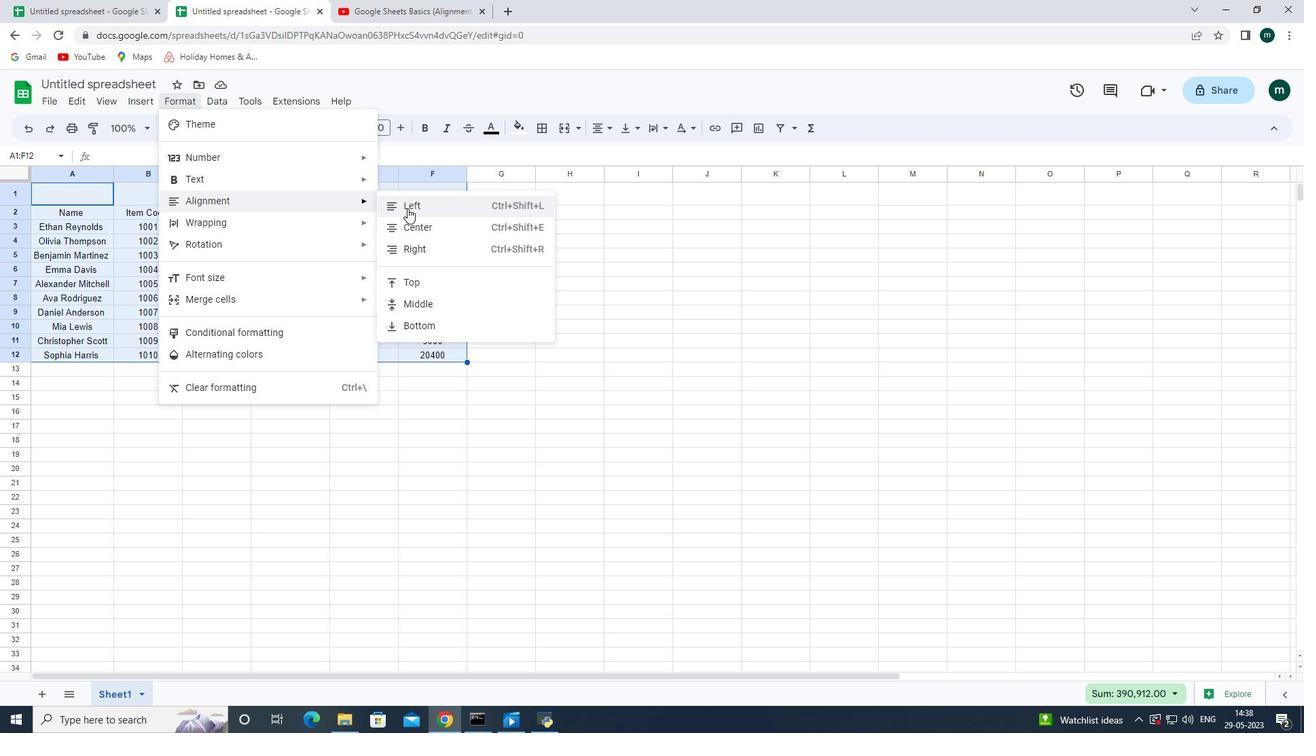 
Action: Mouse pressed left at (407, 206)
Screenshot: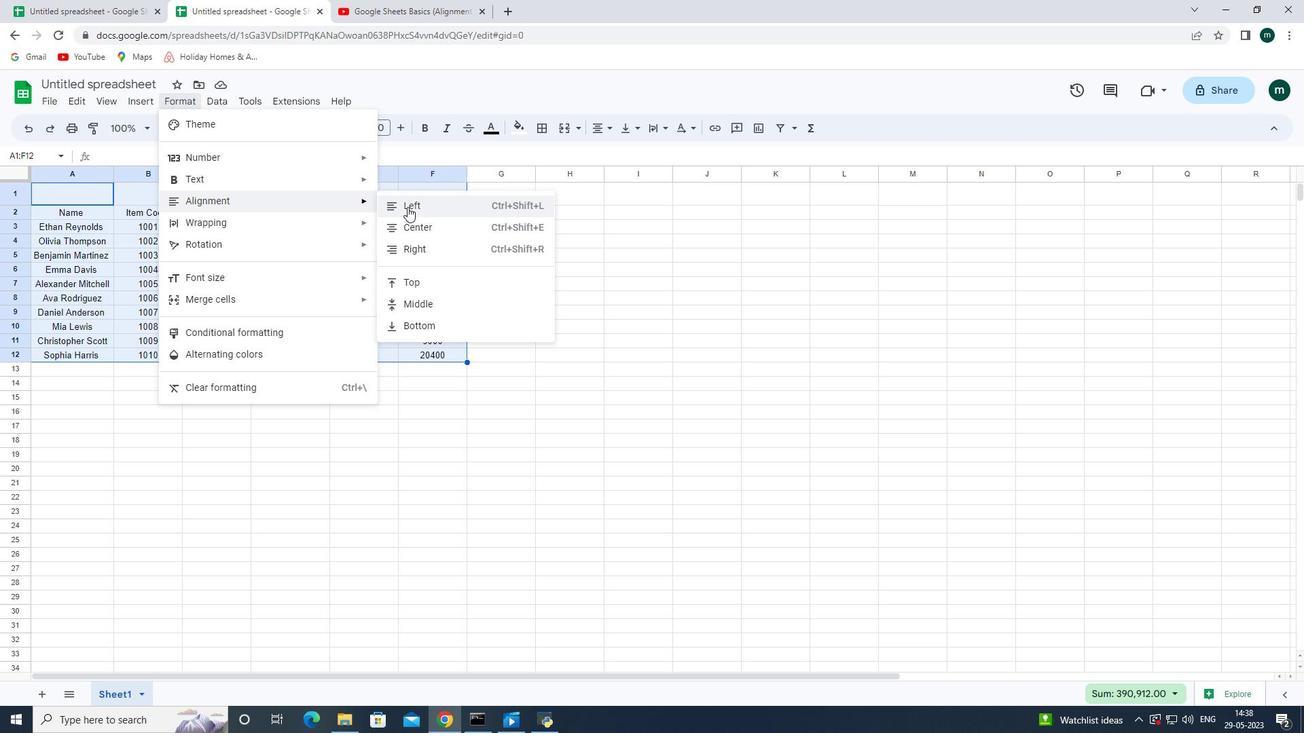 
Action: Mouse moved to (195, 102)
Screenshot: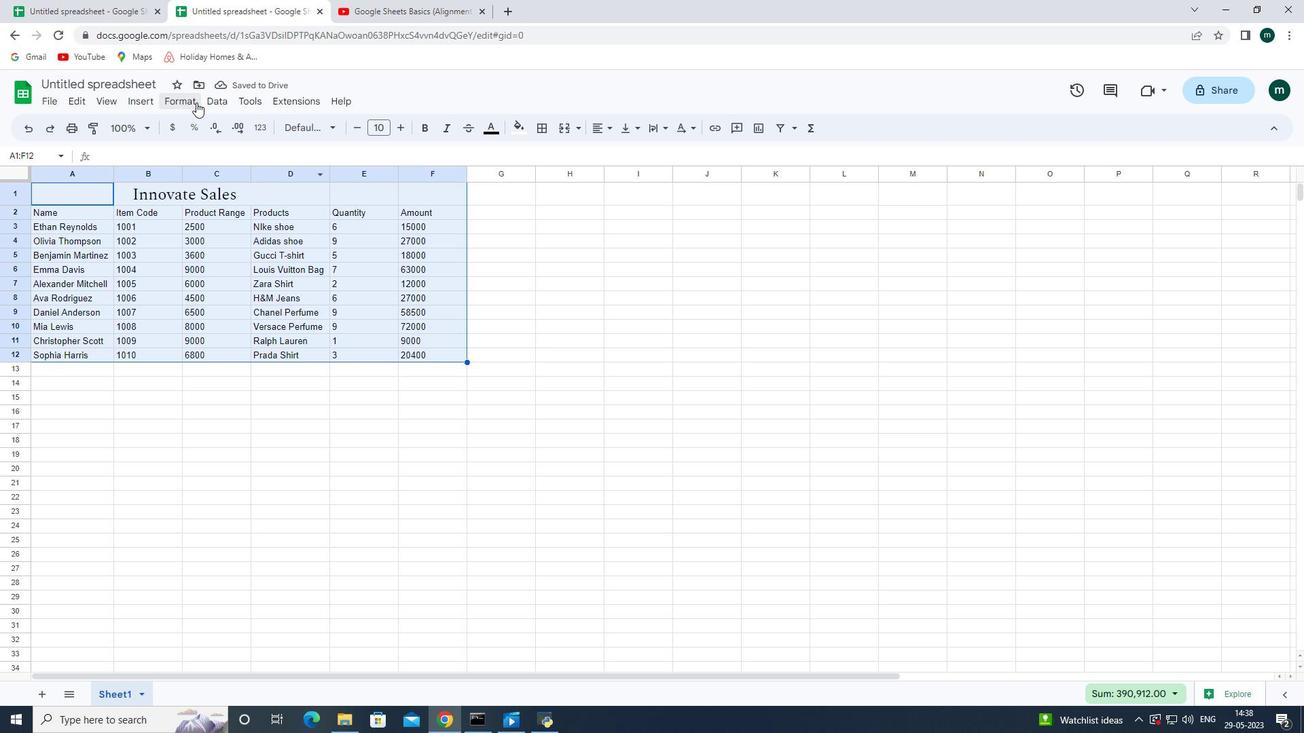 
Action: Mouse pressed left at (195, 102)
Screenshot: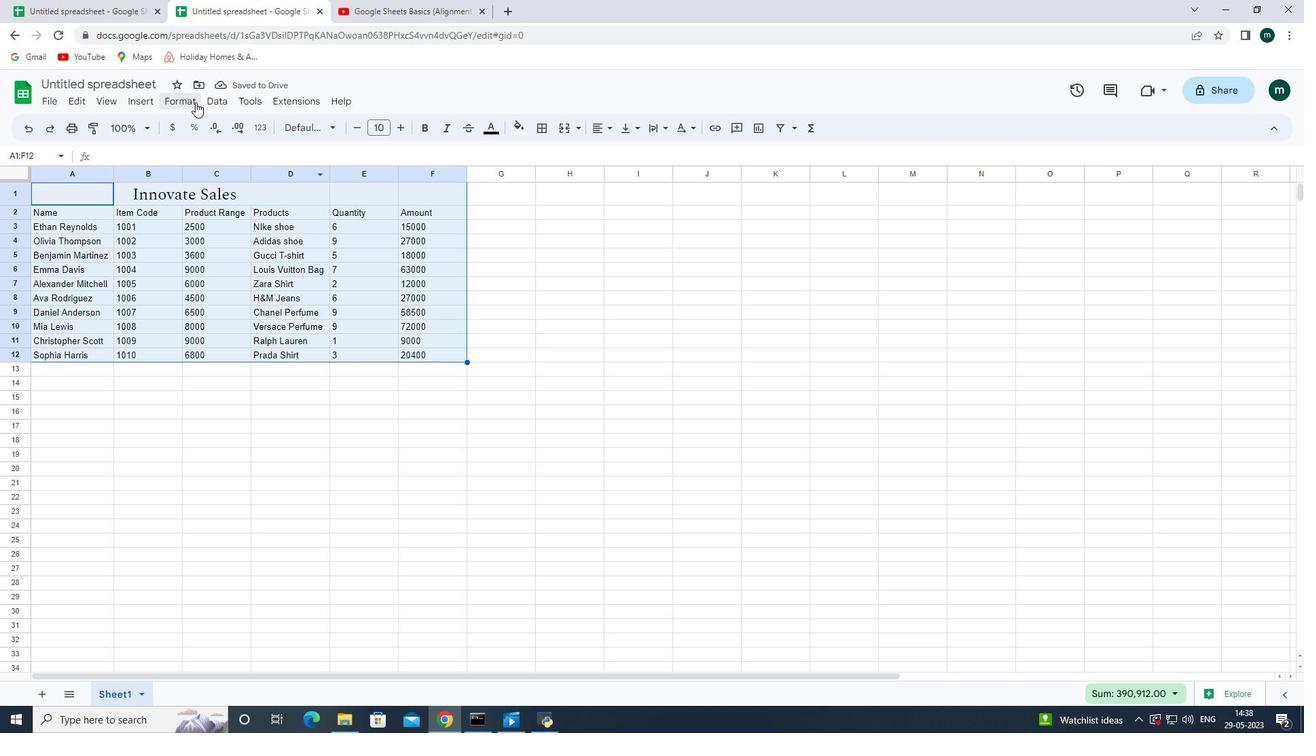 
Action: Mouse moved to (400, 224)
Screenshot: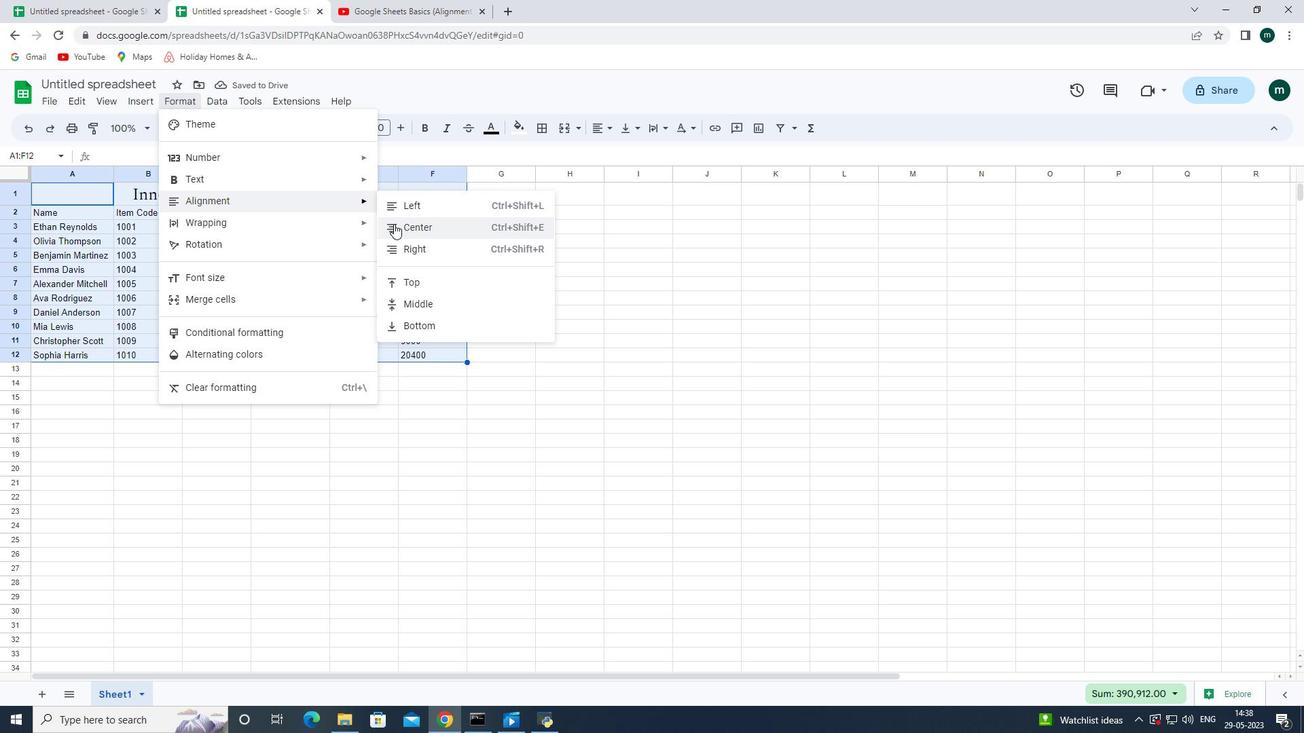 
Action: Mouse pressed left at (400, 224)
Screenshot: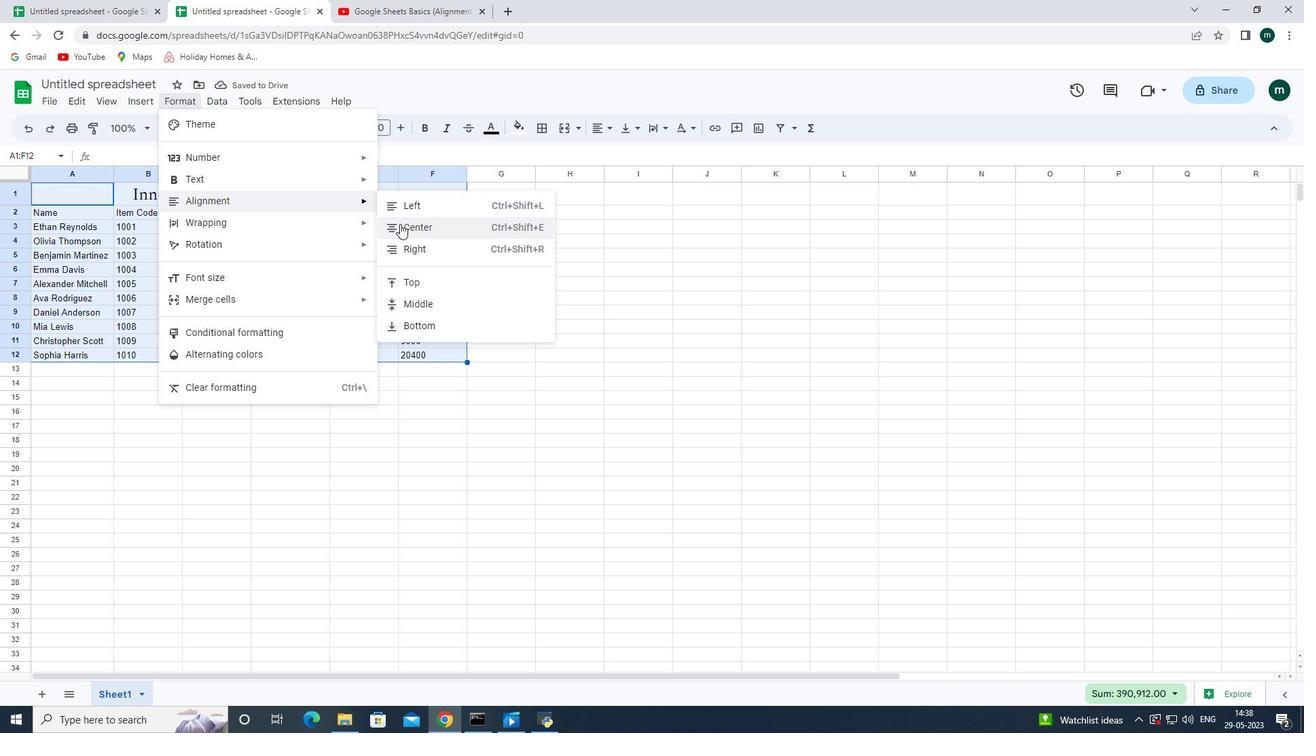 
Action: Mouse moved to (207, 194)
Screenshot: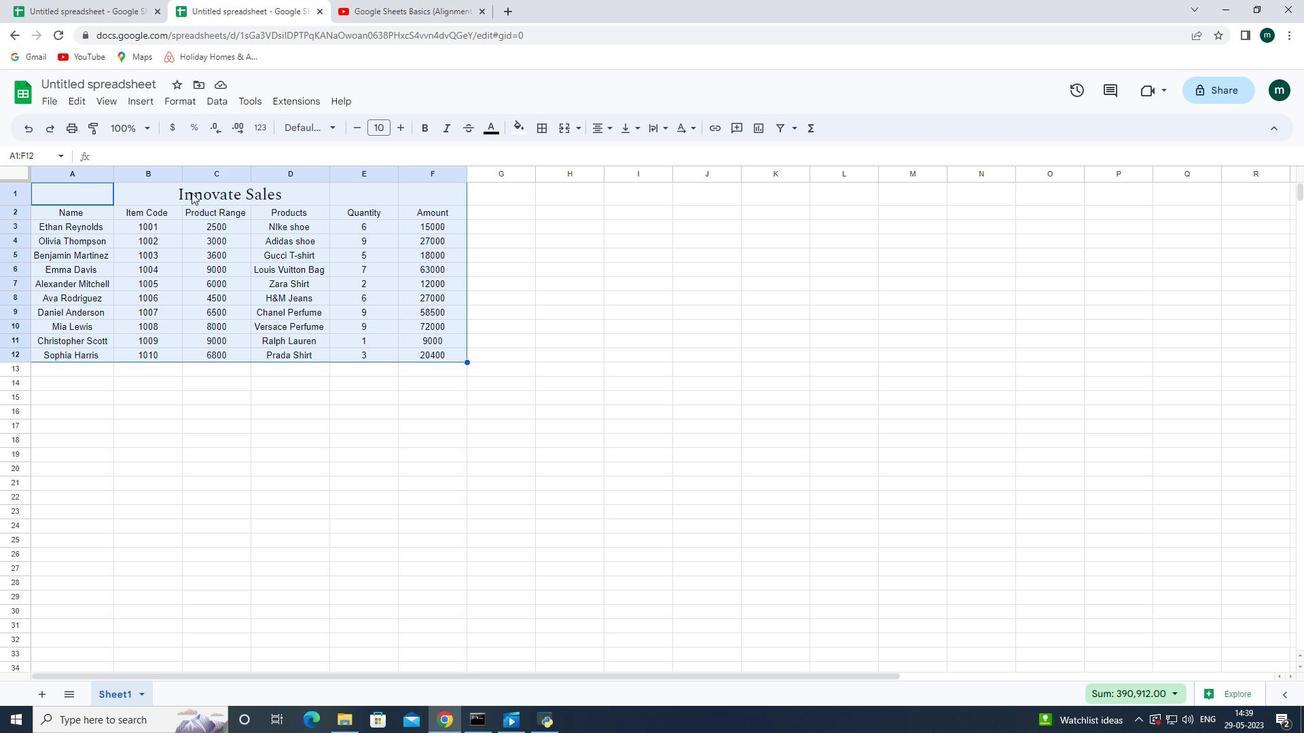 
Action: Mouse pressed left at (207, 194)
Screenshot: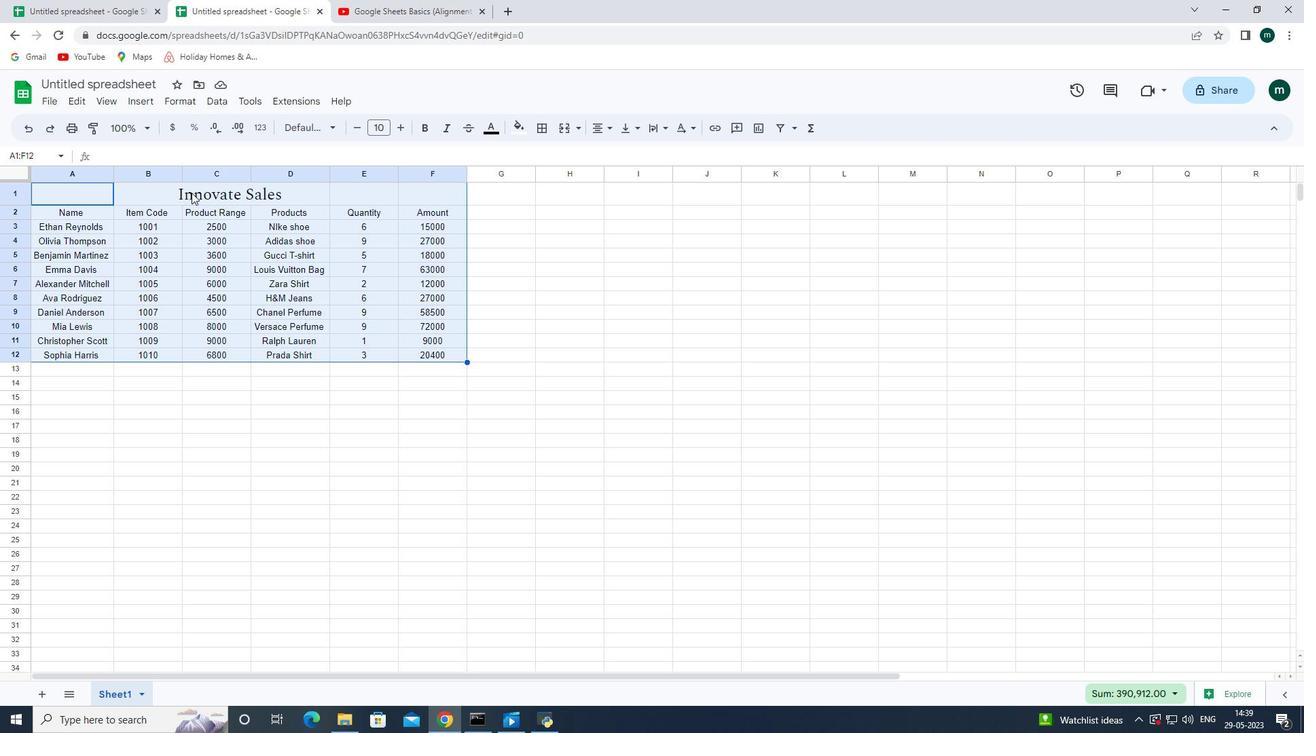 
Action: Mouse moved to (70, 211)
Screenshot: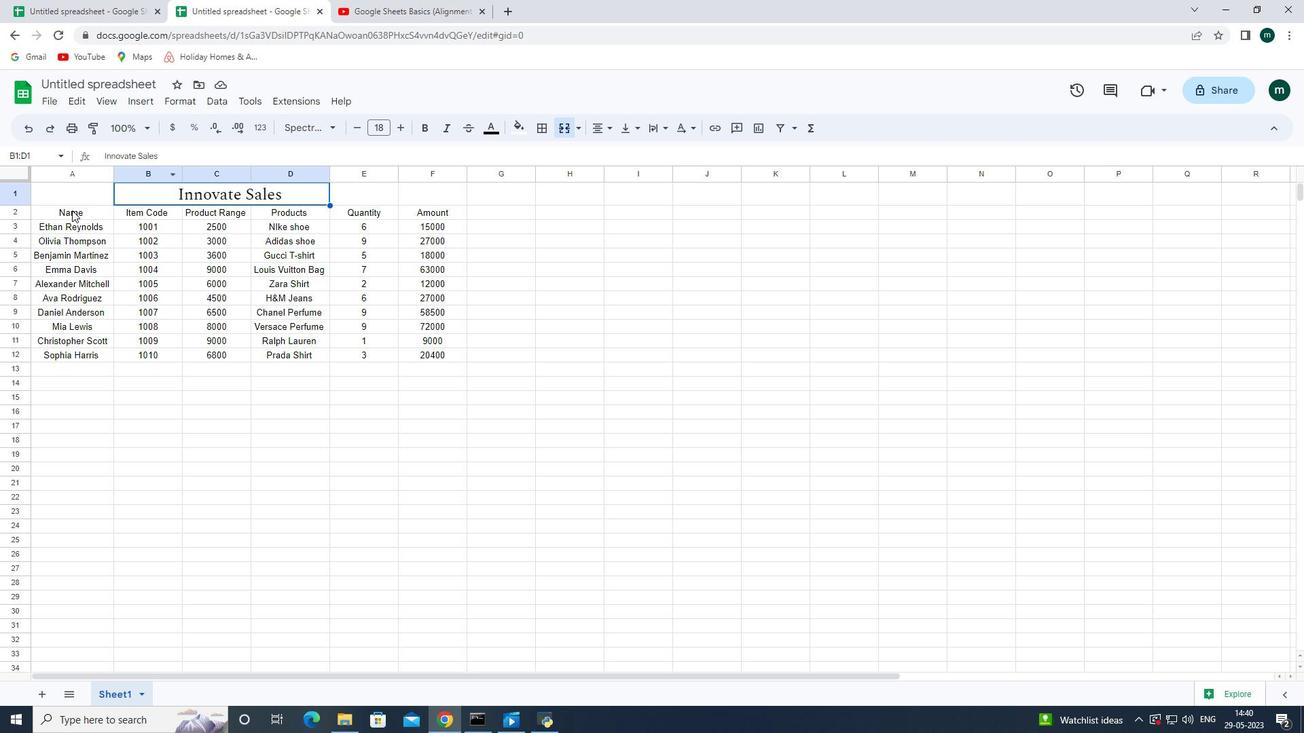 
Action: Mouse pressed left at (70, 211)
Screenshot: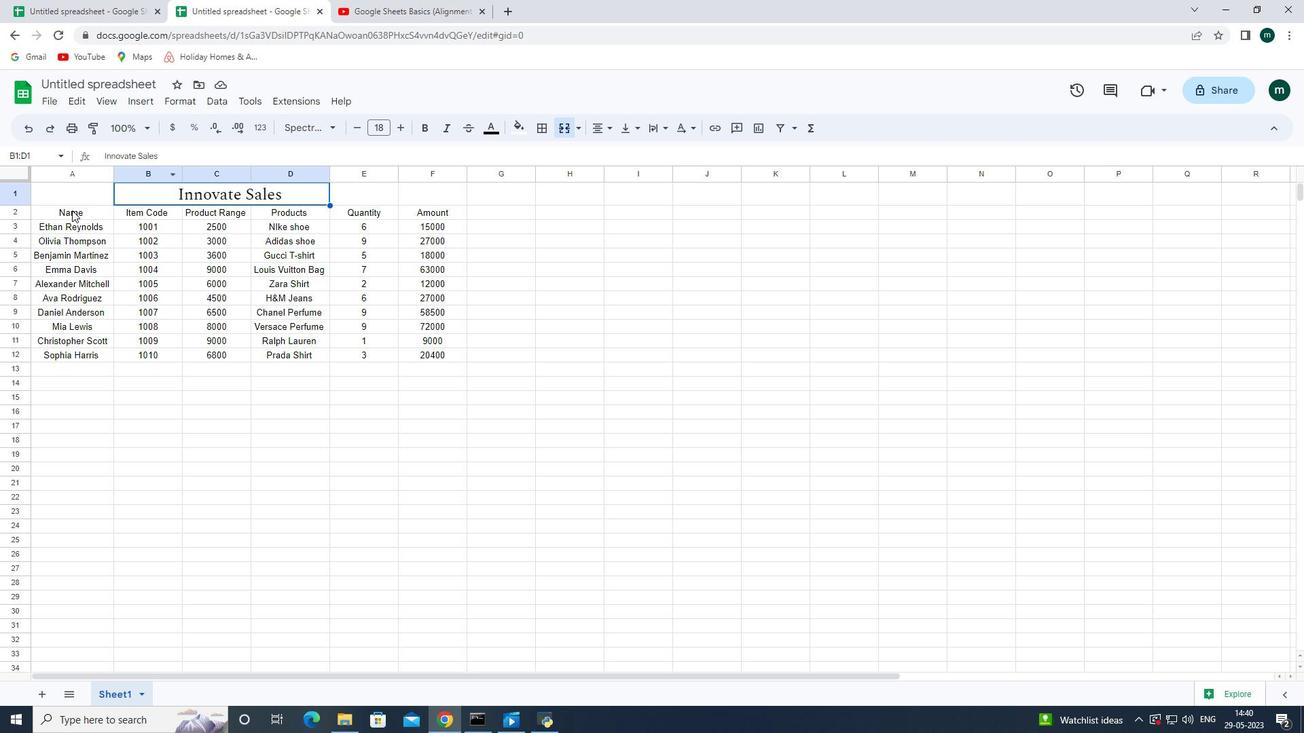 
Action: Mouse moved to (518, 129)
Screenshot: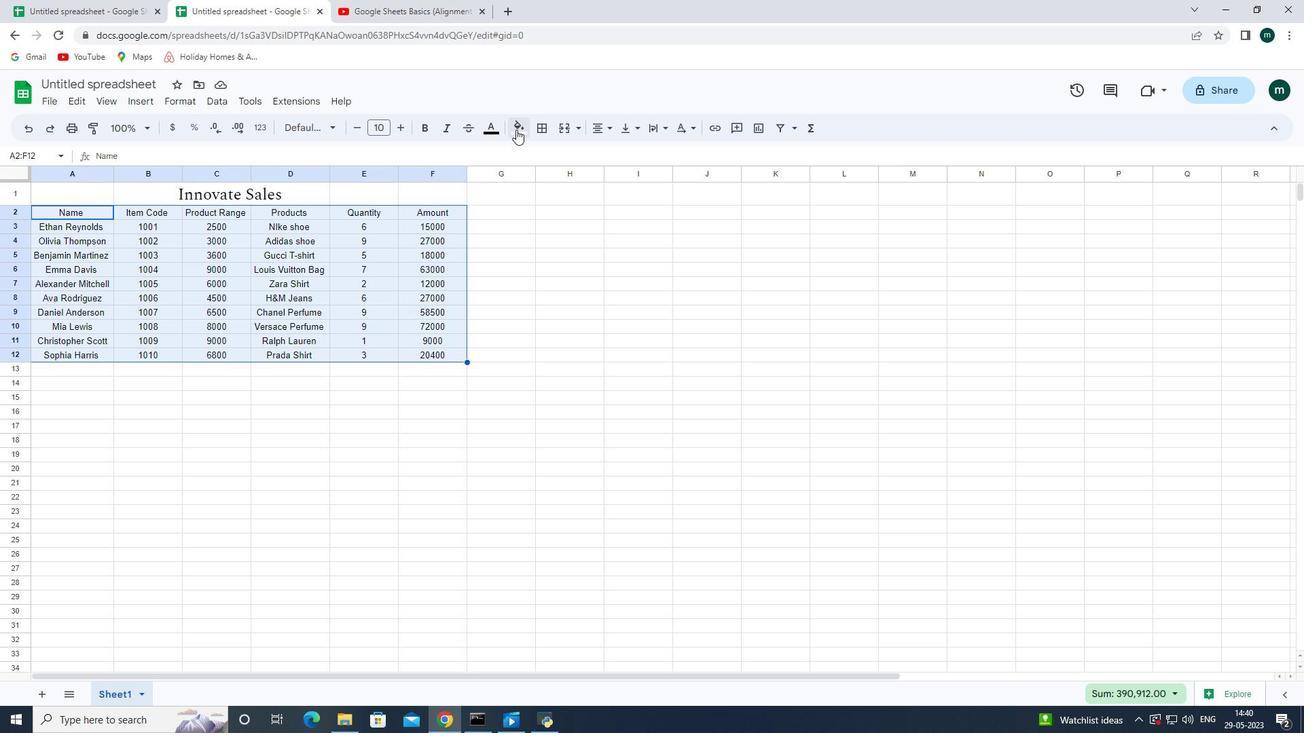 
Action: Mouse pressed left at (518, 129)
Screenshot: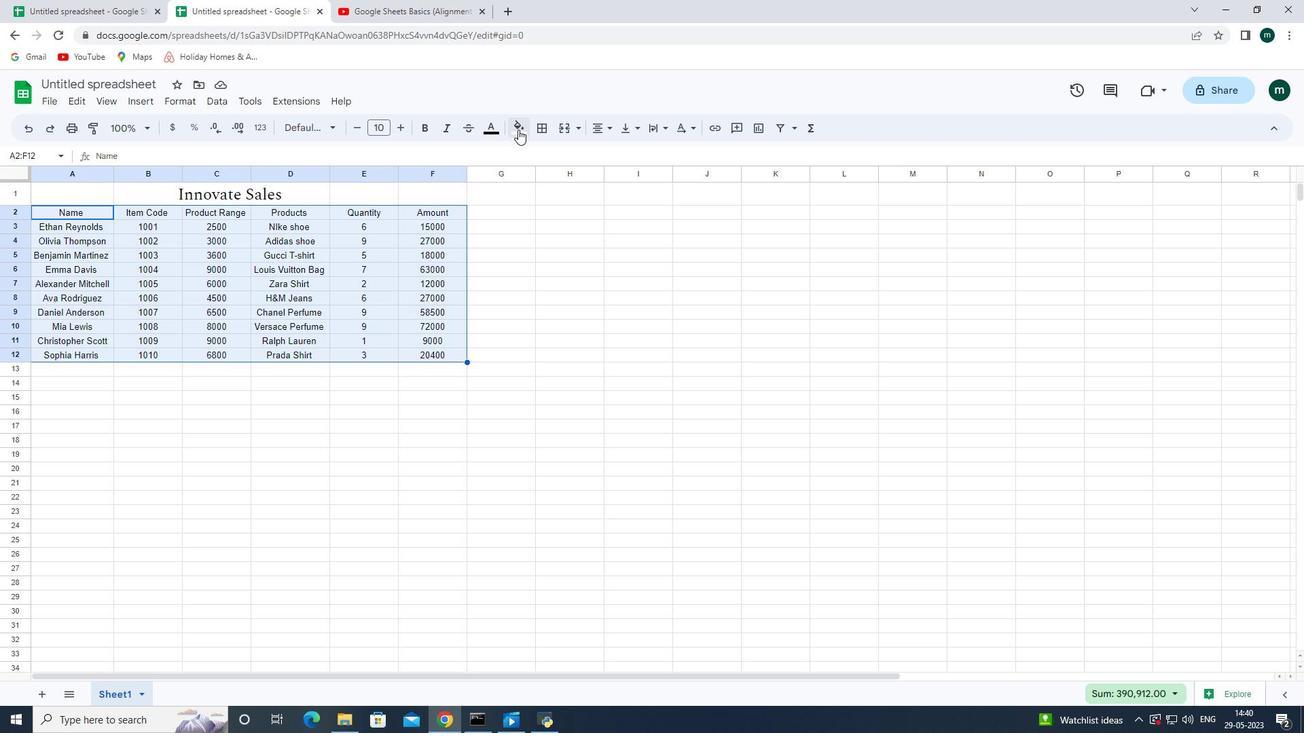 
Action: Mouse moved to (537, 187)
Screenshot: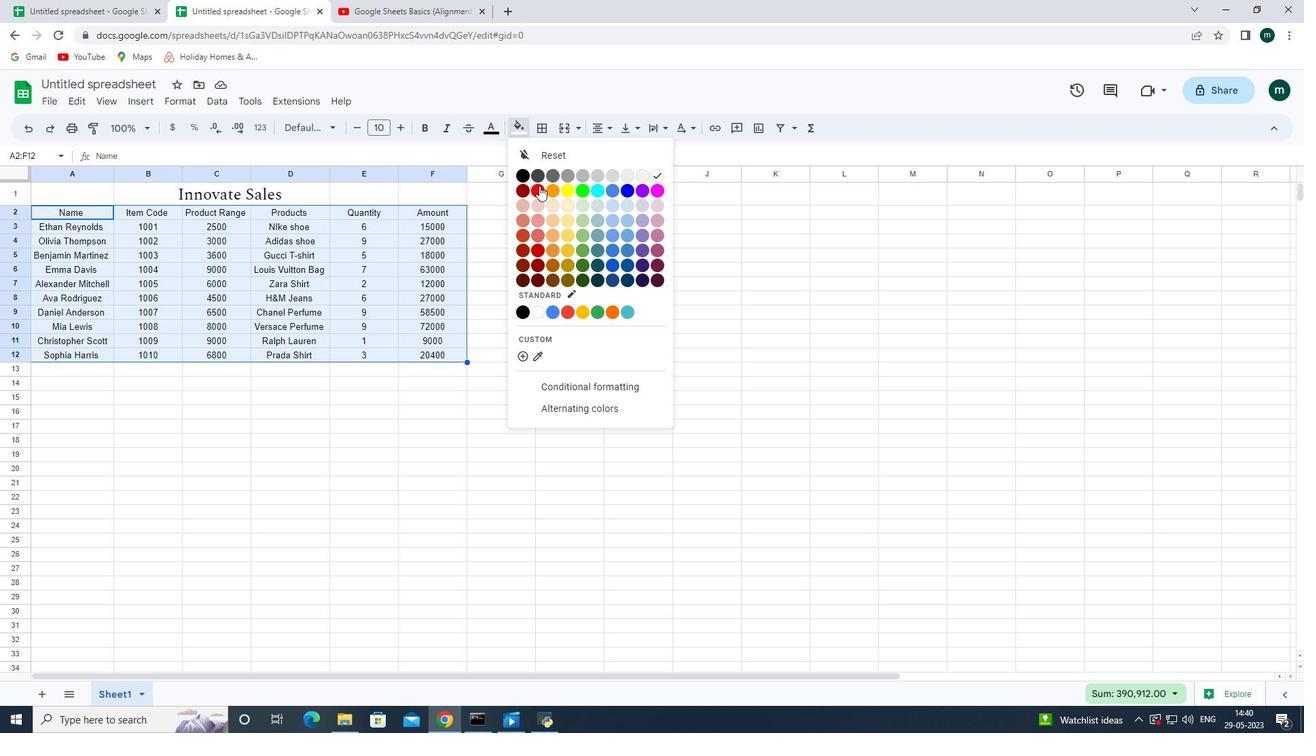 
Action: Mouse pressed left at (537, 187)
Screenshot: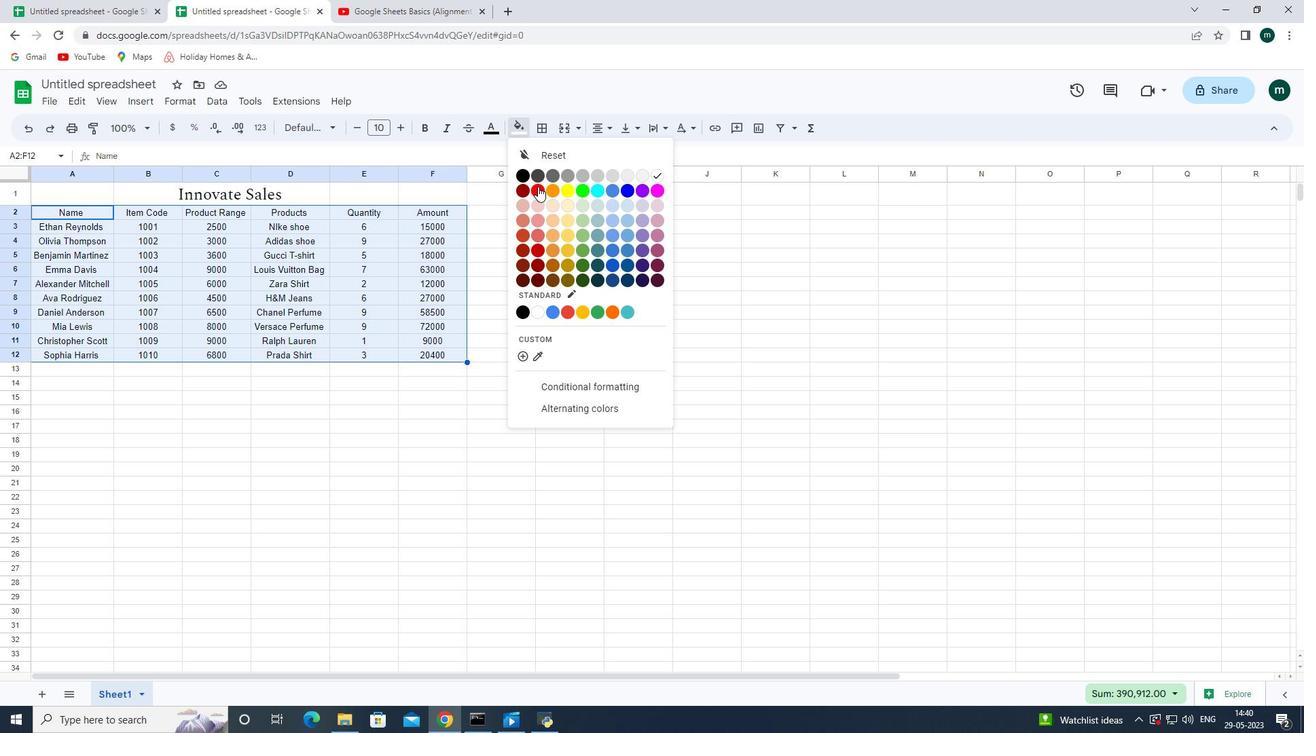 
Action: Mouse moved to (426, 411)
Screenshot: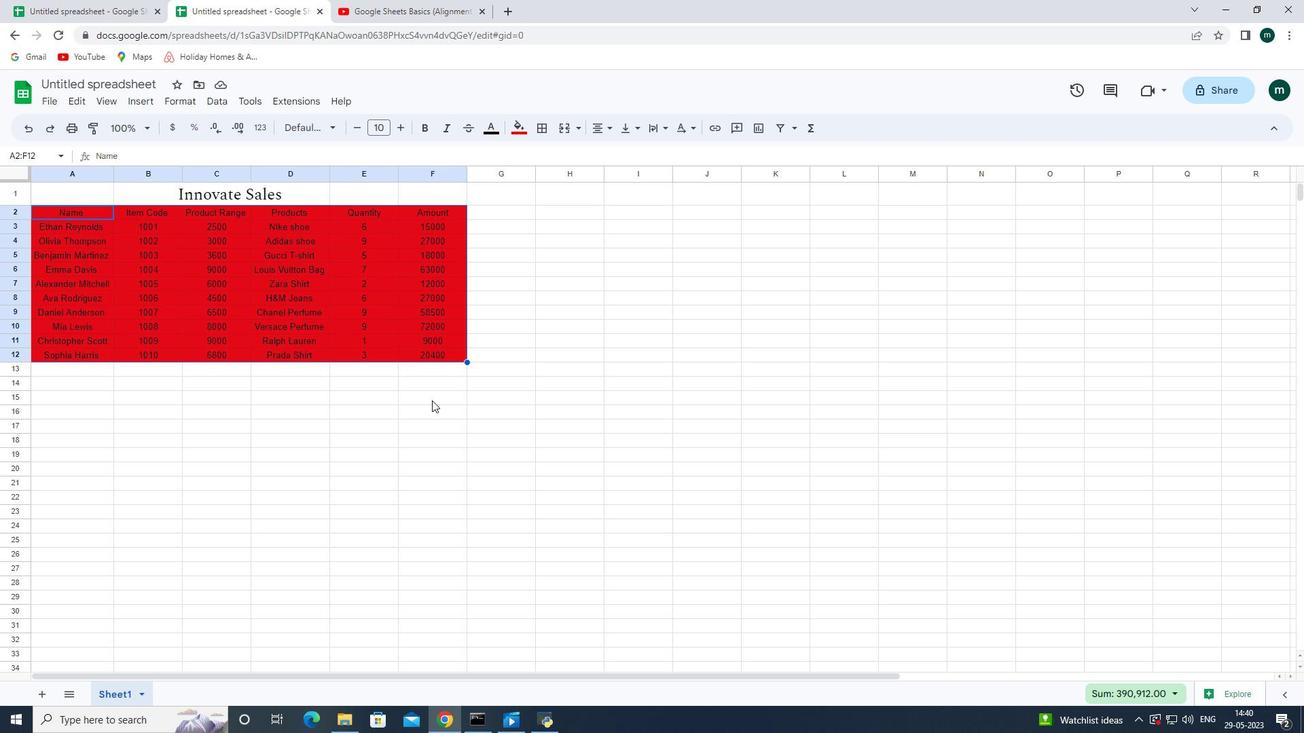 
Action: Mouse pressed left at (426, 411)
Screenshot: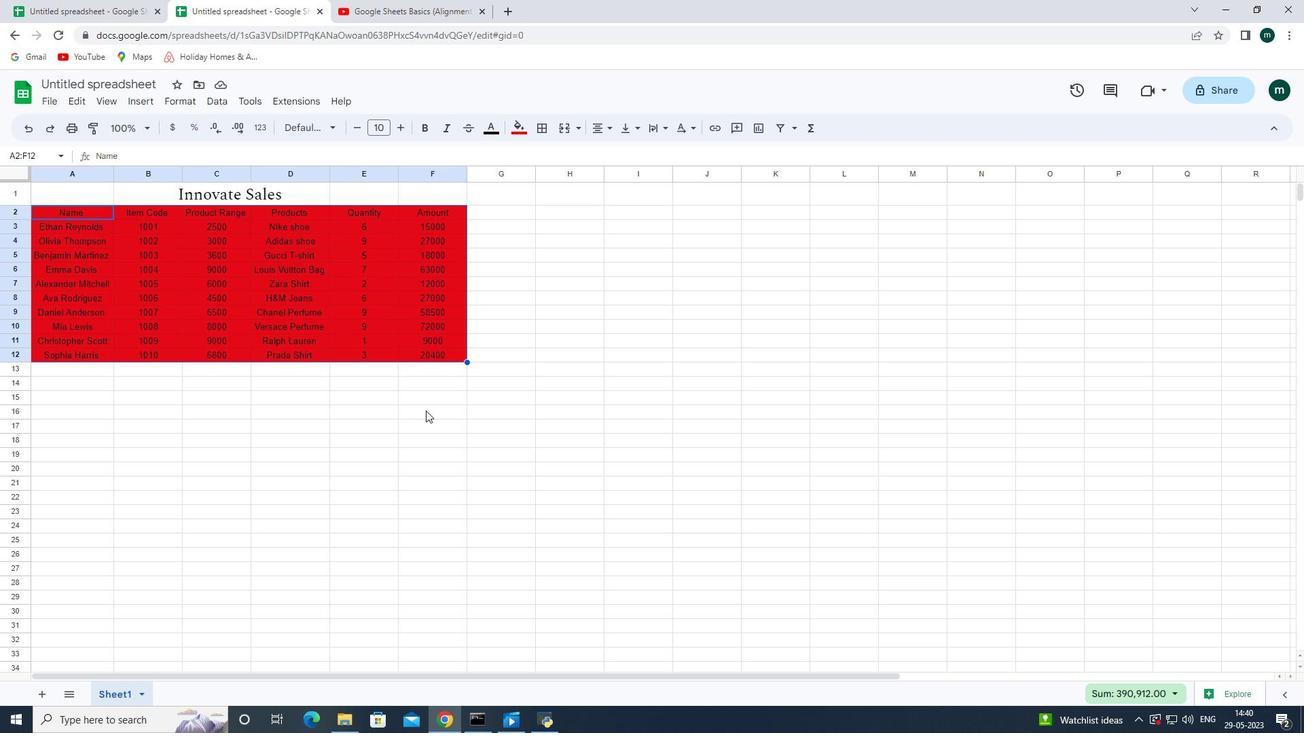 
Action: Mouse moved to (445, 386)
Screenshot: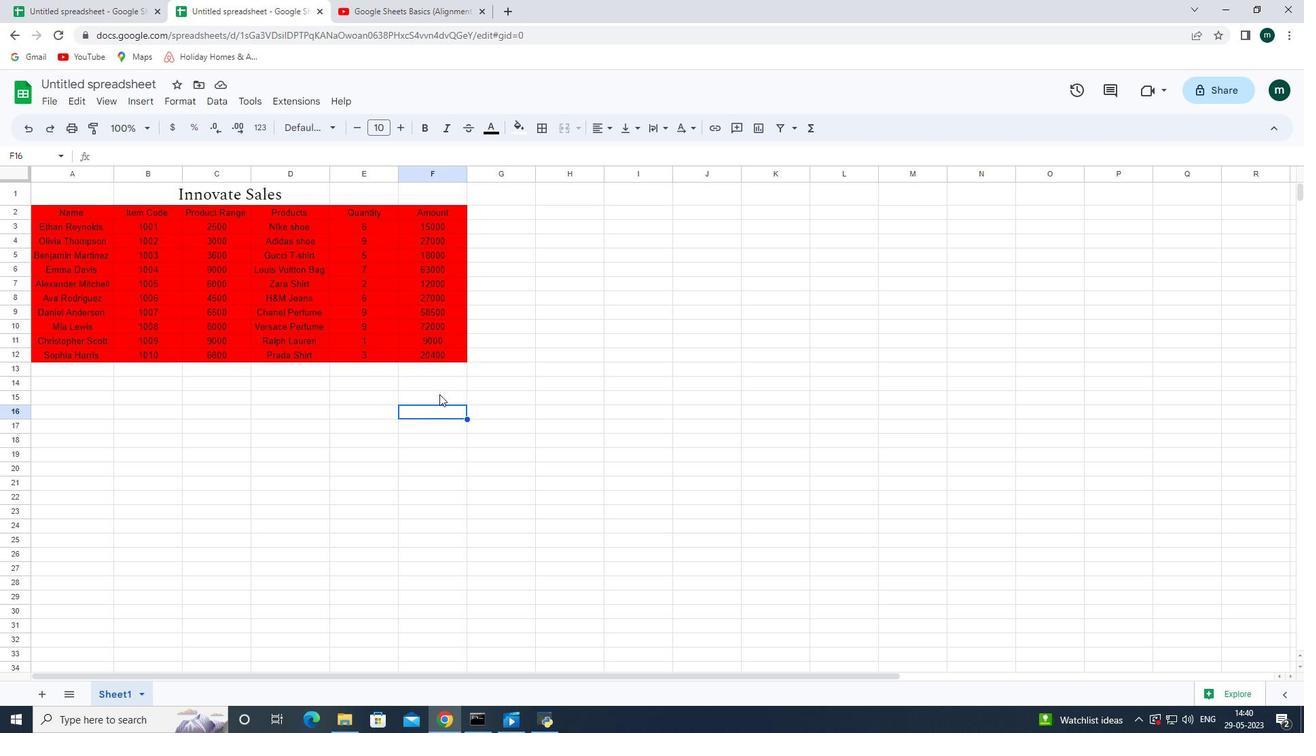 
